 Task: Look for Airbnb options in Pitt Meadows, Canada from 5th December, 2023 to 10th December, 2023 for 4 adults. Place can be entire room with 2 bedrooms having 4 beds and 2 bathrooms. Property type can be house.
Action: Mouse moved to (446, 215)
Screenshot: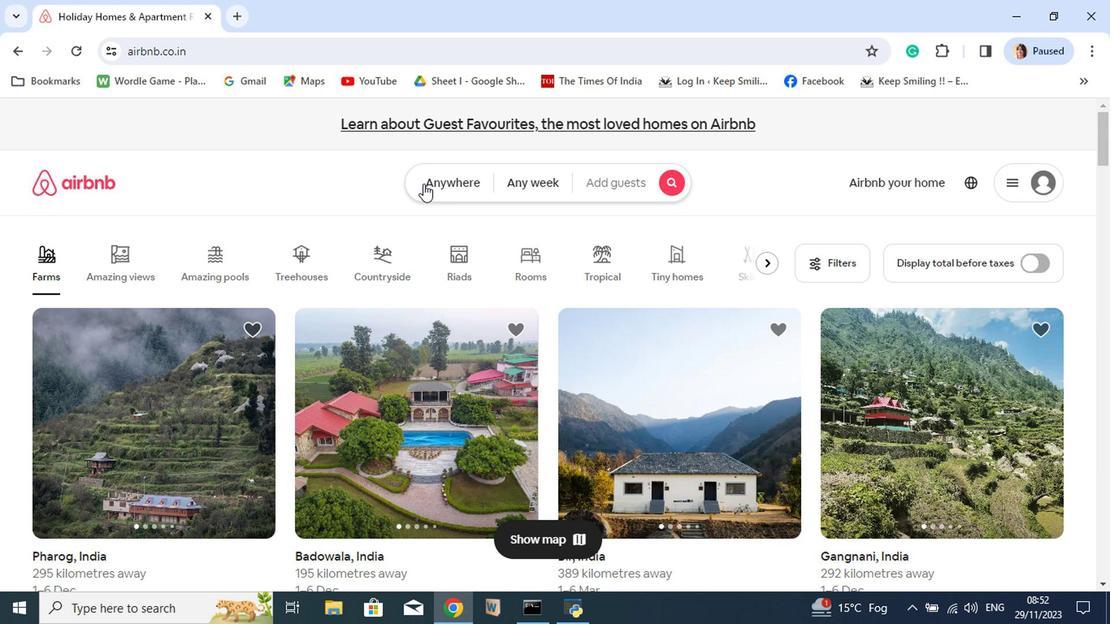 
Action: Mouse pressed left at (446, 215)
Screenshot: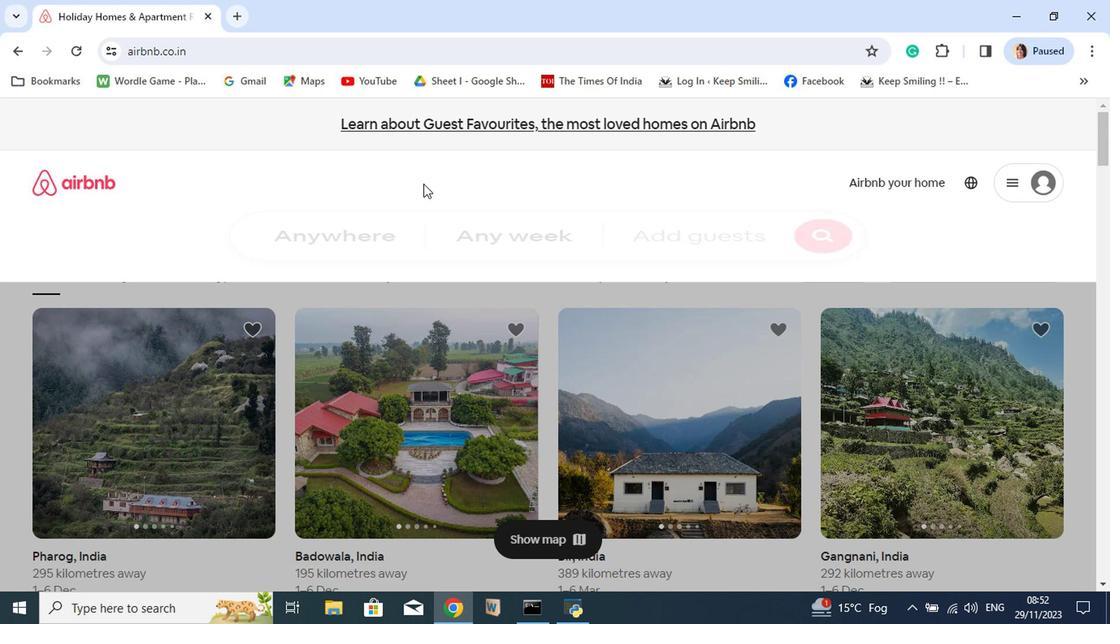 
Action: Key pressed <Key.shift_r>Pitt
Screenshot: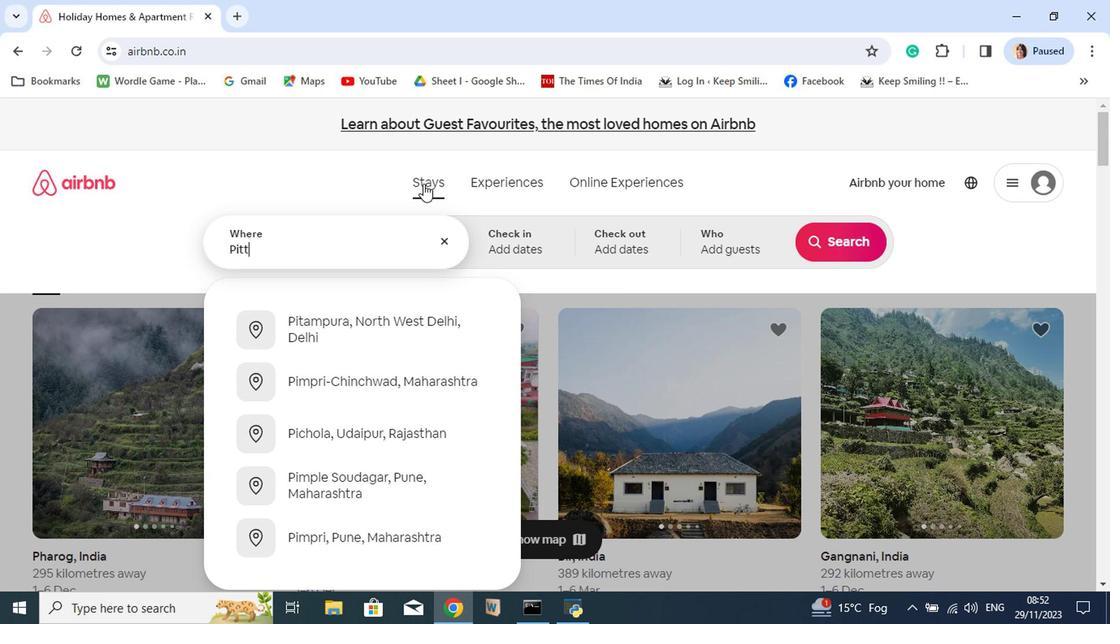 
Action: Mouse moved to (433, 374)
Screenshot: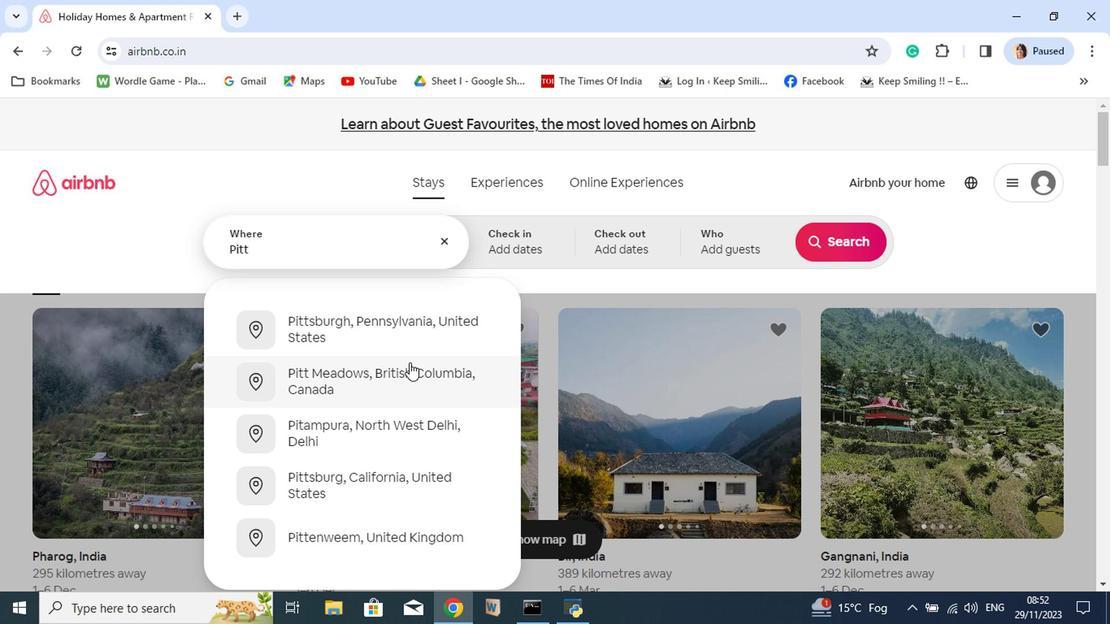 
Action: Mouse pressed left at (433, 374)
Screenshot: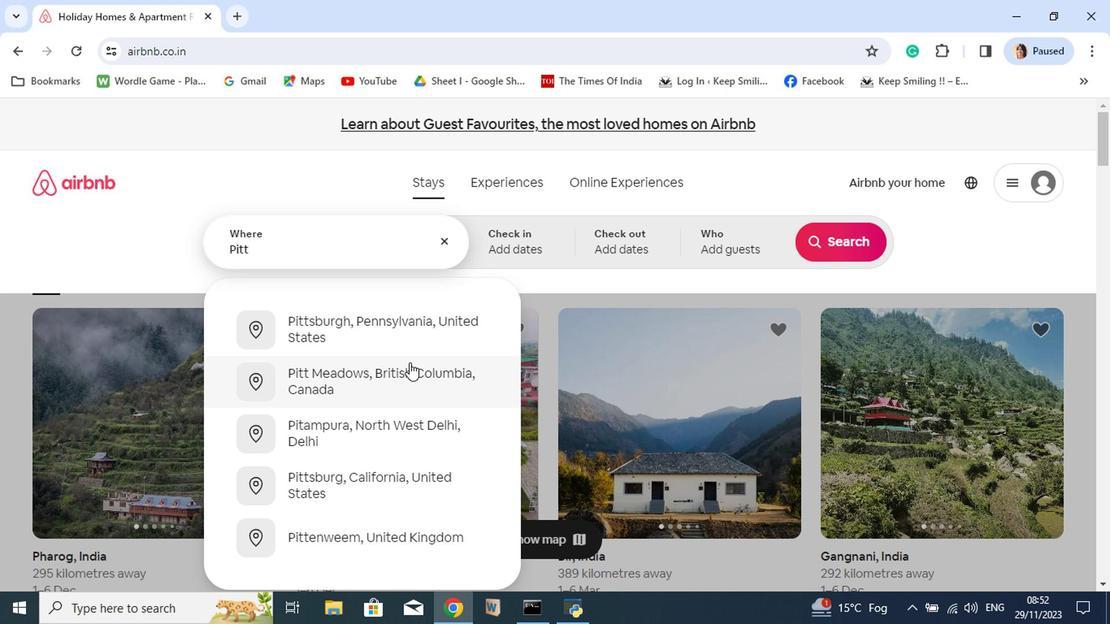 
Action: Mouse moved to (421, 270)
Screenshot: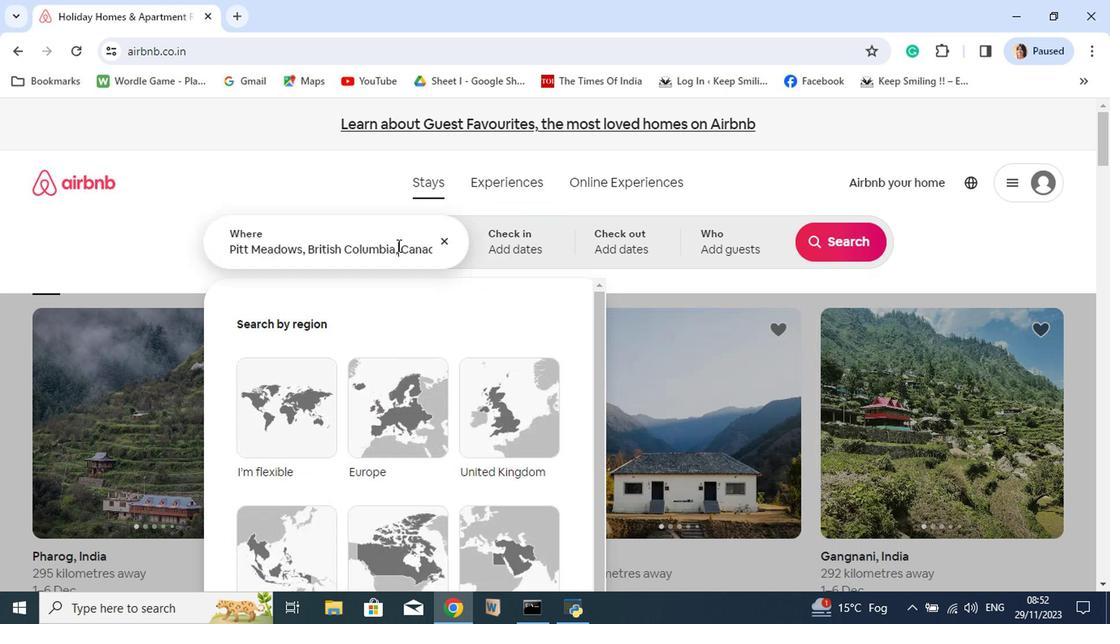 
Action: Mouse pressed left at (421, 270)
Screenshot: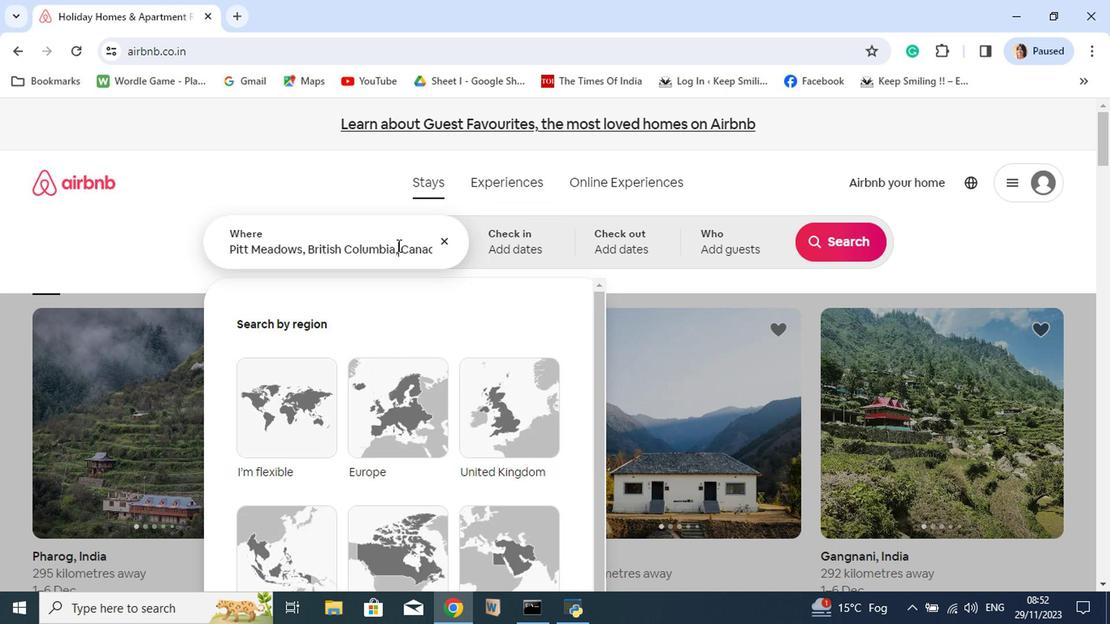 
Action: Mouse moved to (405, 323)
Screenshot: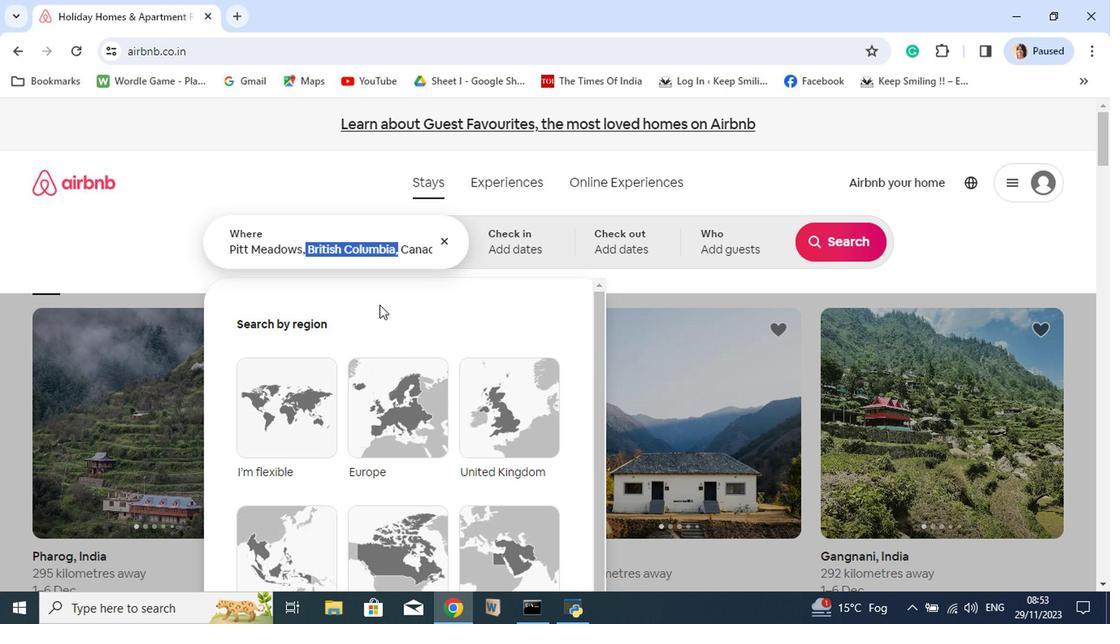 
Action: Key pressed <Key.backspace>
Screenshot: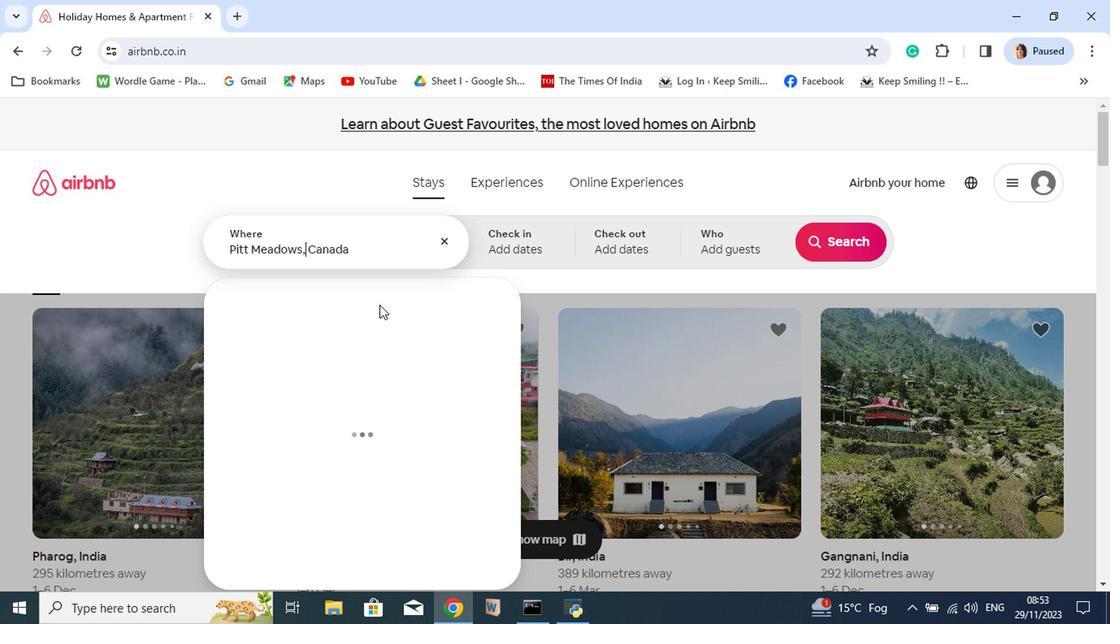 
Action: Mouse moved to (390, 263)
Screenshot: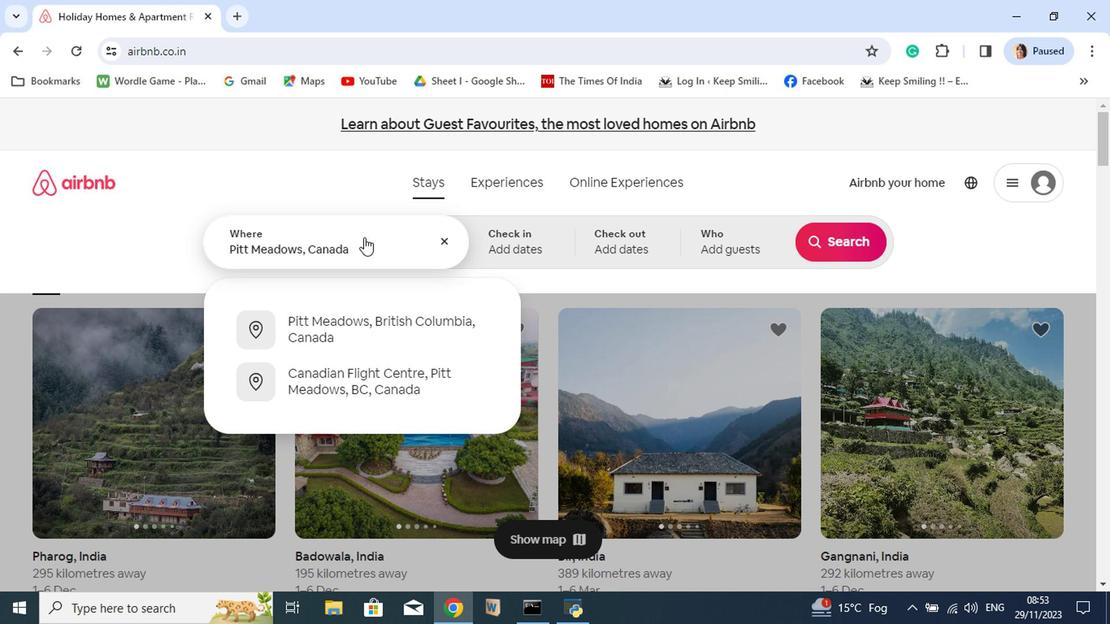 
Action: Mouse pressed left at (390, 263)
Screenshot: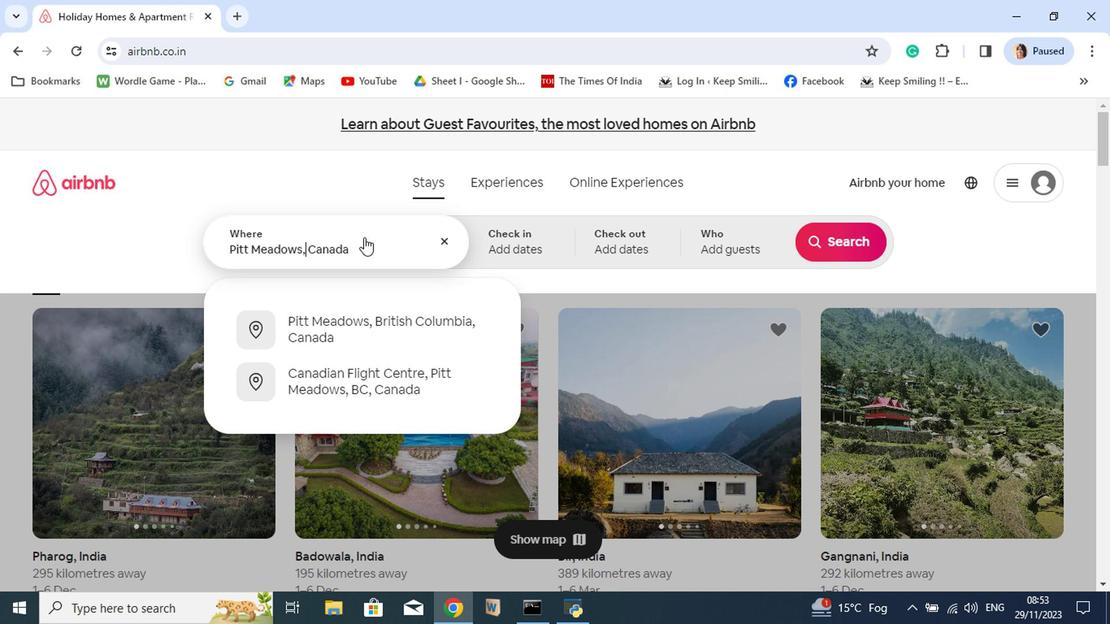 
Action: Mouse moved to (376, 275)
Screenshot: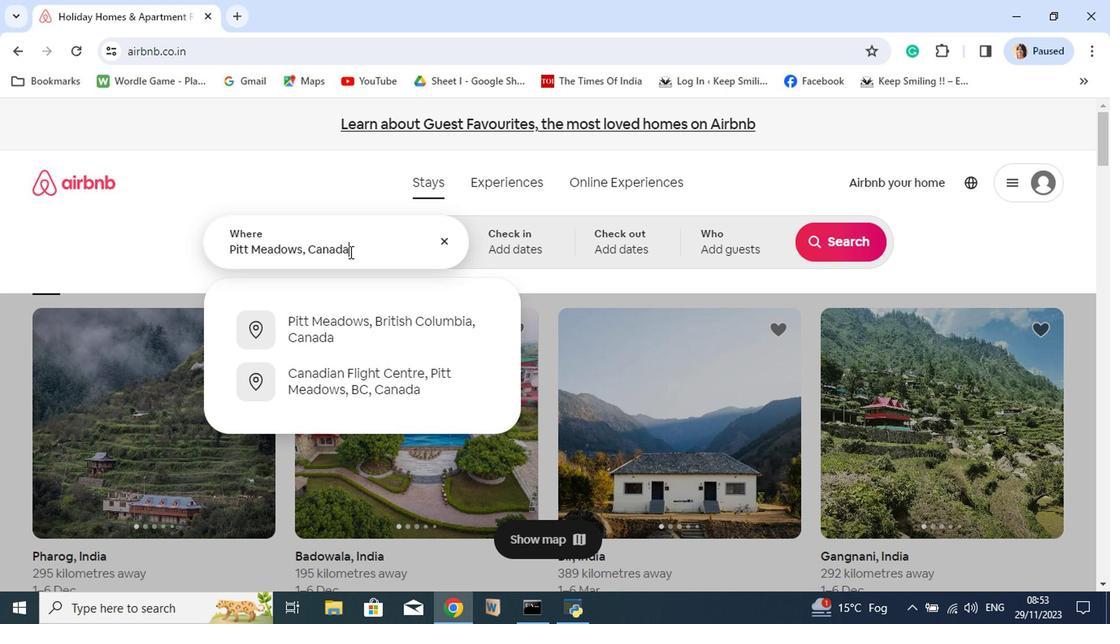
Action: Mouse pressed left at (376, 275)
Screenshot: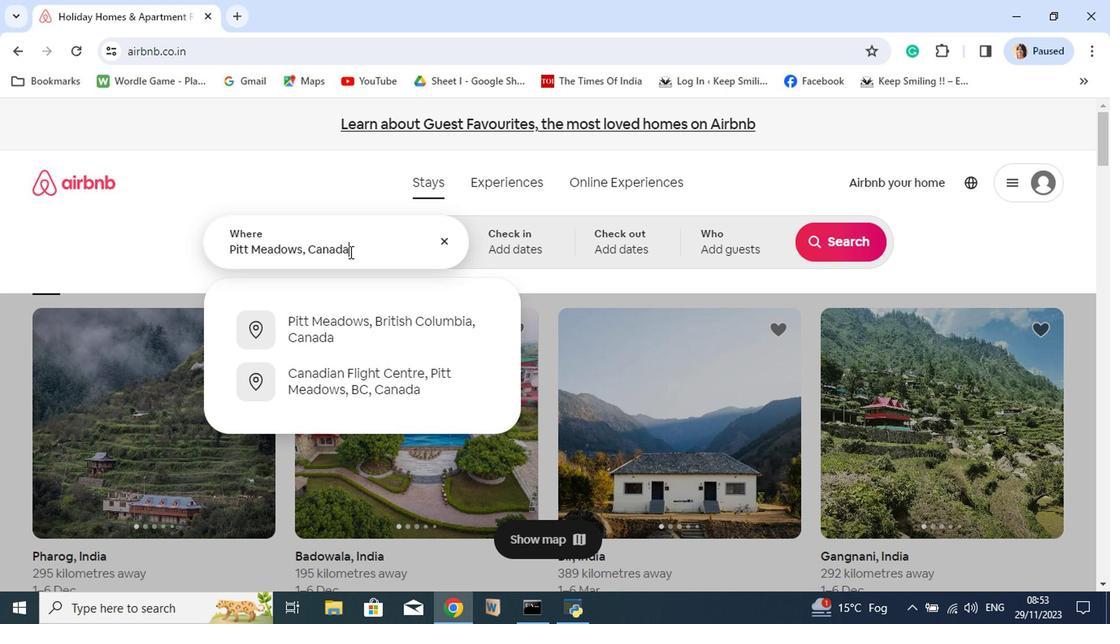 
Action: Mouse moved to (374, 277)
Screenshot: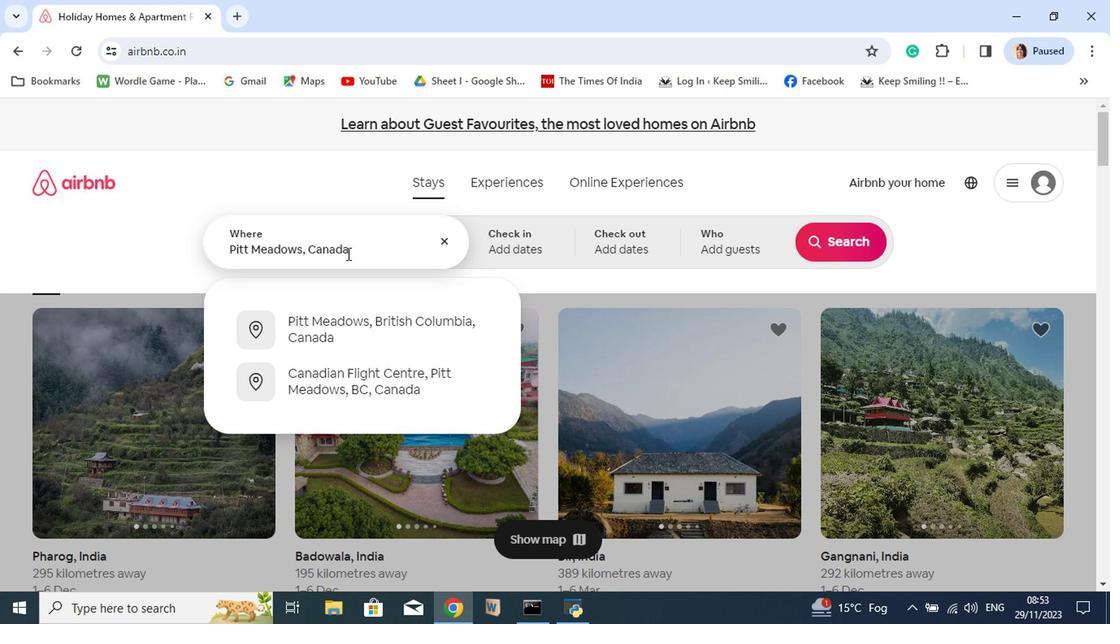 
Action: Key pressed <Key.enter>
Screenshot: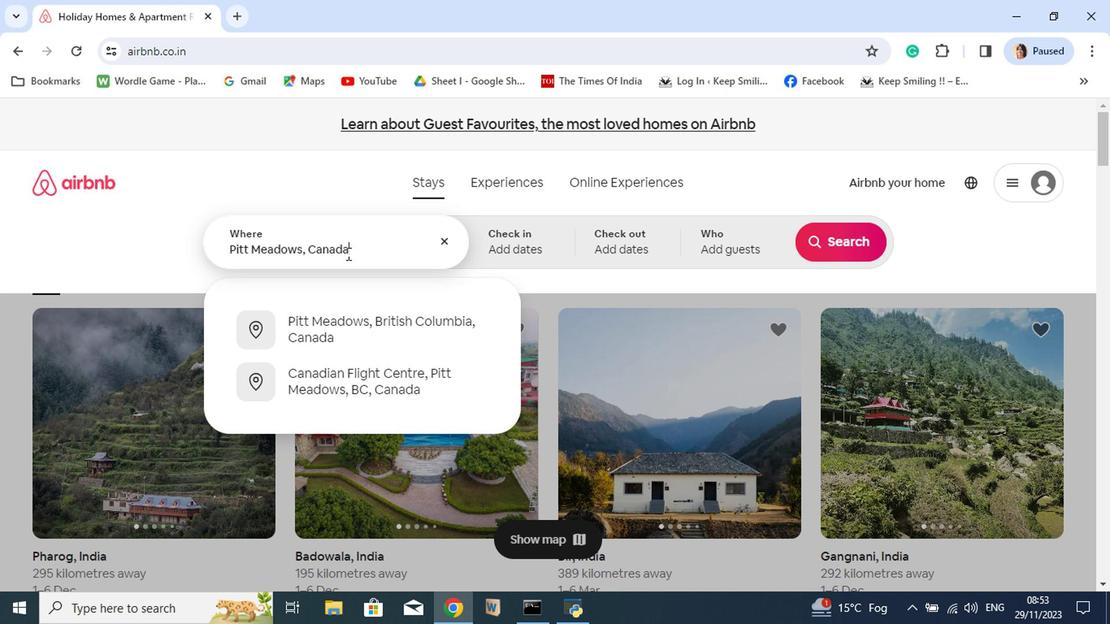 
Action: Mouse moved to (675, 454)
Screenshot: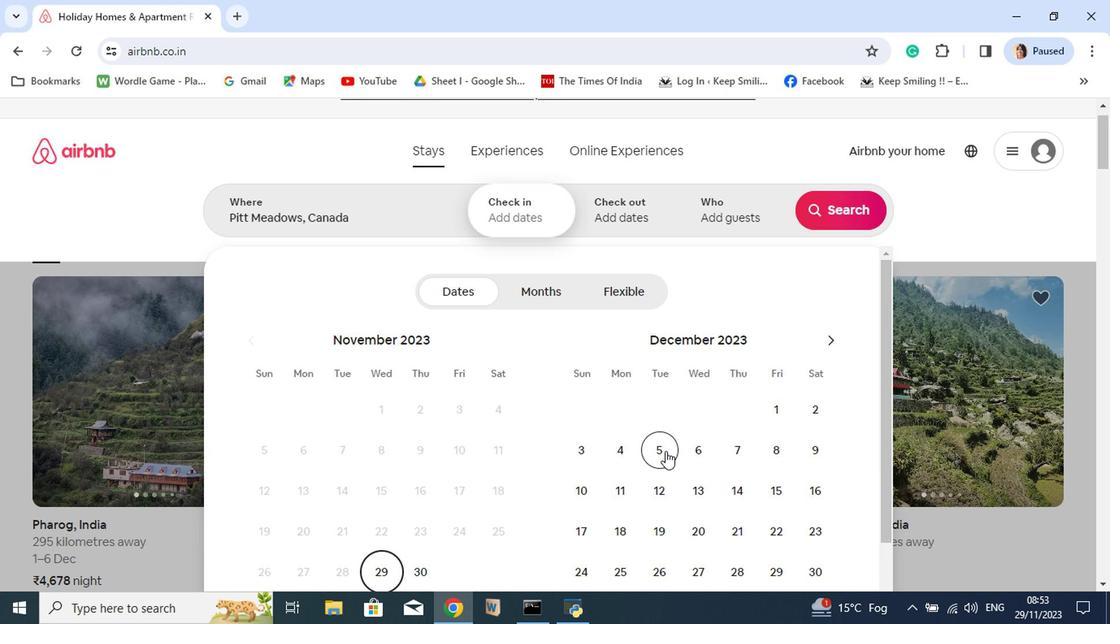 
Action: Mouse pressed left at (675, 454)
Screenshot: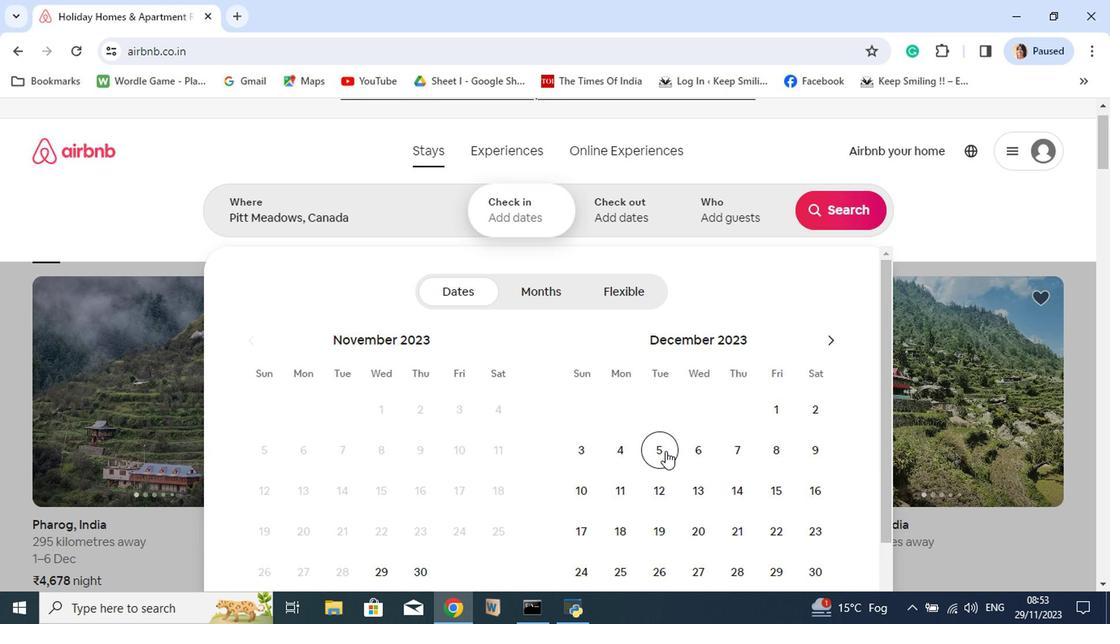 
Action: Mouse moved to (596, 489)
Screenshot: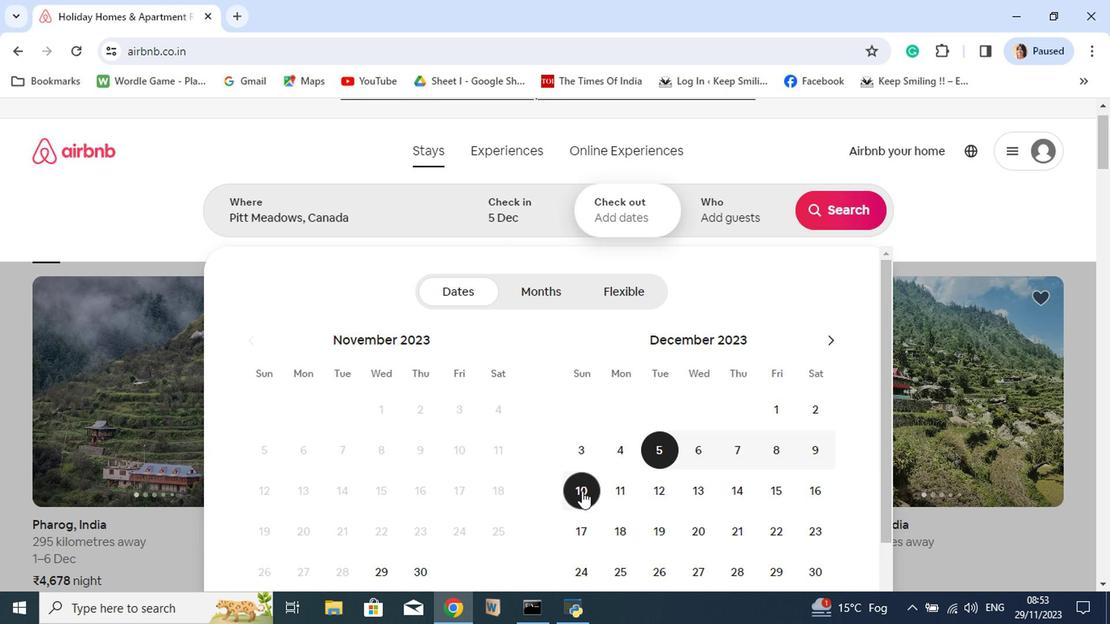 
Action: Mouse pressed left at (596, 489)
Screenshot: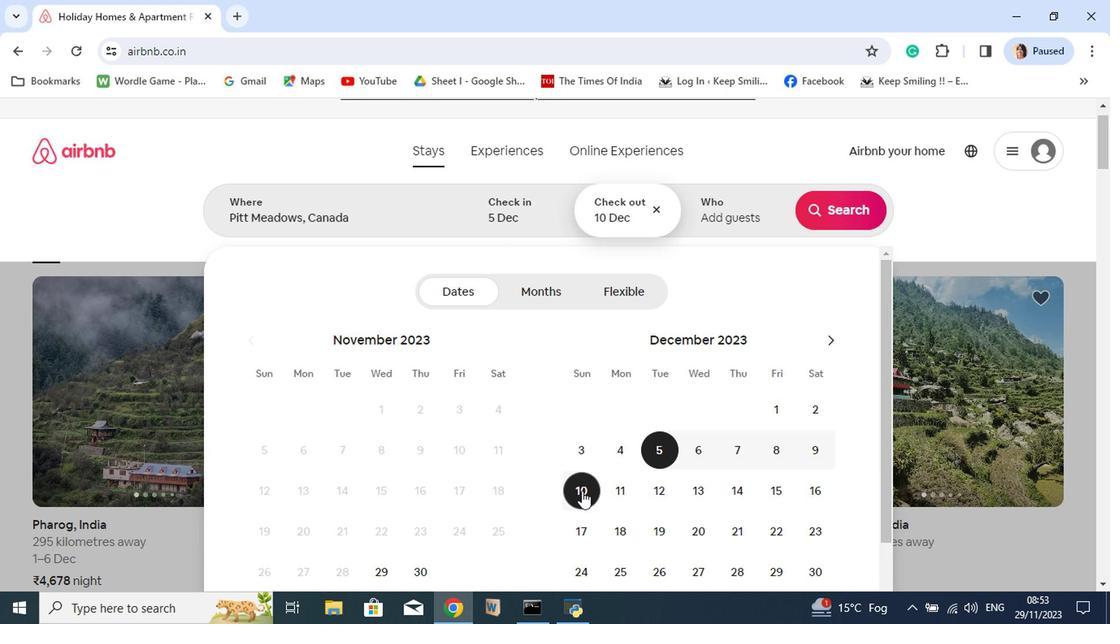 
Action: Mouse moved to (755, 243)
Screenshot: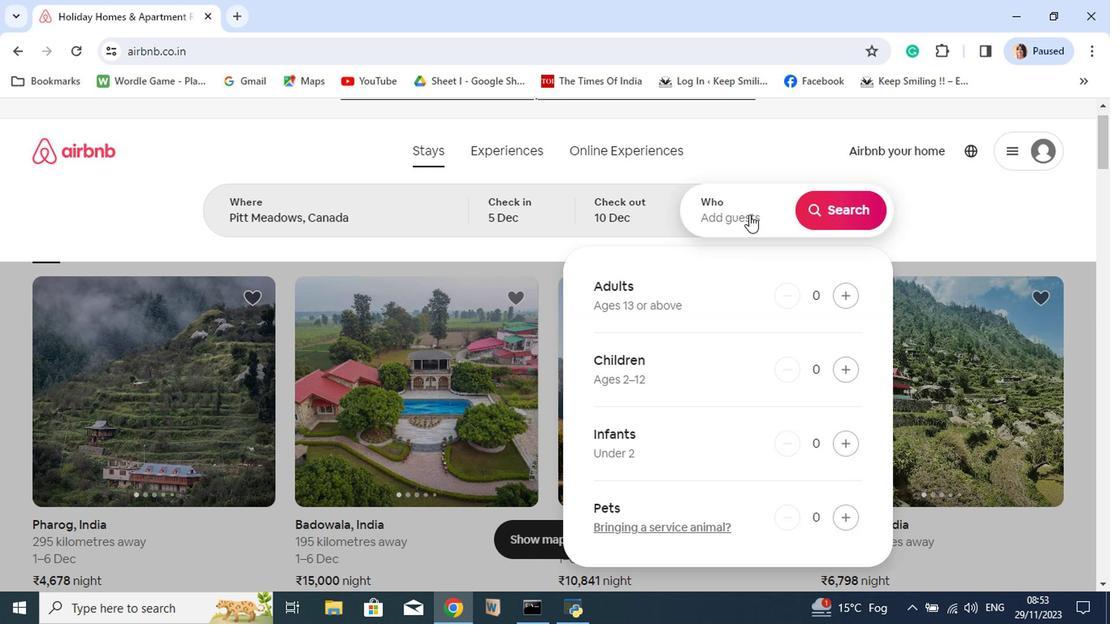 
Action: Mouse pressed left at (755, 243)
Screenshot: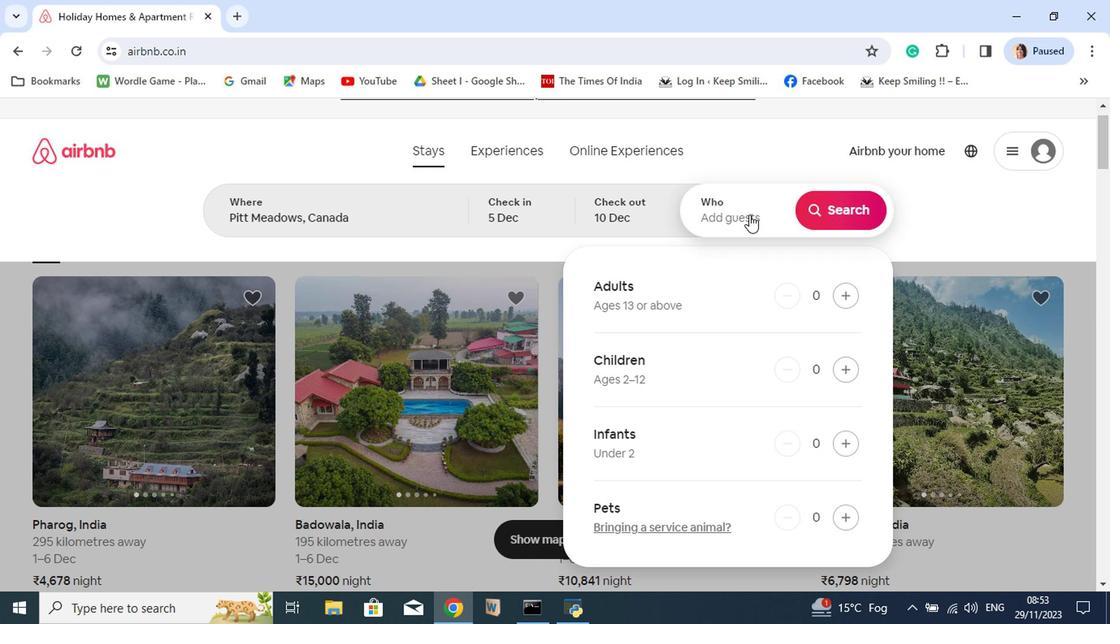 
Action: Mouse moved to (842, 311)
Screenshot: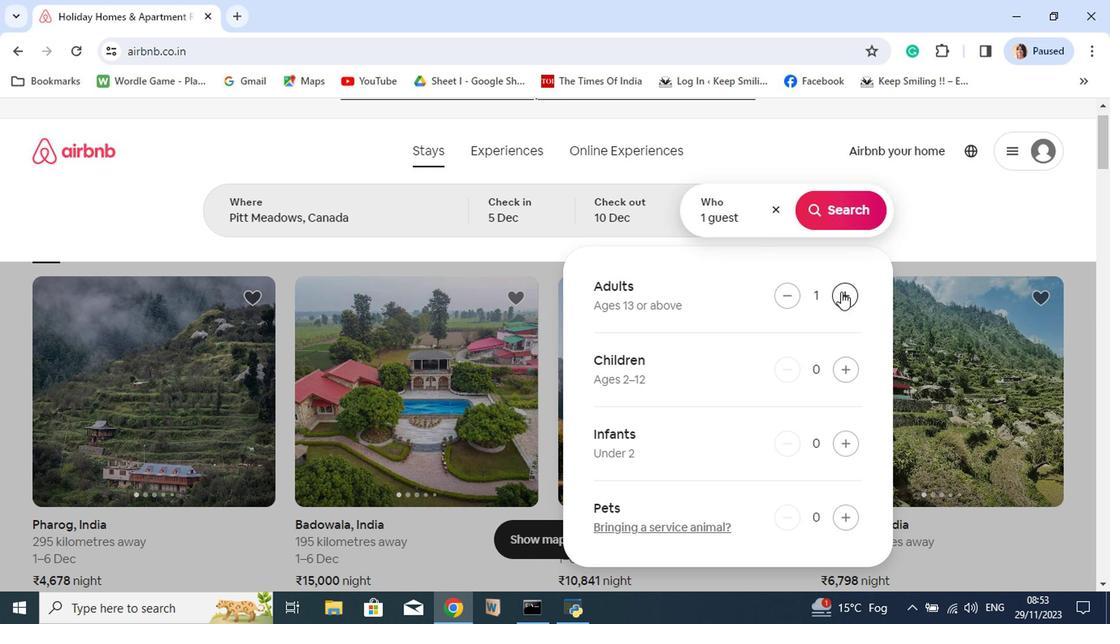 
Action: Mouse pressed left at (842, 311)
Screenshot: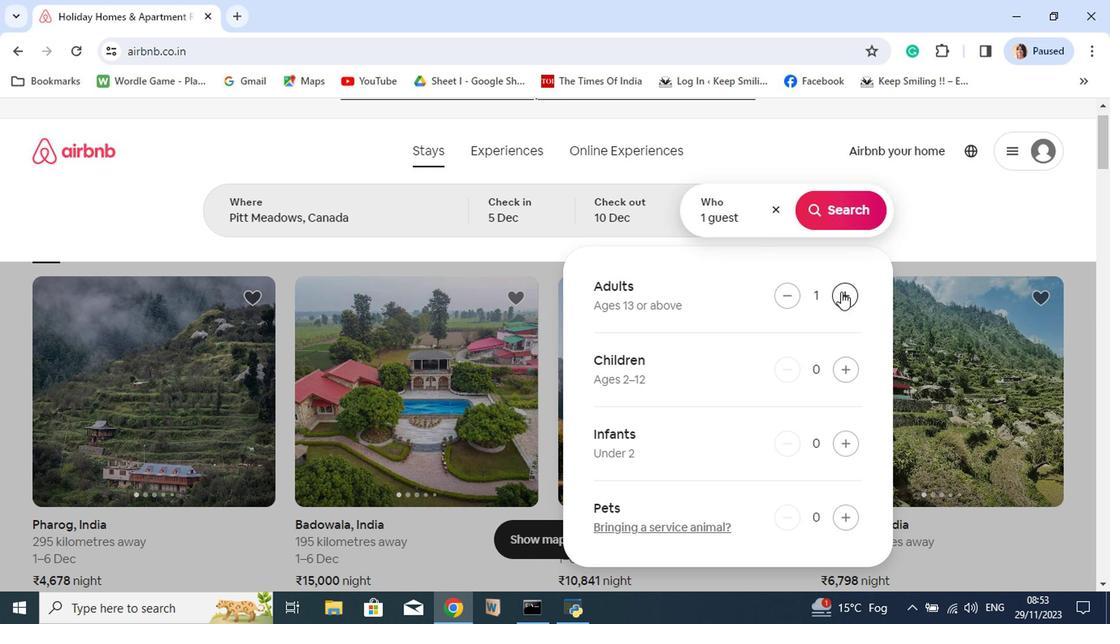 
Action: Mouse pressed left at (842, 311)
Screenshot: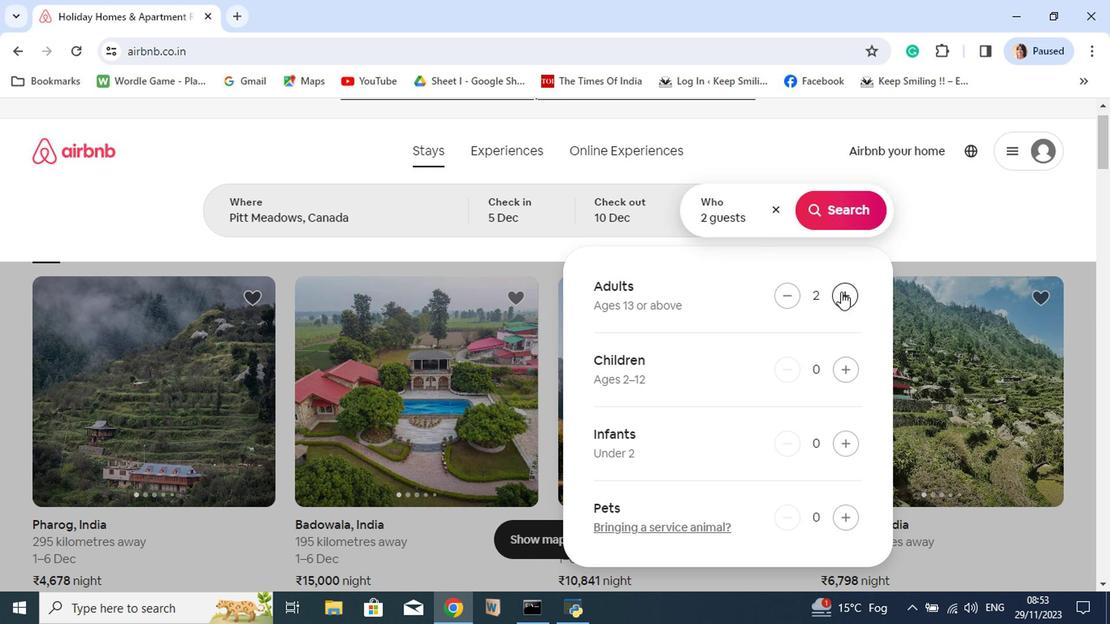 
Action: Mouse pressed left at (842, 311)
Screenshot: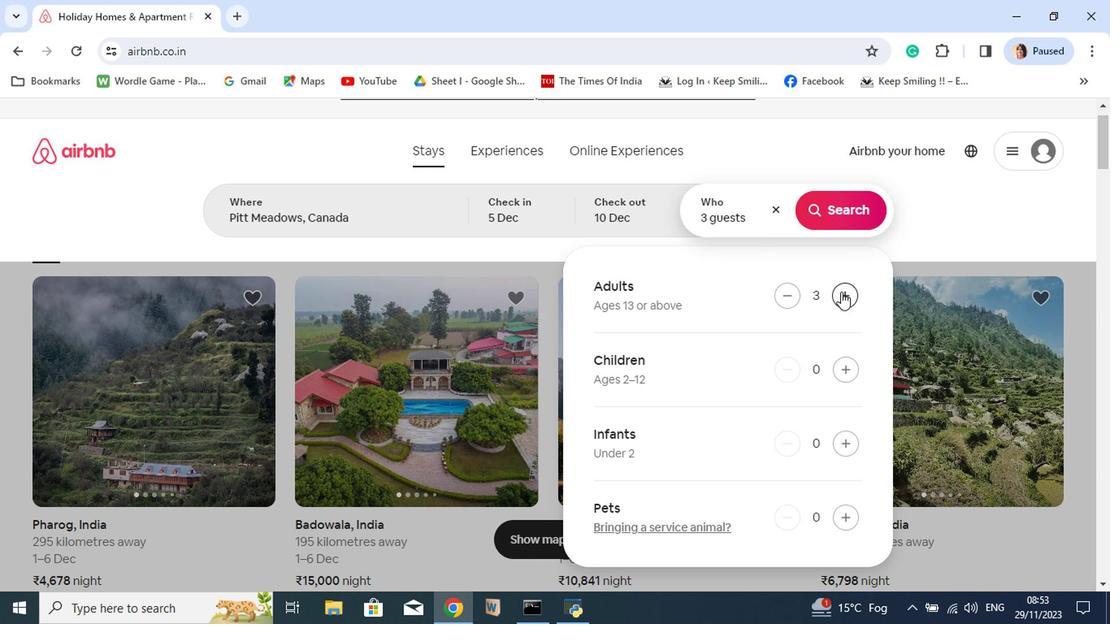 
Action: Mouse pressed left at (842, 311)
Screenshot: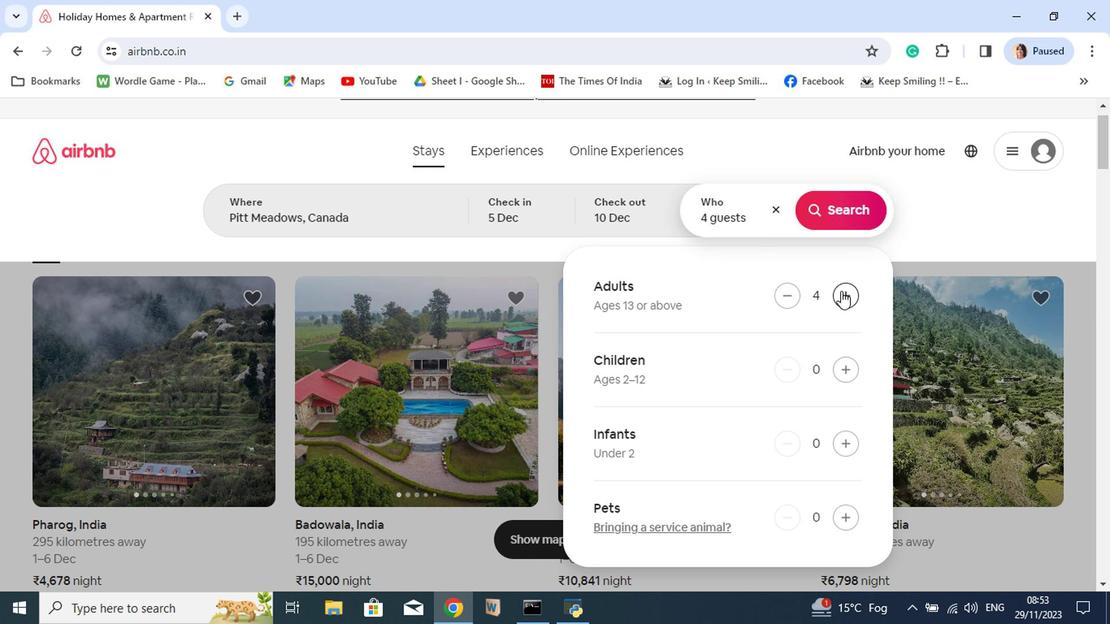 
Action: Mouse moved to (852, 234)
Screenshot: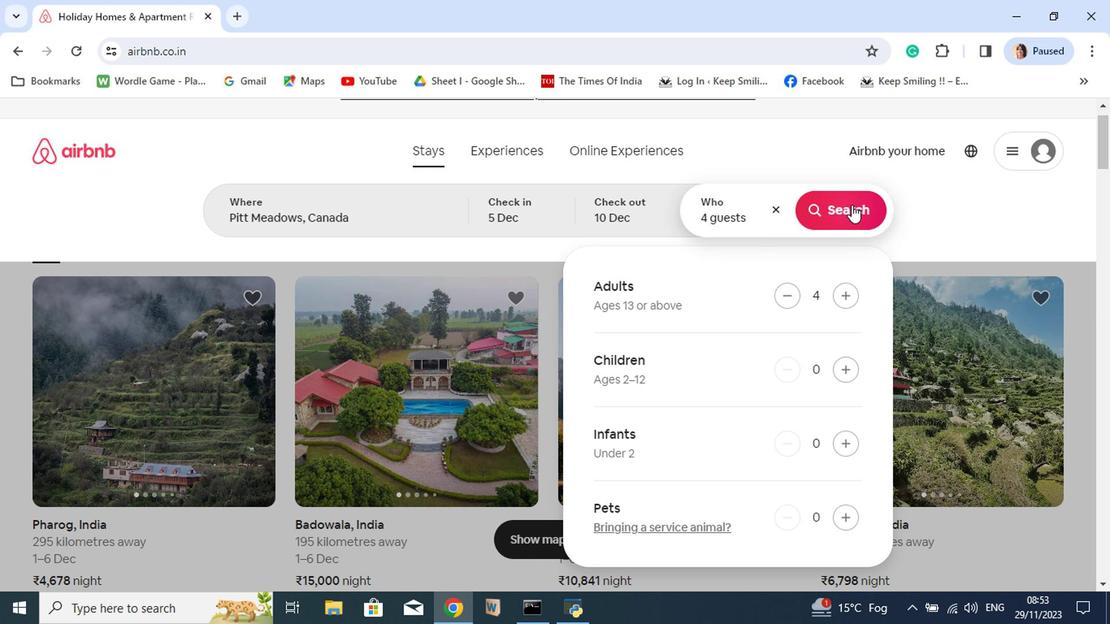 
Action: Mouse pressed left at (852, 234)
Screenshot: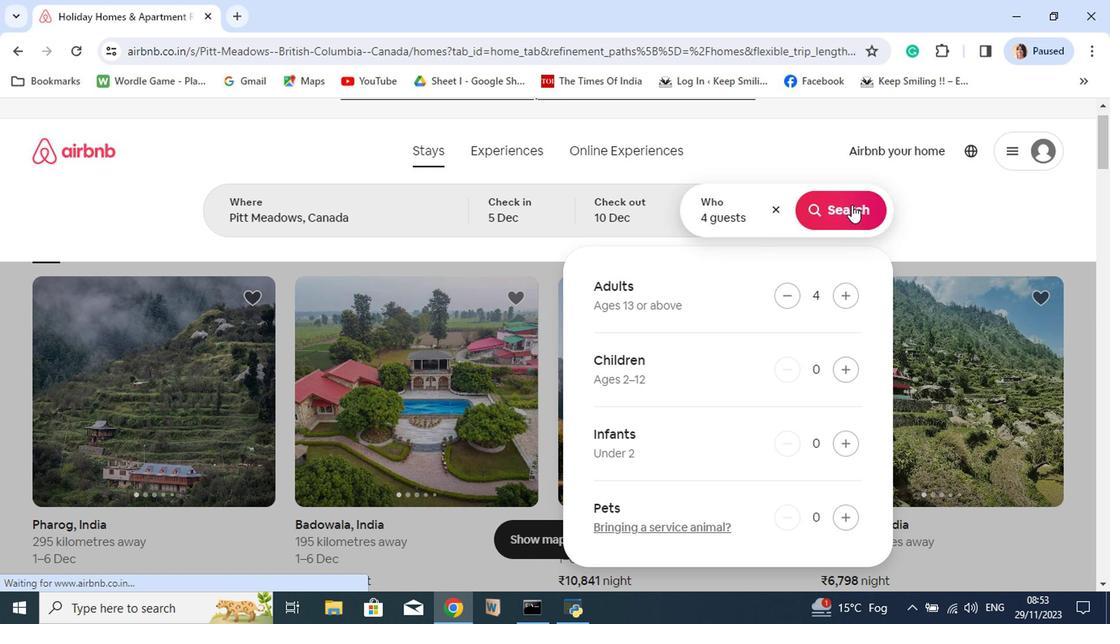 
Action: Mouse moved to (855, 218)
Screenshot: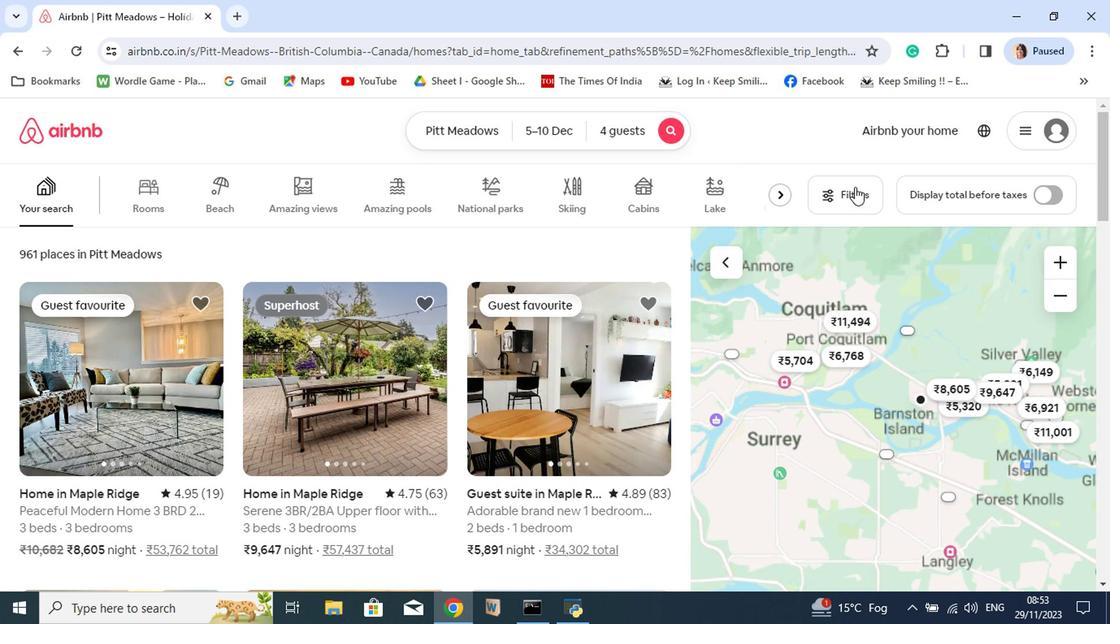 
Action: Mouse pressed left at (855, 218)
Screenshot: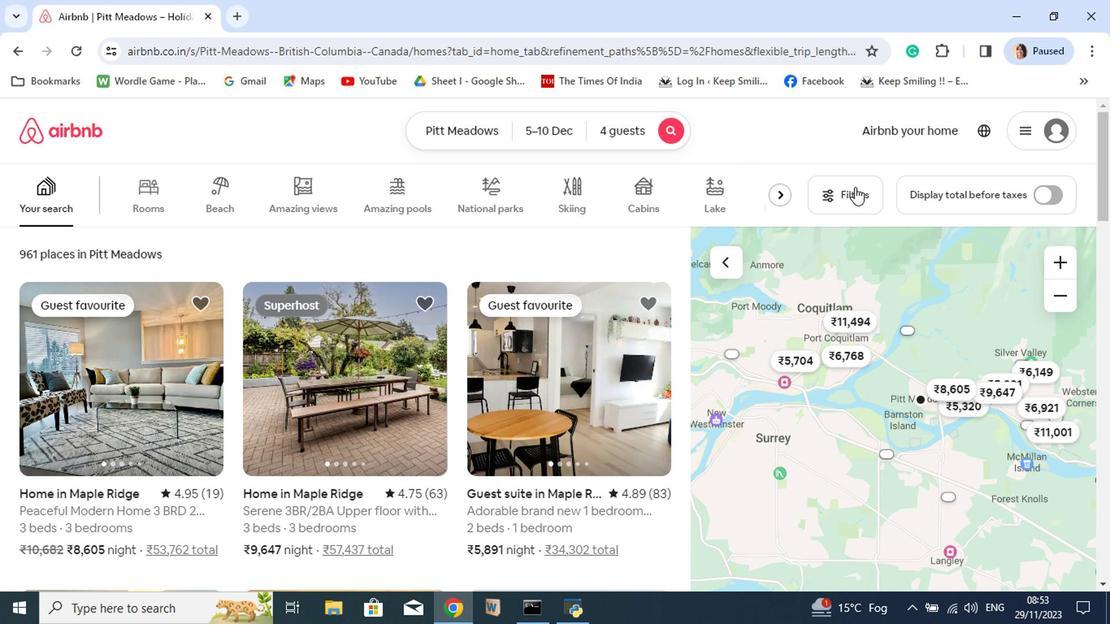 
Action: Mouse moved to (860, 249)
Screenshot: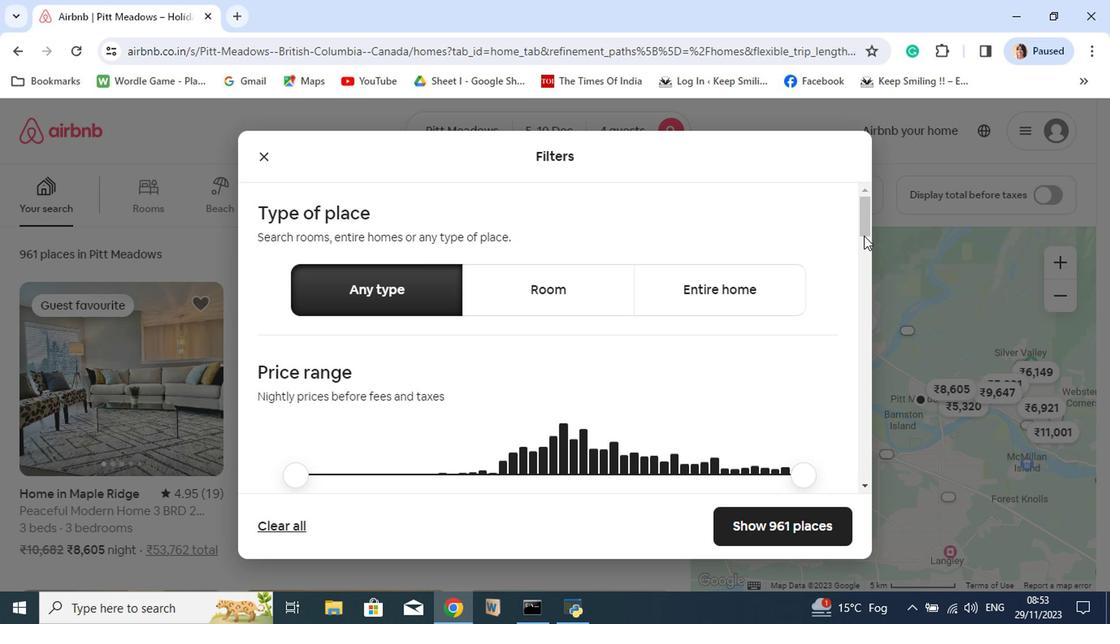 
Action: Mouse pressed left at (860, 249)
Screenshot: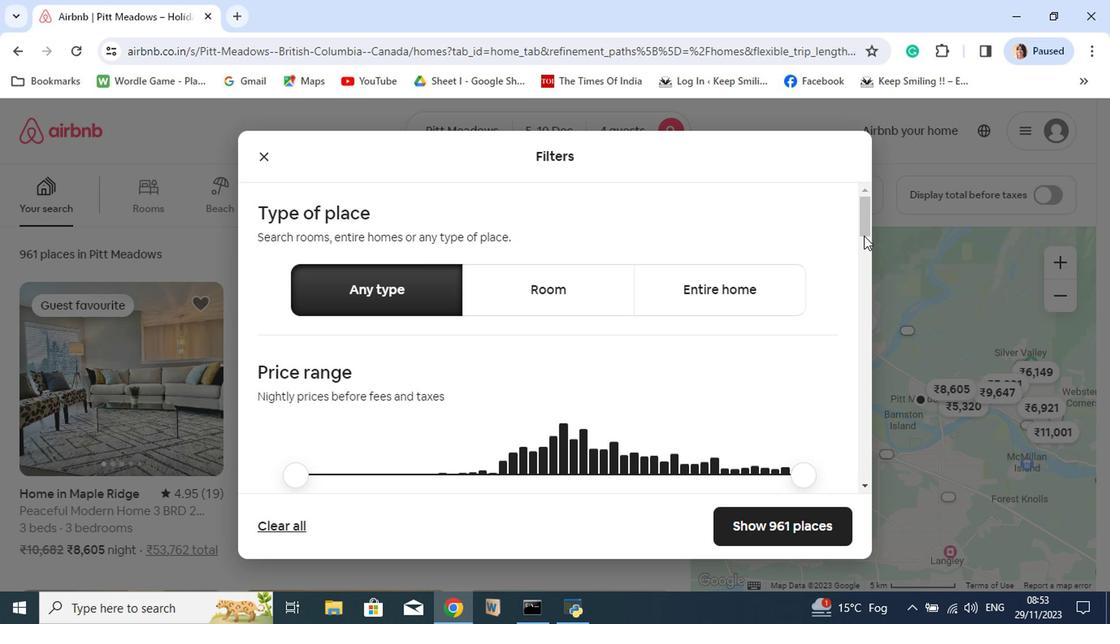 
Action: Mouse moved to (437, 303)
Screenshot: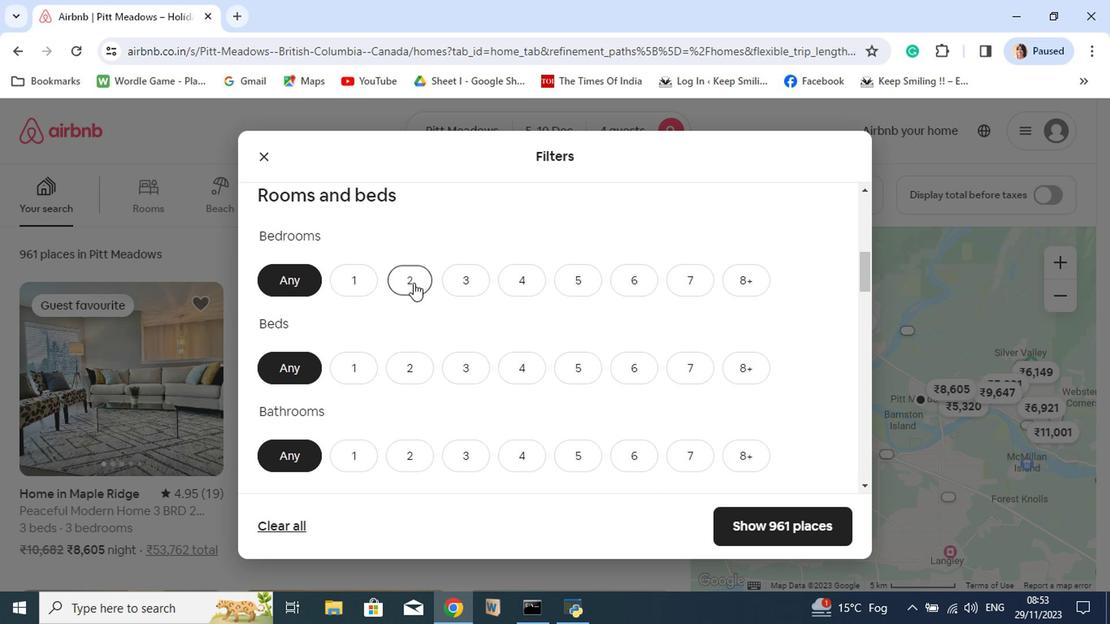 
Action: Mouse pressed left at (437, 303)
Screenshot: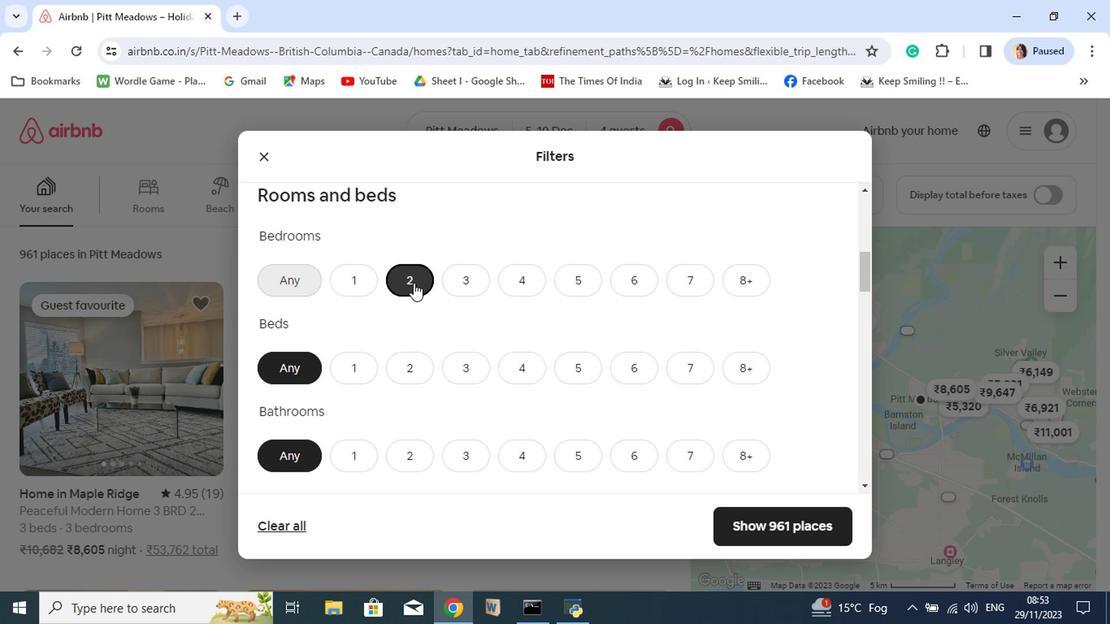 
Action: Mouse moved to (545, 380)
Screenshot: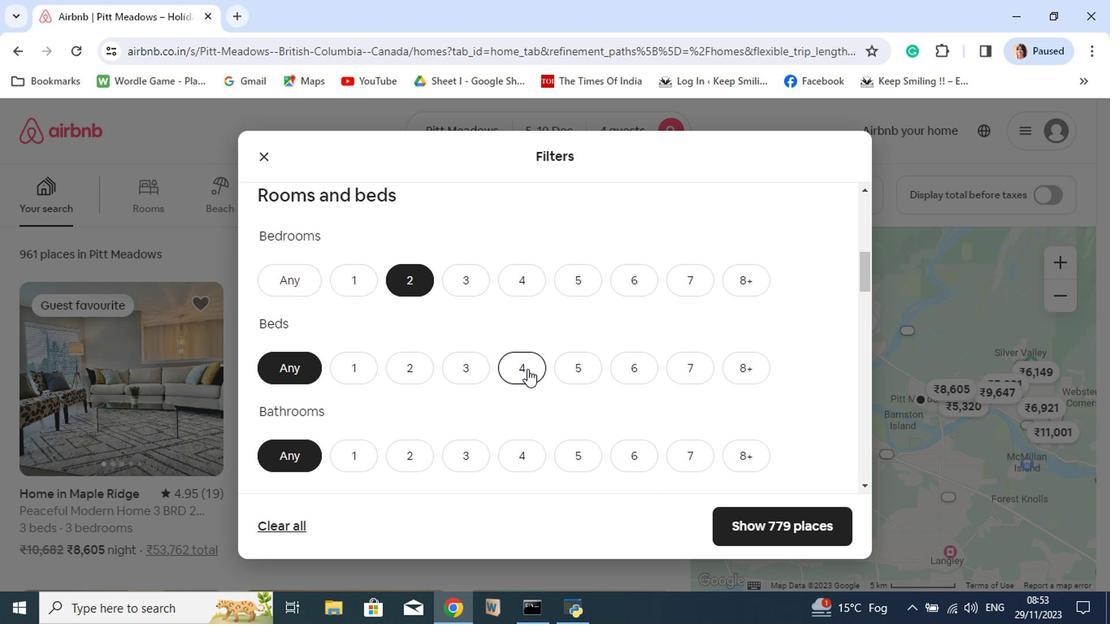 
Action: Mouse pressed left at (545, 380)
Screenshot: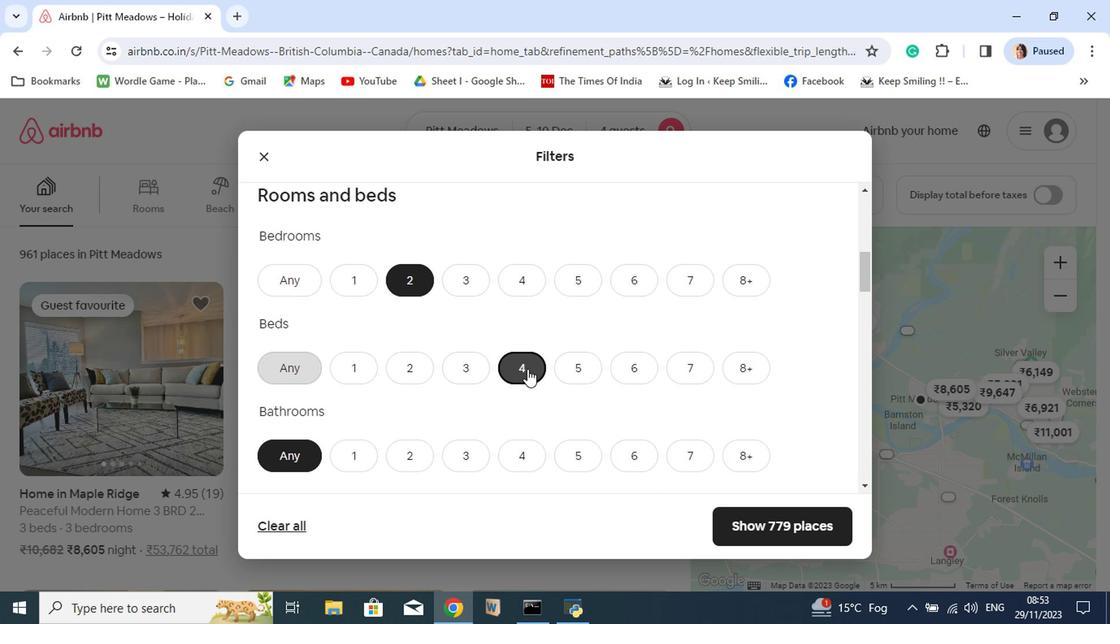 
Action: Mouse moved to (444, 455)
Screenshot: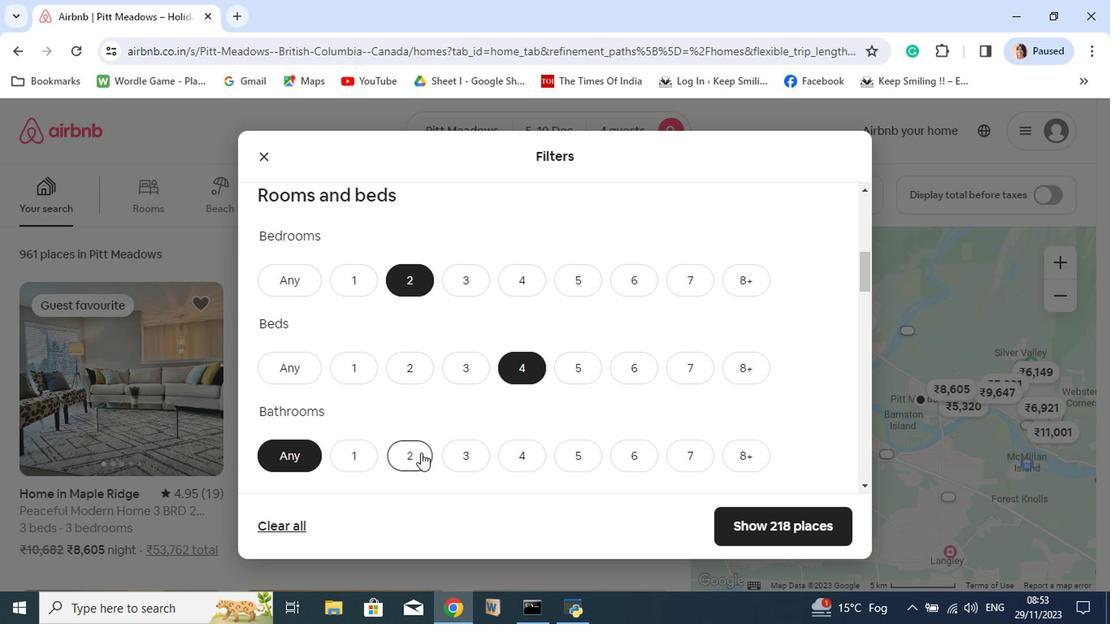 
Action: Mouse pressed left at (444, 455)
Screenshot: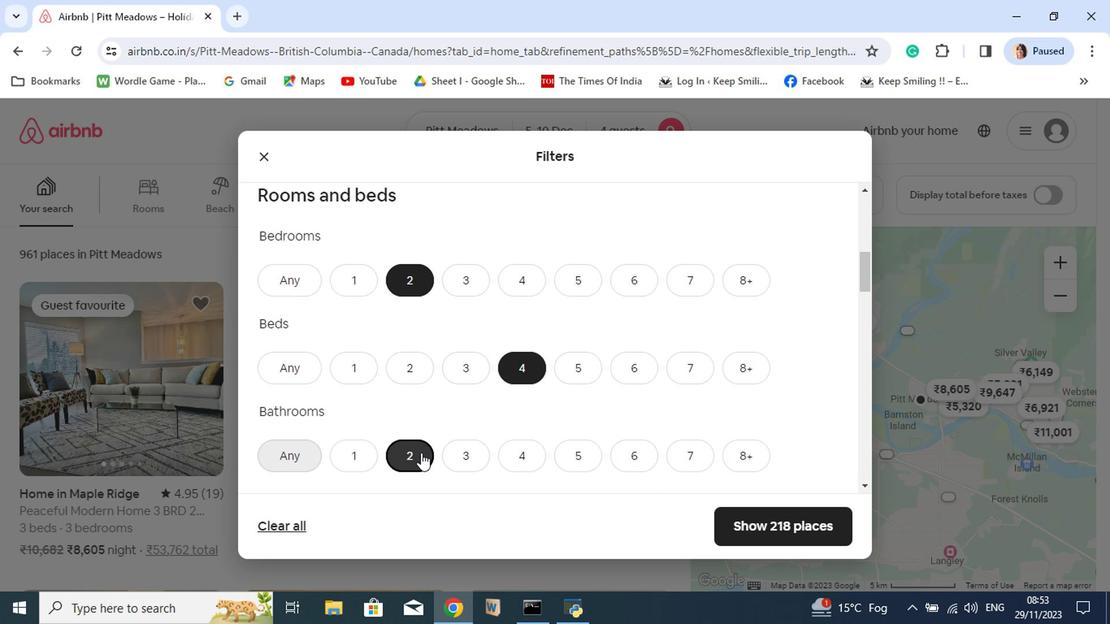 
Action: Mouse moved to (502, 492)
Screenshot: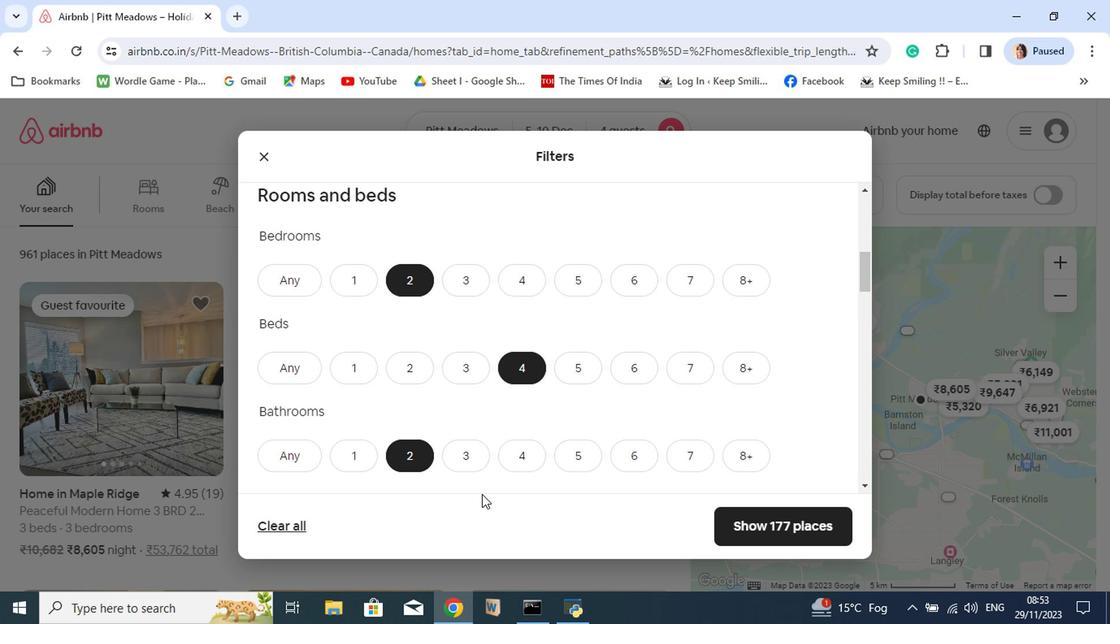 
Action: Mouse scrolled (502, 491) with delta (0, 0)
Screenshot: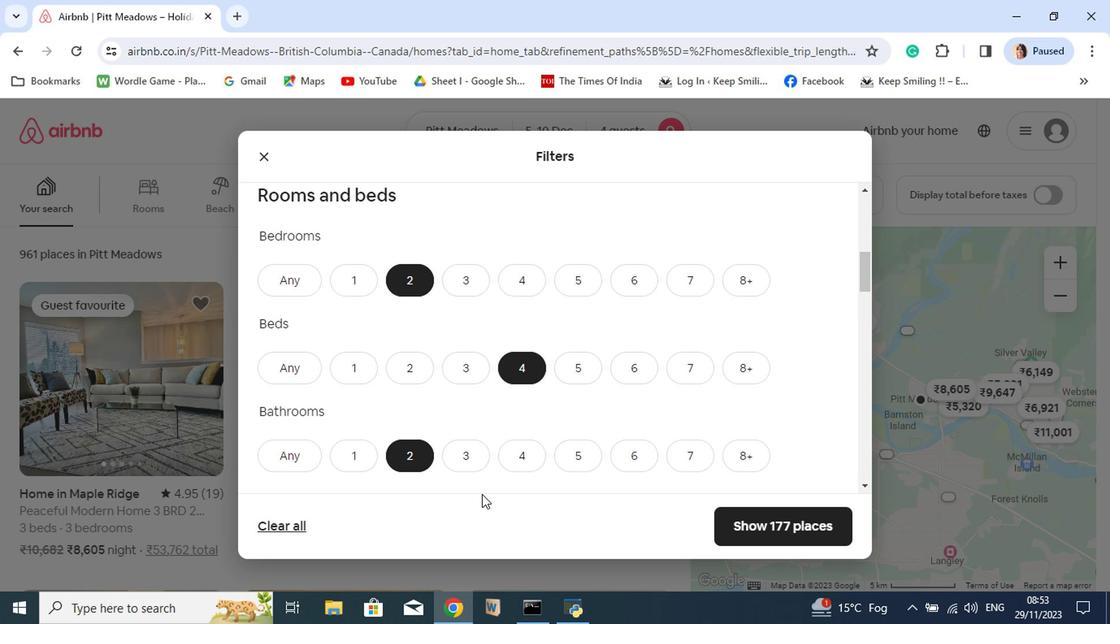 
Action: Mouse scrolled (502, 491) with delta (0, 0)
Screenshot: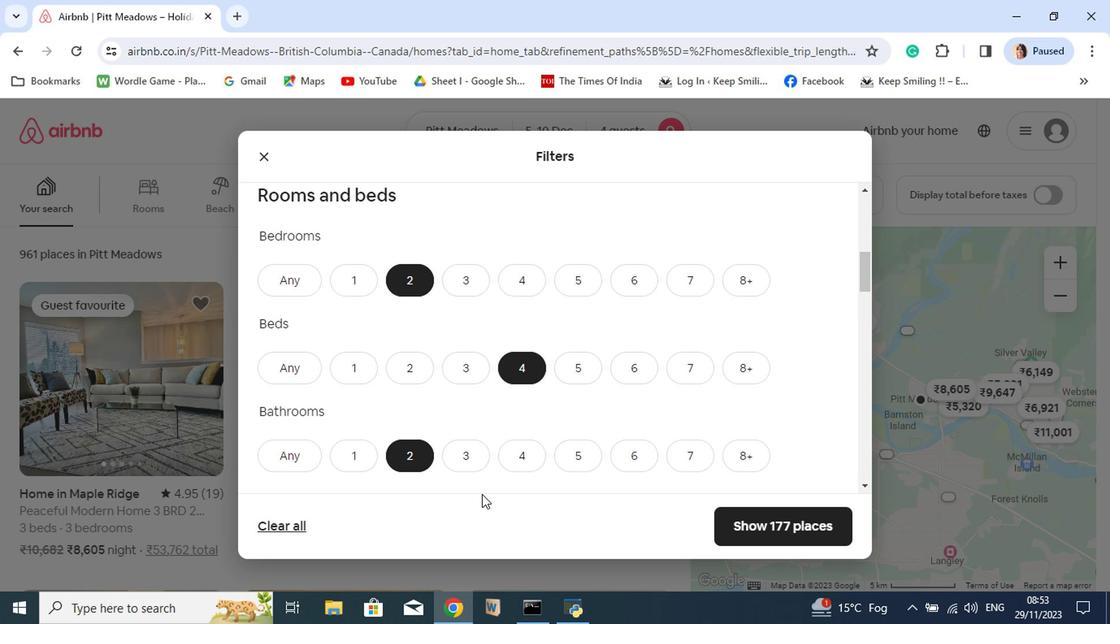 
Action: Mouse moved to (502, 492)
Screenshot: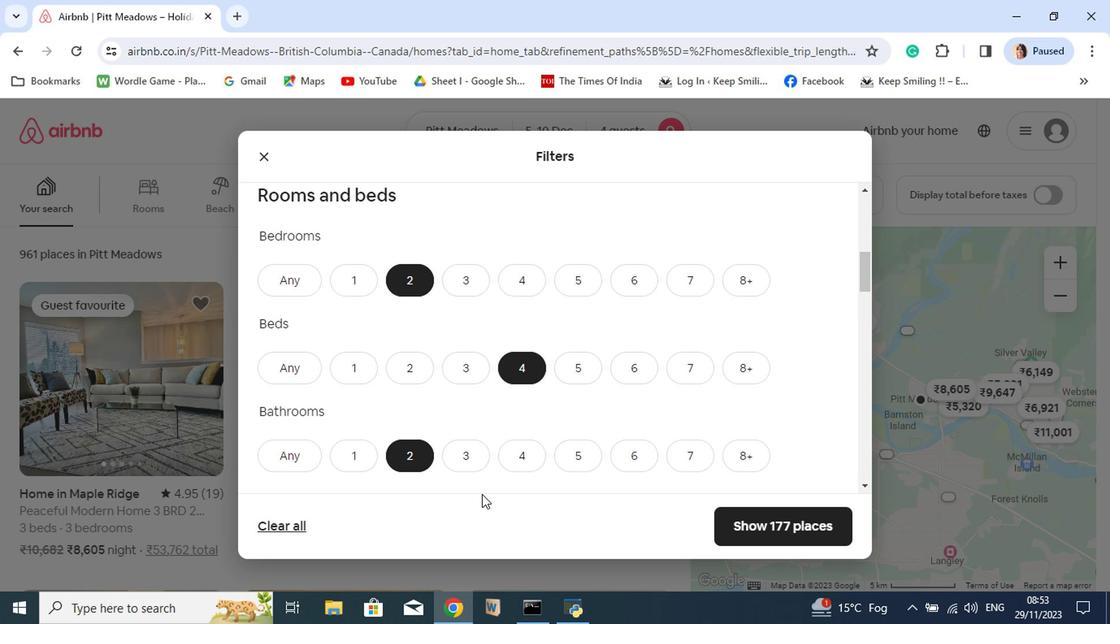 
Action: Mouse scrolled (502, 491) with delta (0, 0)
Screenshot: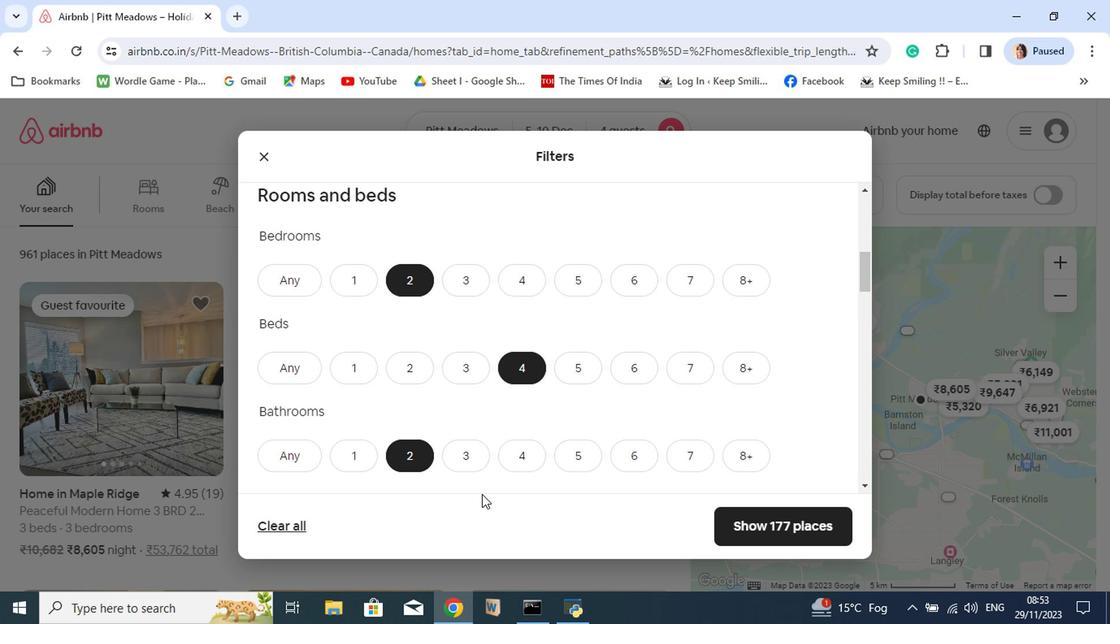 
Action: Mouse scrolled (502, 491) with delta (0, 0)
Screenshot: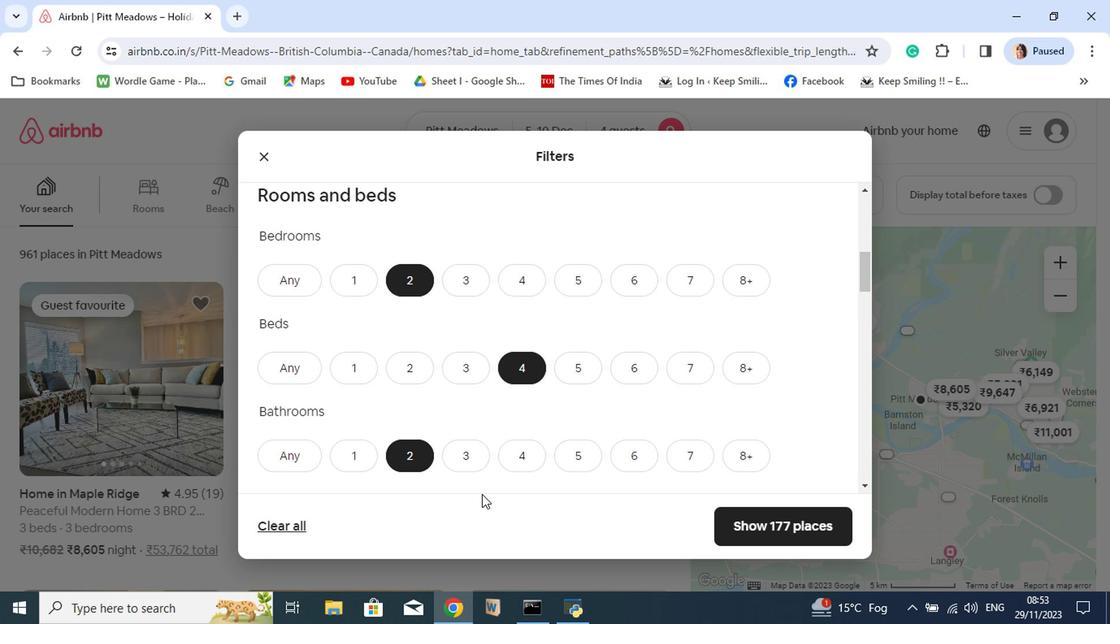 
Action: Mouse moved to (861, 300)
Screenshot: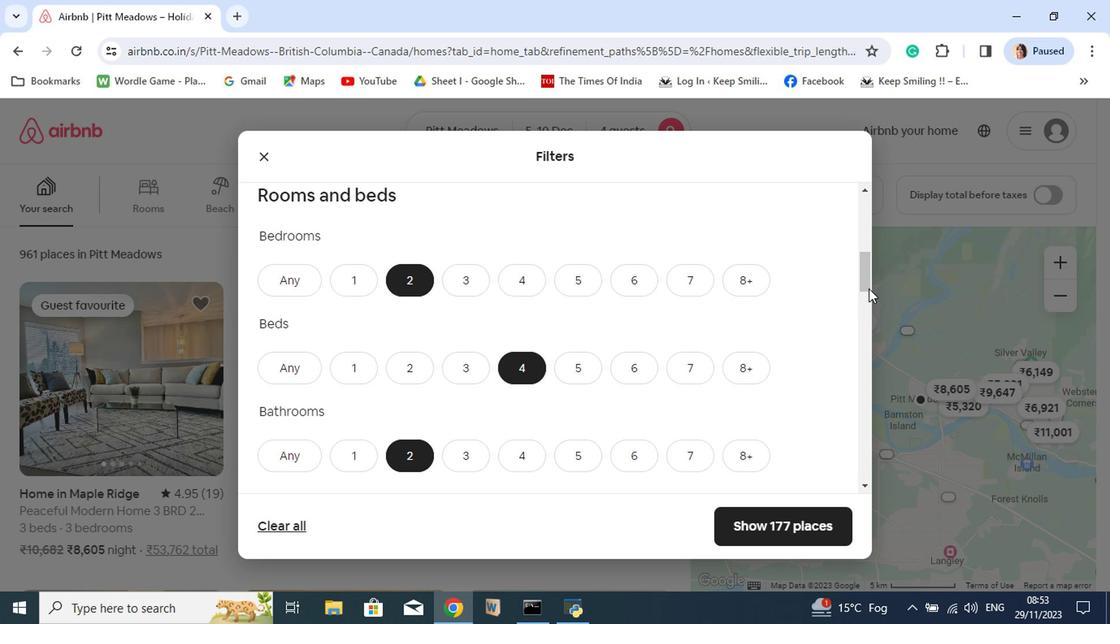 
Action: Mouse pressed left at (861, 300)
Screenshot: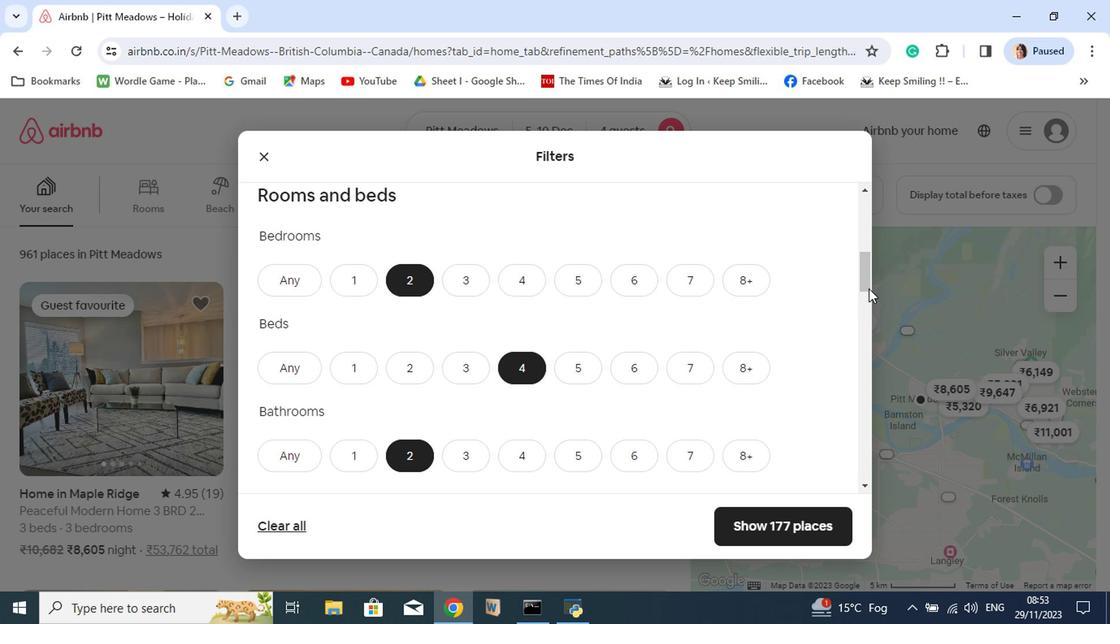 
Action: Mouse moved to (343, 408)
Screenshot: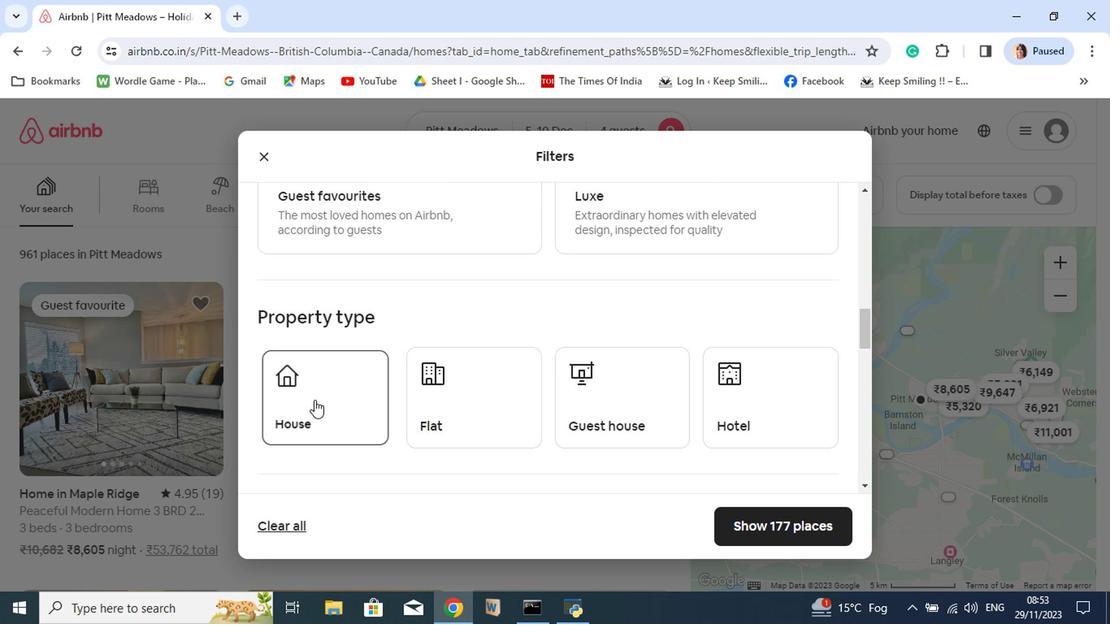 
Action: Mouse pressed left at (343, 408)
Screenshot: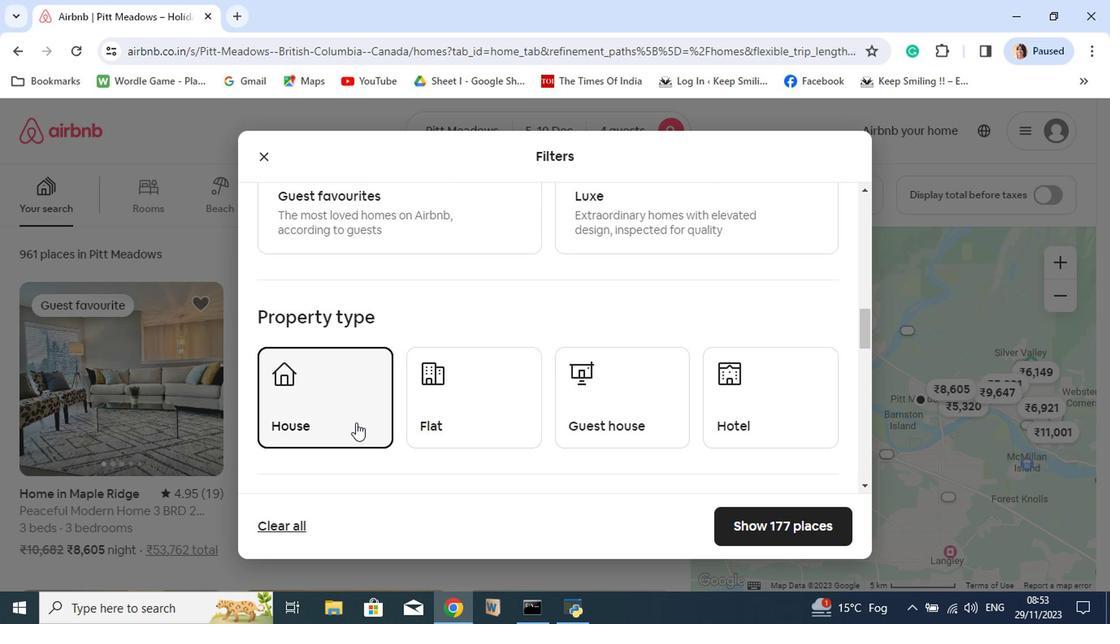
Action: Mouse moved to (775, 521)
Screenshot: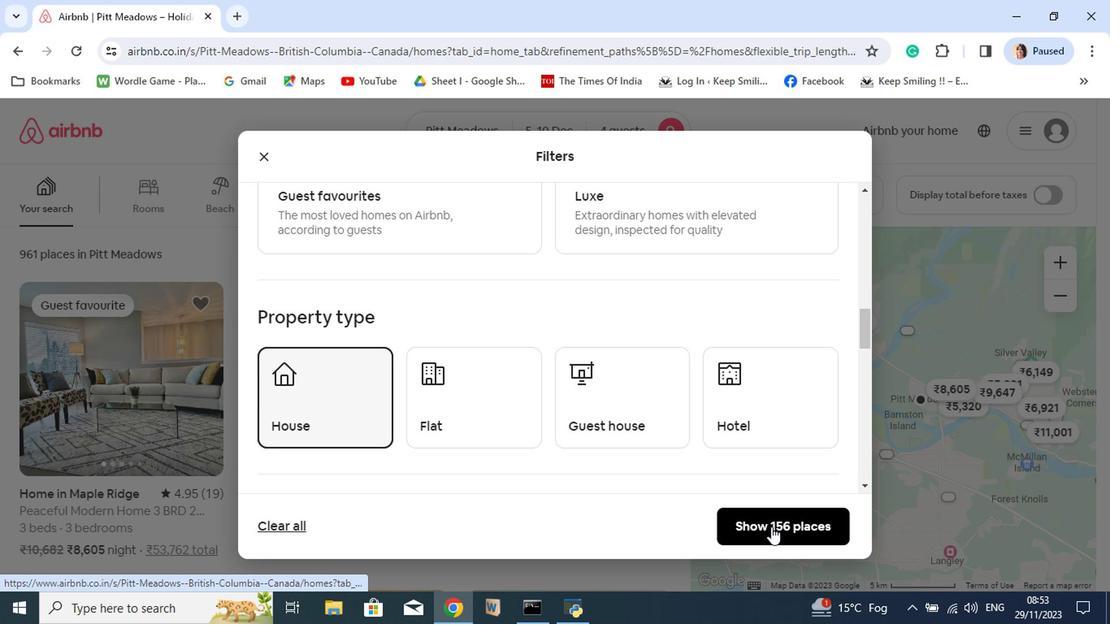 
Action: Mouse pressed left at (775, 521)
Screenshot: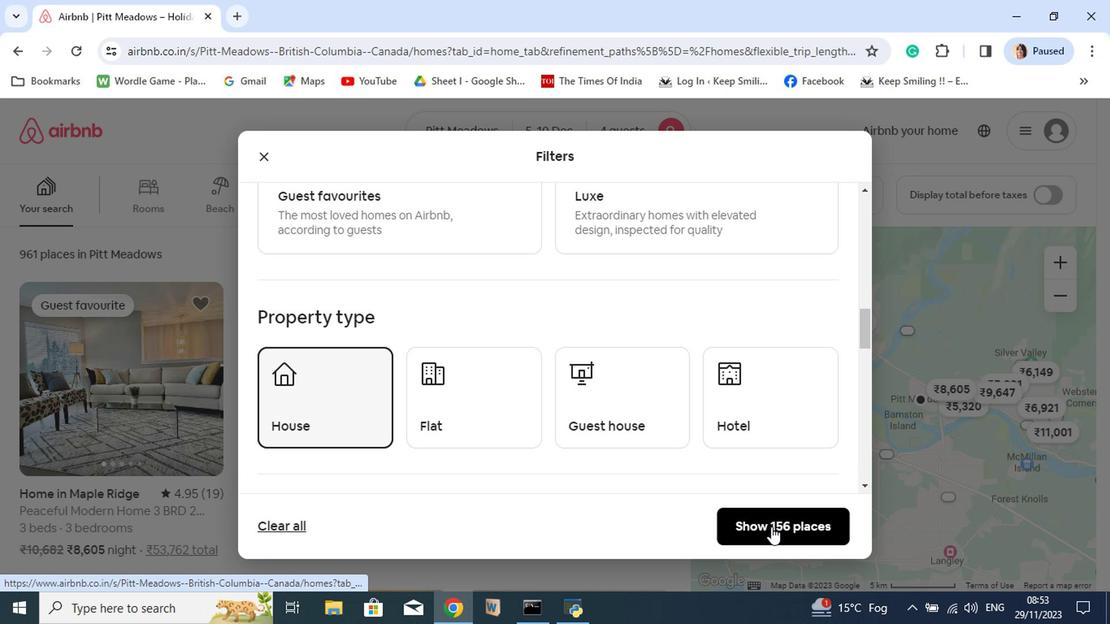 
Action: Mouse moved to (477, 526)
Screenshot: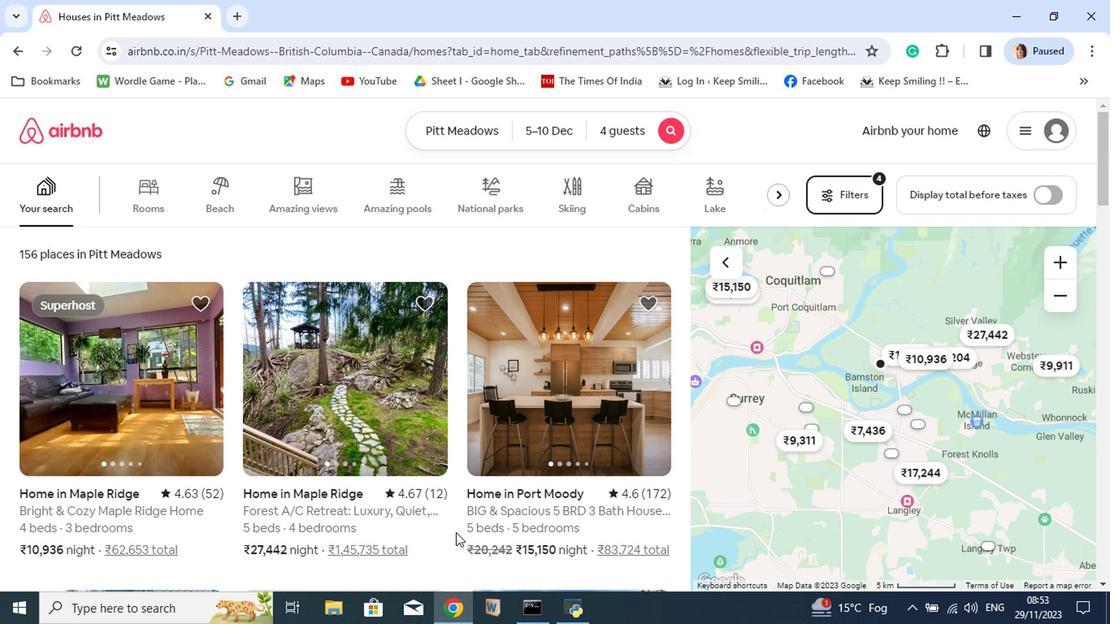 
Action: Mouse scrolled (477, 525) with delta (0, 0)
Screenshot: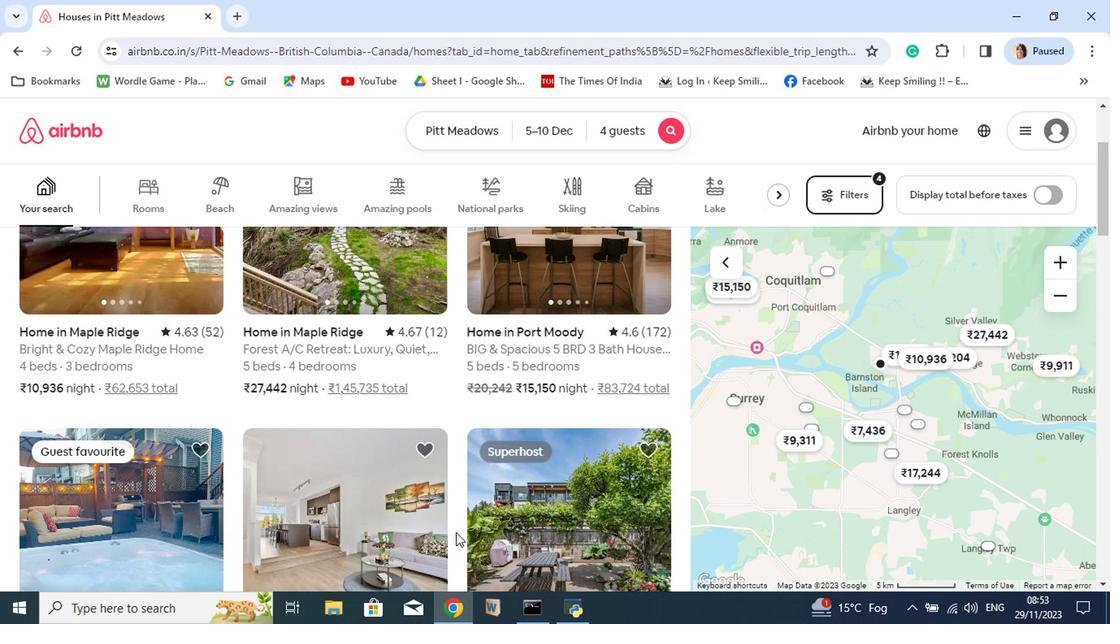 
Action: Mouse scrolled (477, 525) with delta (0, 0)
Screenshot: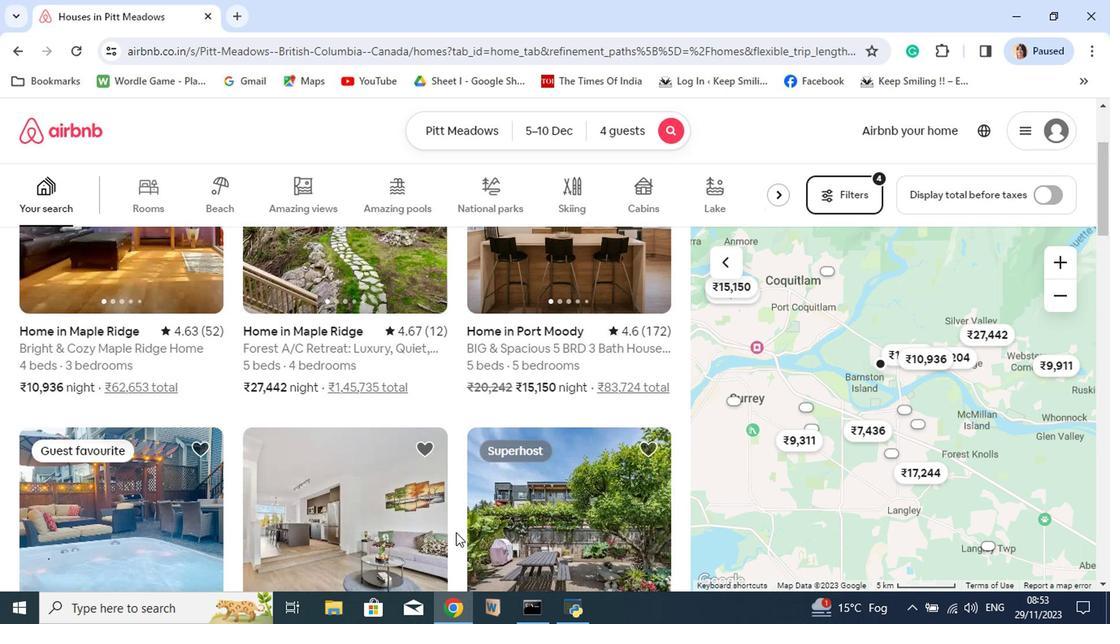
Action: Mouse moved to (477, 526)
Screenshot: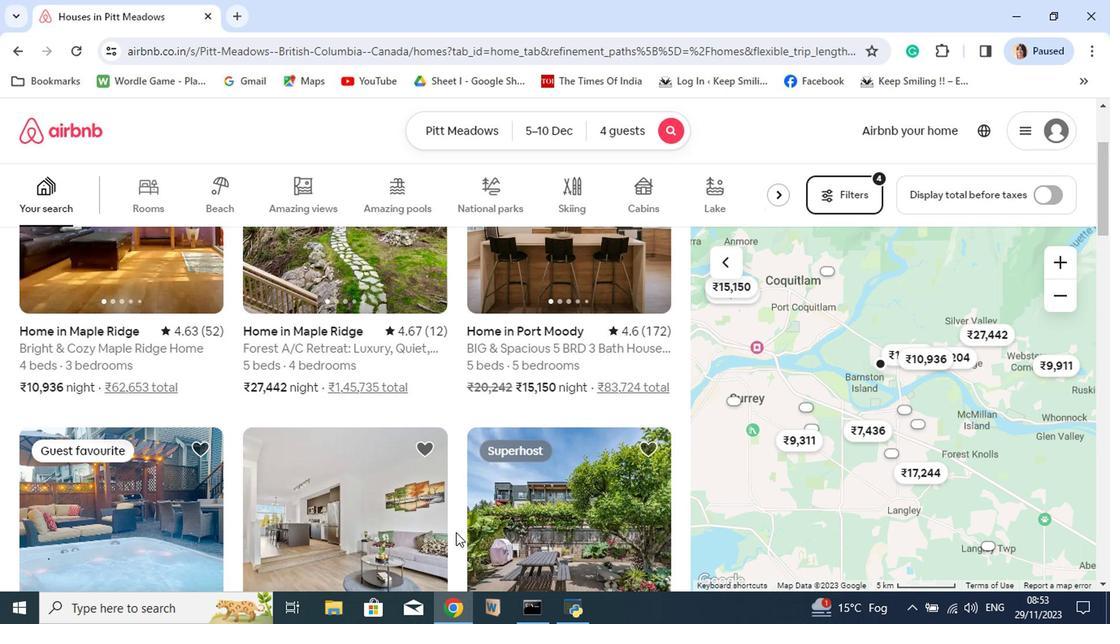 
Action: Mouse scrolled (477, 525) with delta (0, 0)
Screenshot: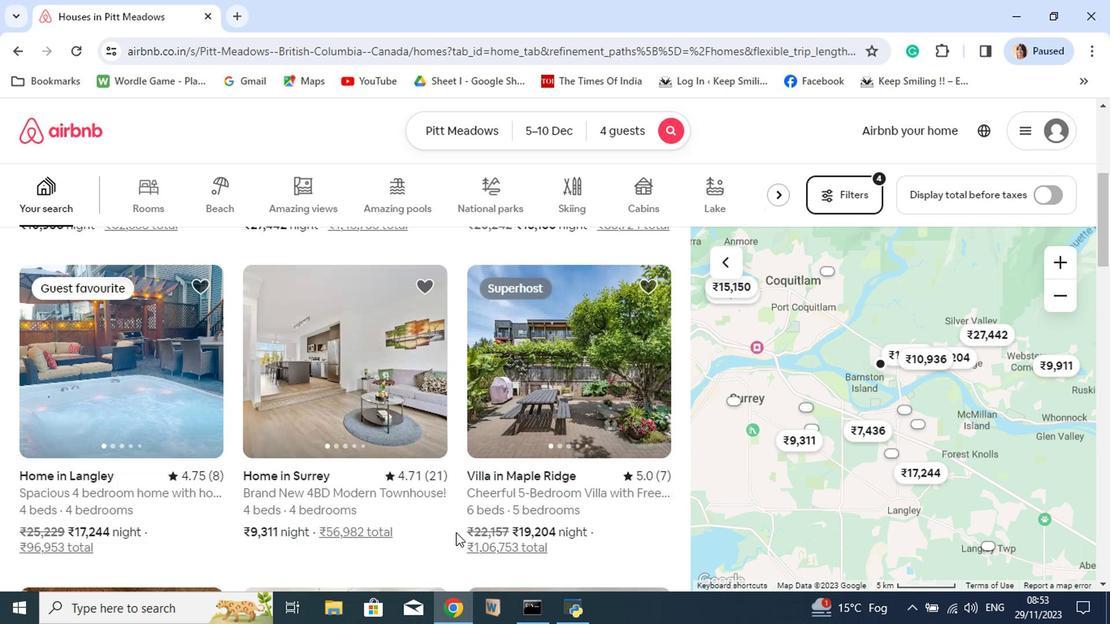 
Action: Mouse scrolled (477, 525) with delta (0, 0)
Screenshot: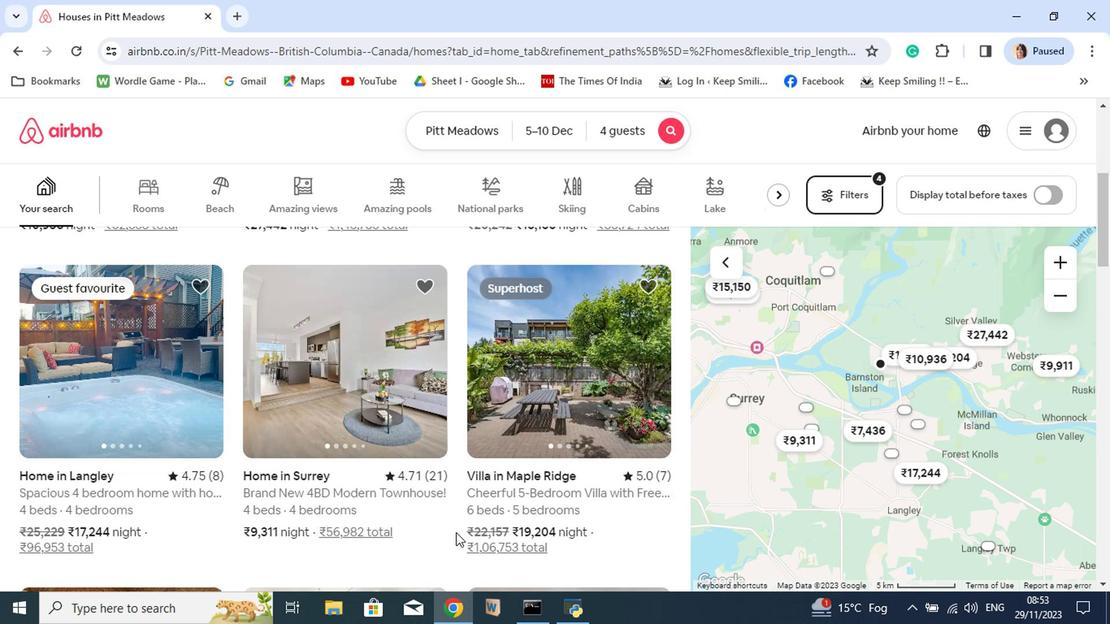 
Action: Mouse moved to (542, 468)
Screenshot: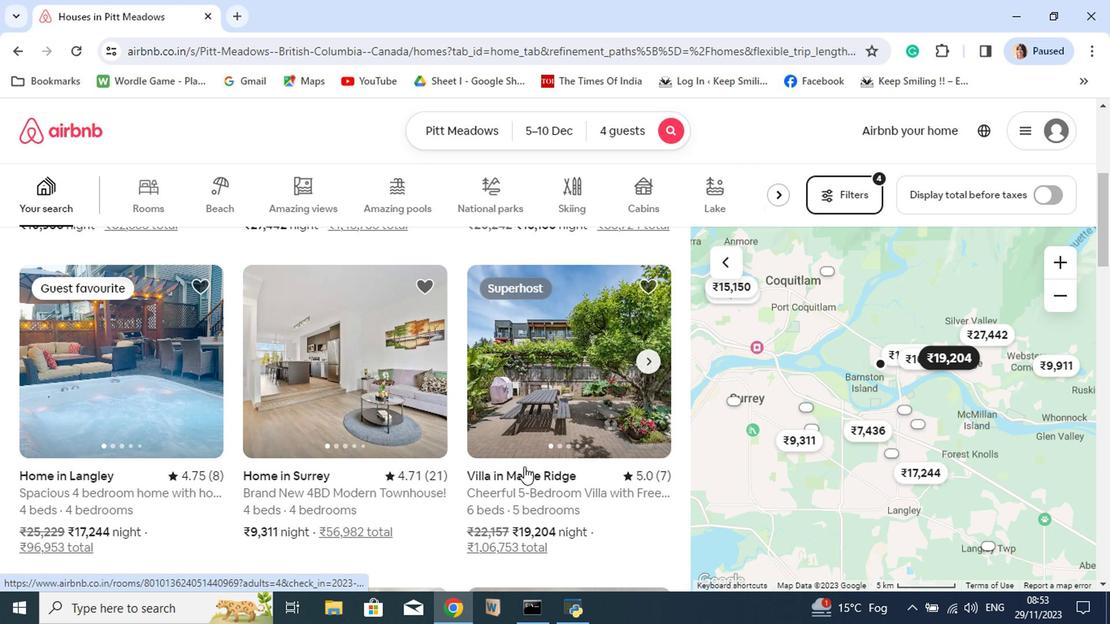 
Action: Mouse pressed left at (542, 468)
Screenshot: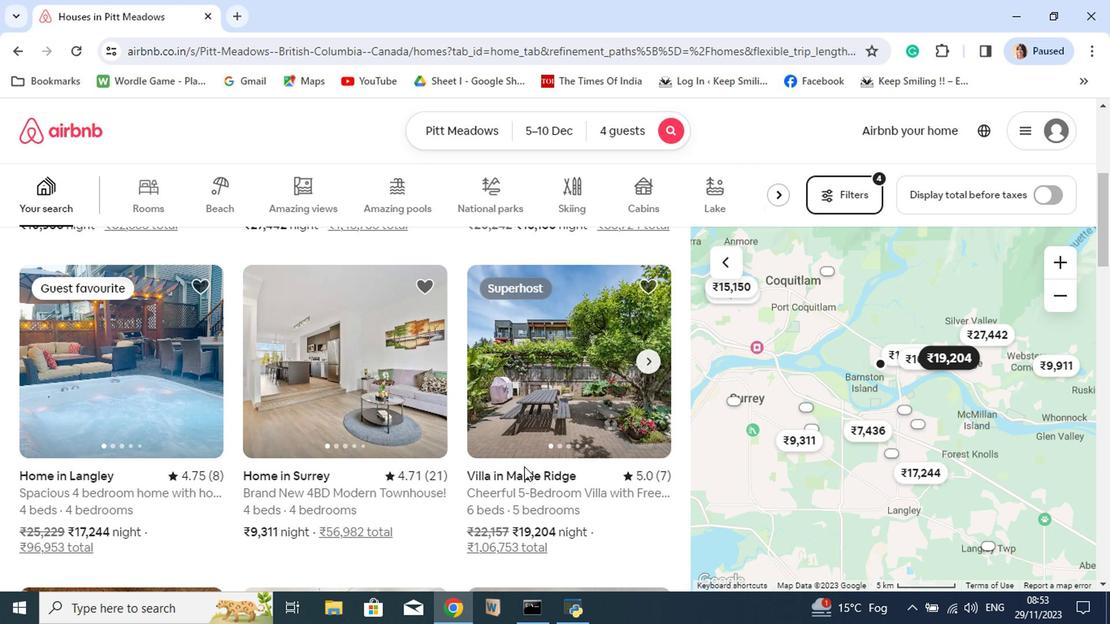 
Action: Mouse moved to (921, 438)
Screenshot: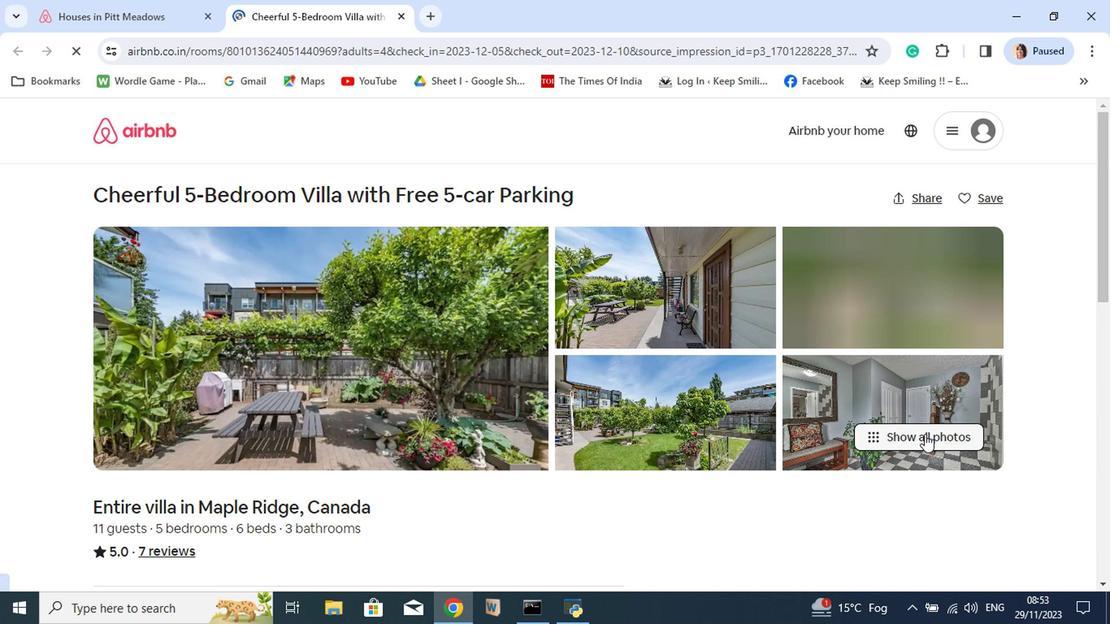 
Action: Mouse pressed left at (921, 438)
Screenshot: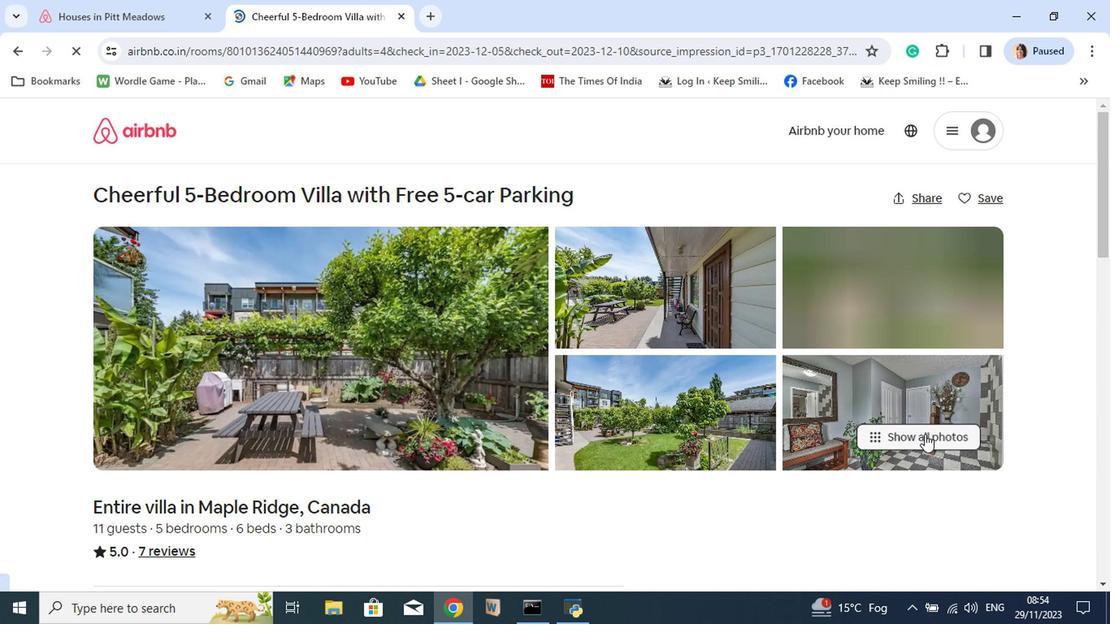 
Action: Mouse scrolled (921, 437) with delta (0, 0)
Screenshot: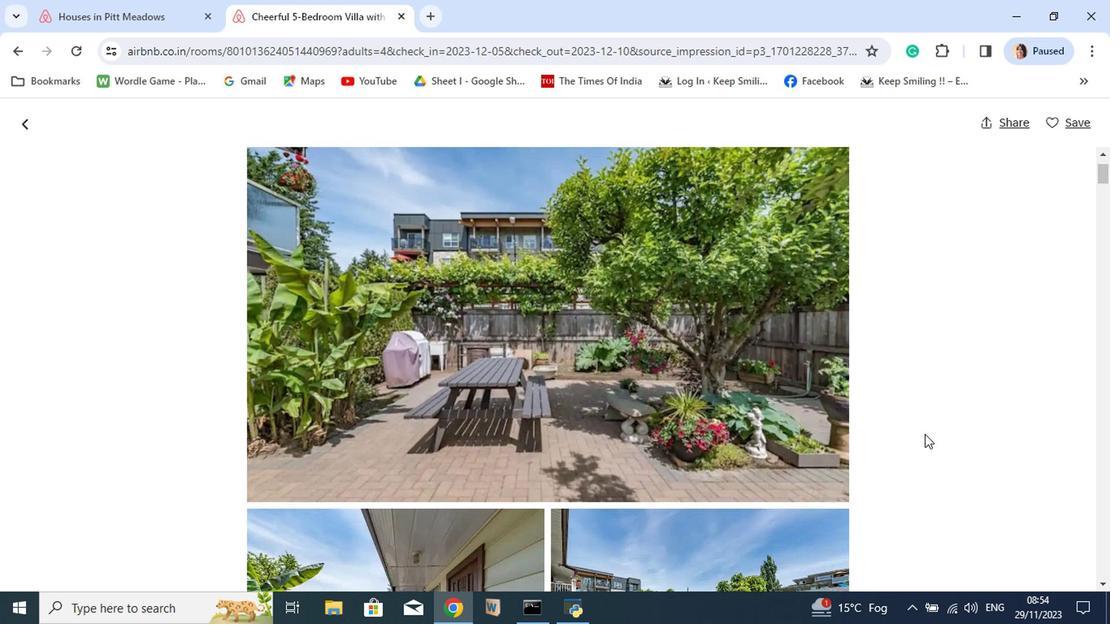 
Action: Mouse scrolled (921, 437) with delta (0, 0)
Screenshot: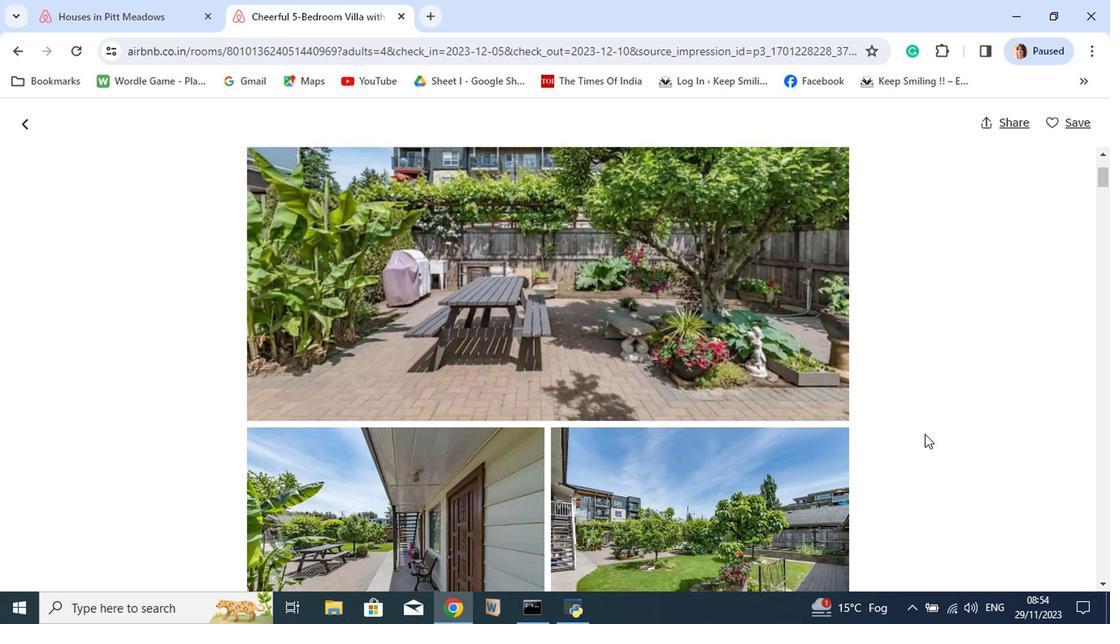 
Action: Mouse scrolled (921, 437) with delta (0, 0)
Screenshot: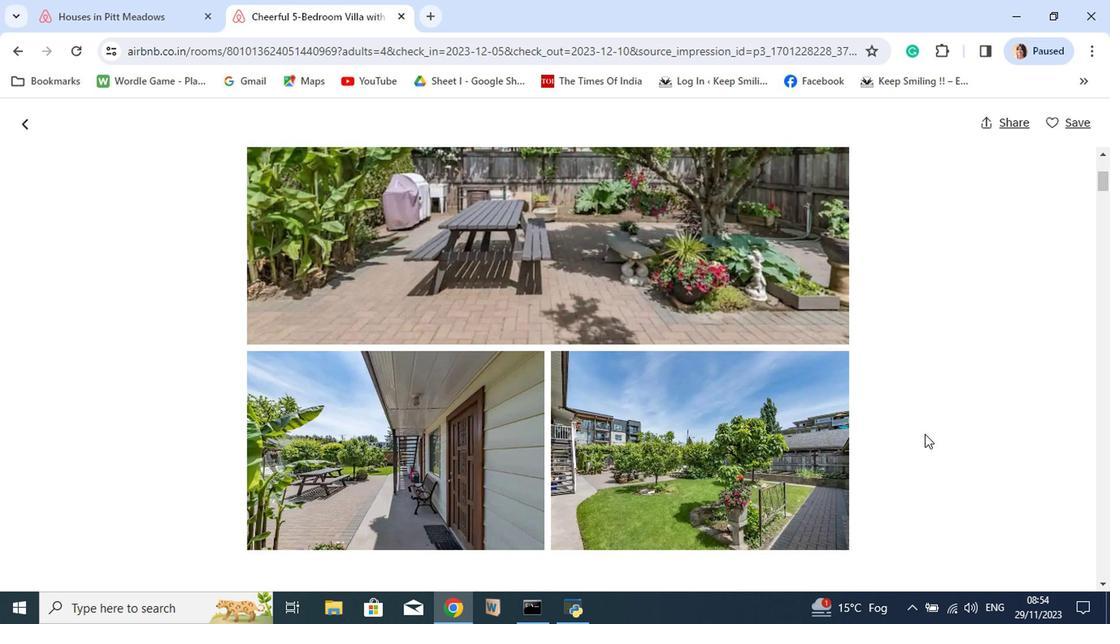 
Action: Mouse scrolled (921, 437) with delta (0, 0)
Screenshot: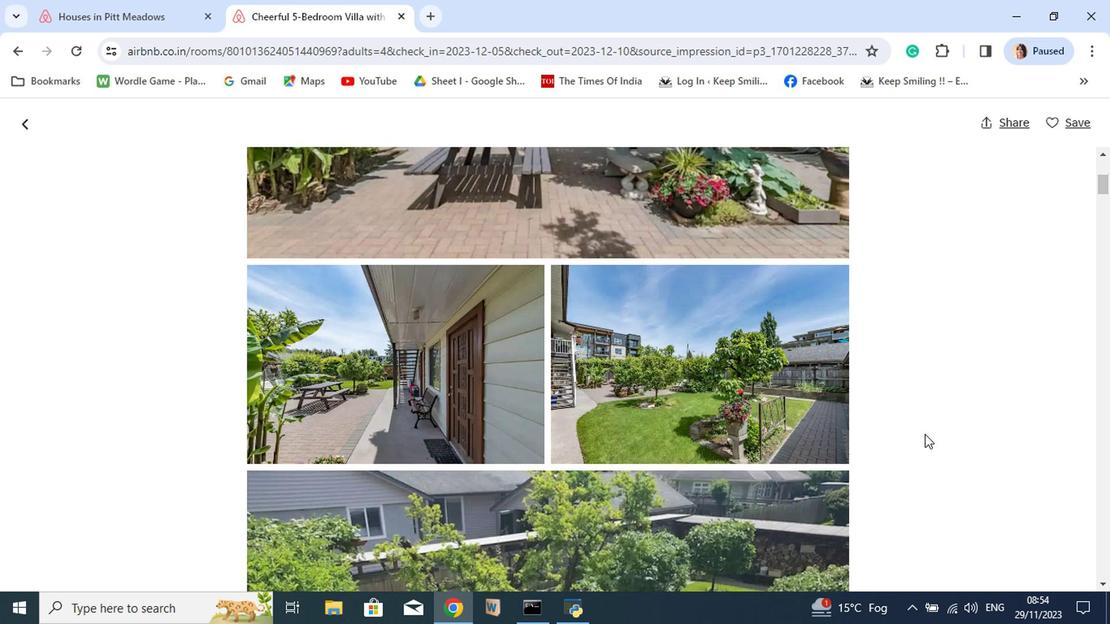 
Action: Mouse scrolled (921, 437) with delta (0, 0)
Screenshot: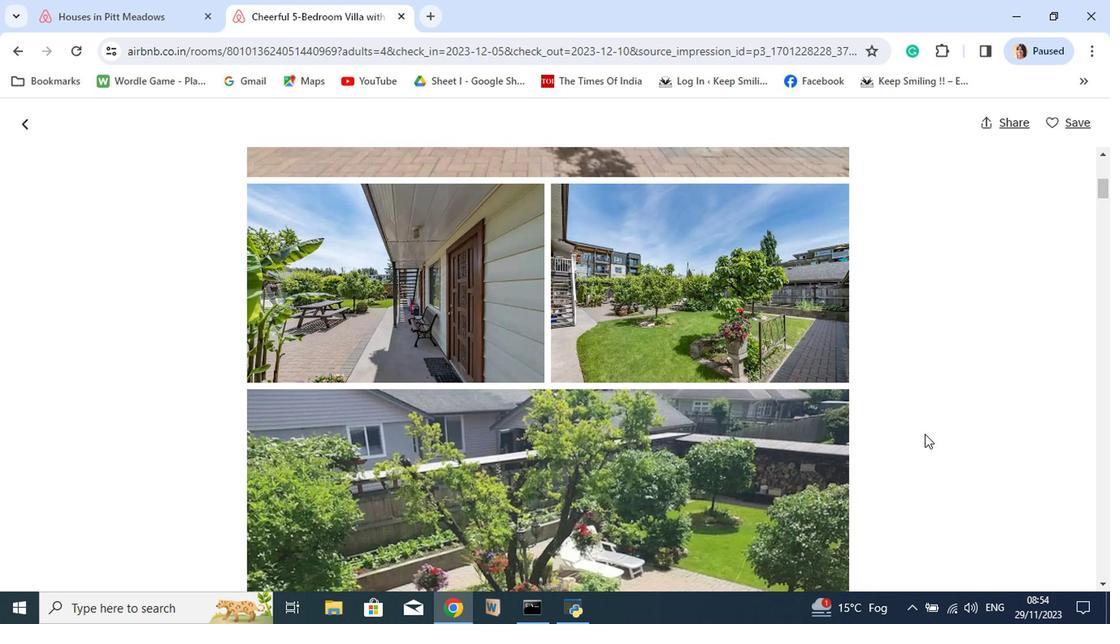 
Action: Mouse scrolled (921, 437) with delta (0, 0)
Screenshot: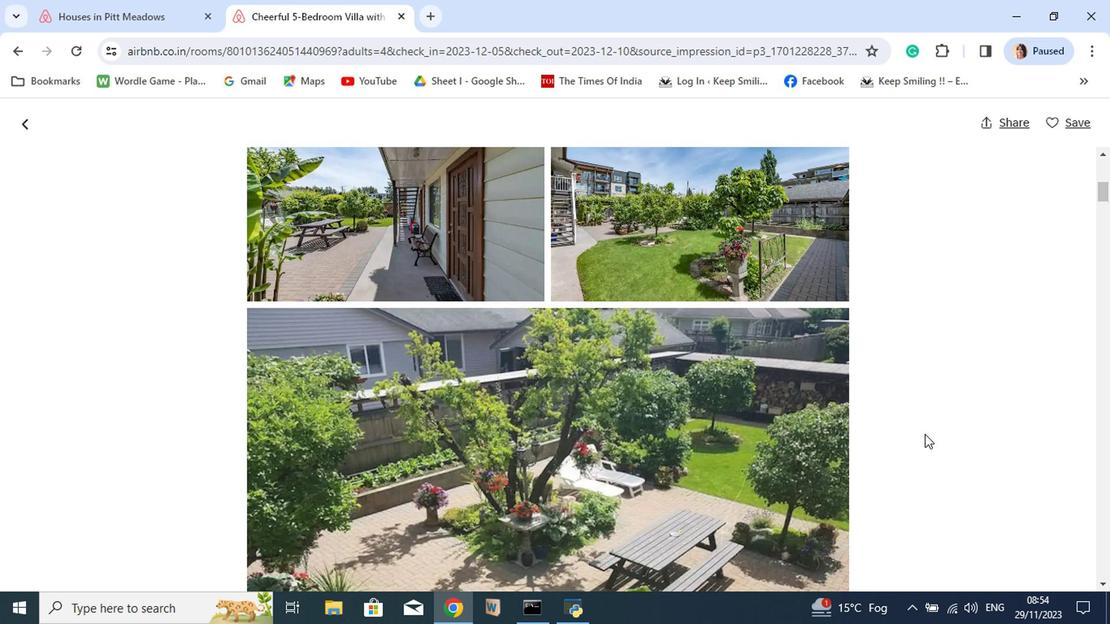 
Action: Mouse scrolled (921, 437) with delta (0, 0)
Screenshot: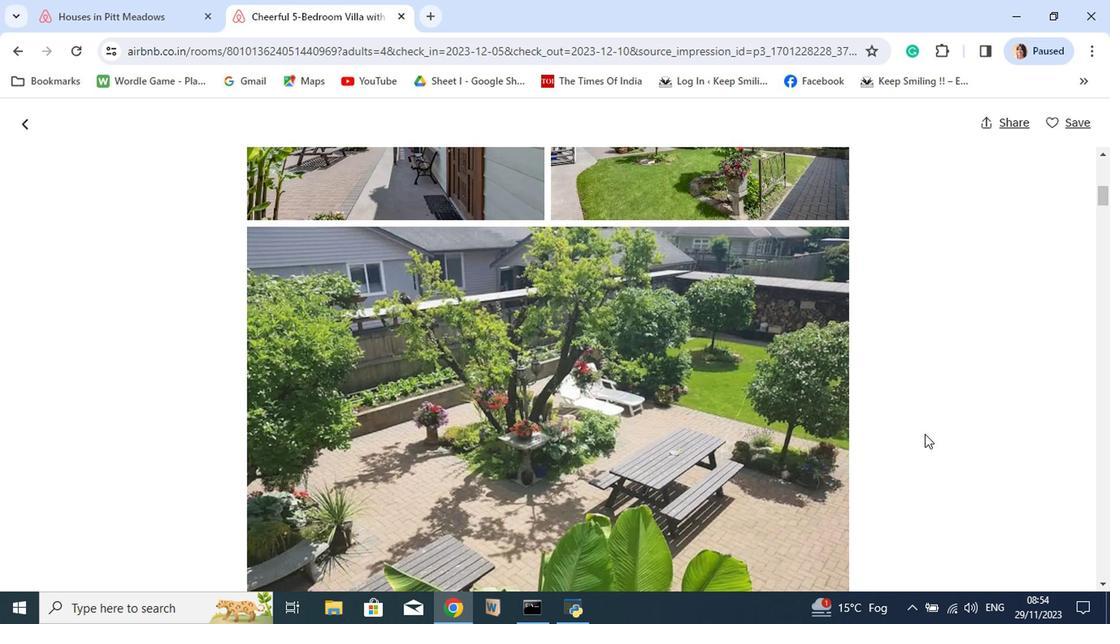 
Action: Mouse scrolled (921, 437) with delta (0, 0)
Screenshot: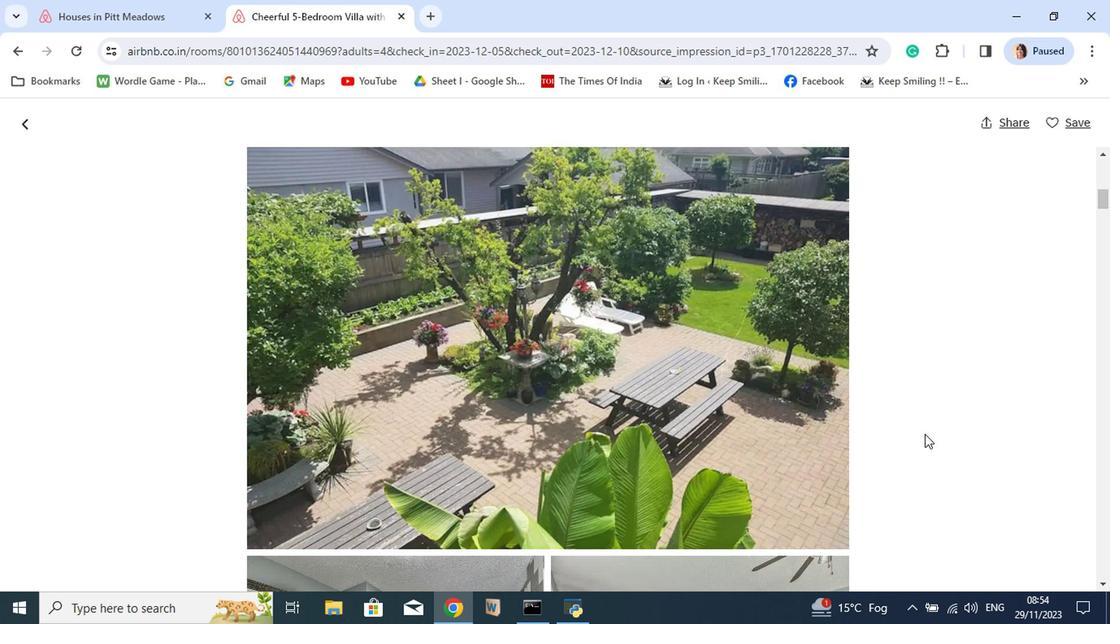 
Action: Mouse scrolled (921, 437) with delta (0, 0)
Screenshot: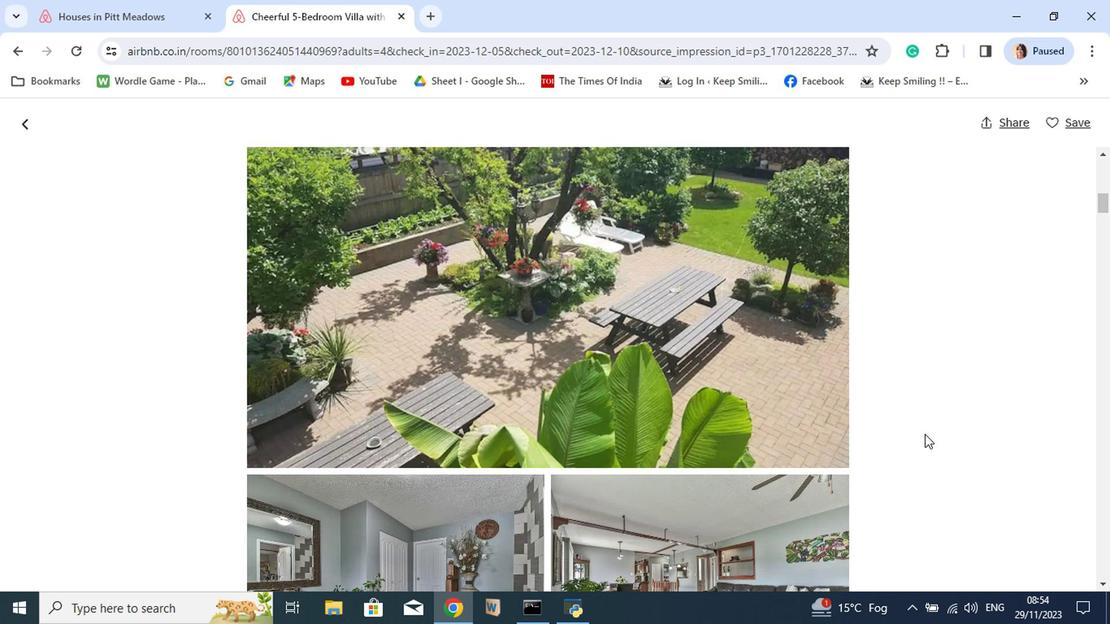
Action: Mouse scrolled (921, 437) with delta (0, 0)
Screenshot: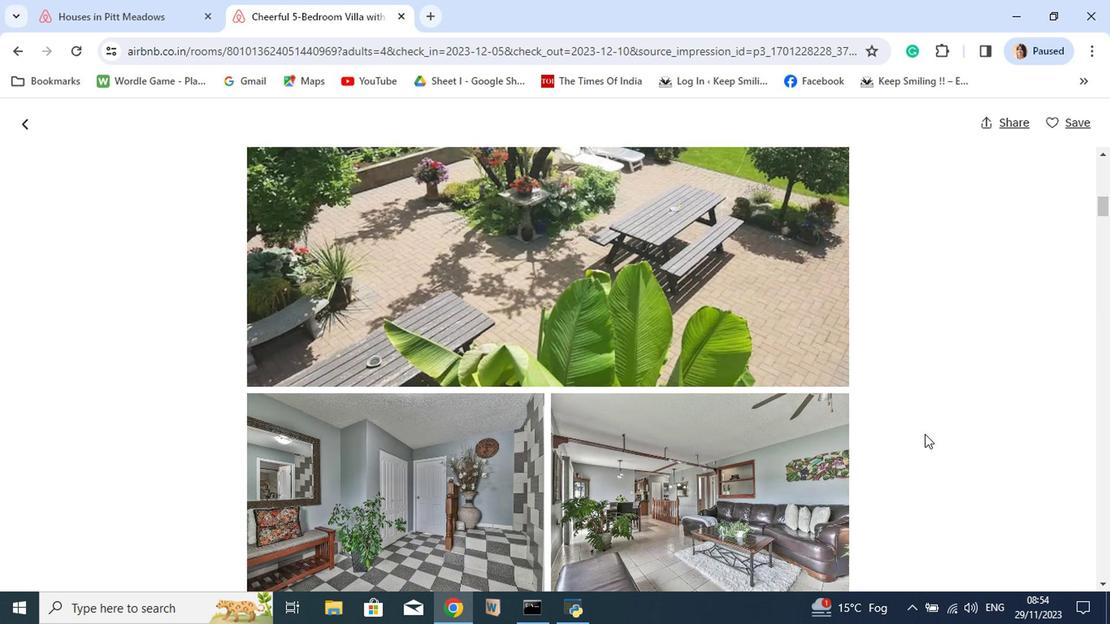 
Action: Mouse scrolled (921, 437) with delta (0, 0)
Screenshot: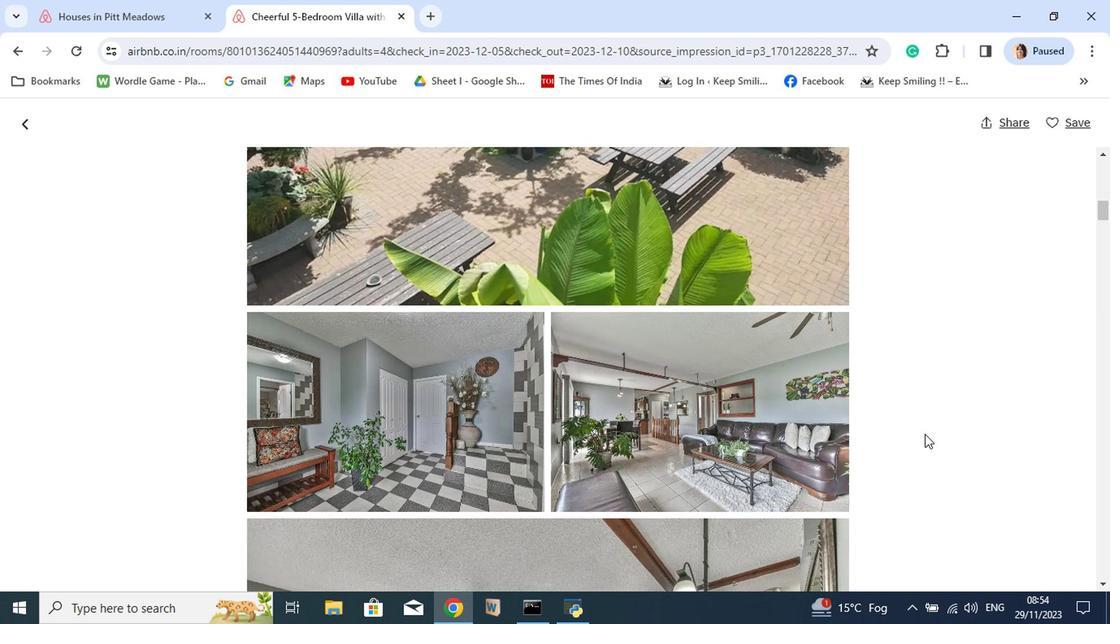 
Action: Mouse moved to (921, 439)
Screenshot: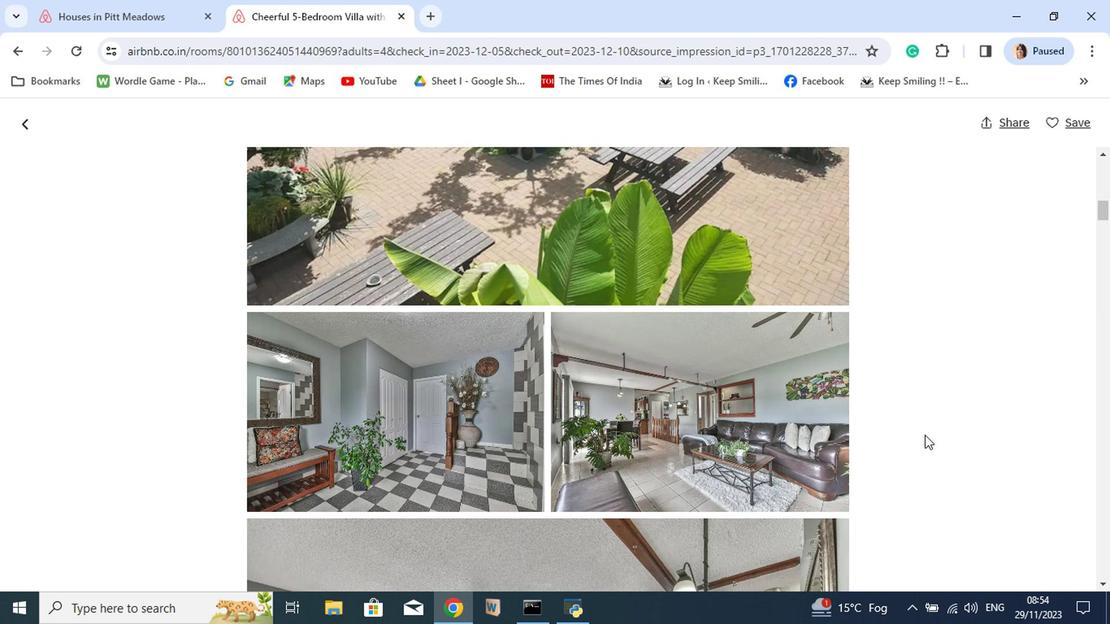 
Action: Mouse scrolled (921, 438) with delta (0, 0)
Screenshot: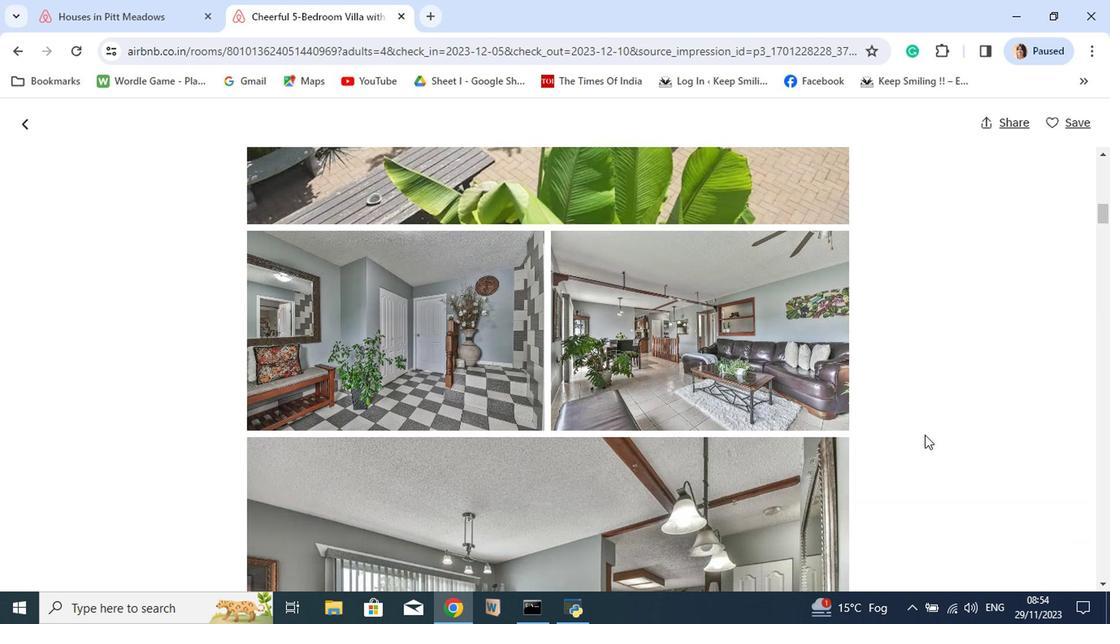 
Action: Mouse scrolled (921, 438) with delta (0, 0)
Screenshot: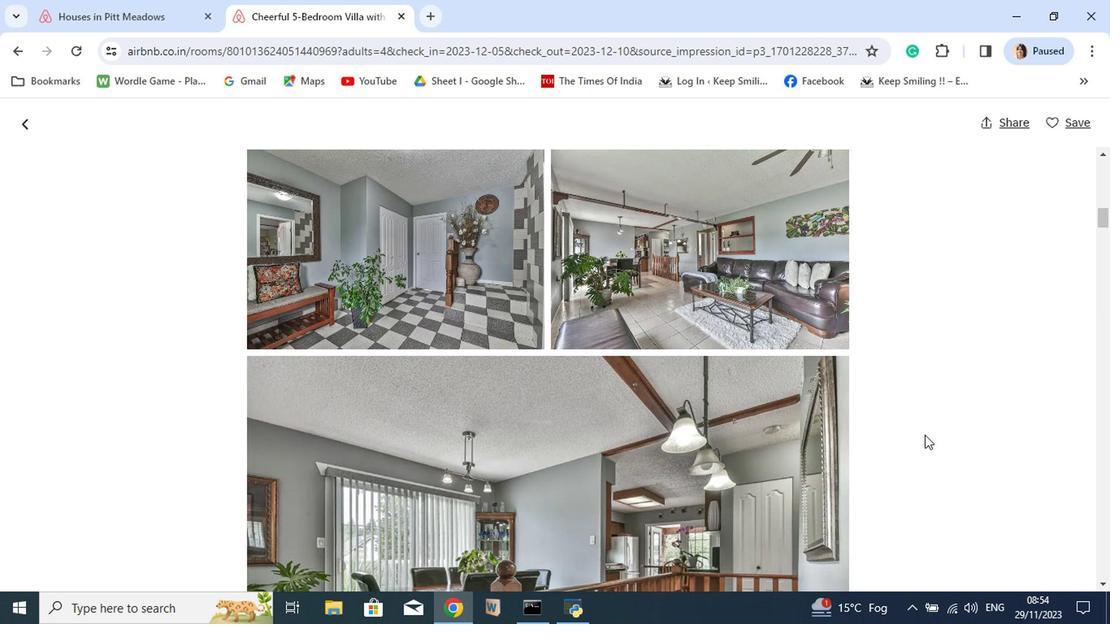 
Action: Mouse moved to (922, 439)
Screenshot: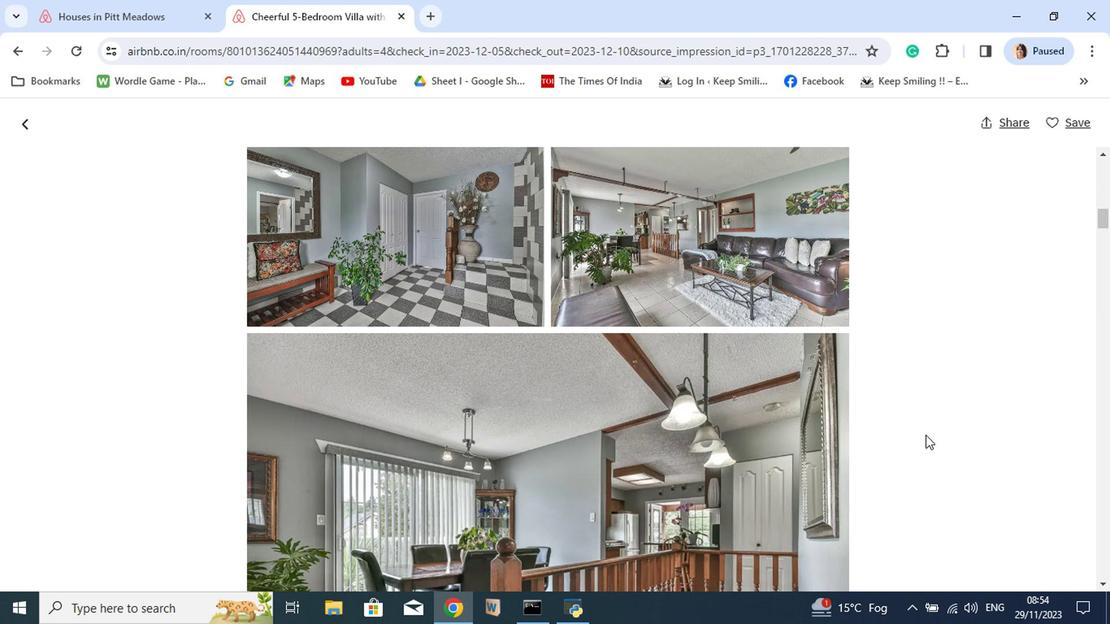 
Action: Mouse scrolled (922, 438) with delta (0, 0)
Screenshot: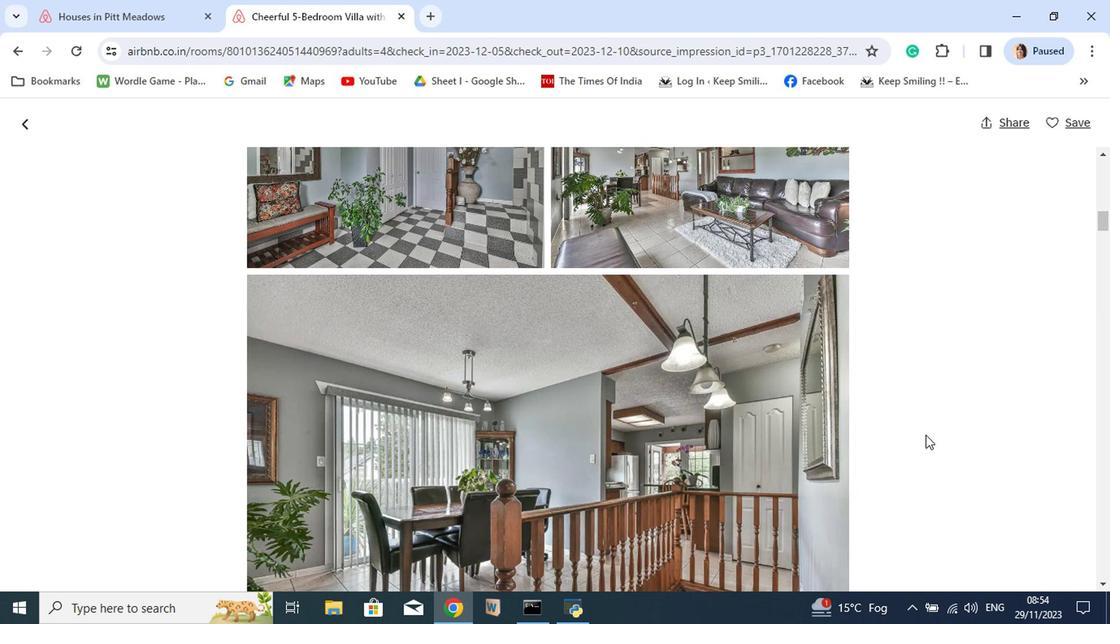 
Action: Mouse scrolled (922, 438) with delta (0, 0)
Screenshot: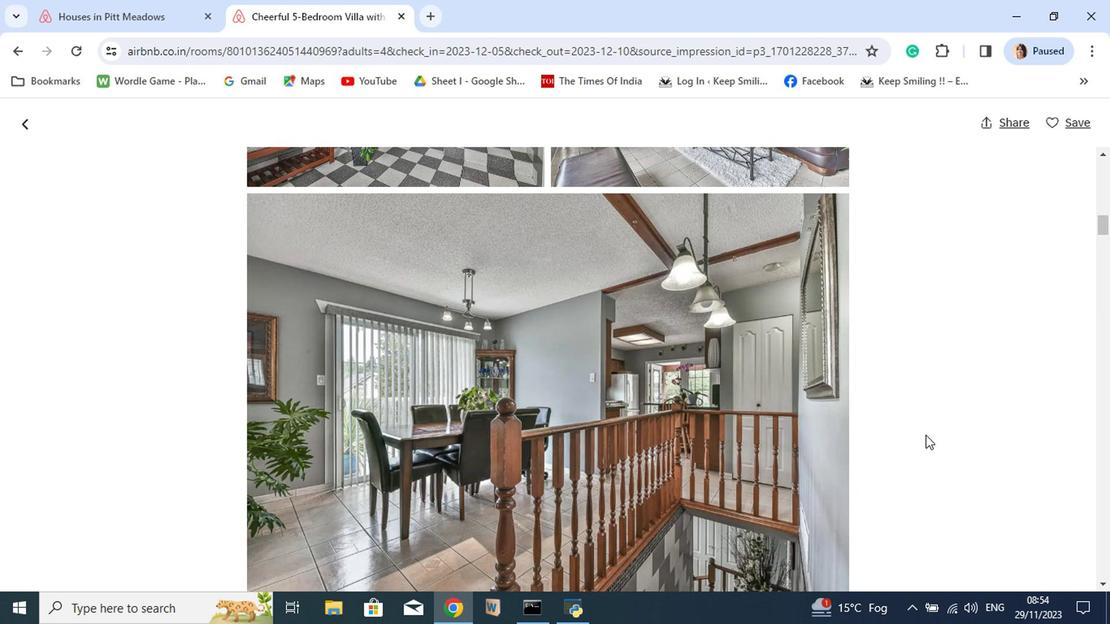 
Action: Mouse scrolled (922, 438) with delta (0, 0)
Screenshot: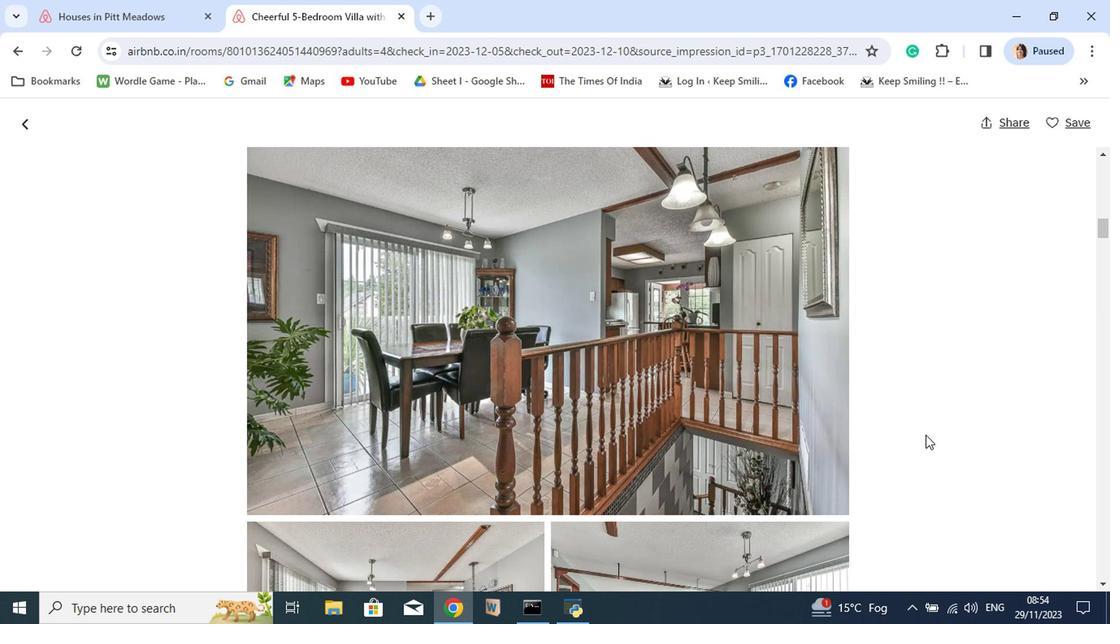 
Action: Mouse scrolled (922, 438) with delta (0, 0)
Screenshot: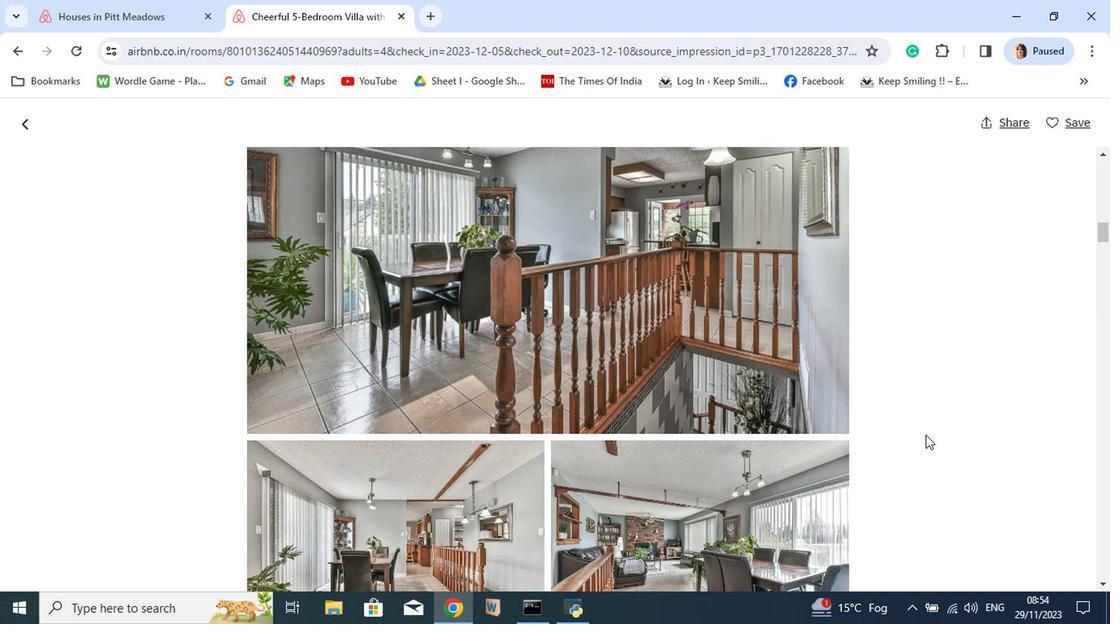 
Action: Mouse scrolled (922, 438) with delta (0, 0)
Screenshot: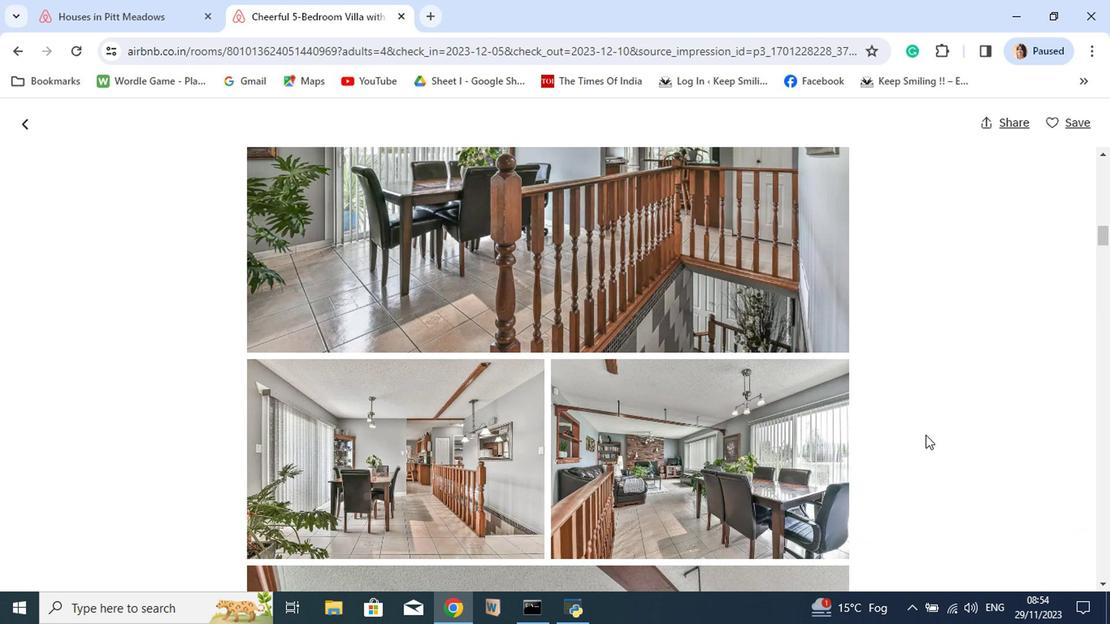 
Action: Mouse scrolled (922, 438) with delta (0, 0)
Screenshot: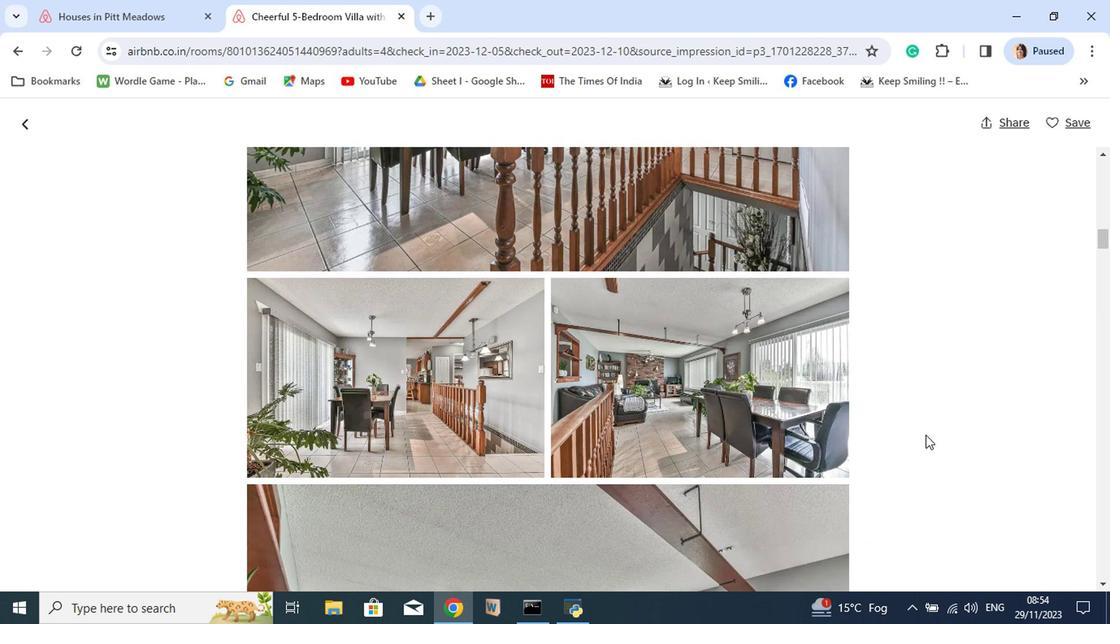 
Action: Mouse scrolled (922, 438) with delta (0, 0)
Screenshot: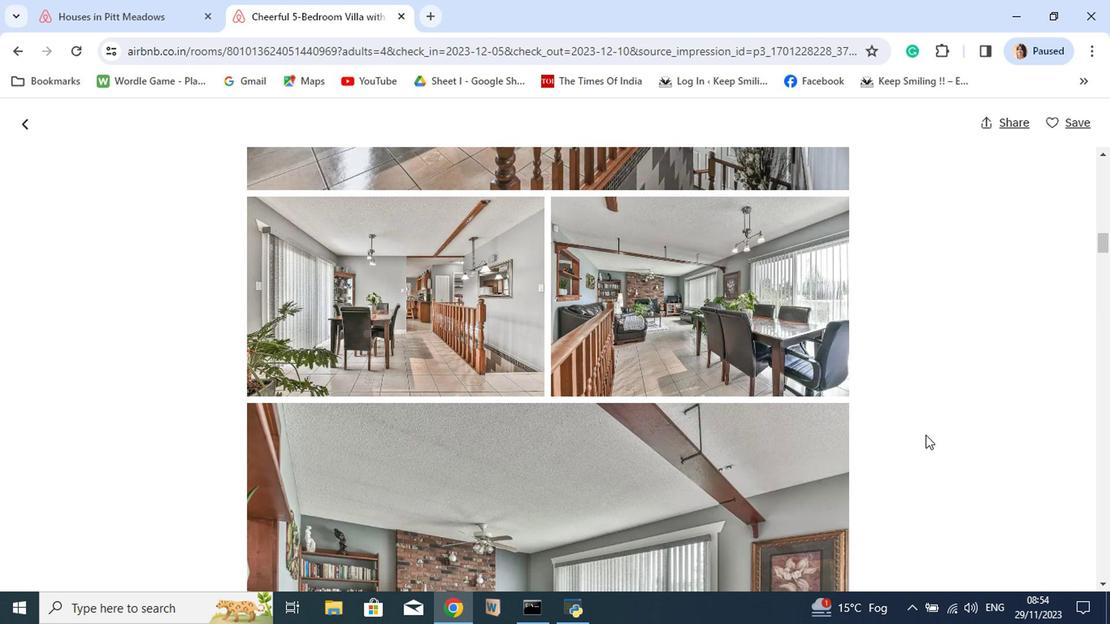 
Action: Mouse scrolled (922, 438) with delta (0, 0)
Screenshot: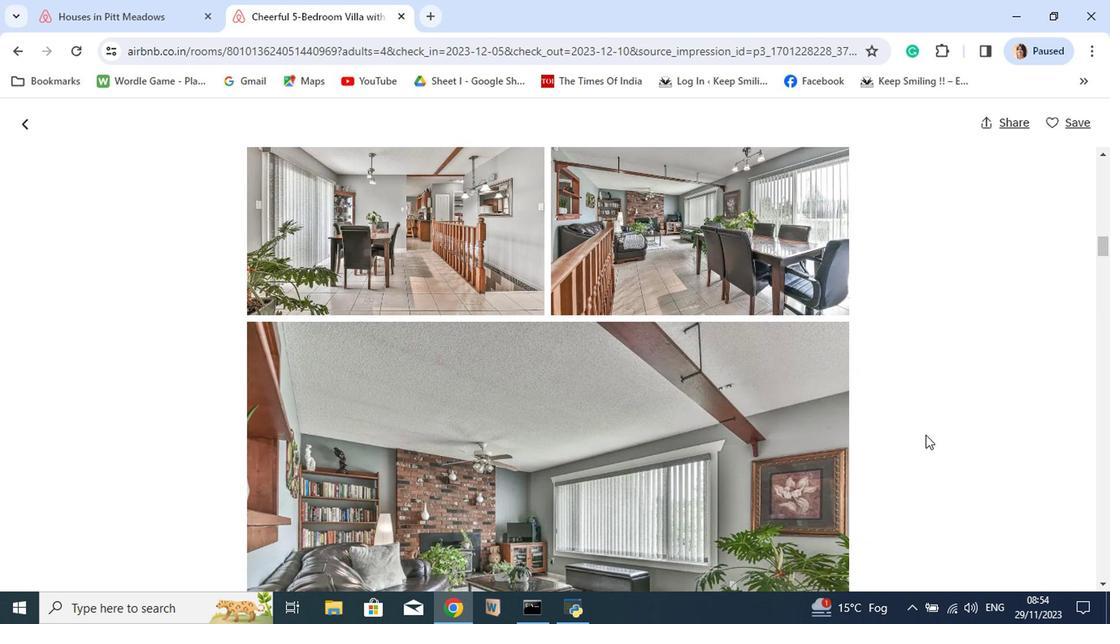 
Action: Mouse scrolled (922, 438) with delta (0, 0)
Screenshot: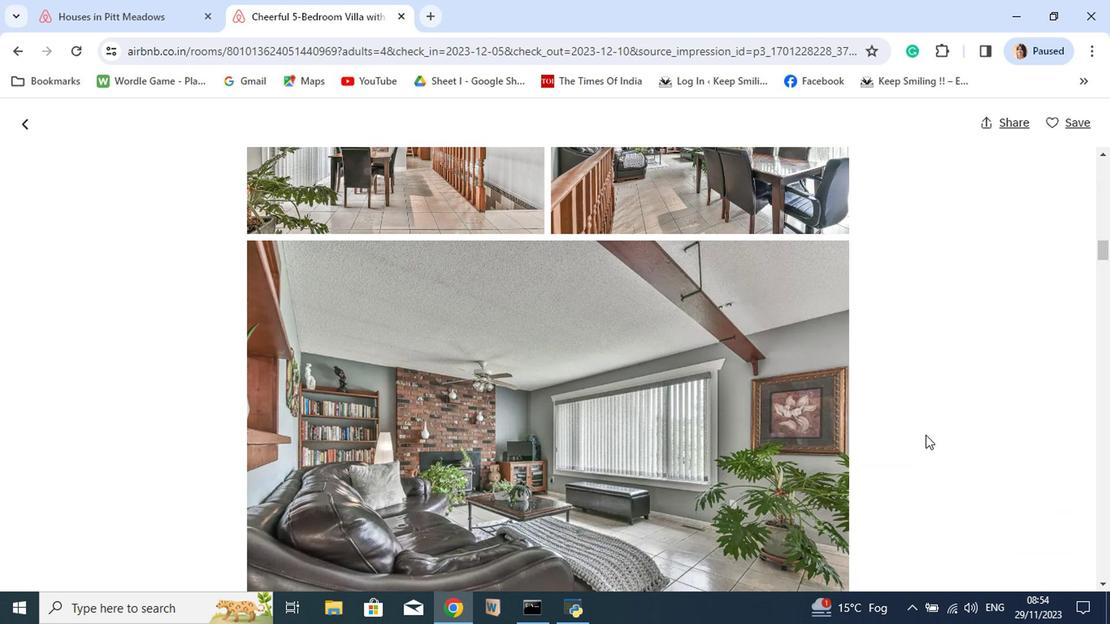 
Action: Mouse scrolled (922, 438) with delta (0, 0)
Screenshot: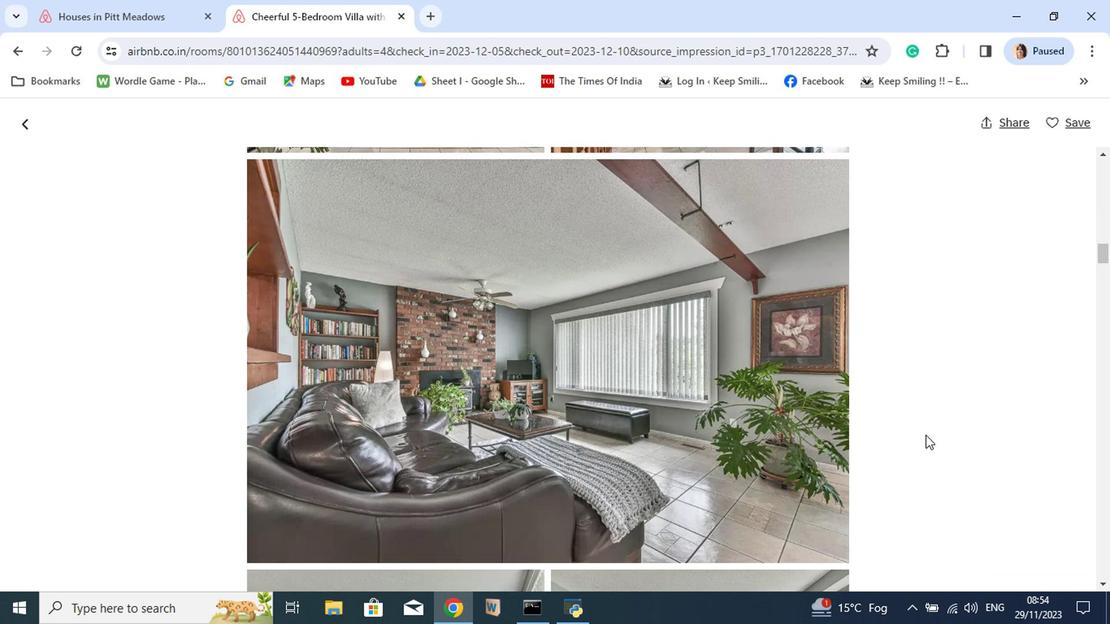 
Action: Mouse scrolled (922, 438) with delta (0, 0)
Screenshot: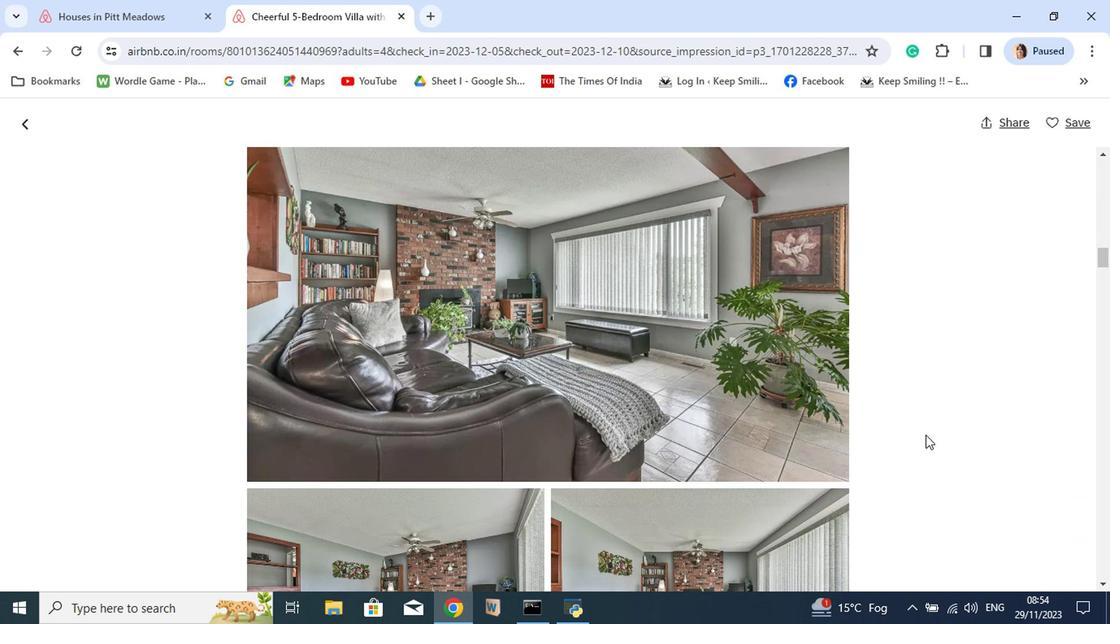 
Action: Mouse scrolled (922, 438) with delta (0, 0)
Screenshot: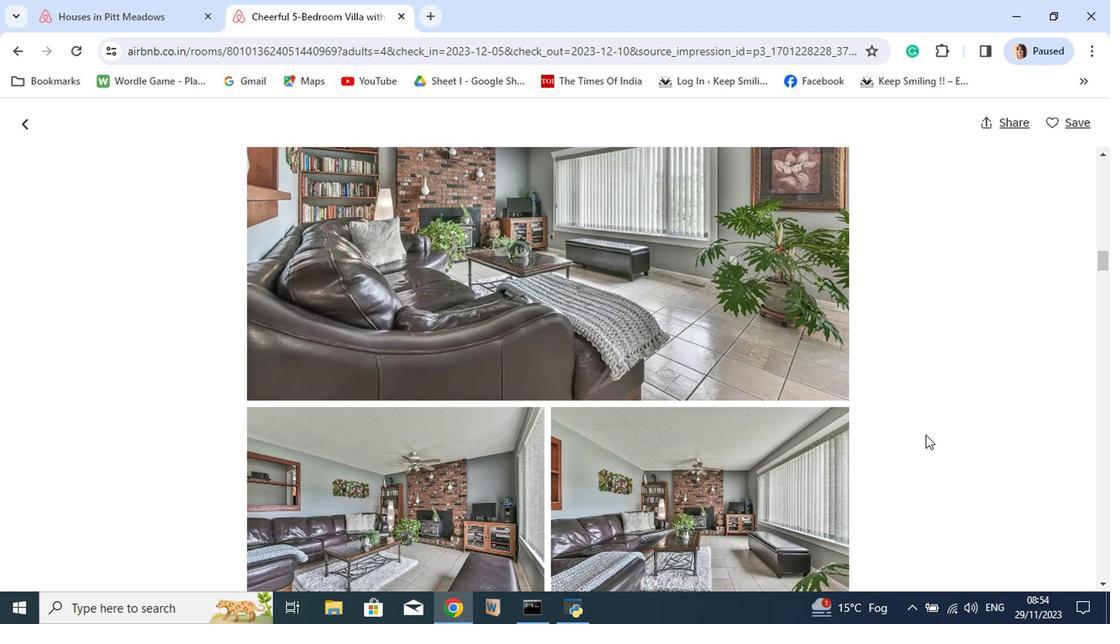 
Action: Mouse scrolled (922, 438) with delta (0, 0)
Screenshot: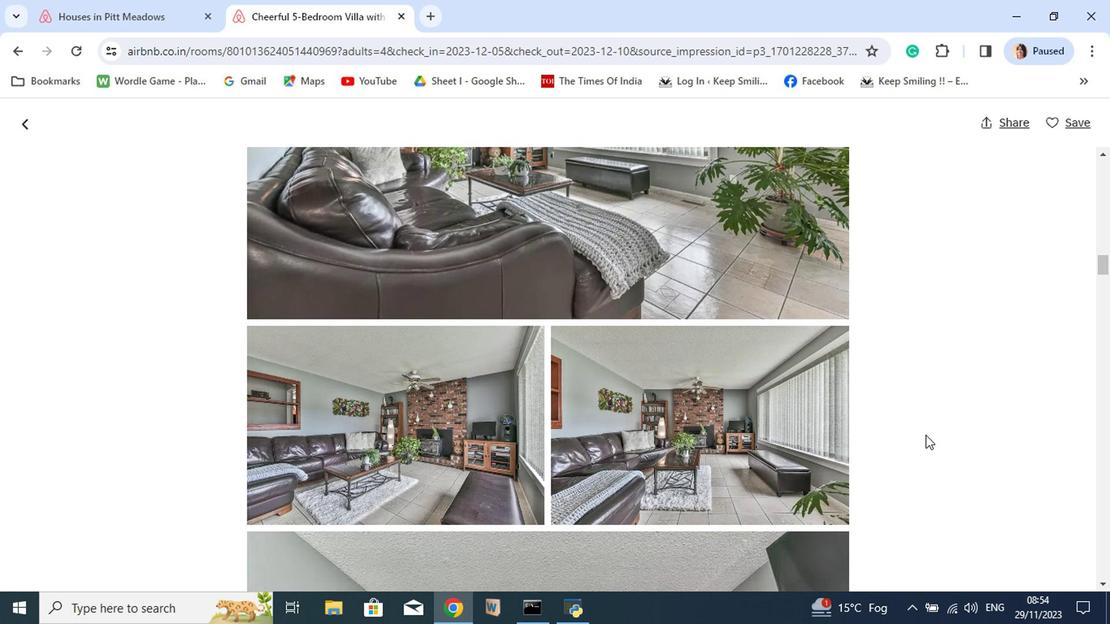 
Action: Mouse scrolled (922, 438) with delta (0, 0)
Screenshot: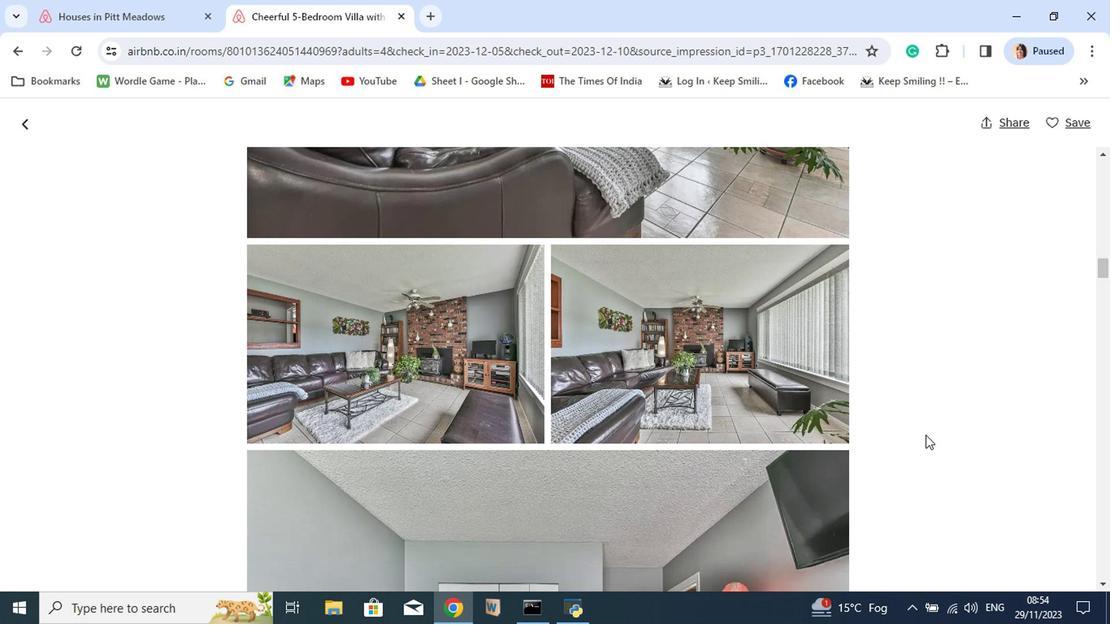 
Action: Mouse scrolled (922, 438) with delta (0, 0)
Screenshot: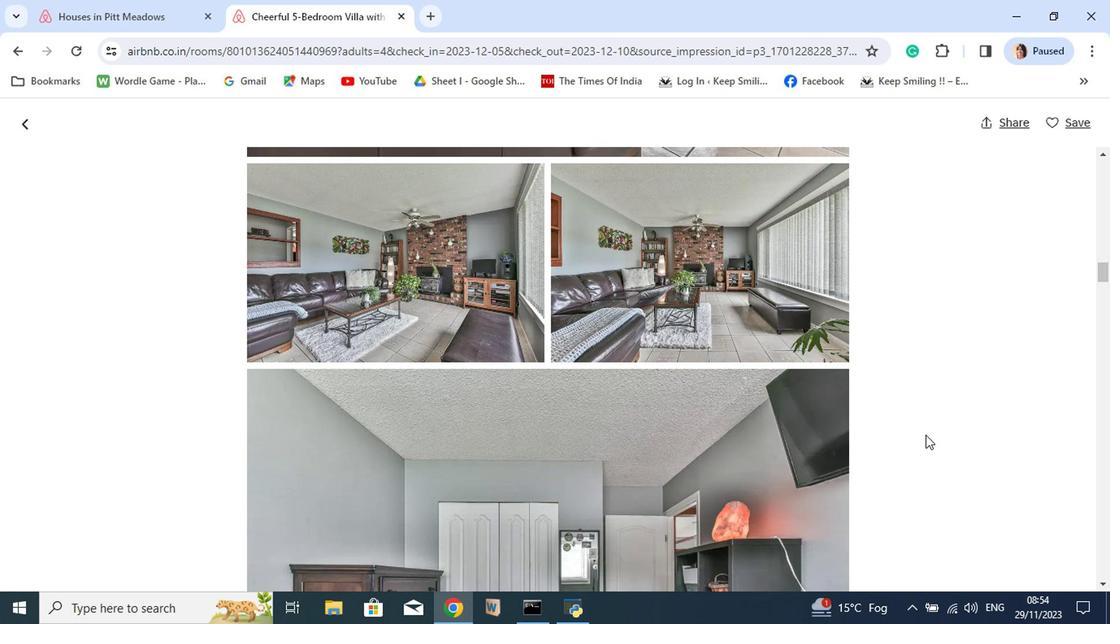 
Action: Mouse scrolled (922, 438) with delta (0, 0)
Screenshot: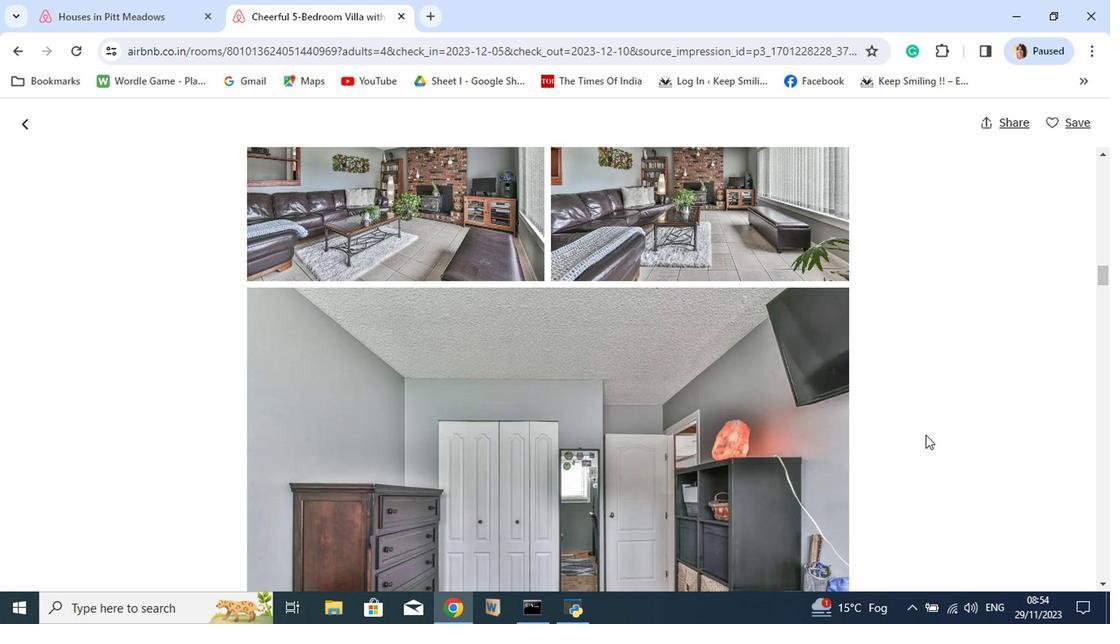 
Action: Mouse scrolled (922, 438) with delta (0, 0)
Screenshot: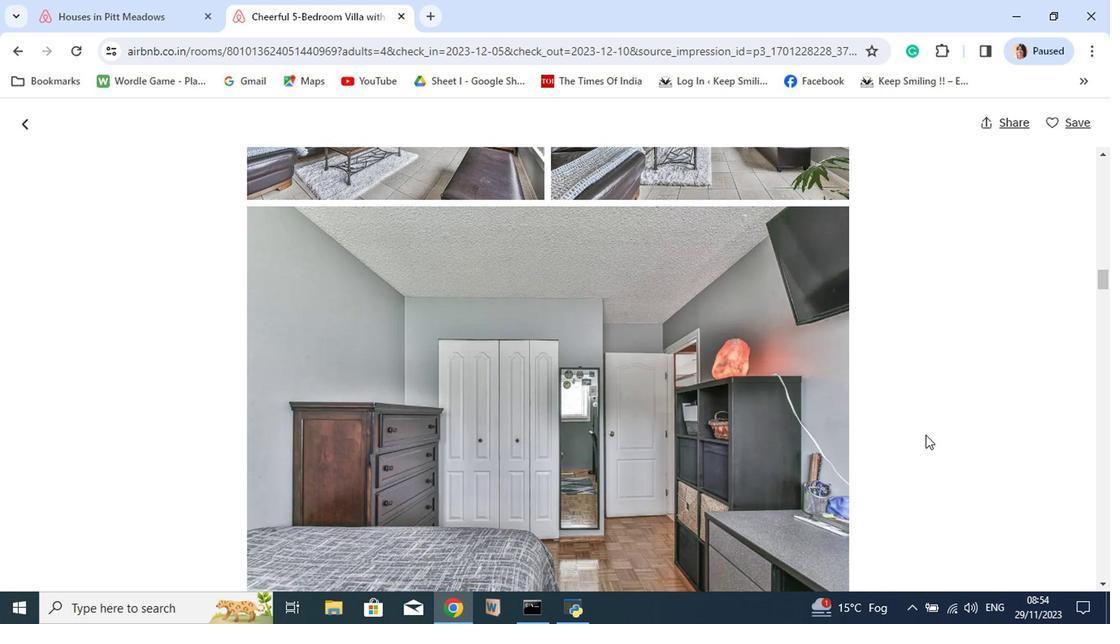 
Action: Mouse scrolled (922, 438) with delta (0, 0)
Screenshot: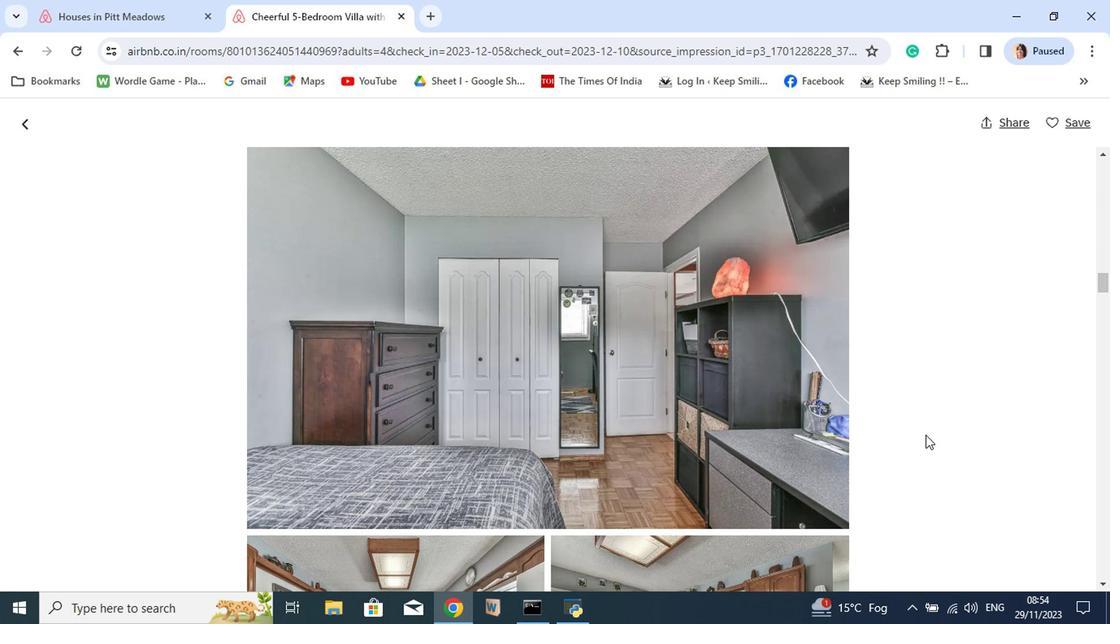 
Action: Mouse scrolled (922, 438) with delta (0, 0)
Screenshot: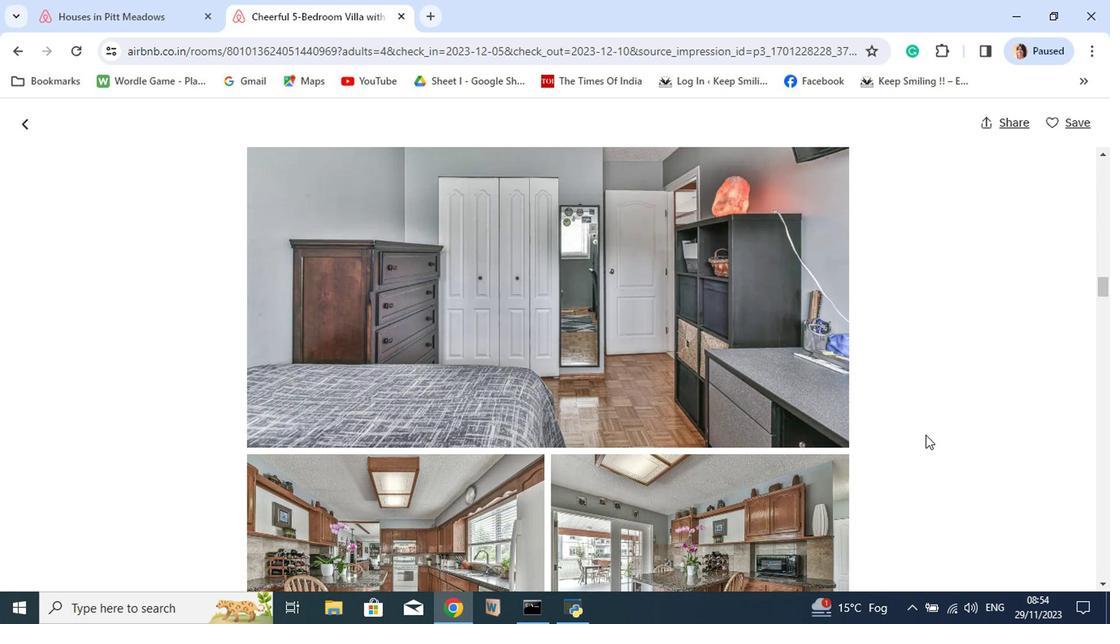 
Action: Mouse scrolled (922, 438) with delta (0, 0)
Screenshot: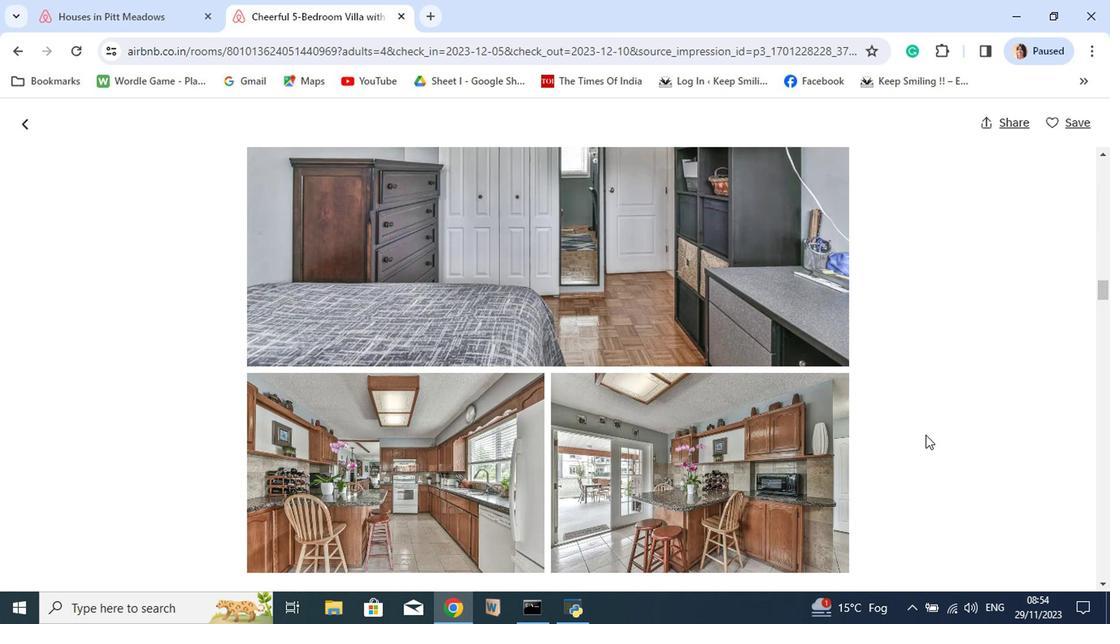 
Action: Mouse scrolled (922, 438) with delta (0, 0)
Screenshot: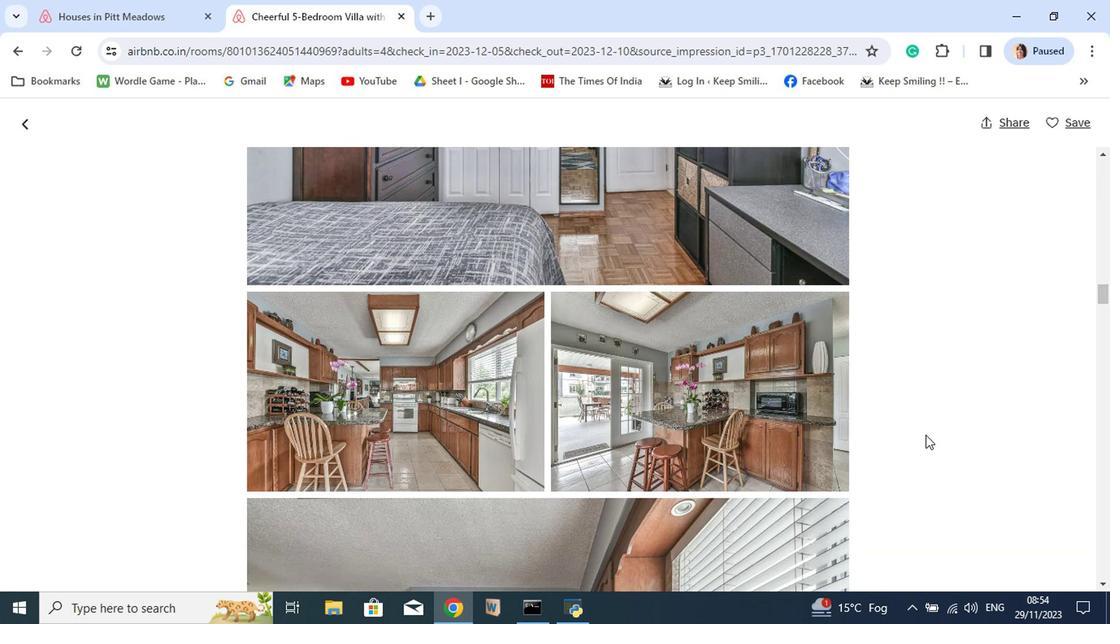 
Action: Mouse scrolled (922, 438) with delta (0, 0)
Screenshot: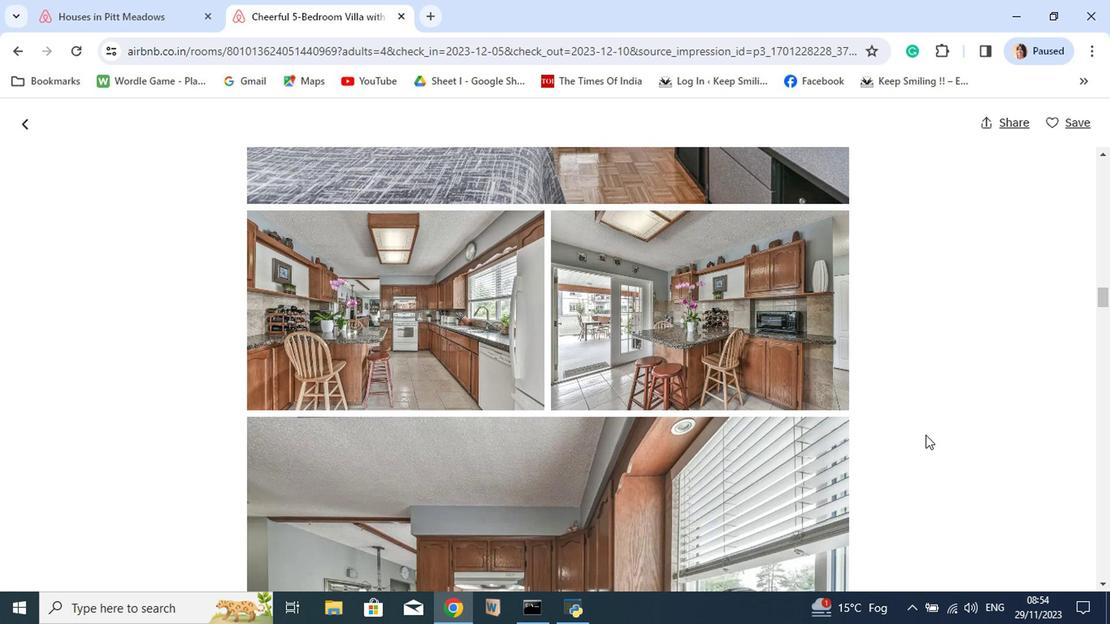 
Action: Mouse scrolled (922, 438) with delta (0, 0)
Screenshot: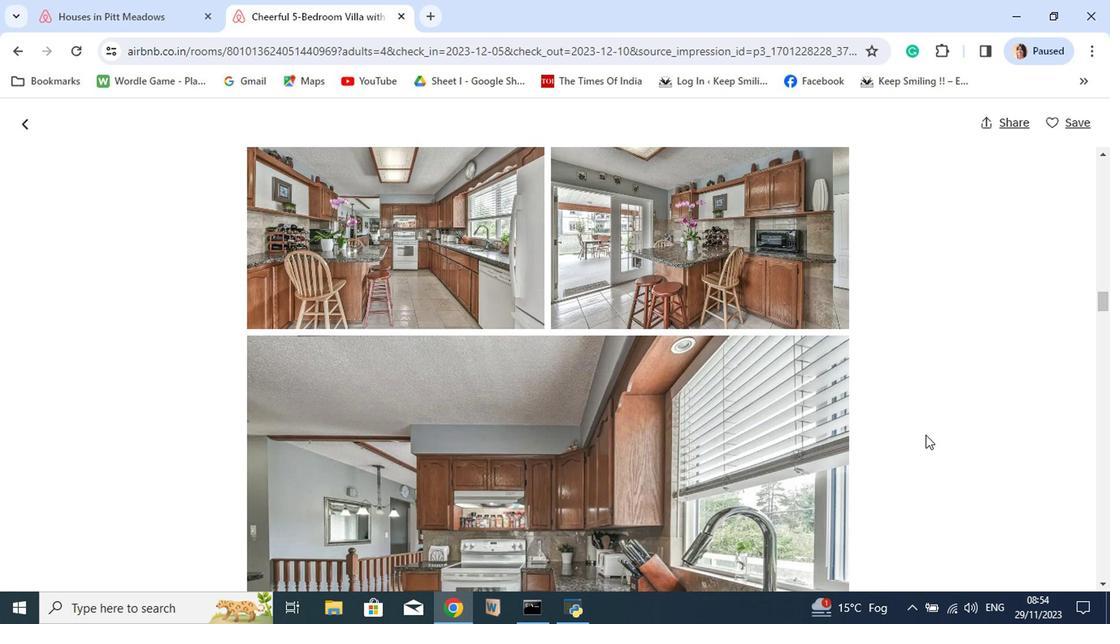 
Action: Mouse scrolled (922, 438) with delta (0, 0)
Screenshot: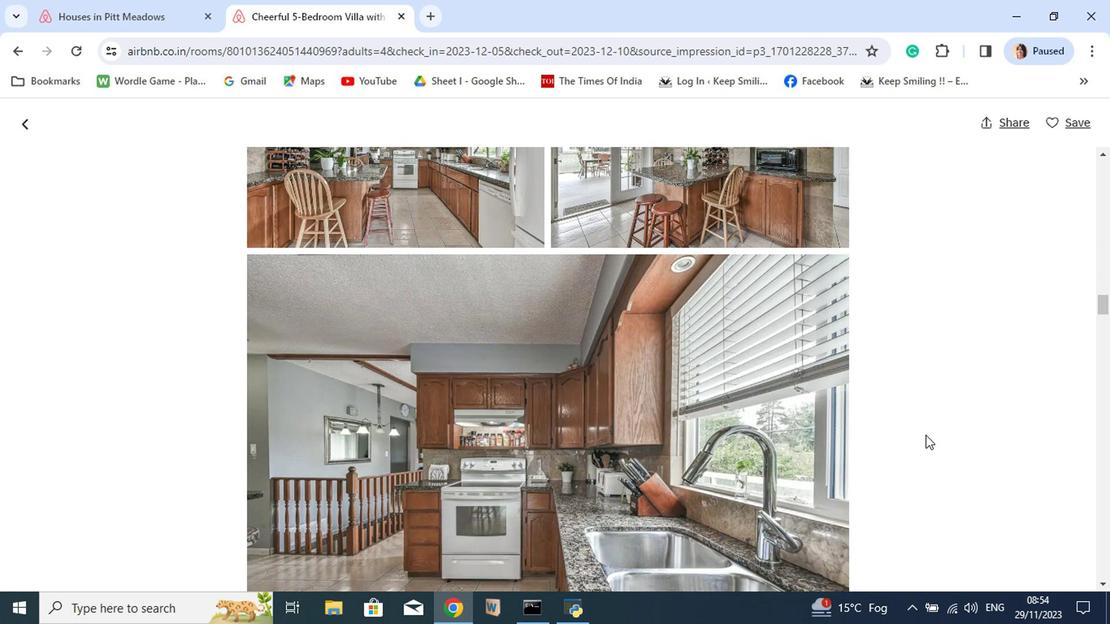 
Action: Mouse scrolled (922, 438) with delta (0, 0)
Screenshot: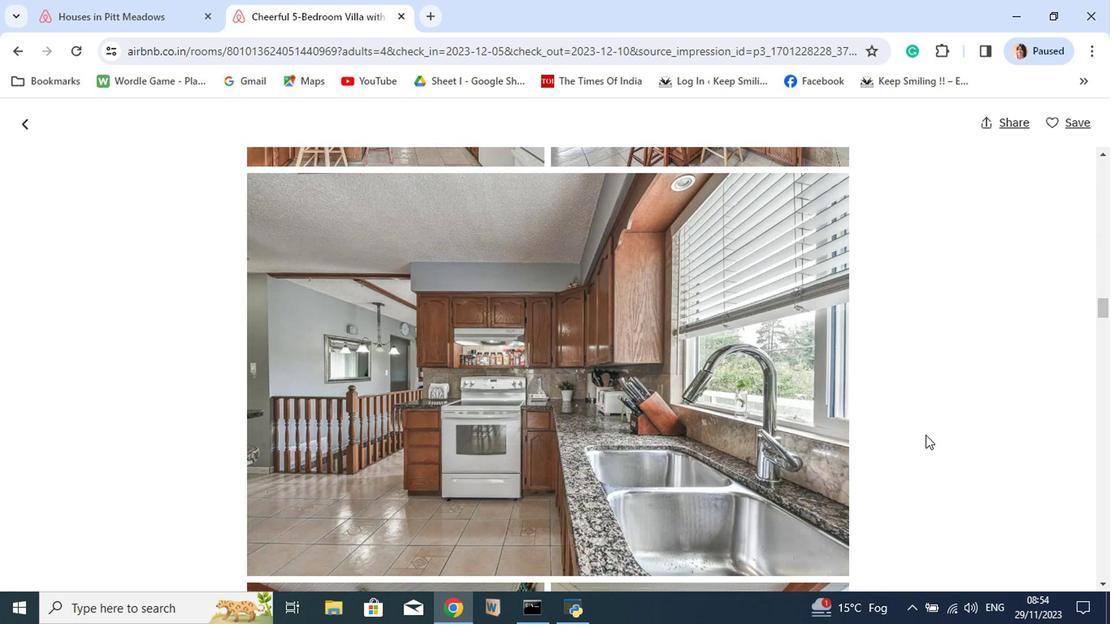 
Action: Mouse scrolled (922, 438) with delta (0, 0)
Screenshot: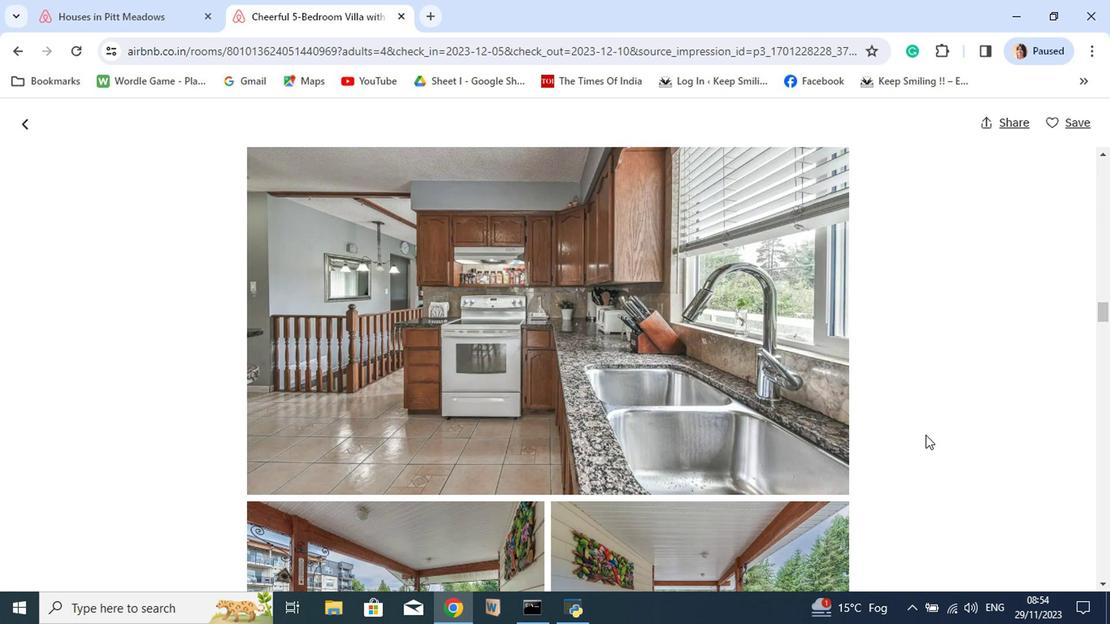 
Action: Mouse scrolled (922, 438) with delta (0, 0)
Screenshot: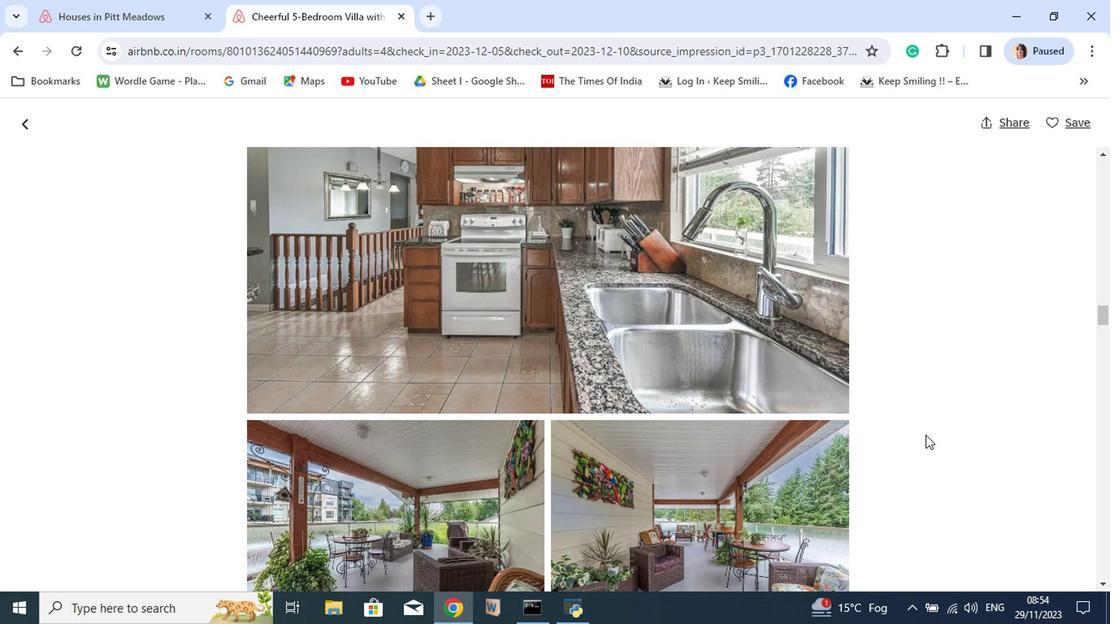 
Action: Mouse scrolled (922, 438) with delta (0, 0)
Screenshot: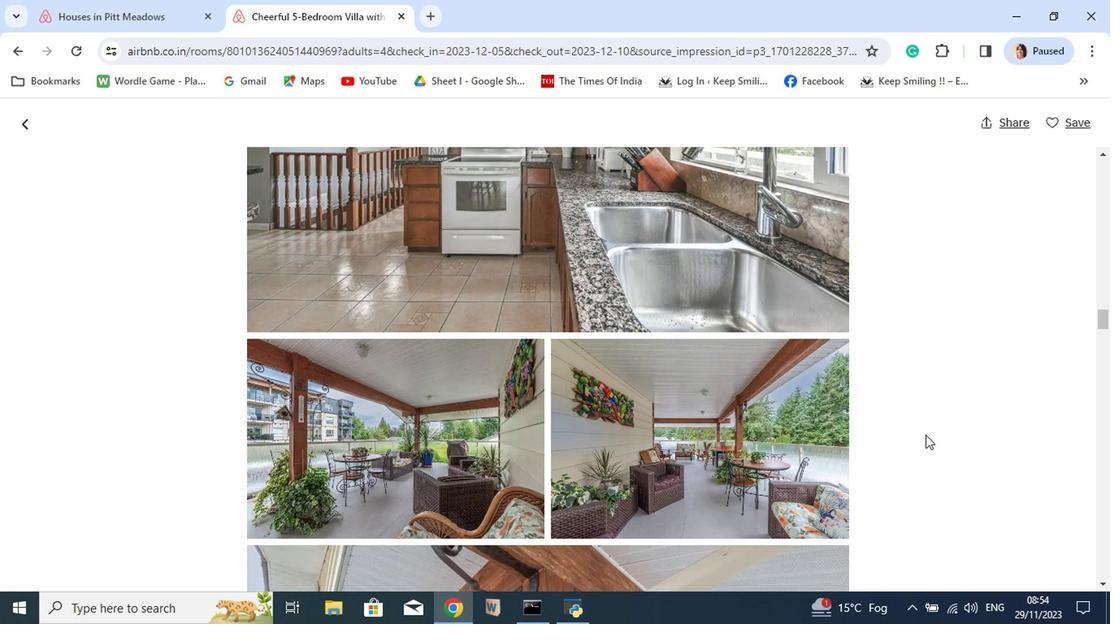 
Action: Mouse scrolled (922, 438) with delta (0, 0)
Screenshot: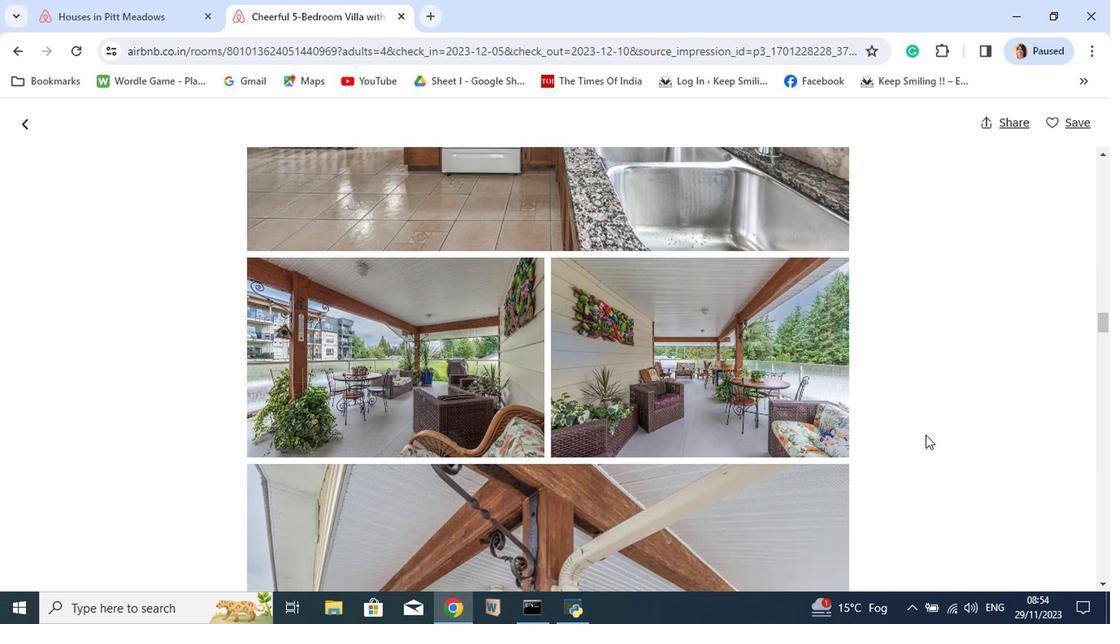 
Action: Mouse moved to (941, 380)
Screenshot: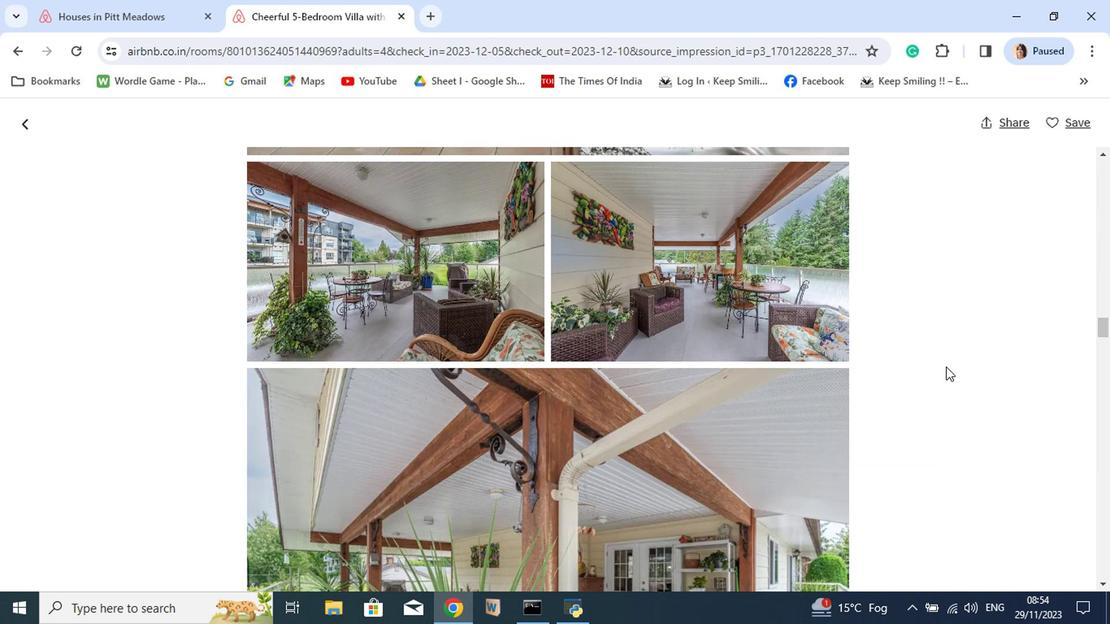 
Action: Mouse scrolled (941, 378) with delta (0, -1)
Screenshot: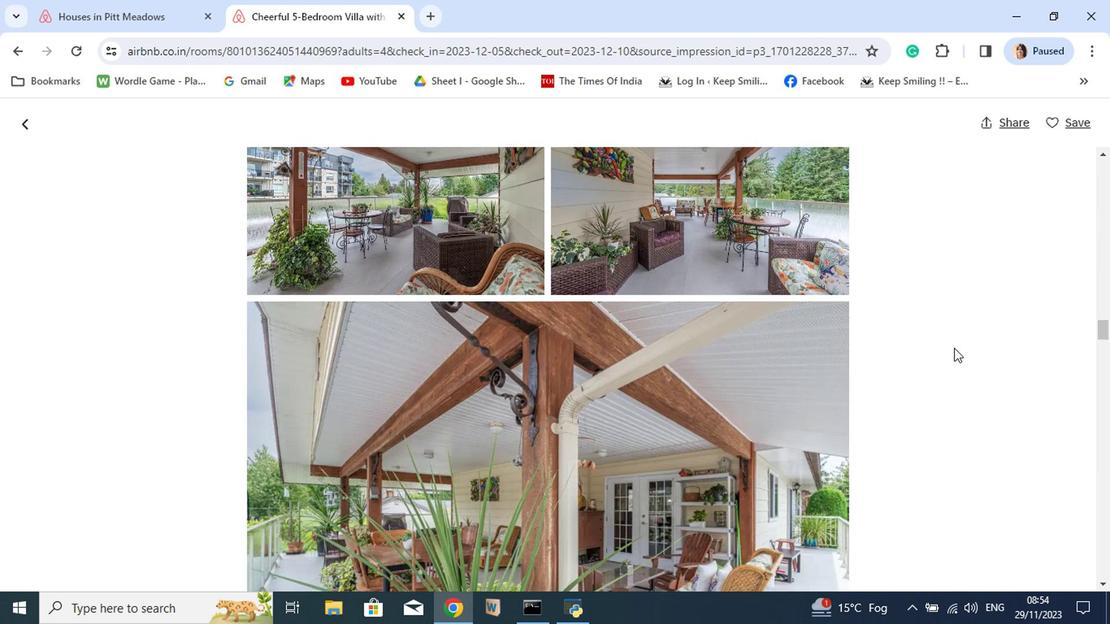 
Action: Mouse moved to (941, 378)
Screenshot: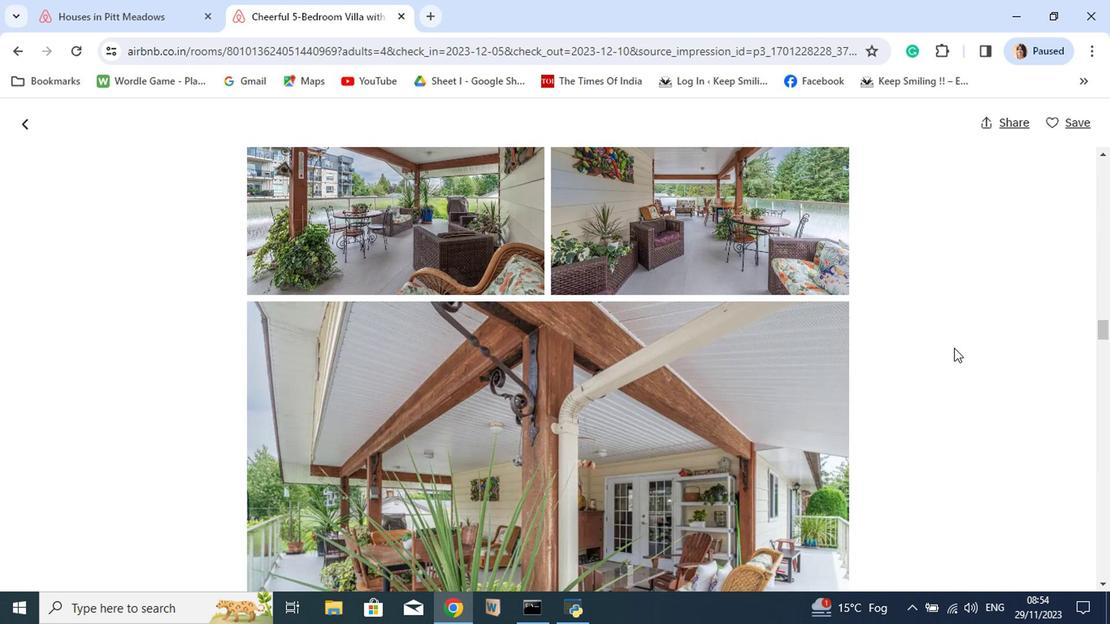 
Action: Mouse scrolled (941, 378) with delta (0, 0)
Screenshot: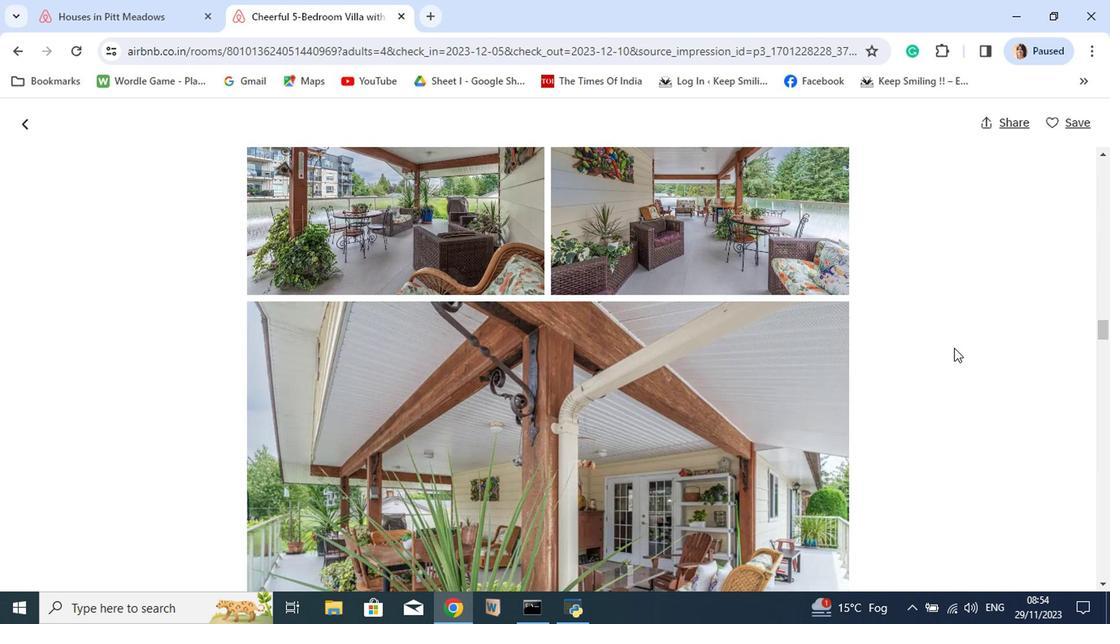 
Action: Mouse moved to (944, 361)
Screenshot: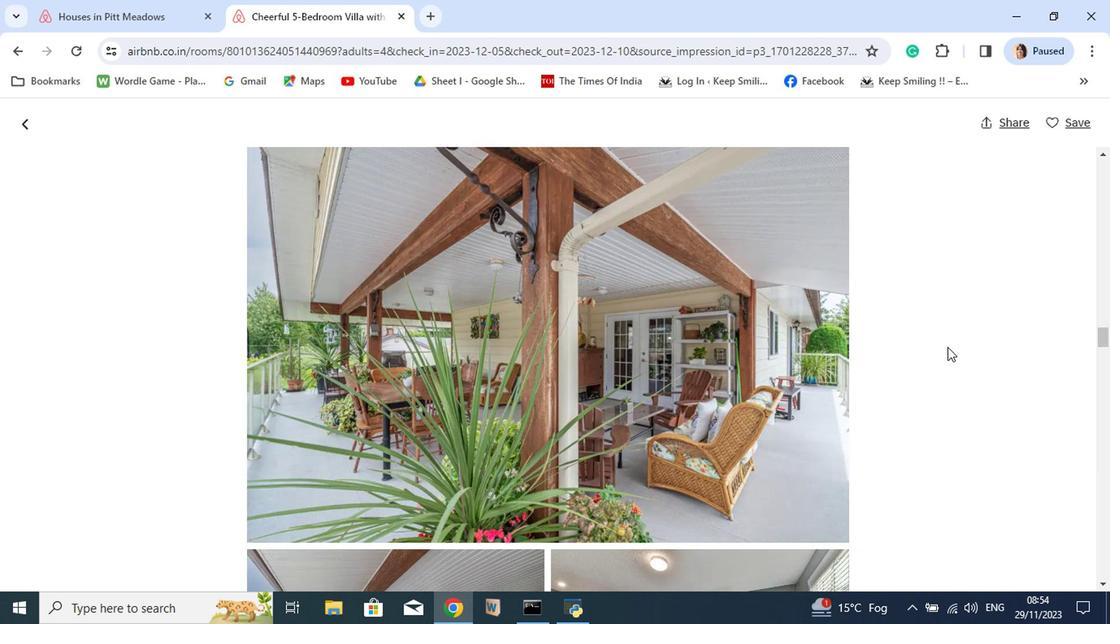 
Action: Mouse scrolled (944, 361) with delta (0, 0)
Screenshot: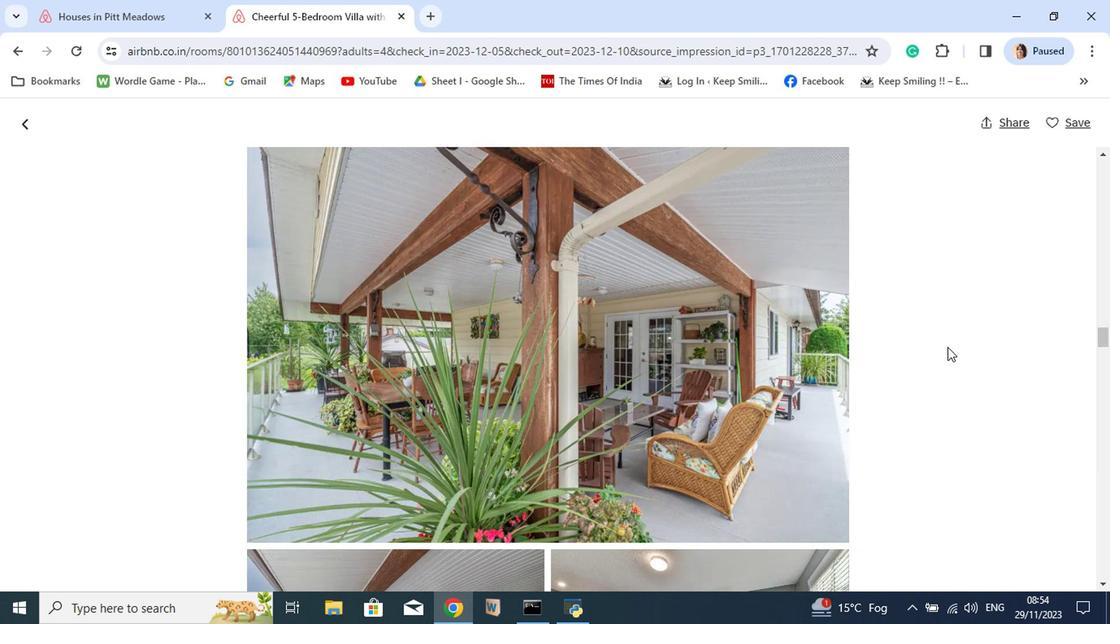 
Action: Mouse moved to (944, 361)
Screenshot: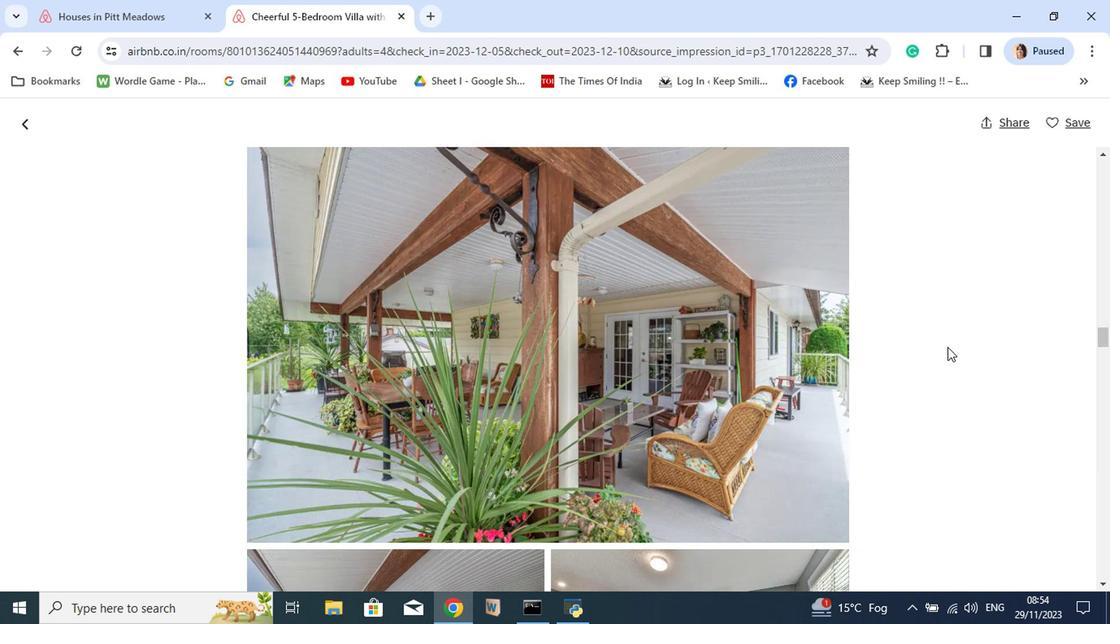 
Action: Mouse scrolled (944, 361) with delta (0, 0)
Screenshot: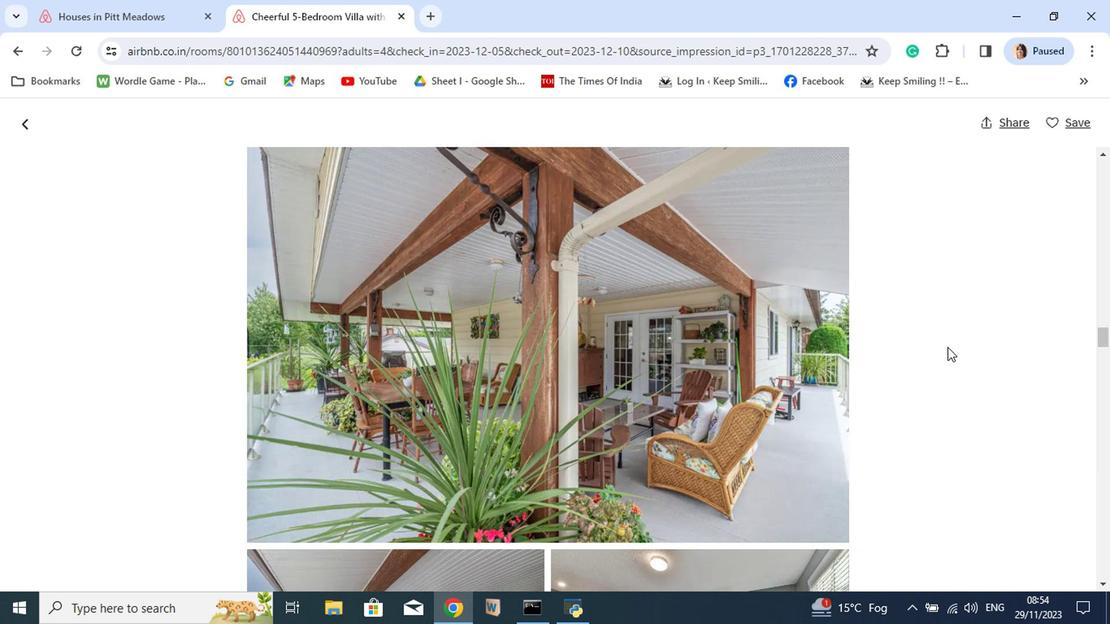 
Action: Mouse moved to (944, 359)
Screenshot: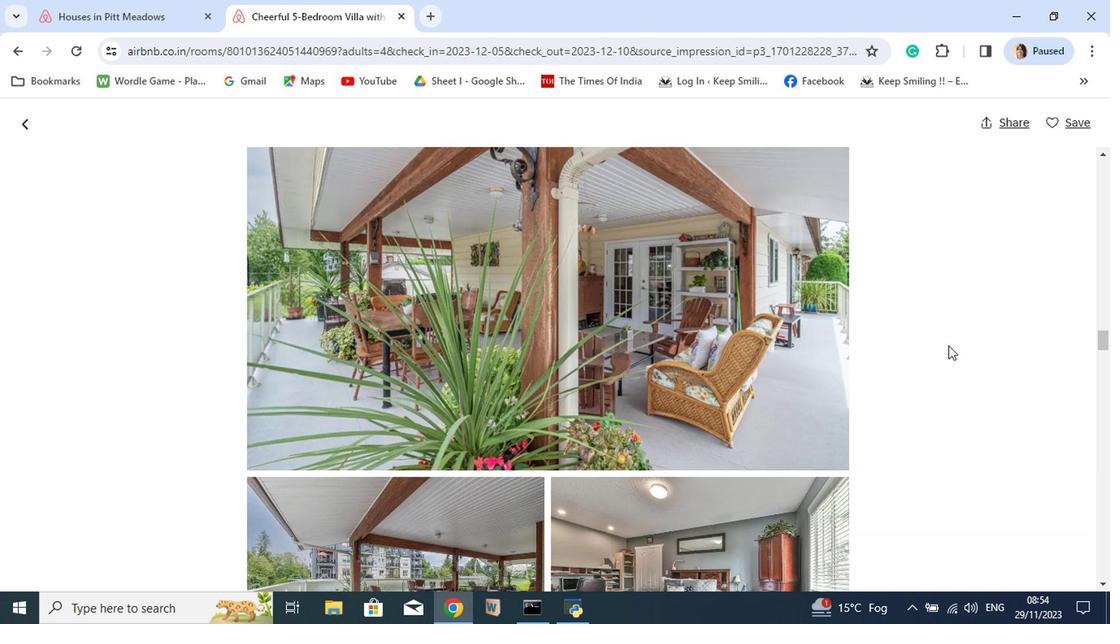 
Action: Mouse scrolled (944, 358) with delta (0, 0)
Screenshot: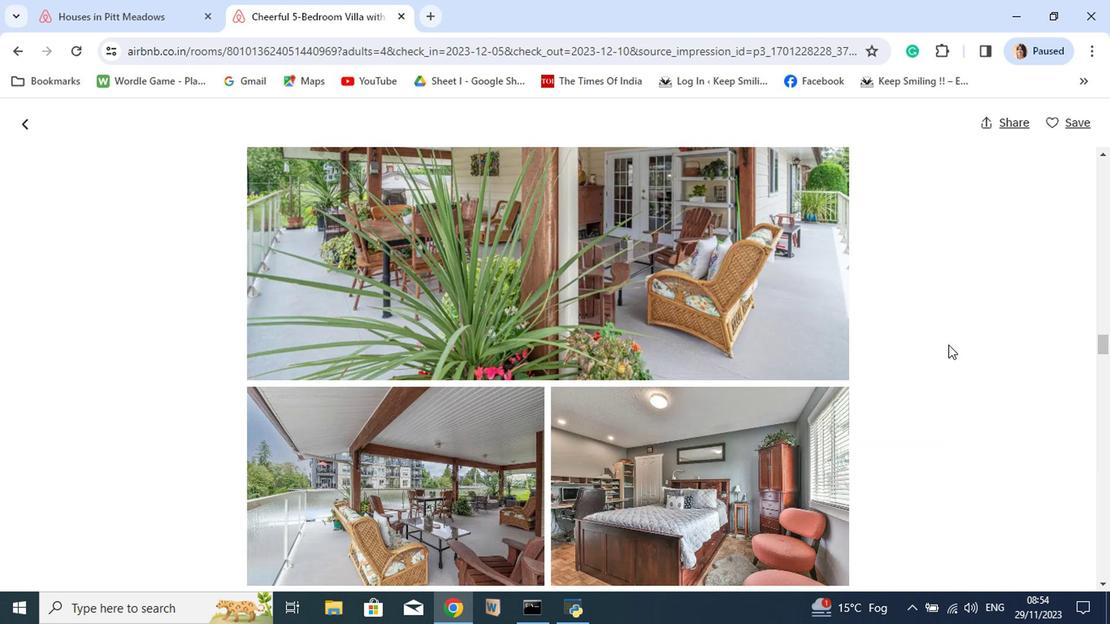 
Action: Mouse scrolled (944, 358) with delta (0, 0)
Screenshot: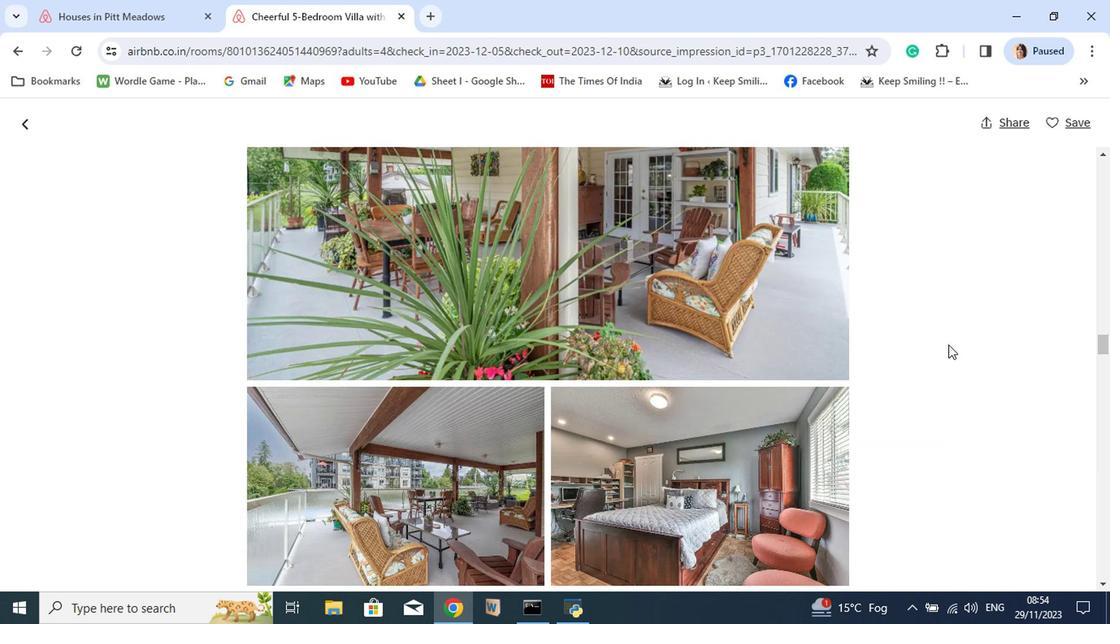 
Action: Mouse moved to (944, 358)
Screenshot: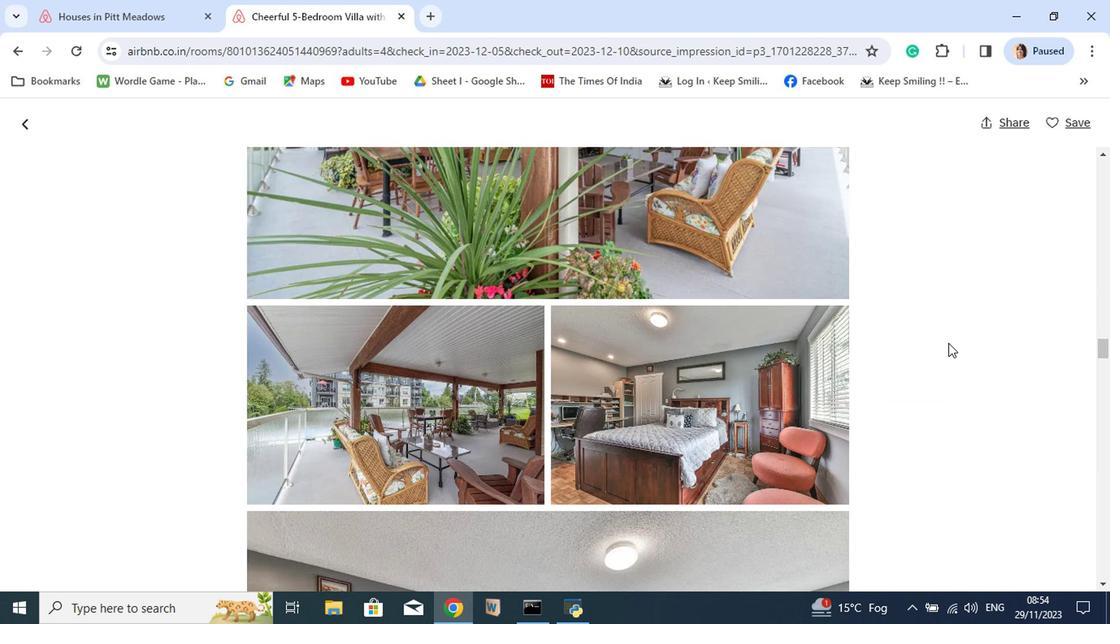 
Action: Mouse scrolled (944, 357) with delta (0, 0)
Screenshot: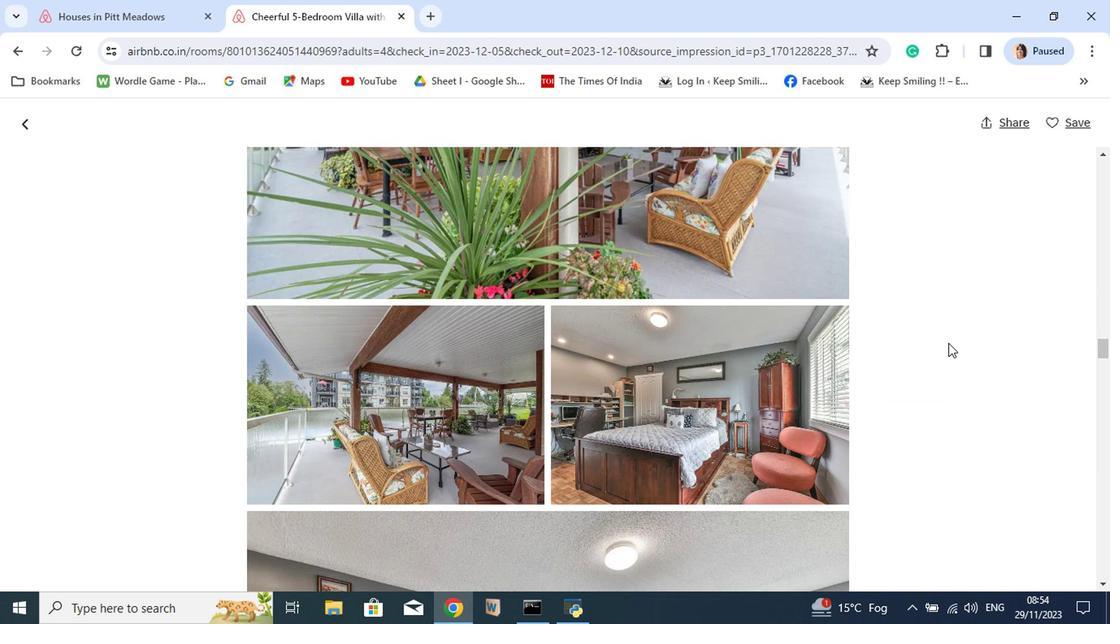 
Action: Mouse moved to (944, 357)
Screenshot: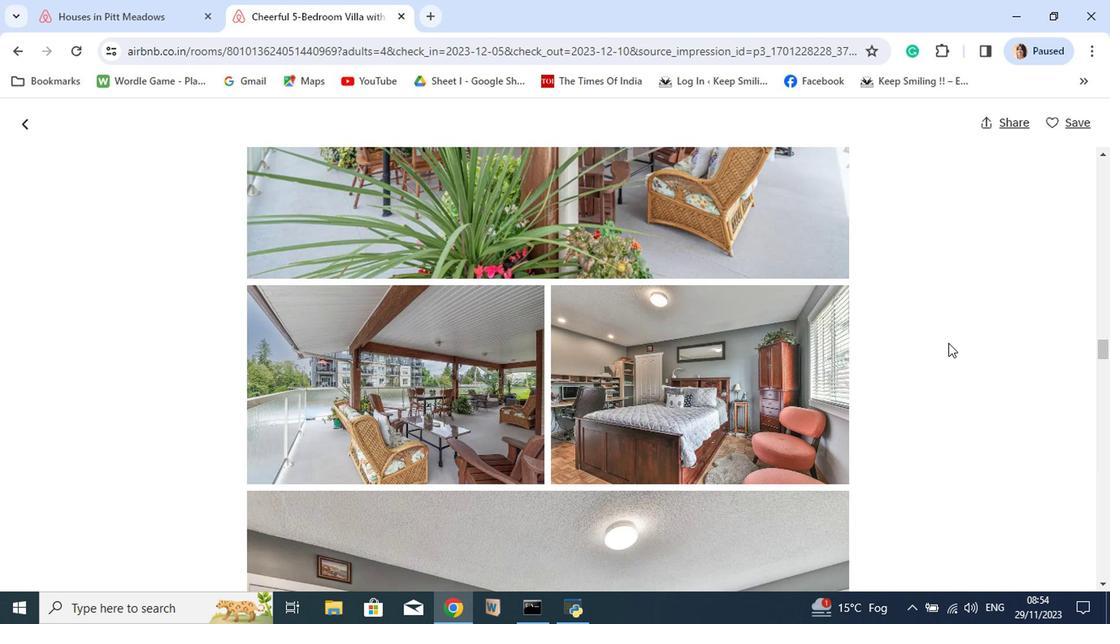 
Action: Mouse scrolled (944, 356) with delta (0, -1)
Screenshot: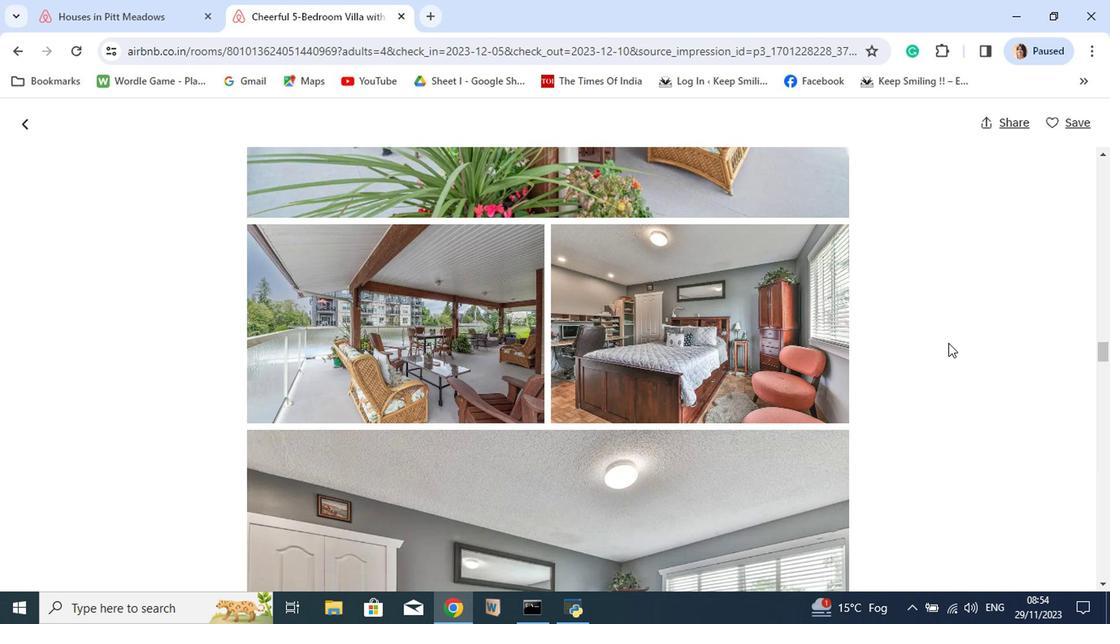 
Action: Mouse scrolled (944, 356) with delta (0, -1)
Screenshot: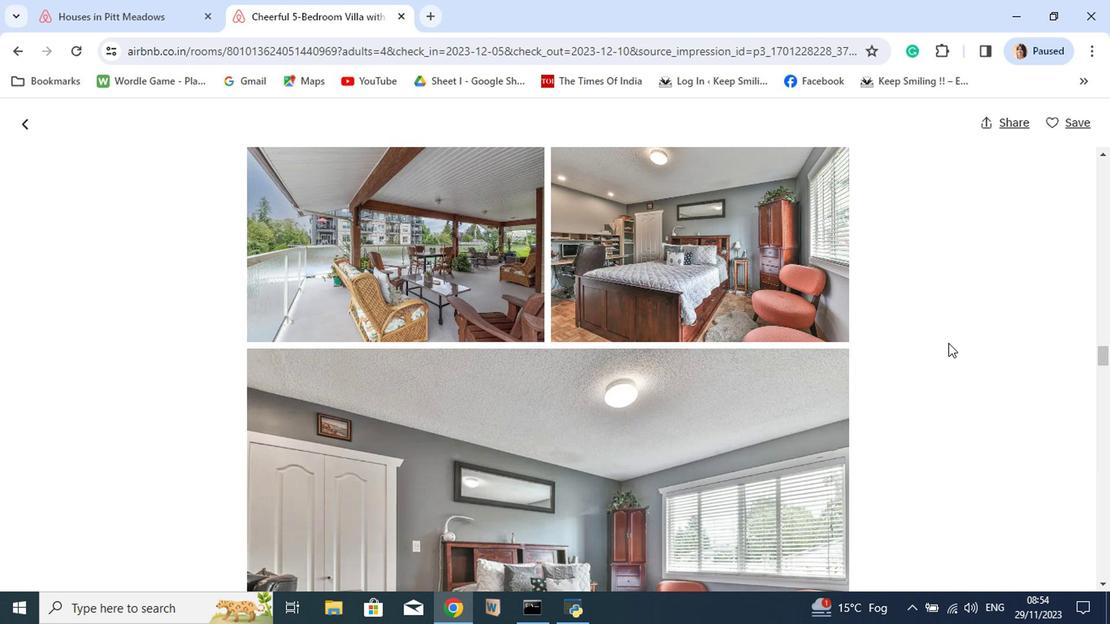 
Action: Mouse scrolled (944, 356) with delta (0, -1)
Screenshot: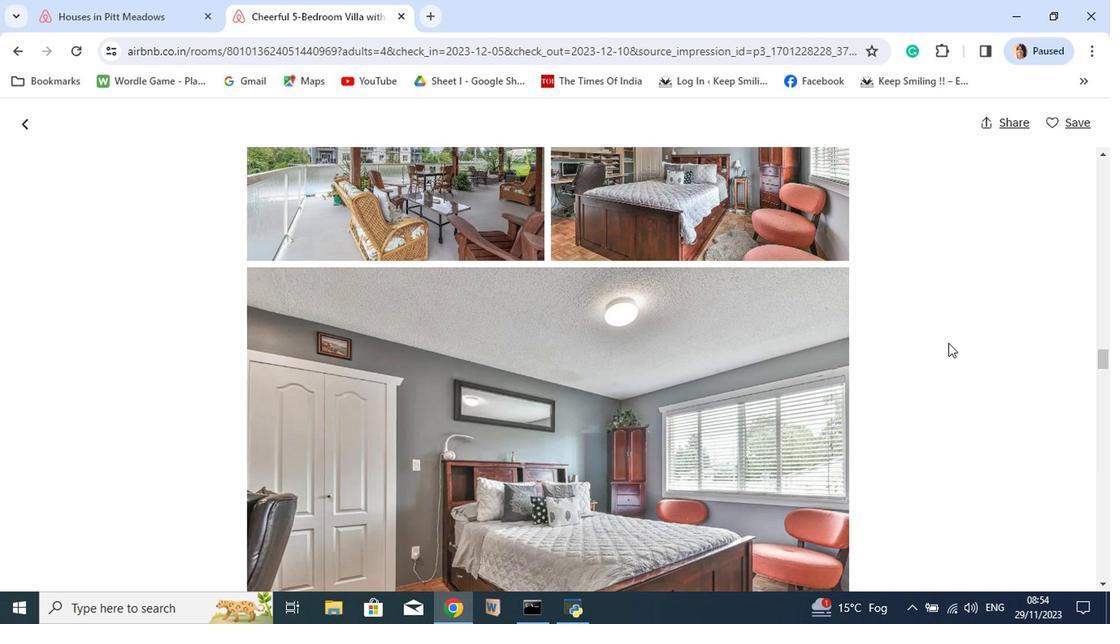 
Action: Mouse scrolled (944, 356) with delta (0, -1)
Screenshot: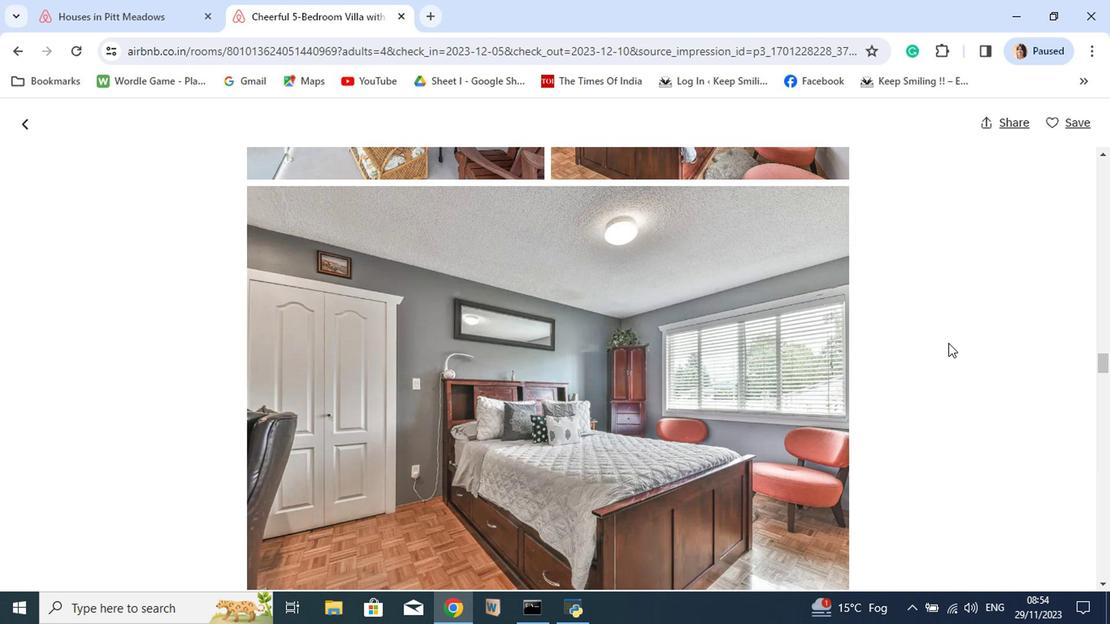 
Action: Mouse scrolled (944, 356) with delta (0, -1)
Screenshot: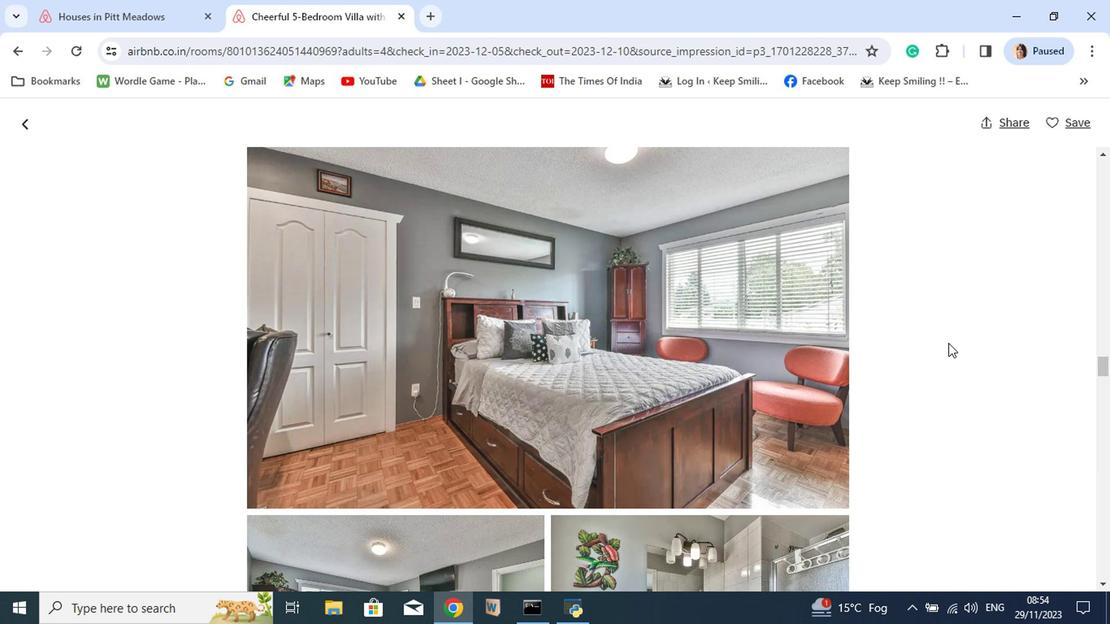 
Action: Mouse scrolled (944, 356) with delta (0, -1)
Screenshot: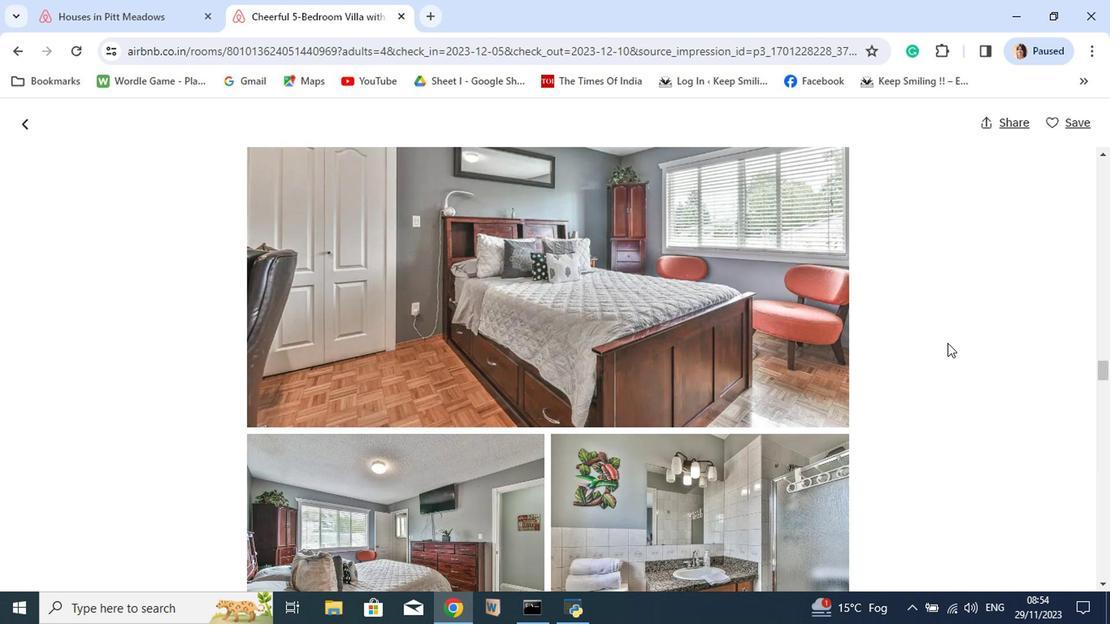 
Action: Mouse moved to (943, 357)
Screenshot: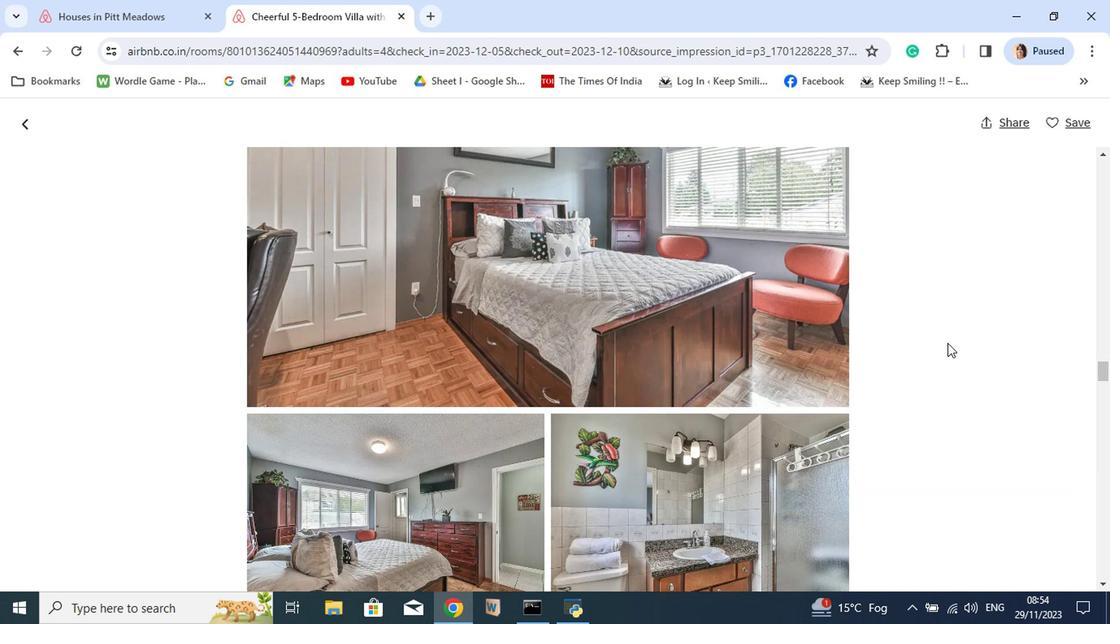 
Action: Mouse scrolled (943, 356) with delta (0, -1)
Screenshot: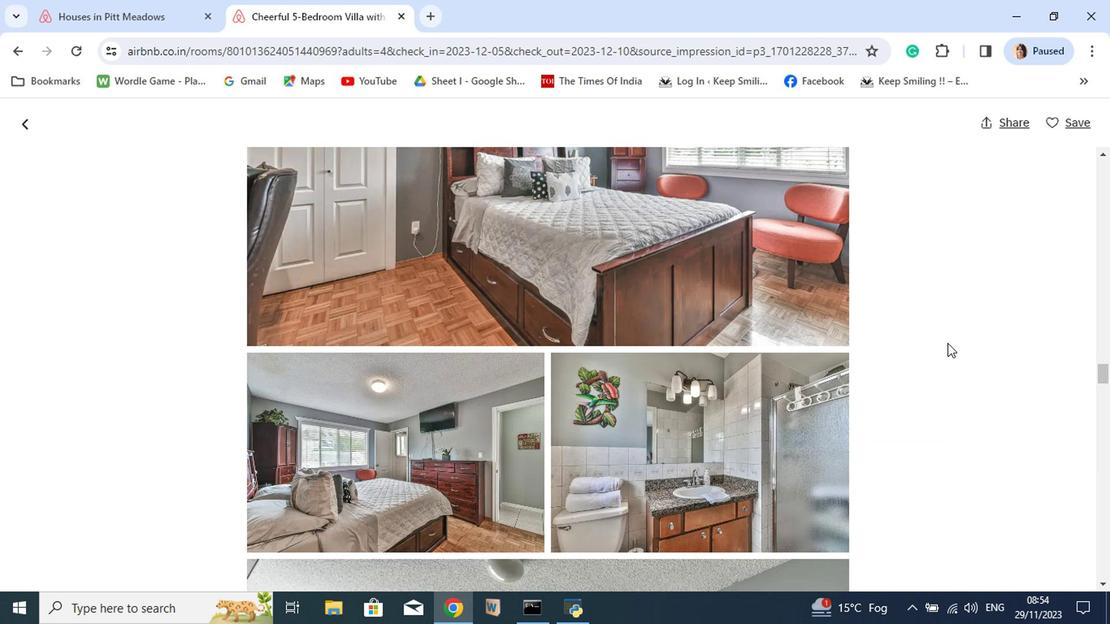 
Action: Mouse moved to (943, 356)
Screenshot: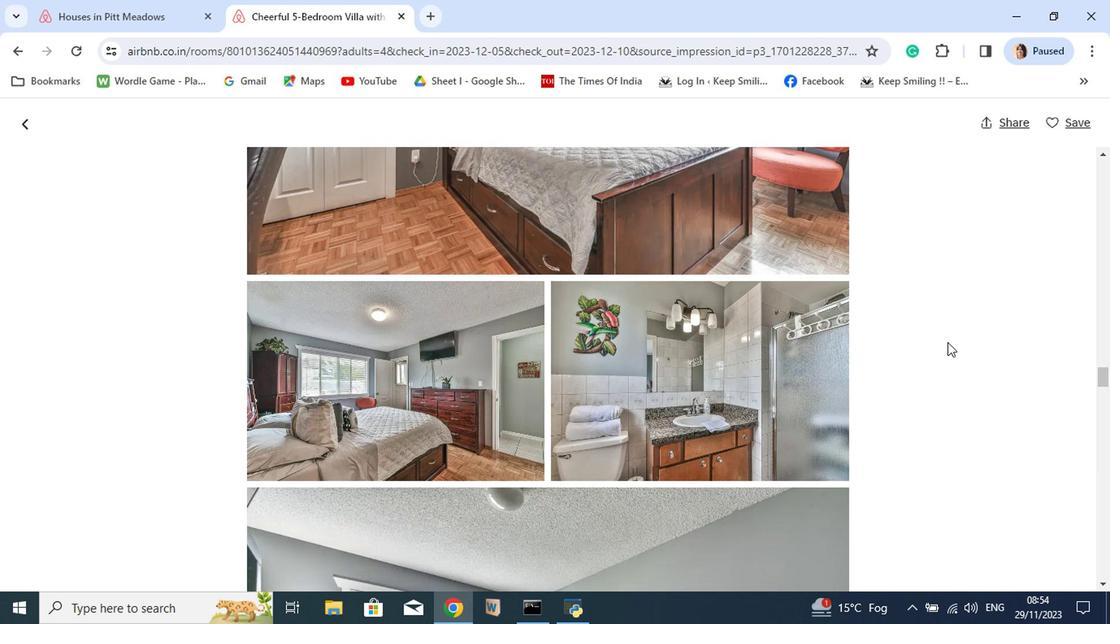 
Action: Mouse scrolled (943, 355) with delta (0, 0)
Screenshot: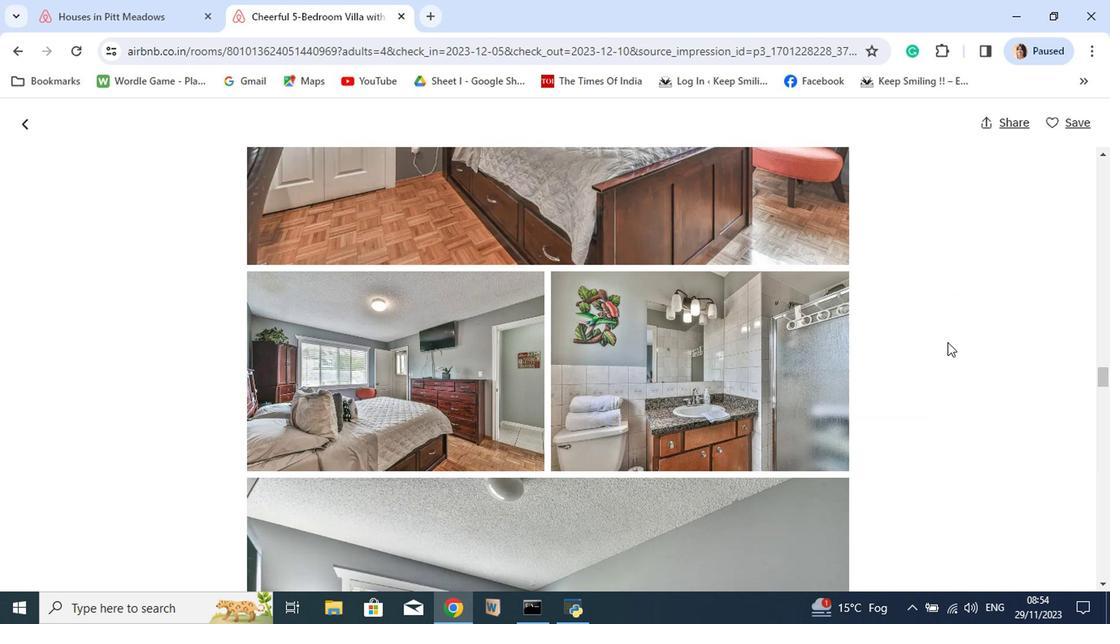 
Action: Mouse moved to (944, 355)
Screenshot: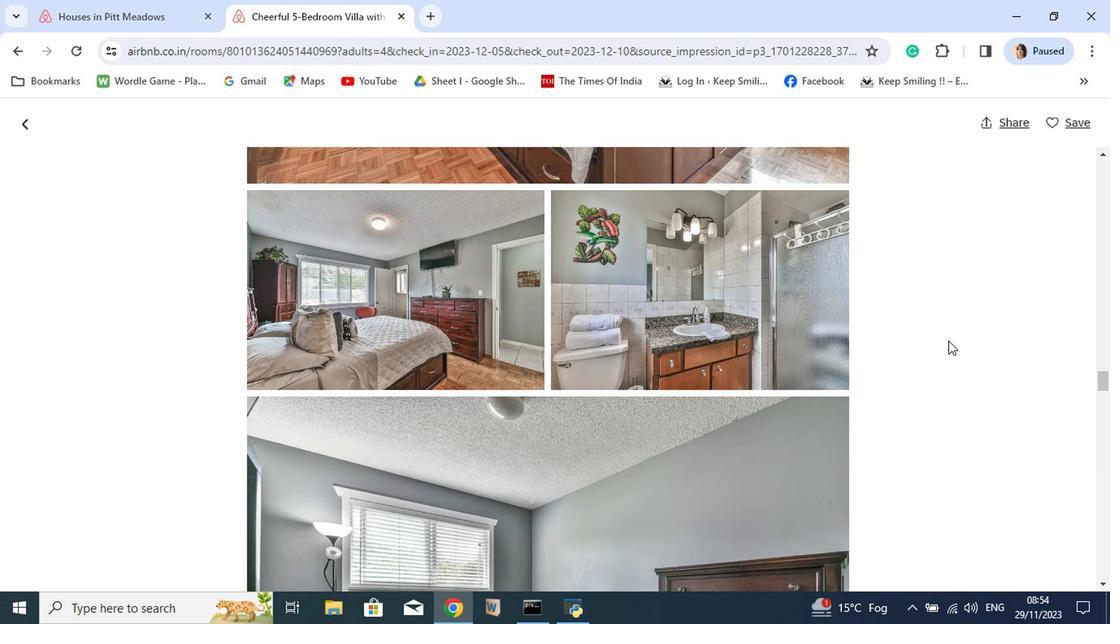 
Action: Mouse scrolled (944, 355) with delta (0, 0)
Screenshot: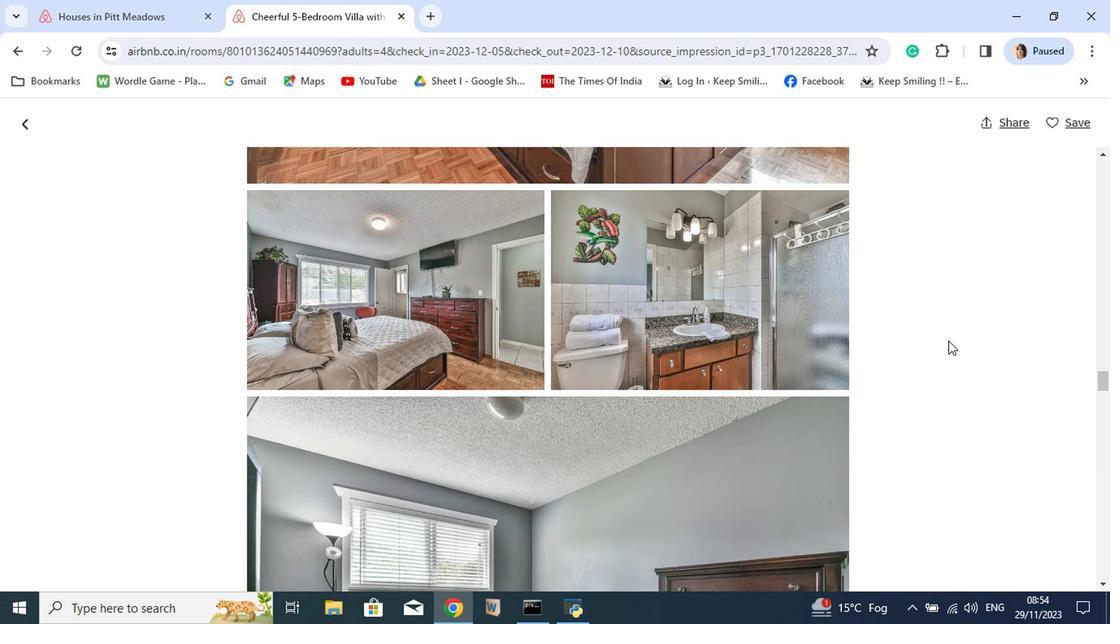 
Action: Mouse moved to (944, 355)
Screenshot: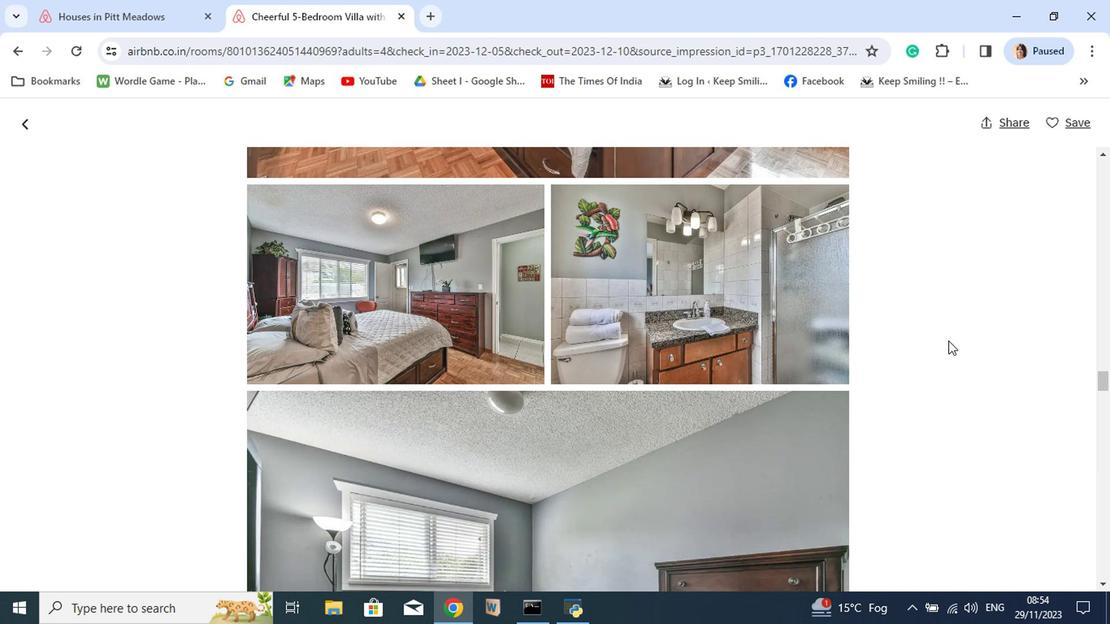 
Action: Mouse scrolled (944, 354) with delta (0, 0)
Screenshot: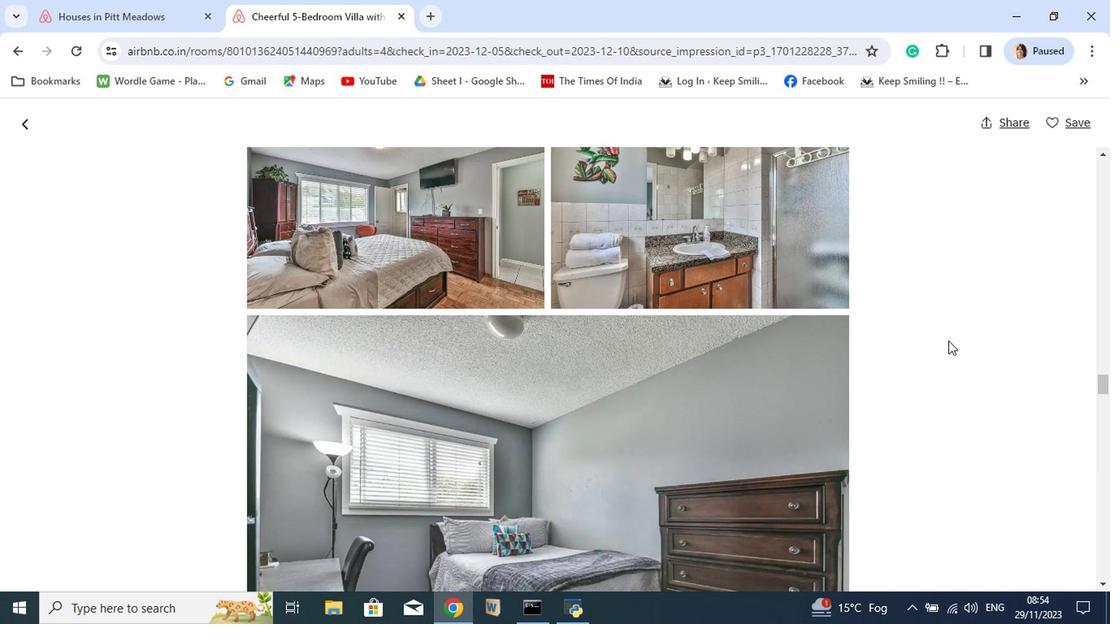 
Action: Mouse moved to (944, 355)
Screenshot: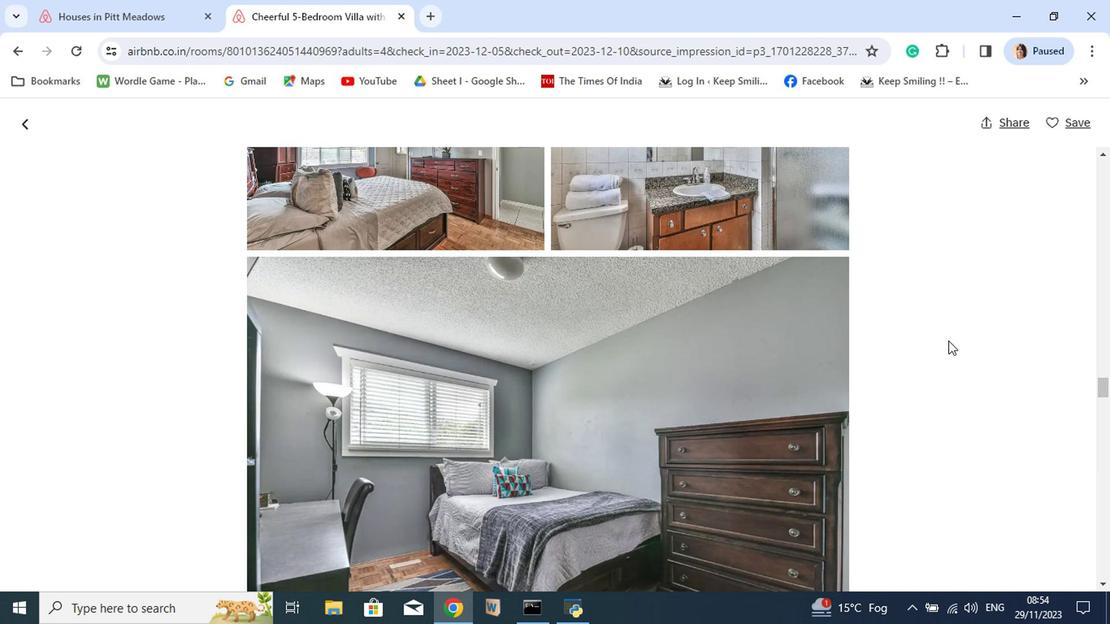 
Action: Mouse scrolled (944, 354) with delta (0, 0)
Screenshot: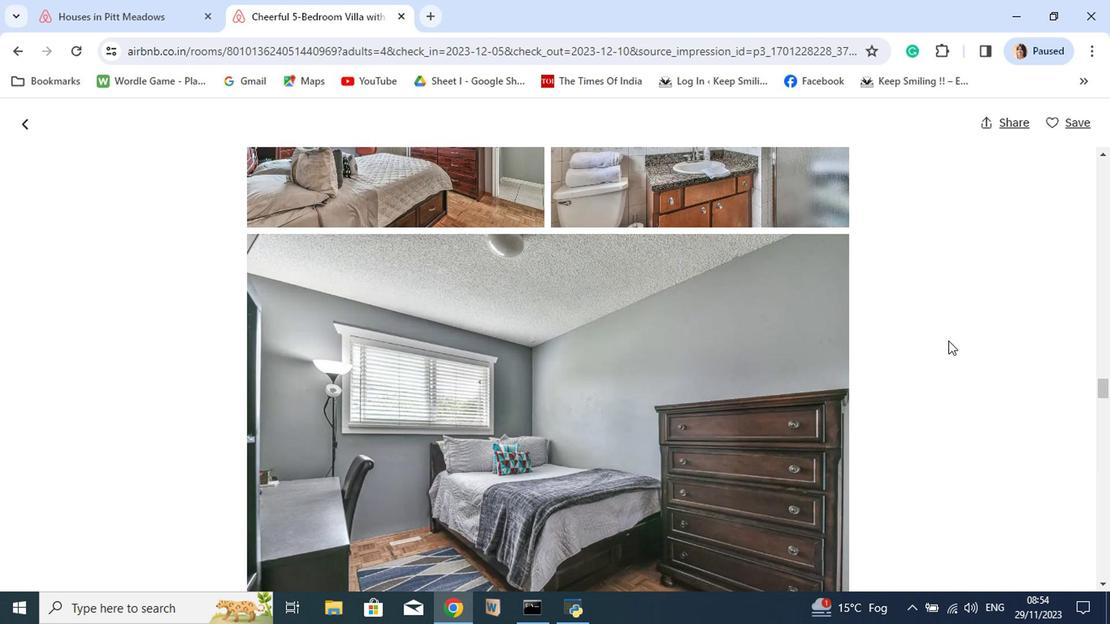 
Action: Mouse scrolled (944, 354) with delta (0, 0)
Screenshot: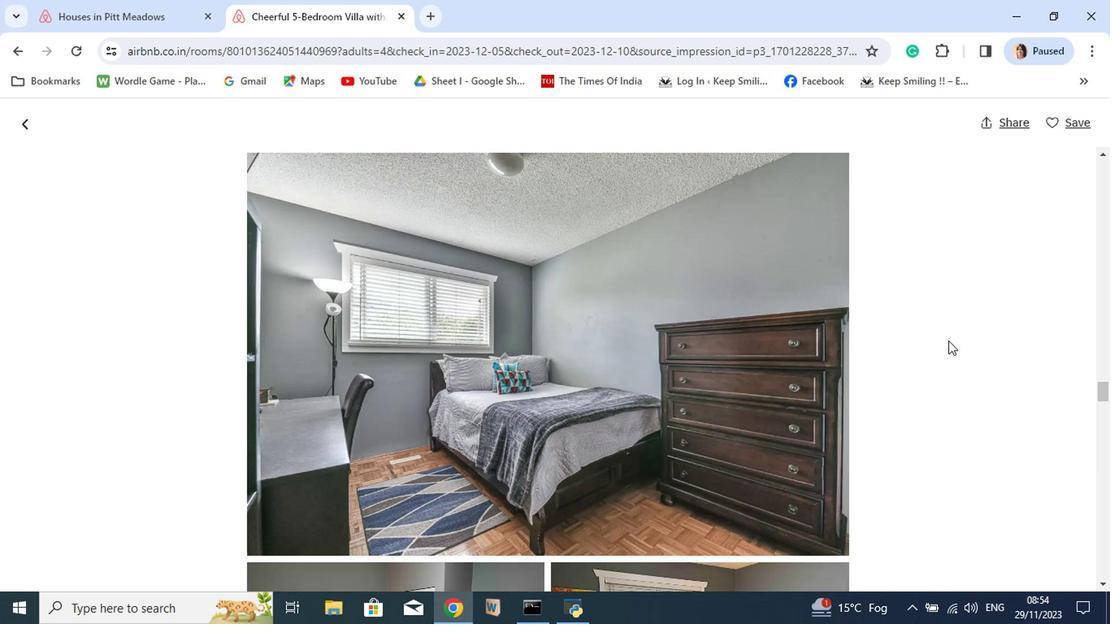 
Action: Mouse scrolled (944, 354) with delta (0, 0)
Screenshot: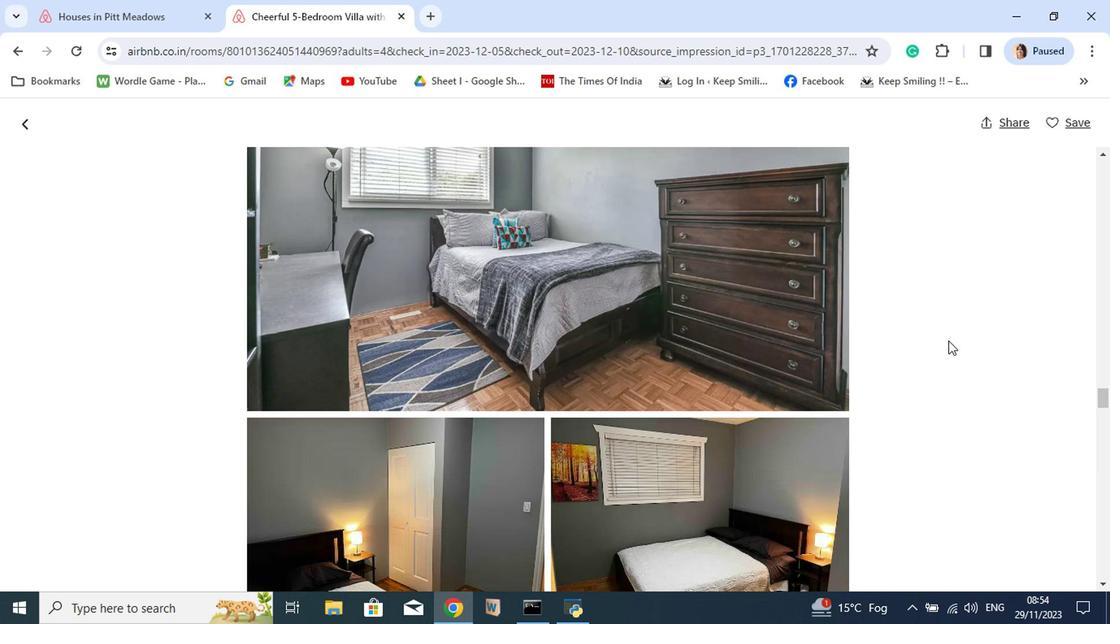 
Action: Mouse scrolled (944, 354) with delta (0, 0)
Screenshot: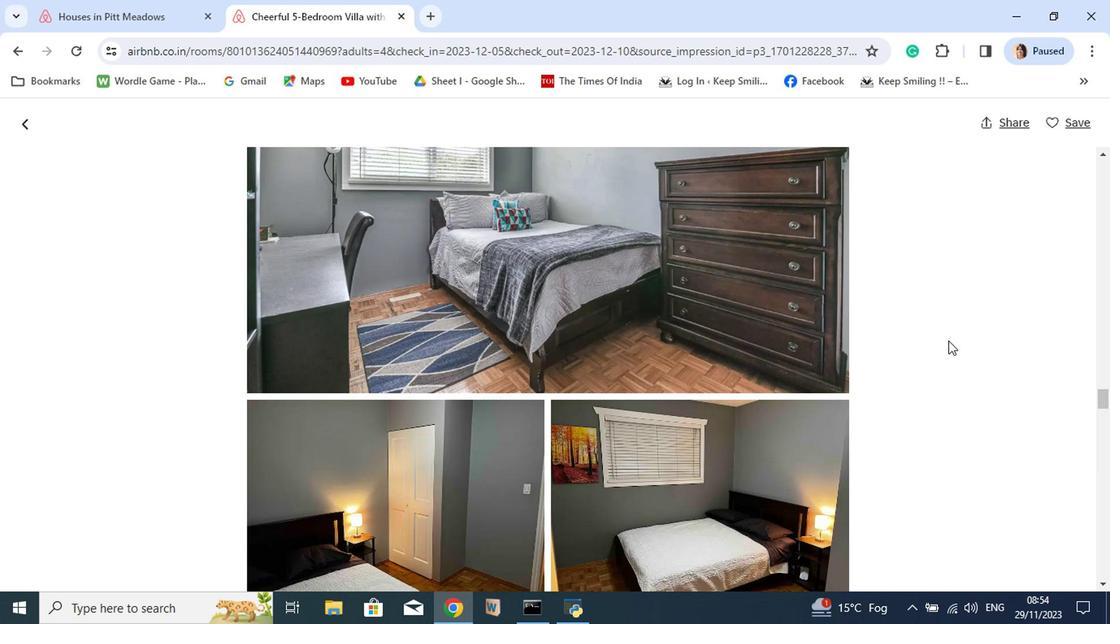 
Action: Mouse scrolled (944, 354) with delta (0, 0)
Screenshot: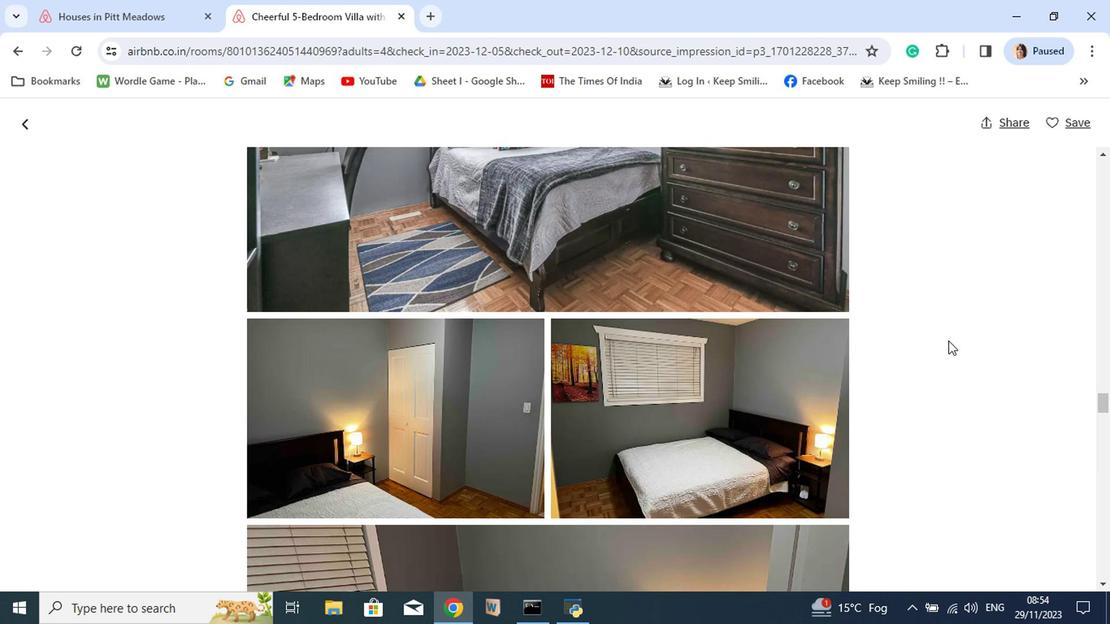 
Action: Mouse scrolled (944, 354) with delta (0, 0)
Screenshot: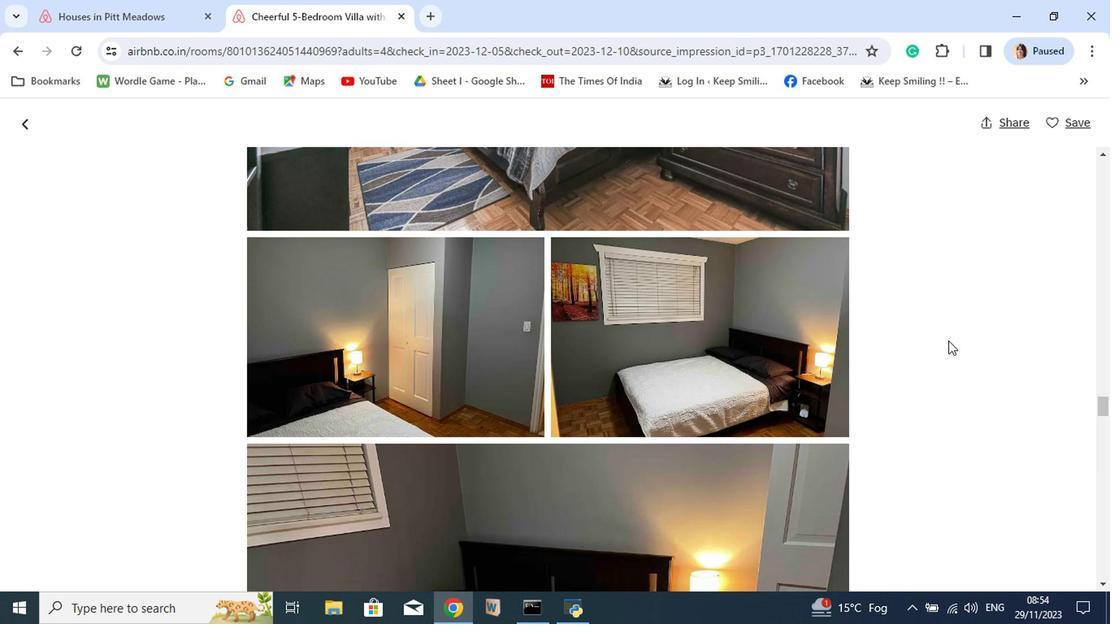 
Action: Mouse moved to (945, 352)
Screenshot: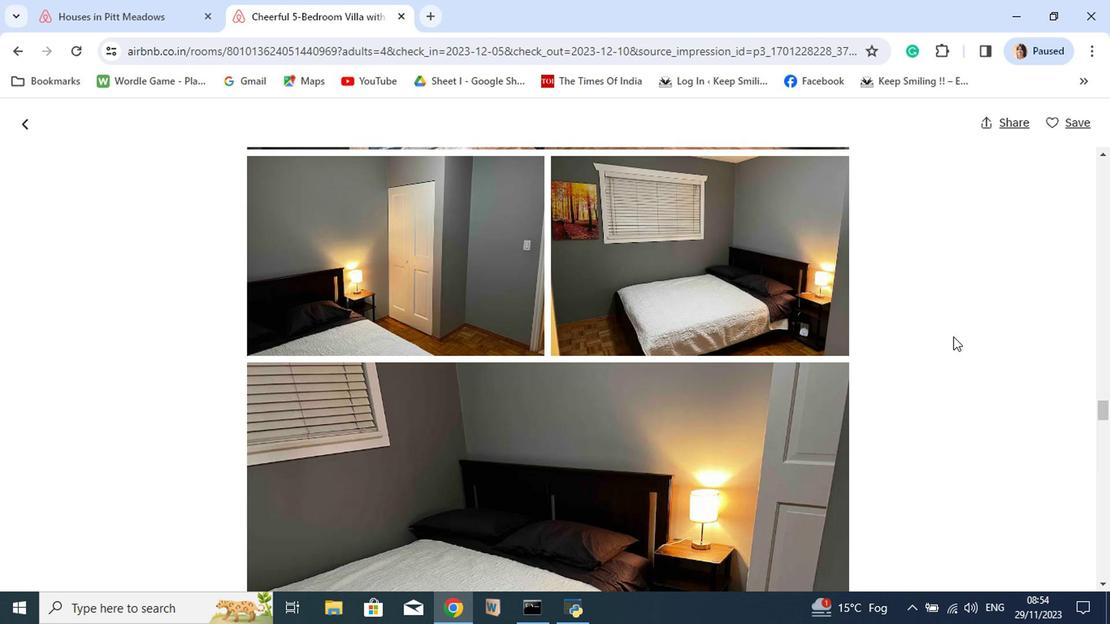
Action: Mouse scrolled (945, 352) with delta (0, 0)
Screenshot: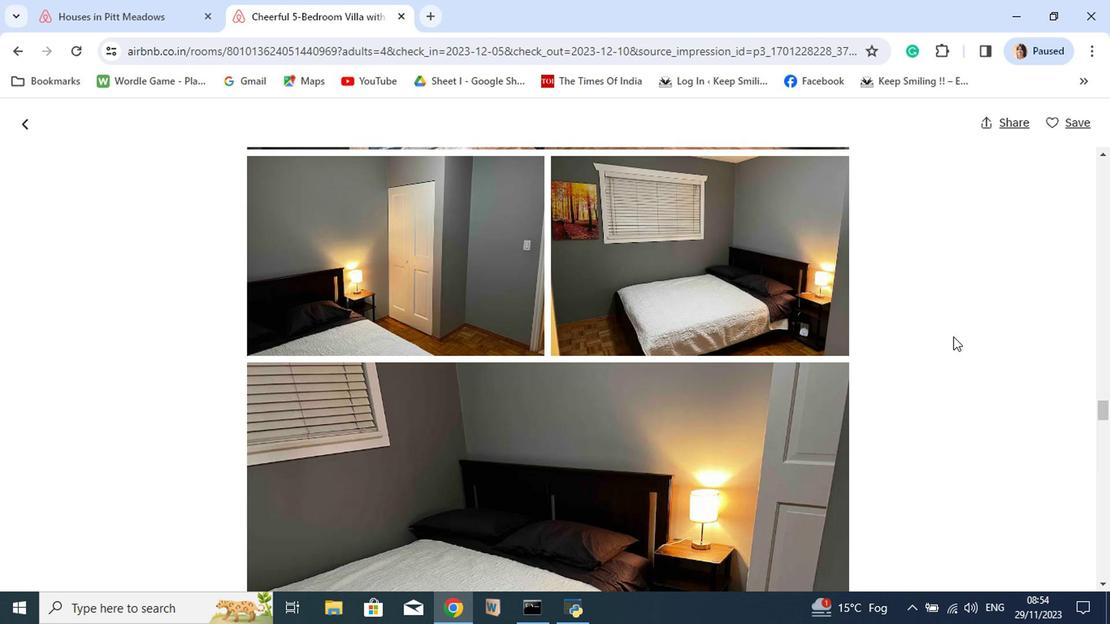 
Action: Mouse moved to (951, 348)
Screenshot: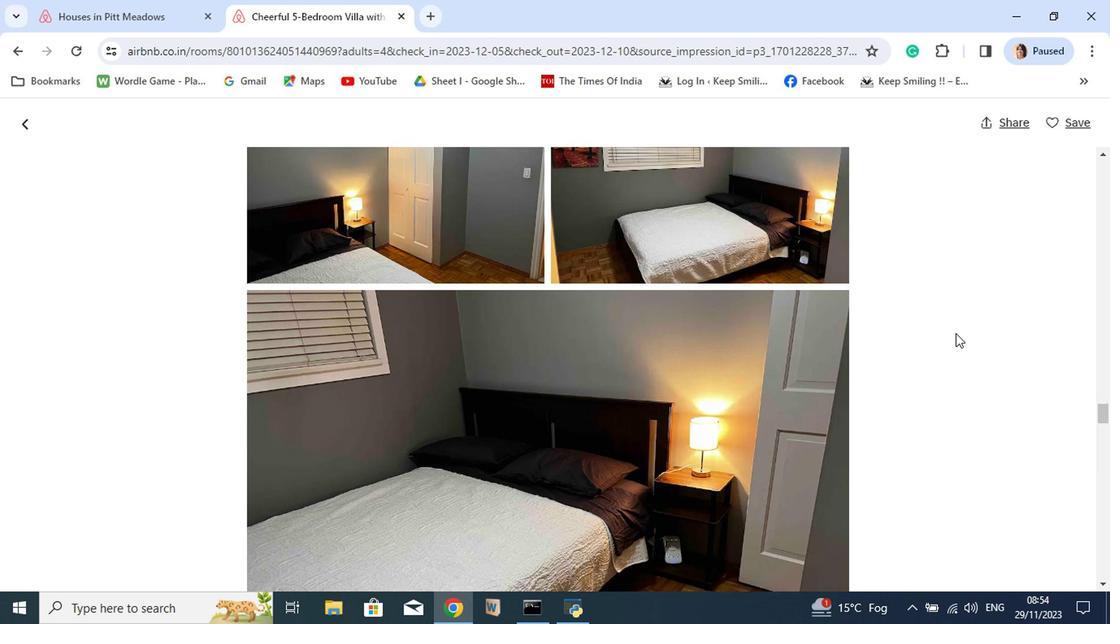 
Action: Mouse scrolled (951, 347) with delta (0, -1)
Screenshot: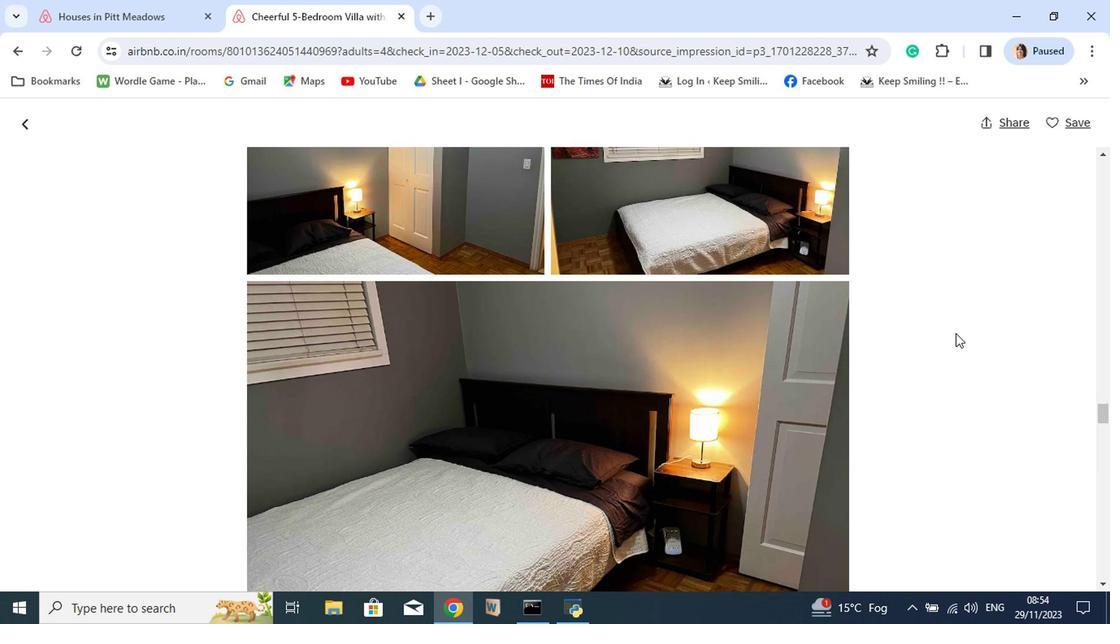 
Action: Mouse scrolled (951, 347) with delta (0, -1)
Screenshot: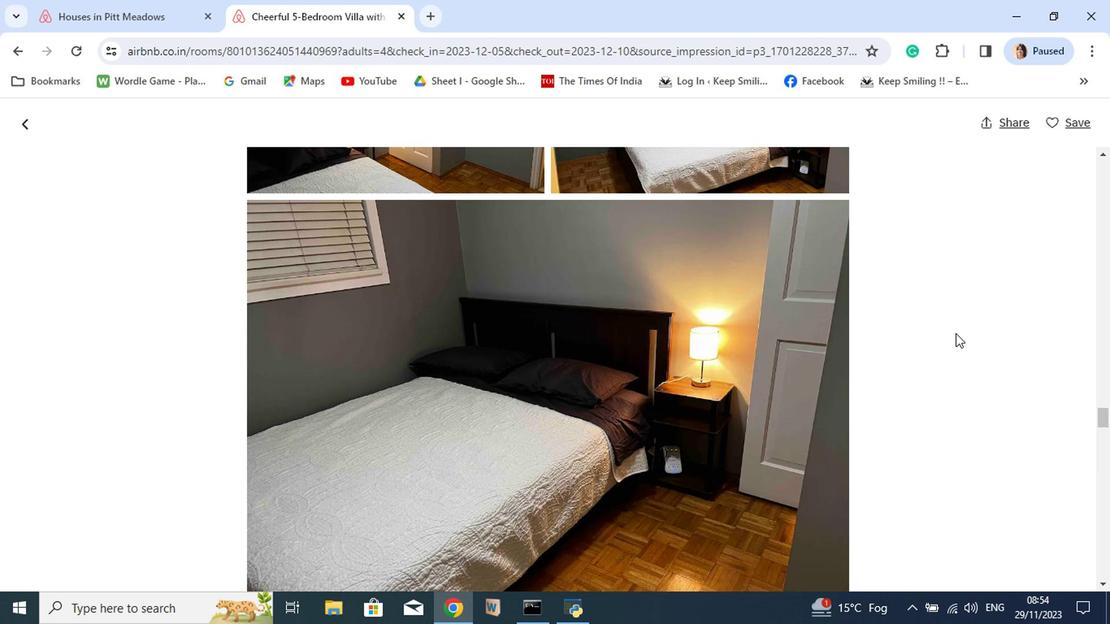 
Action: Mouse scrolled (951, 347) with delta (0, -1)
Screenshot: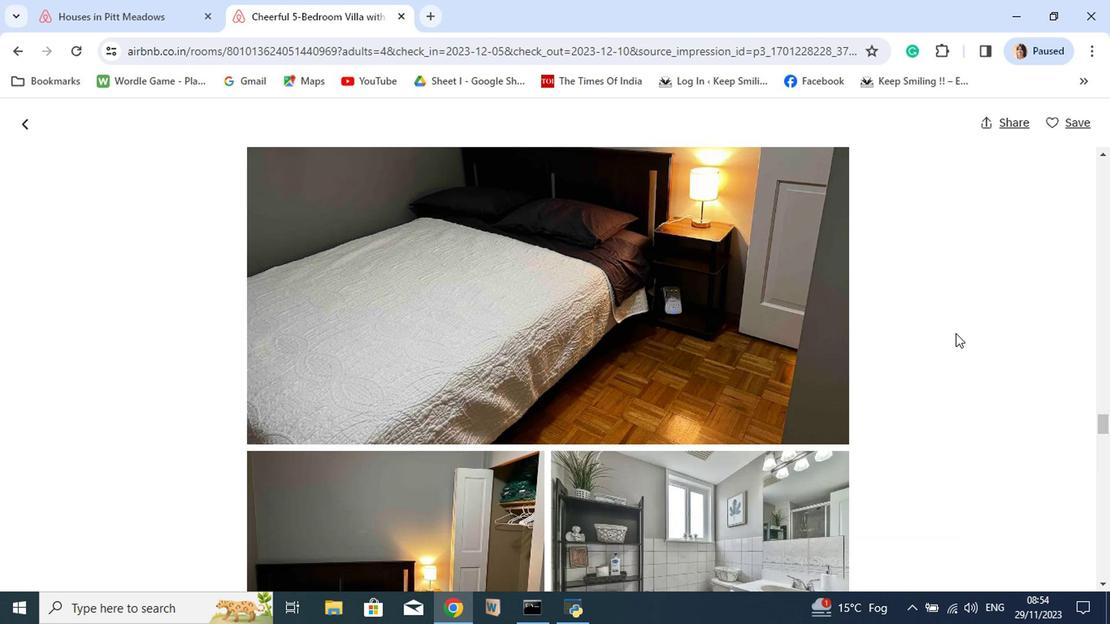 
Action: Mouse scrolled (951, 347) with delta (0, -1)
Screenshot: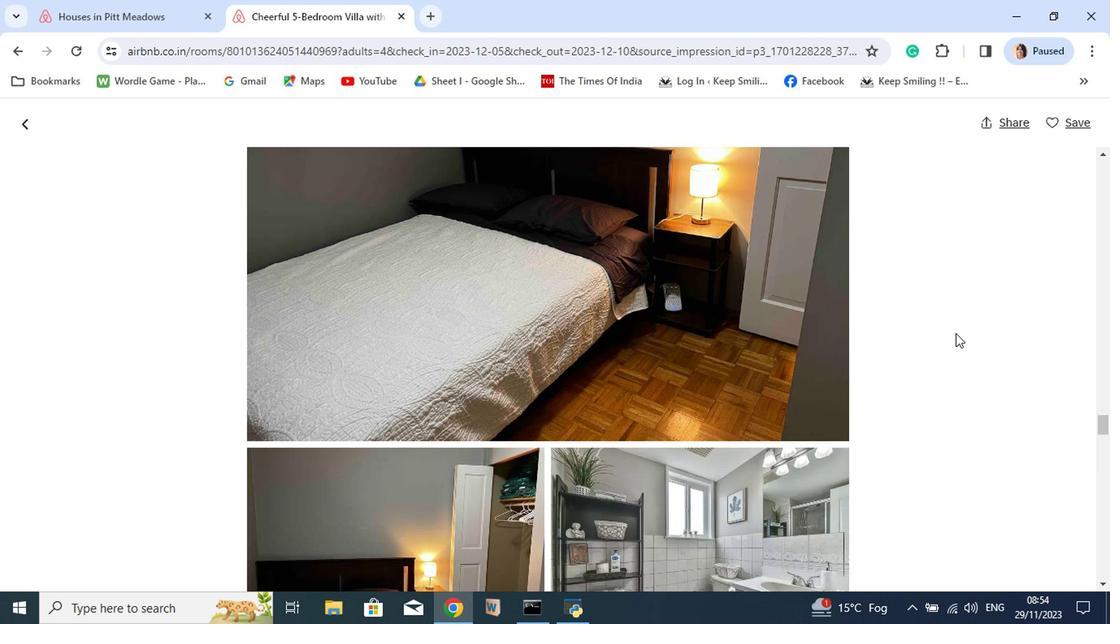 
Action: Mouse scrolled (951, 347) with delta (0, -1)
Screenshot: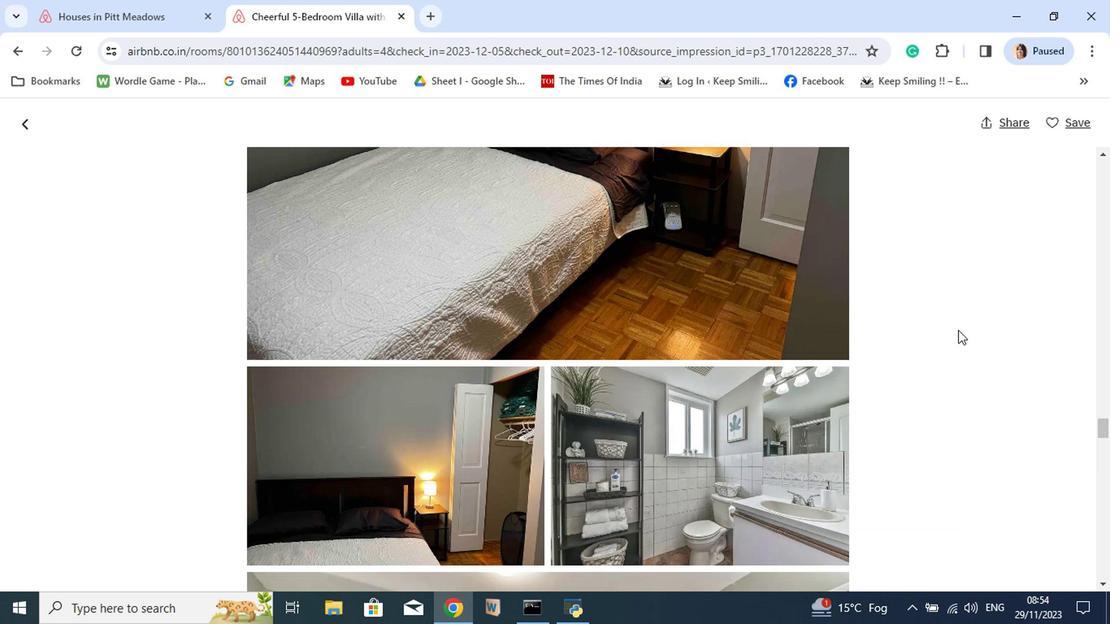 
Action: Mouse moved to (954, 344)
Screenshot: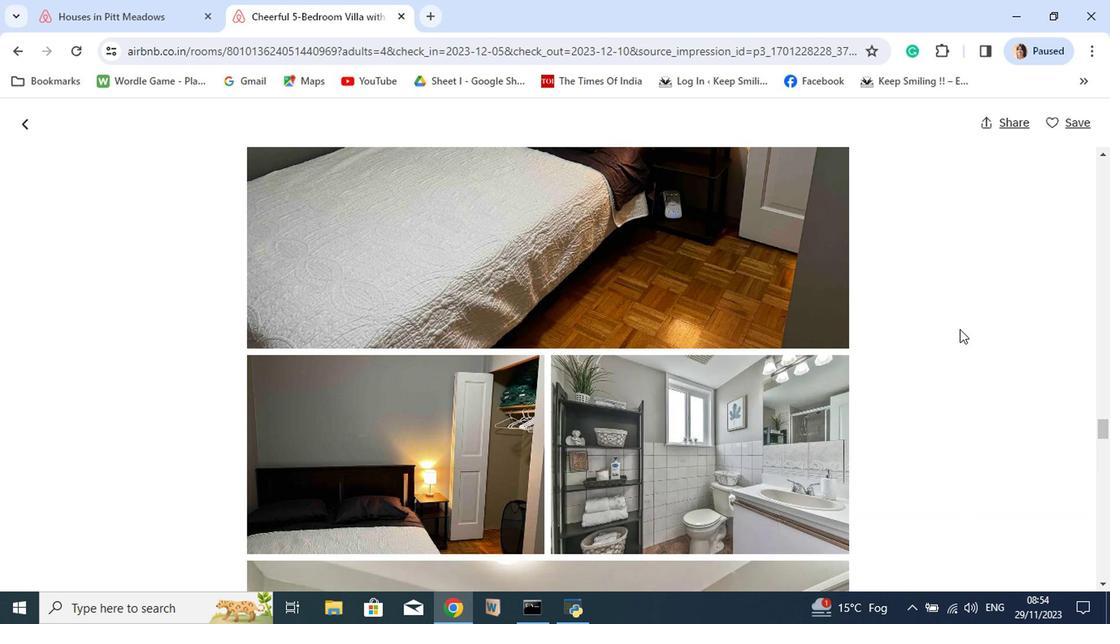 
Action: Mouse scrolled (954, 344) with delta (0, 0)
Screenshot: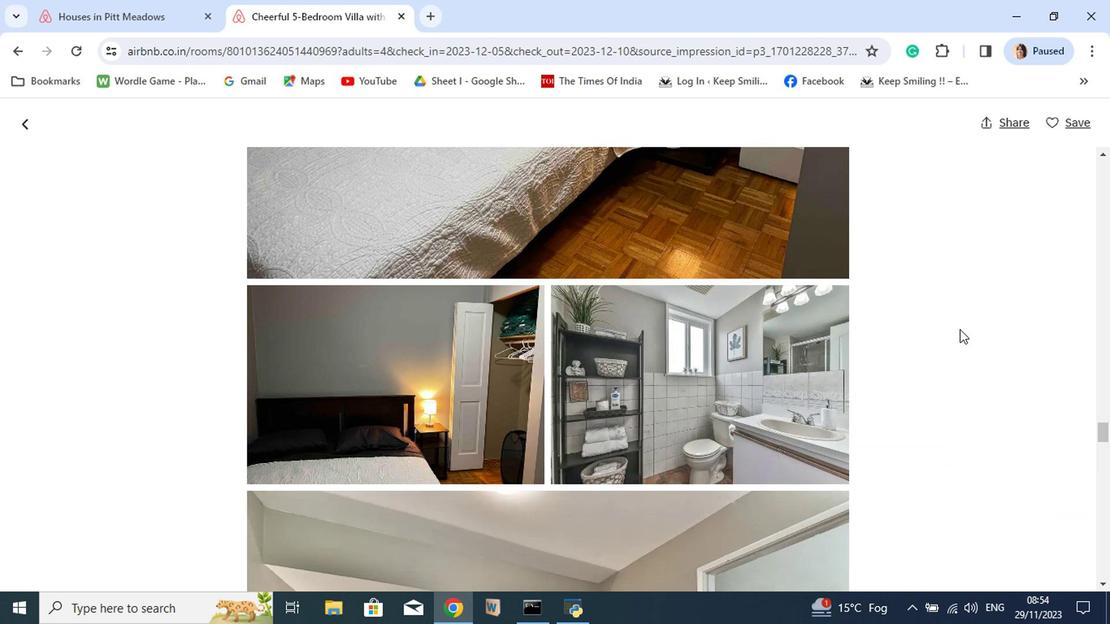 
Action: Mouse scrolled (954, 344) with delta (0, 0)
Screenshot: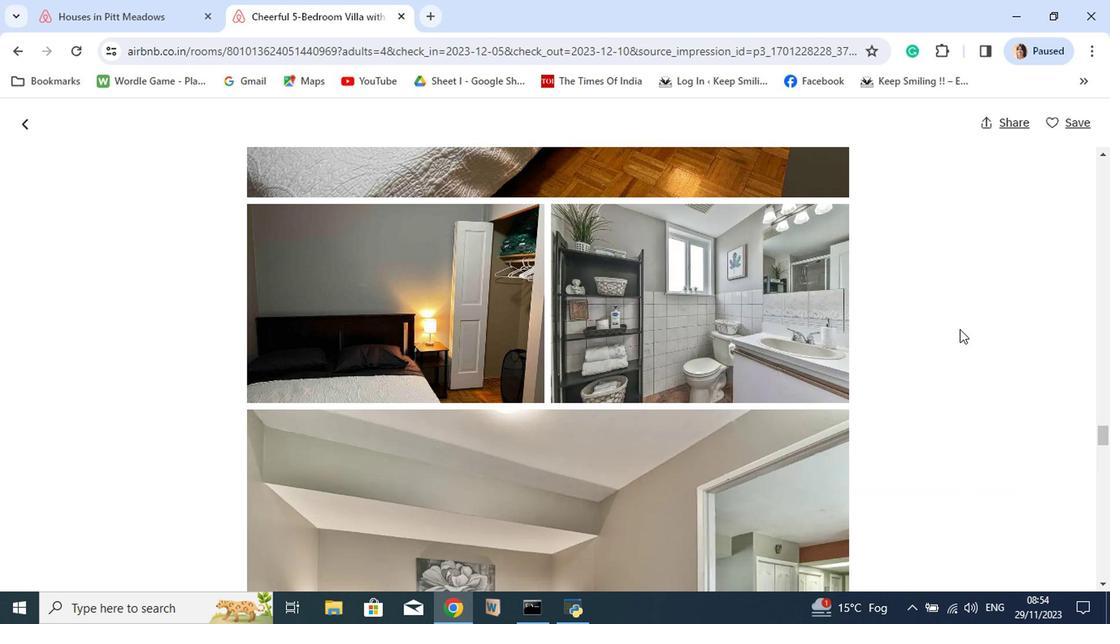 
Action: Mouse scrolled (954, 344) with delta (0, 0)
Screenshot: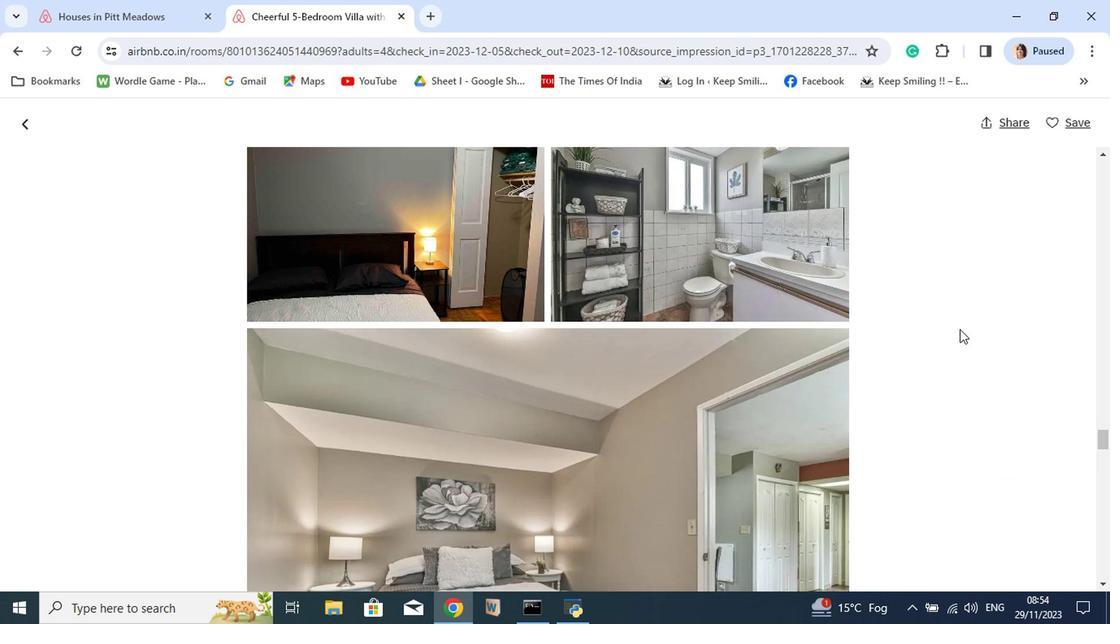 
Action: Mouse scrolled (954, 344) with delta (0, 0)
Screenshot: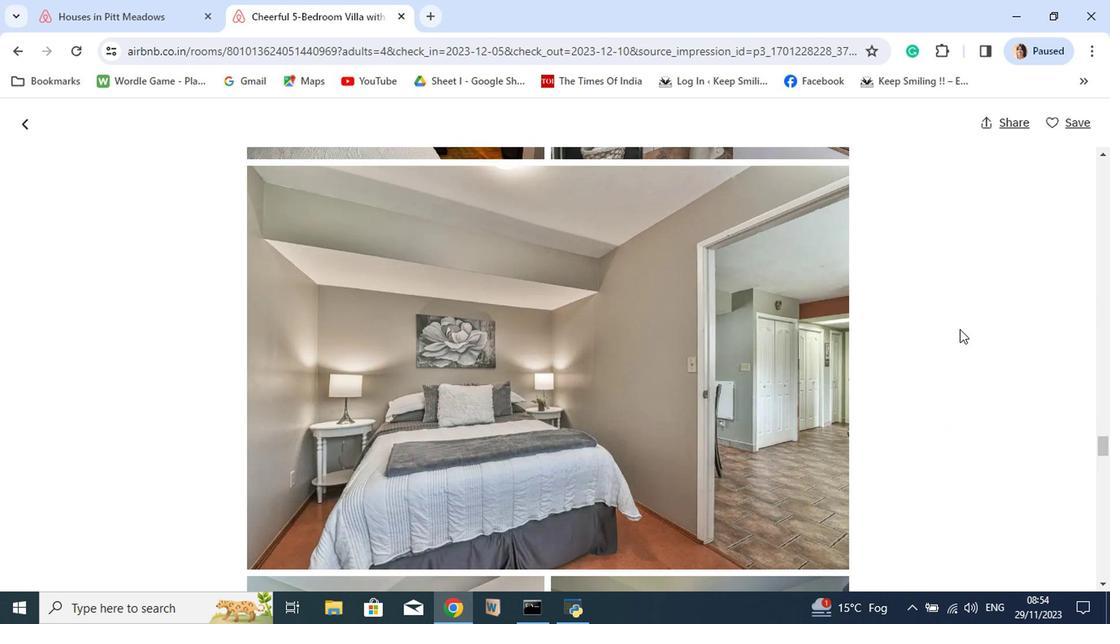 
Action: Mouse scrolled (954, 344) with delta (0, 0)
Screenshot: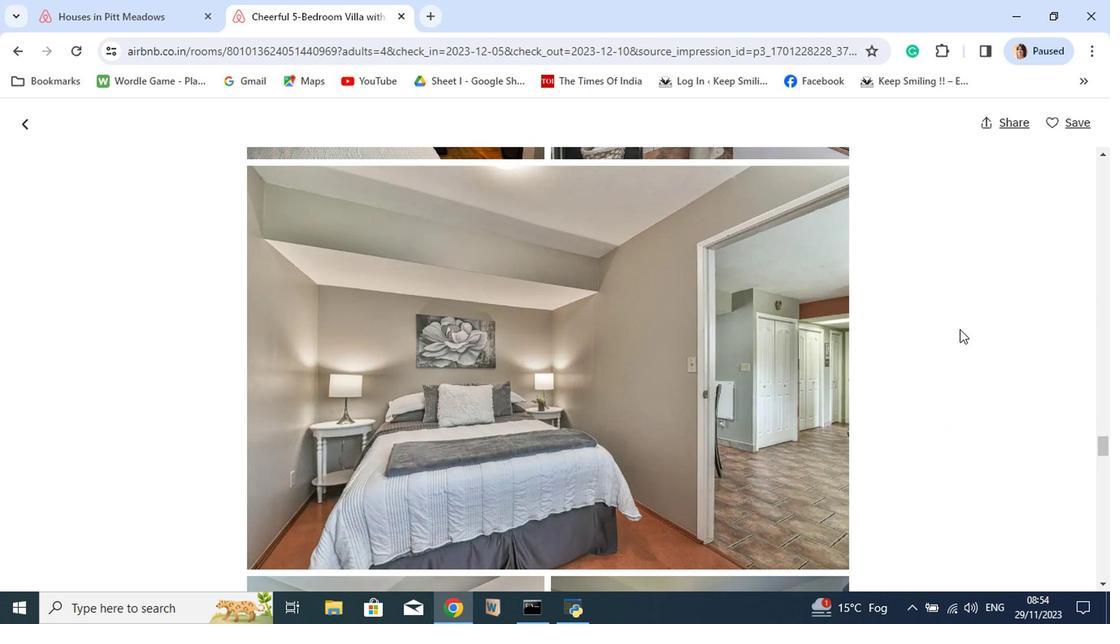 
Action: Mouse scrolled (954, 344) with delta (0, 0)
Screenshot: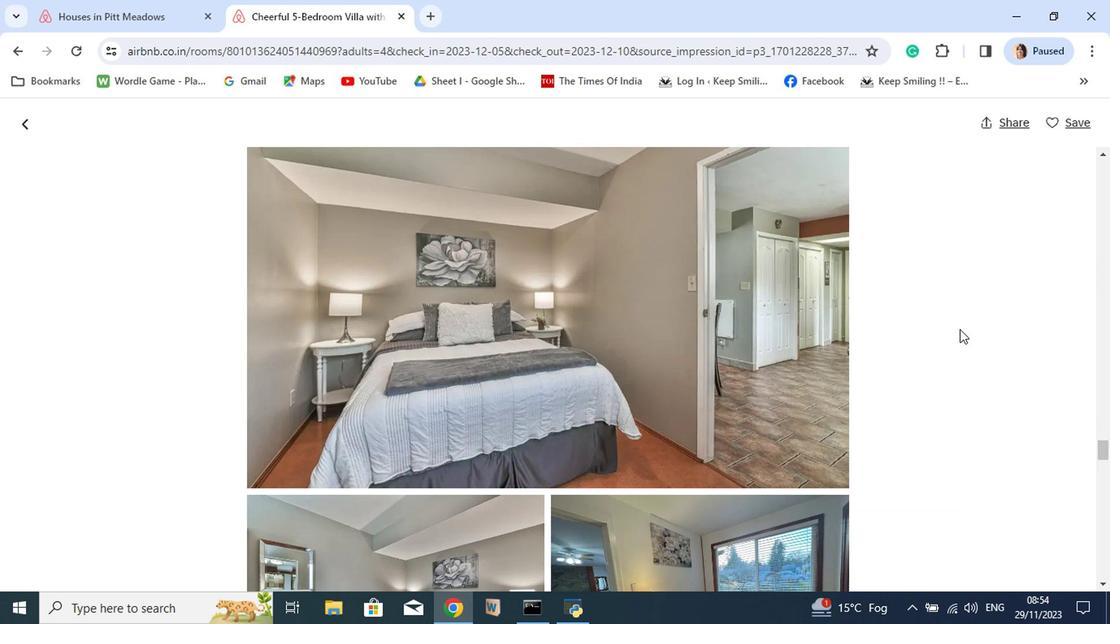 
Action: Mouse scrolled (954, 344) with delta (0, 0)
Screenshot: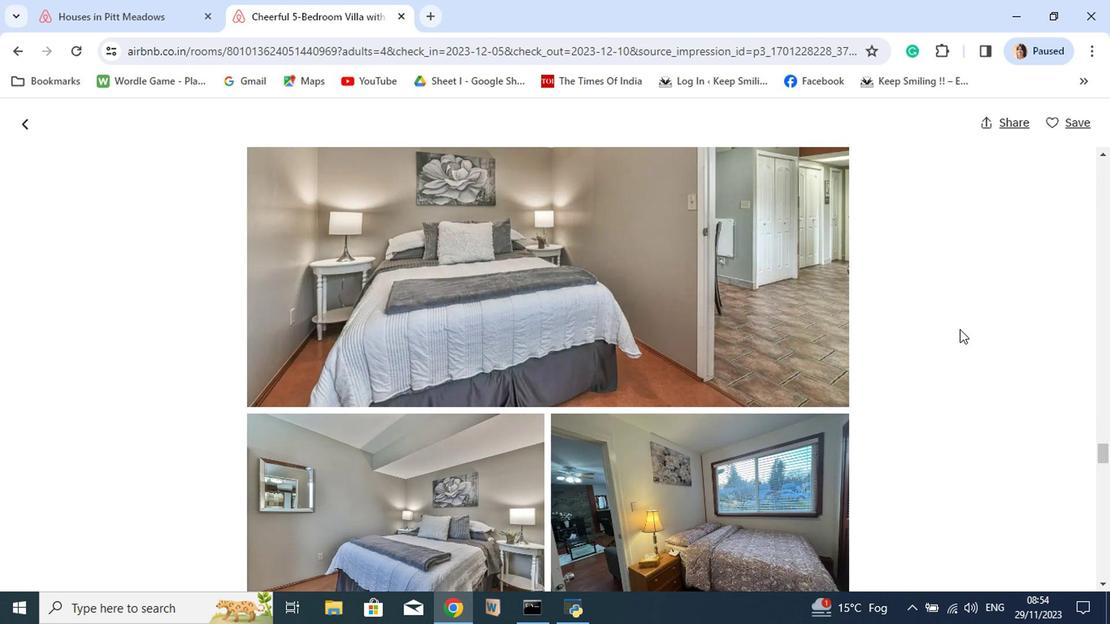 
Action: Mouse scrolled (954, 344) with delta (0, 0)
Screenshot: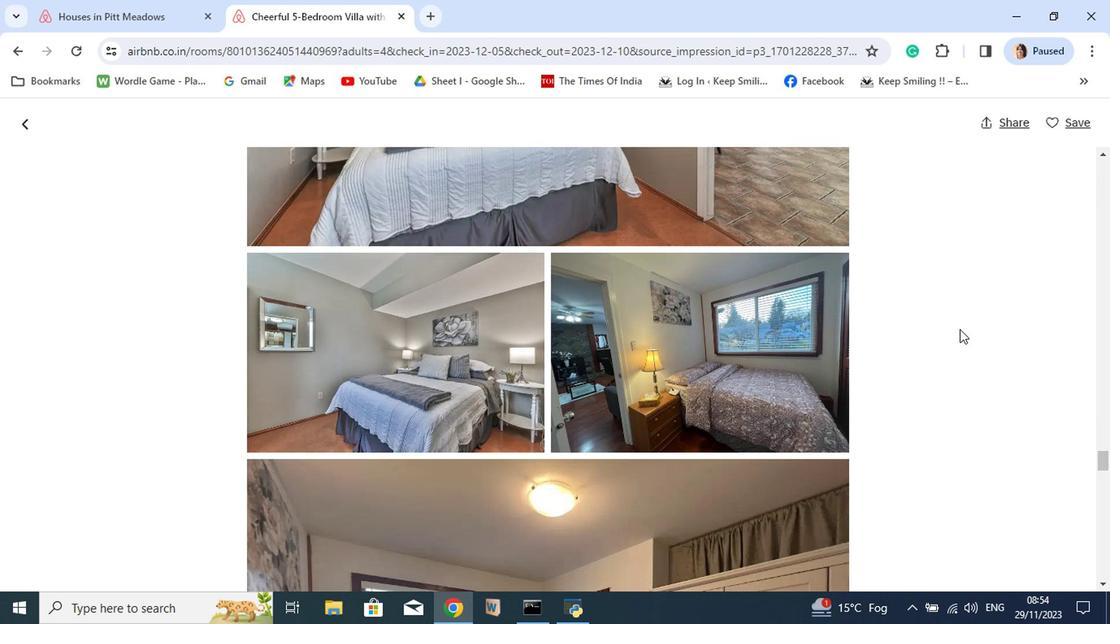 
Action: Mouse scrolled (954, 344) with delta (0, 0)
Screenshot: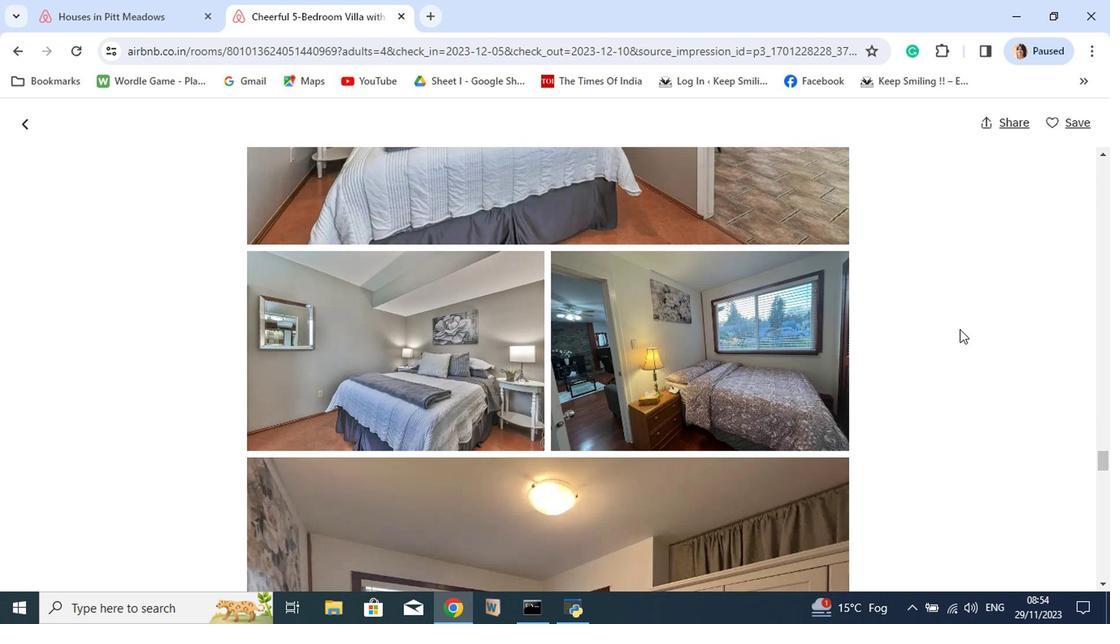 
Action: Mouse scrolled (954, 344) with delta (0, 0)
Screenshot: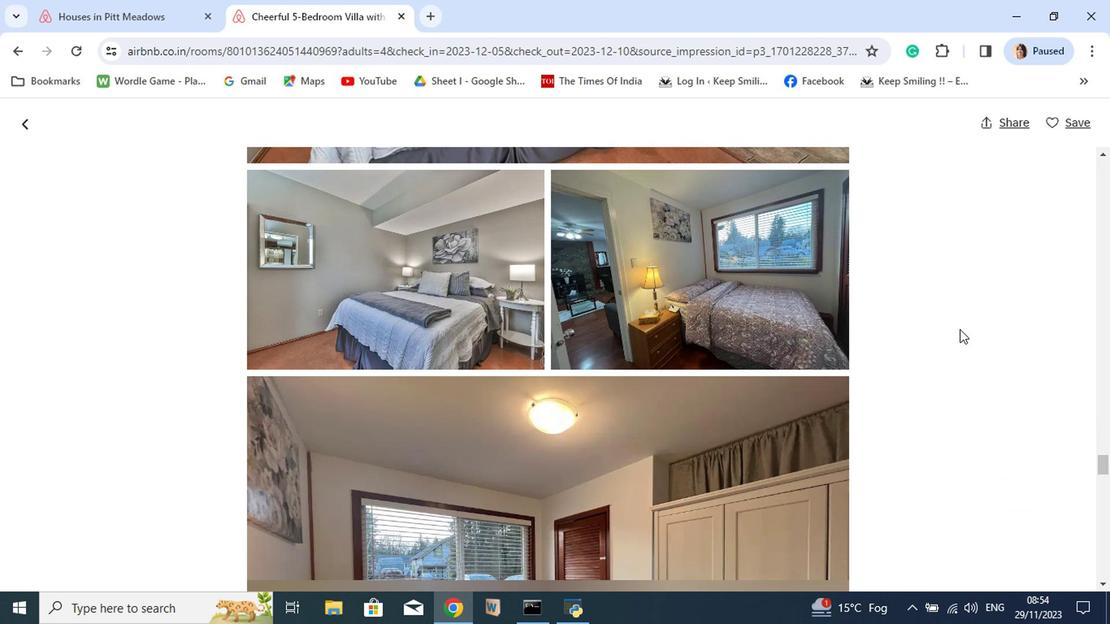 
Action: Mouse scrolled (954, 344) with delta (0, 0)
Screenshot: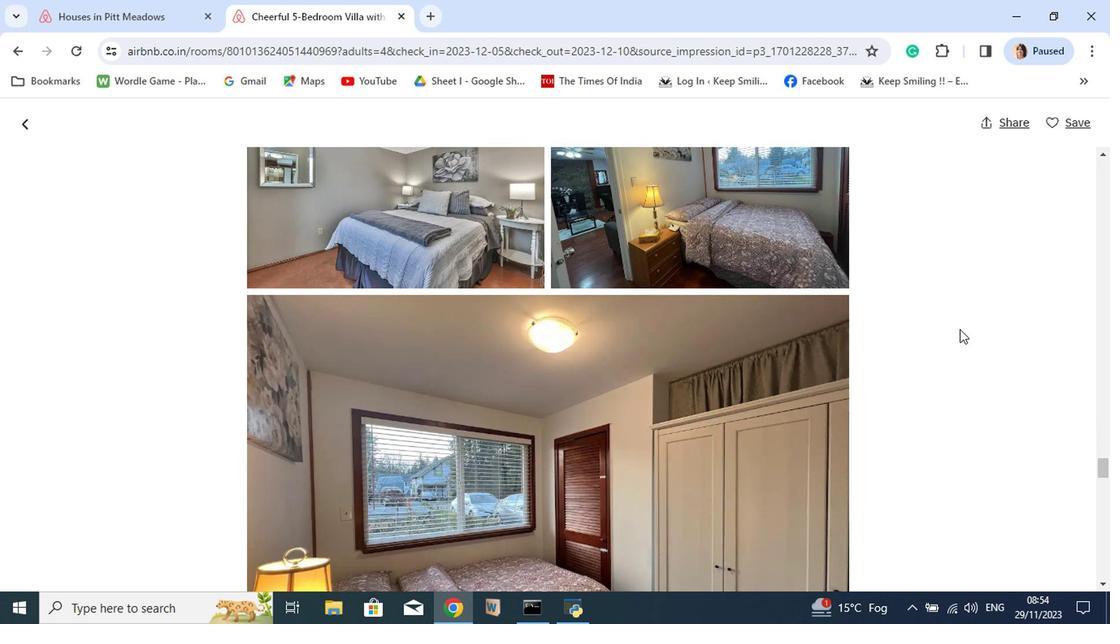 
Action: Mouse scrolled (954, 344) with delta (0, 0)
Screenshot: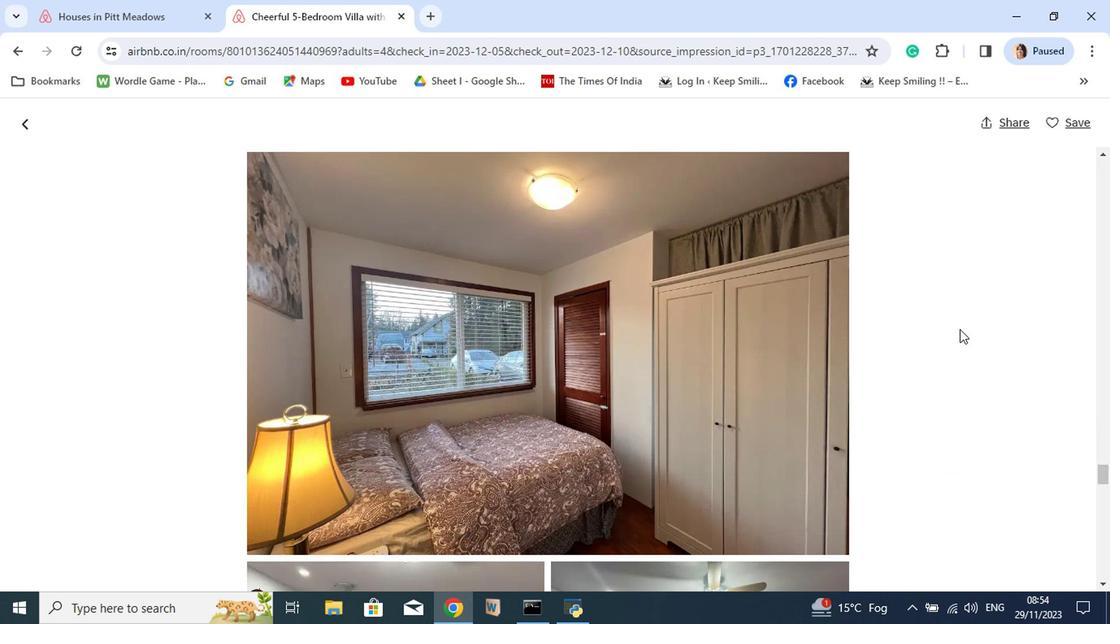 
Action: Mouse scrolled (954, 344) with delta (0, 0)
Screenshot: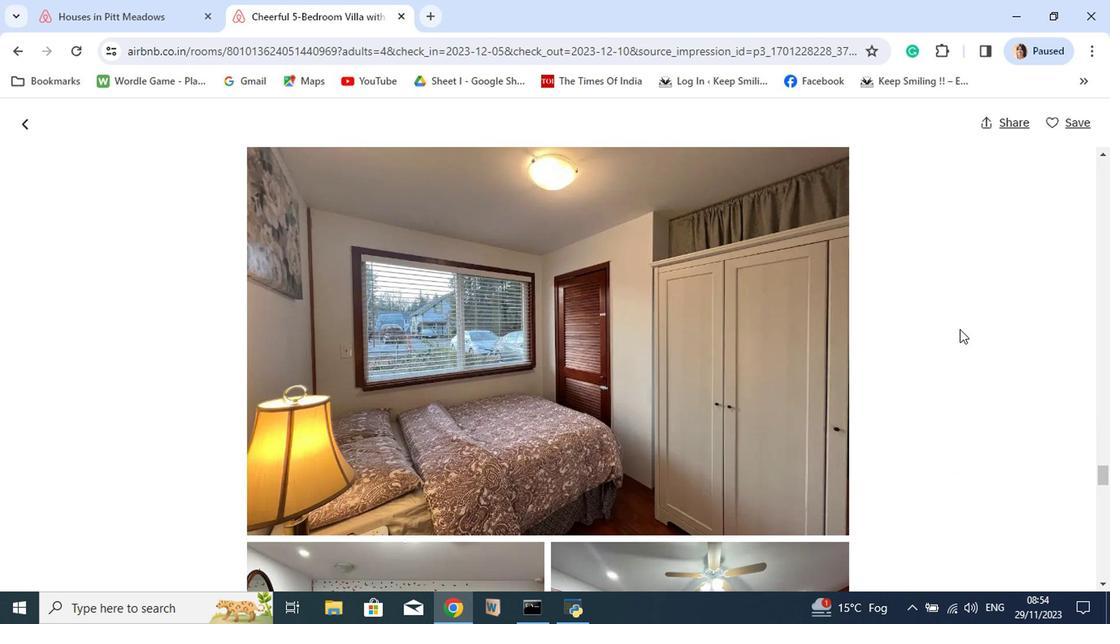 
Action: Mouse scrolled (954, 344) with delta (0, 0)
Screenshot: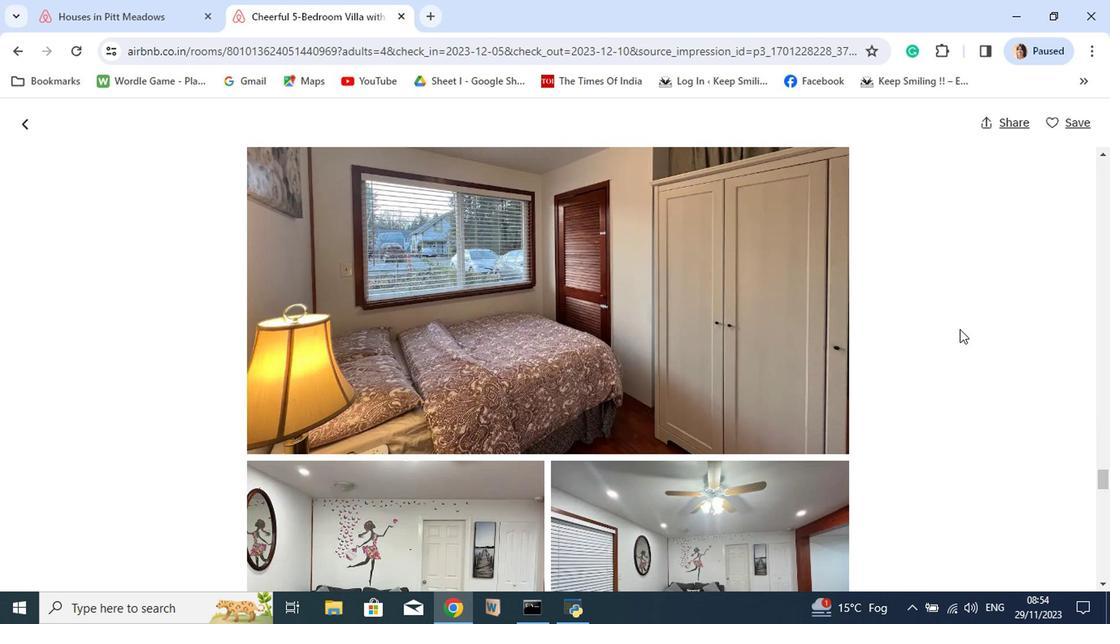 
Action: Mouse scrolled (954, 344) with delta (0, 0)
Screenshot: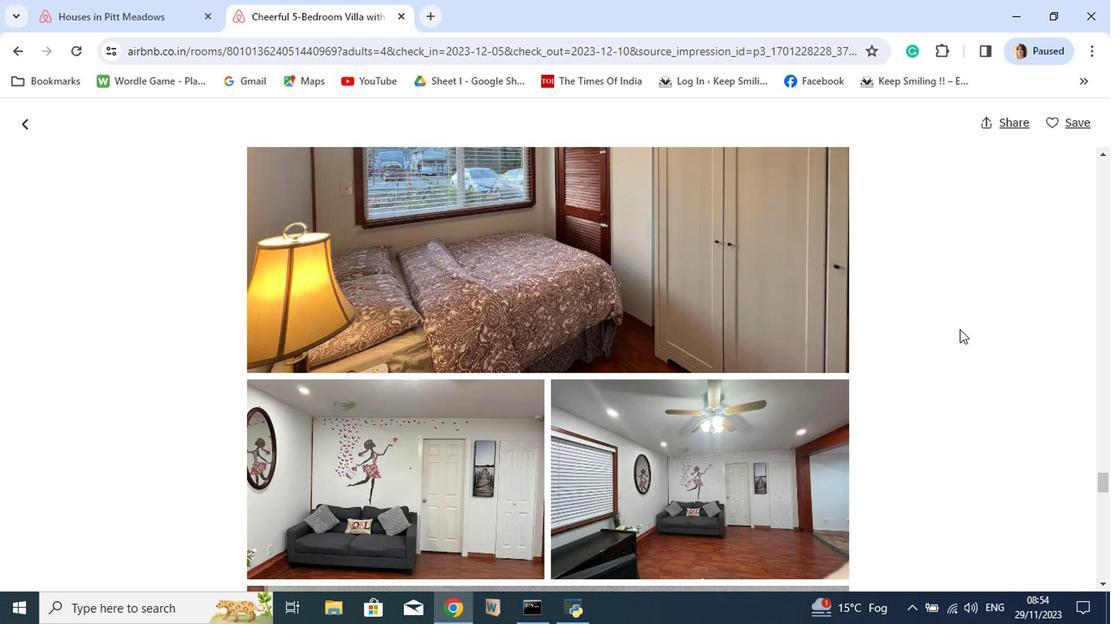 
Action: Mouse scrolled (954, 344) with delta (0, 0)
Screenshot: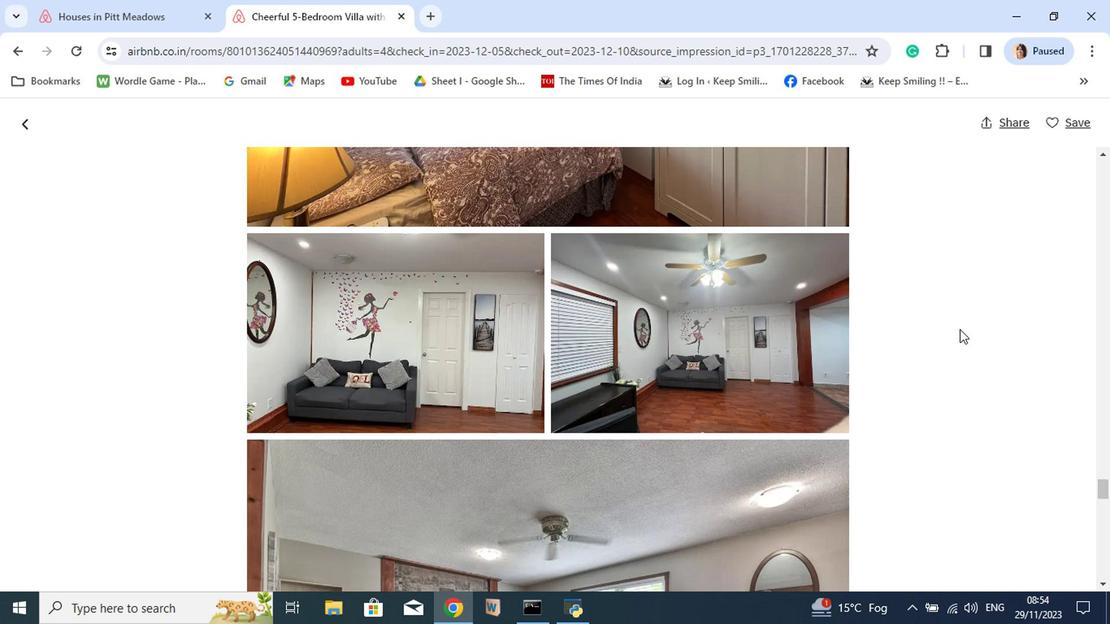 
Action: Mouse scrolled (954, 344) with delta (0, 0)
Screenshot: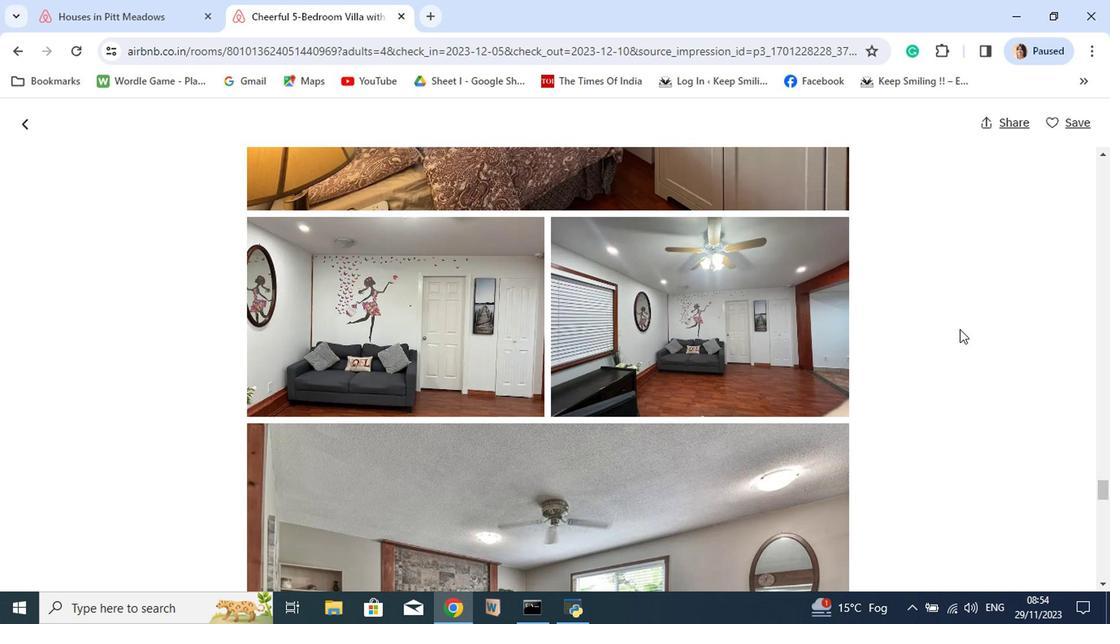 
Action: Mouse scrolled (954, 344) with delta (0, 0)
Screenshot: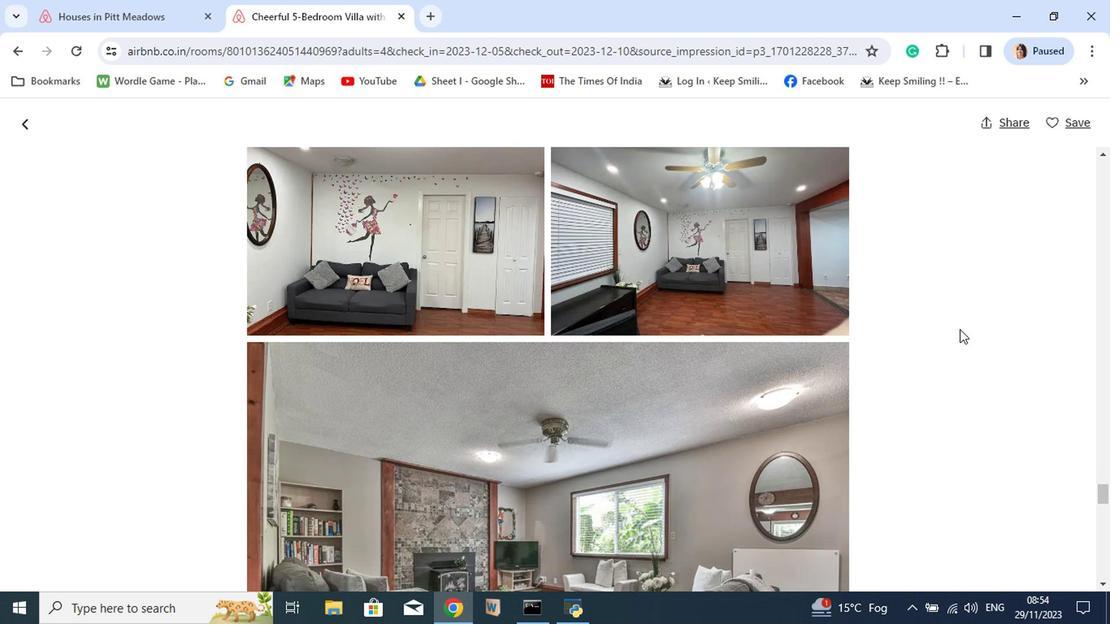 
Action: Mouse scrolled (954, 344) with delta (0, 0)
Screenshot: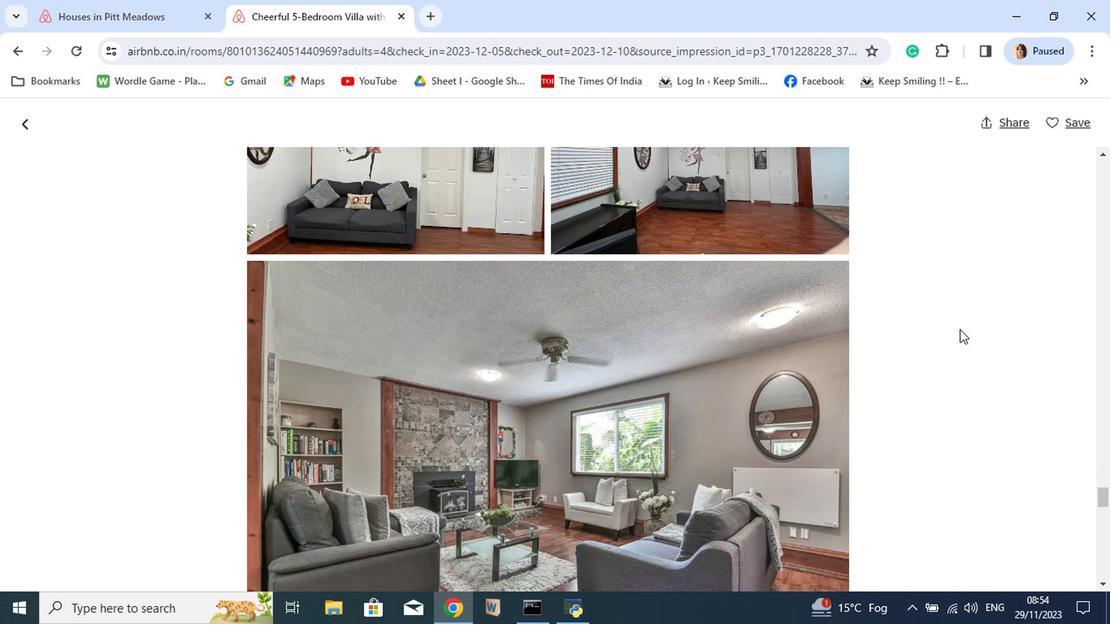 
Action: Mouse scrolled (954, 344) with delta (0, 0)
Screenshot: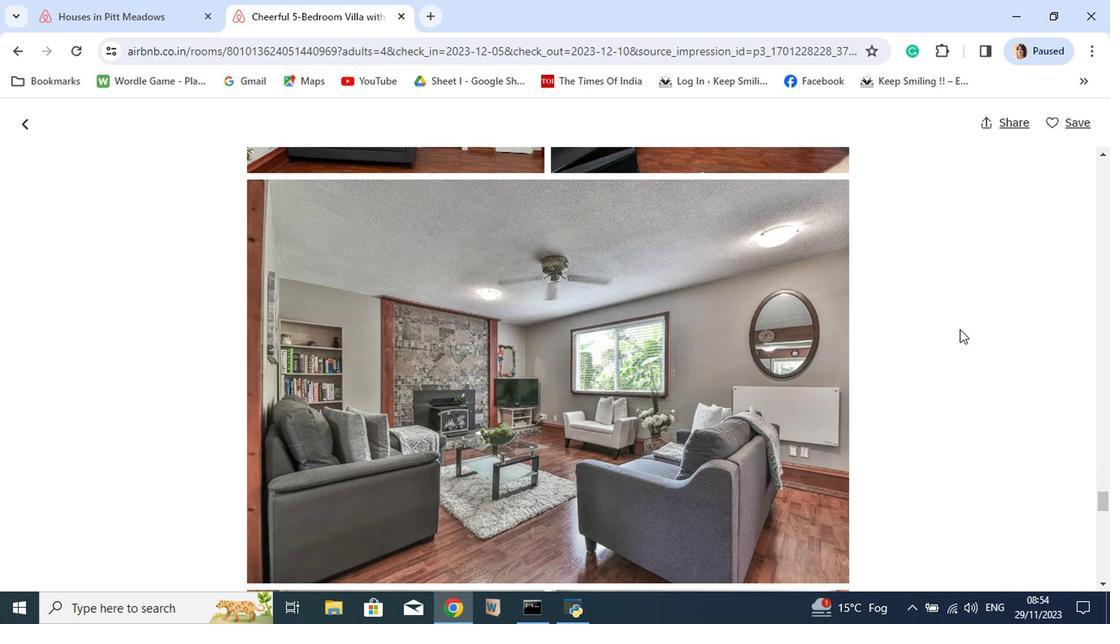 
Action: Mouse scrolled (954, 344) with delta (0, 0)
Screenshot: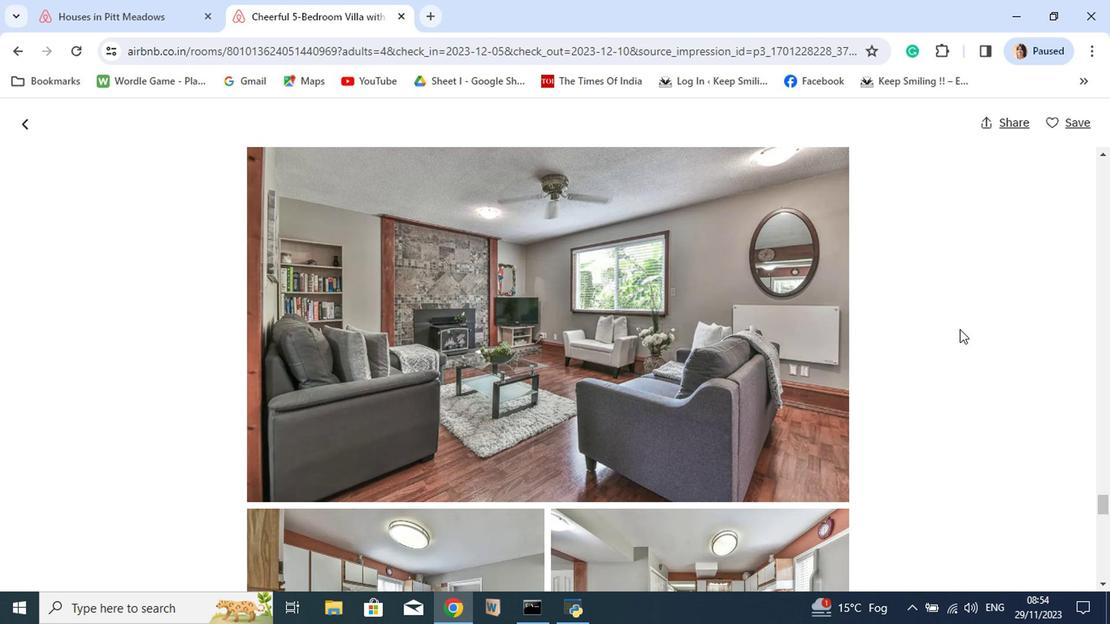 
Action: Mouse scrolled (954, 344) with delta (0, 0)
Screenshot: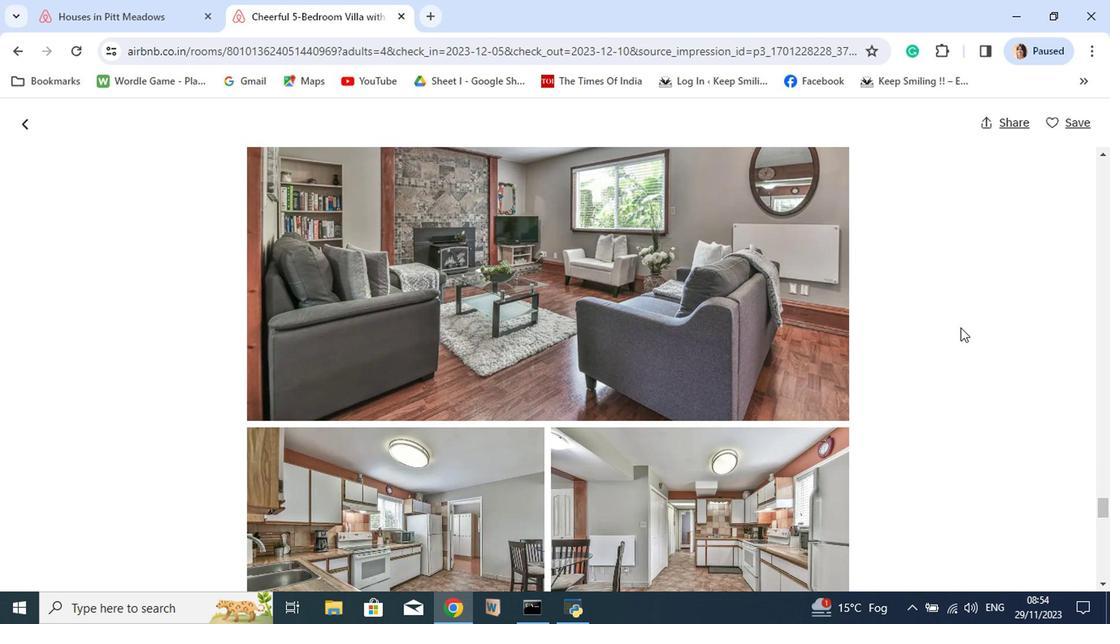 
Action: Mouse moved to (955, 343)
Screenshot: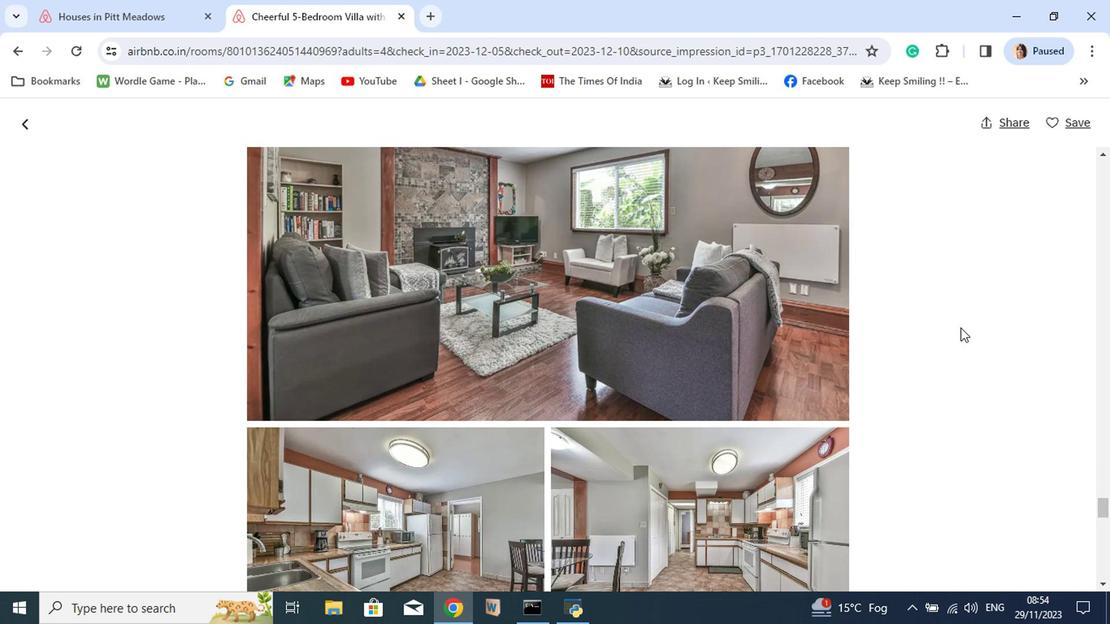 
Action: Mouse scrolled (955, 343) with delta (0, 0)
Screenshot: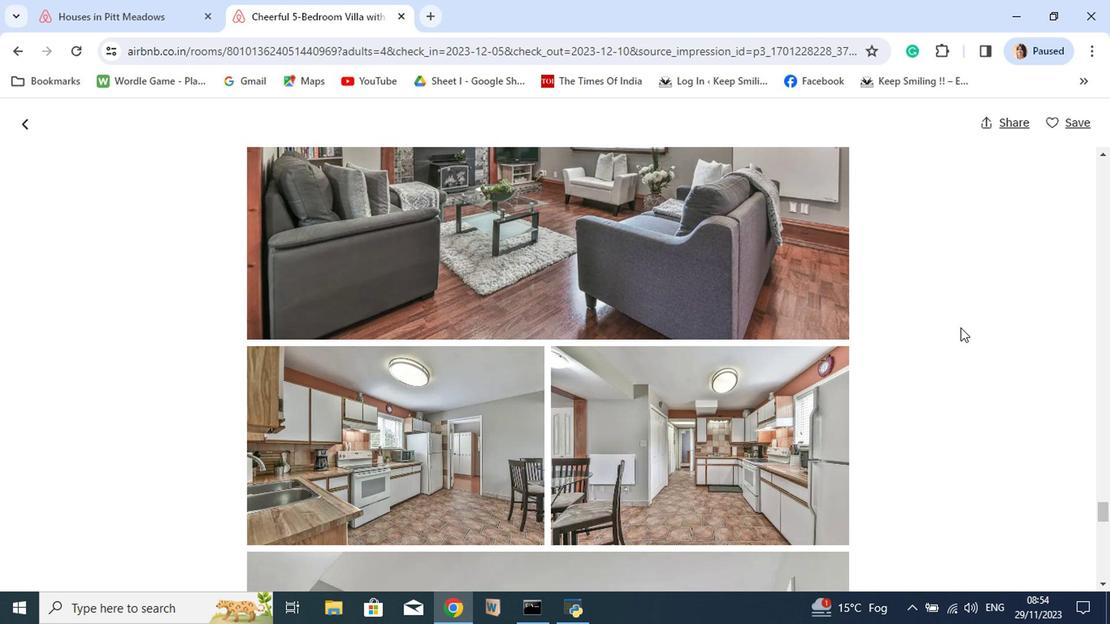 
Action: Mouse scrolled (955, 343) with delta (0, 0)
Screenshot: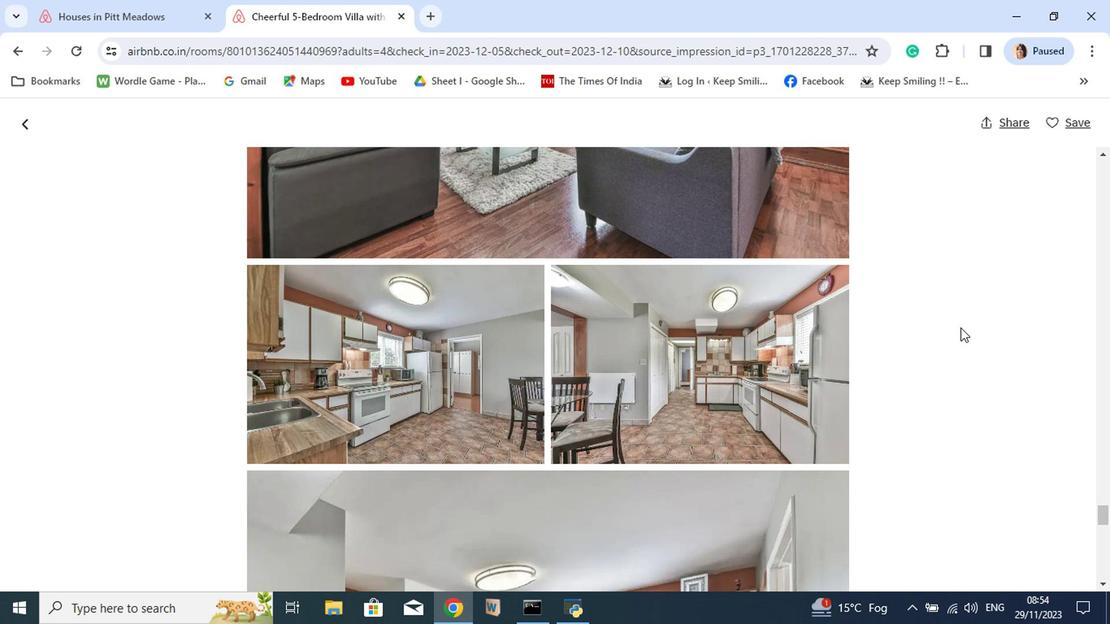 
Action: Mouse scrolled (955, 343) with delta (0, 0)
Screenshot: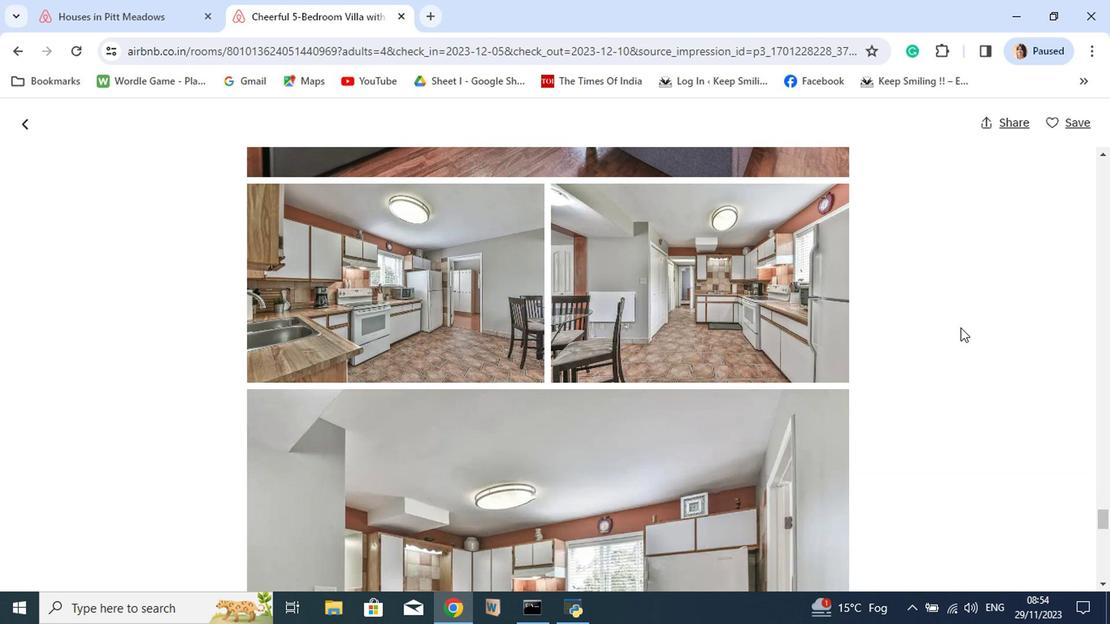 
Action: Mouse scrolled (955, 343) with delta (0, 0)
Screenshot: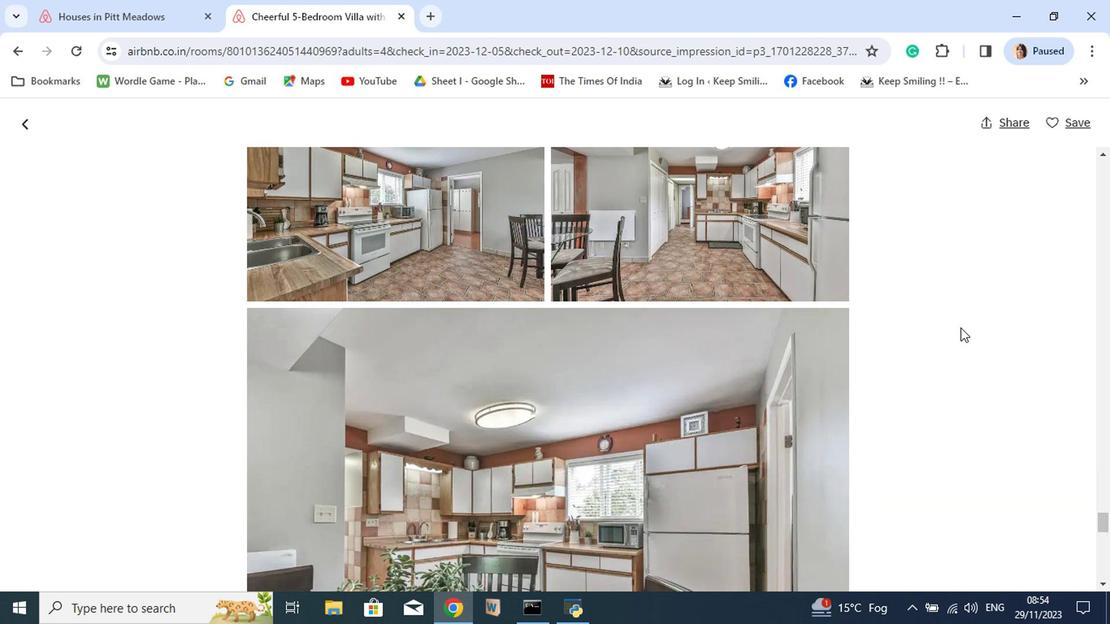 
Action: Mouse scrolled (955, 343) with delta (0, 0)
Screenshot: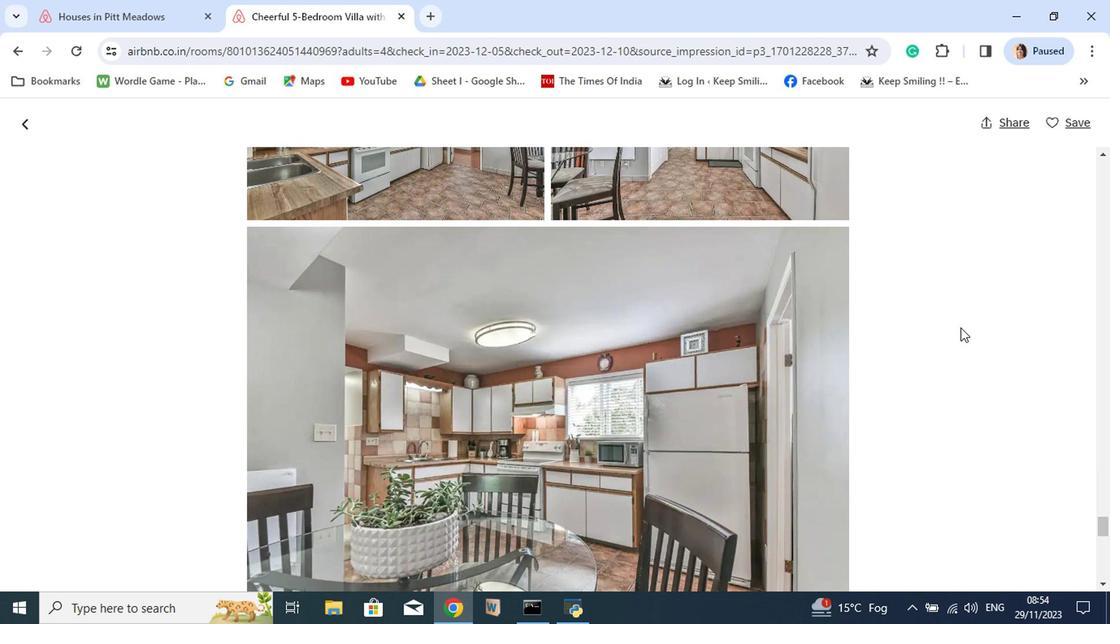 
Action: Mouse scrolled (955, 343) with delta (0, 0)
Screenshot: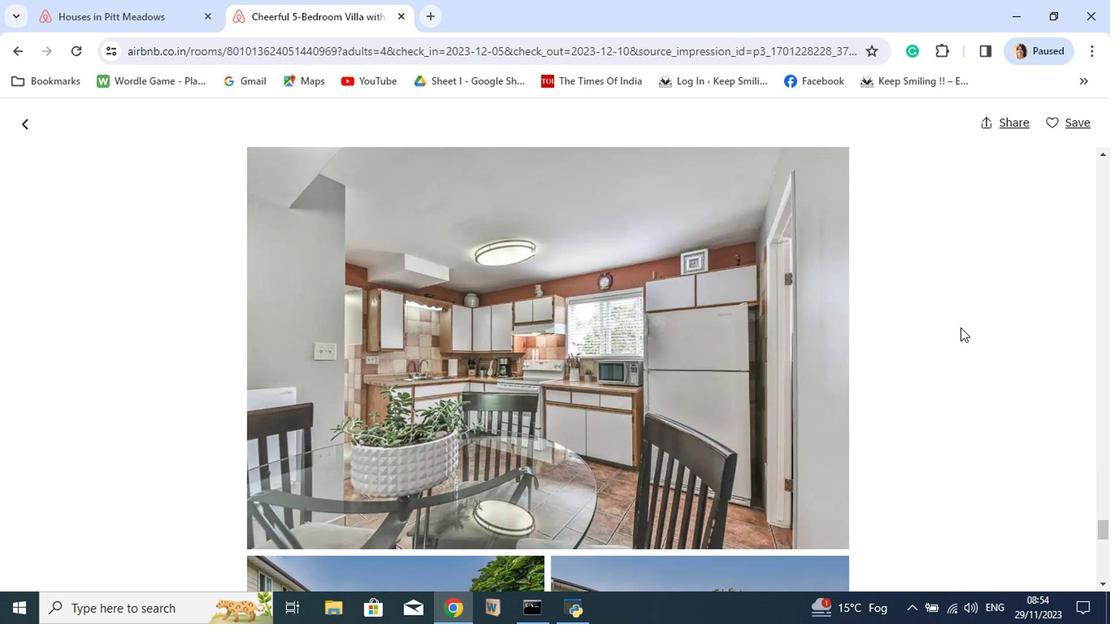
Action: Mouse scrolled (955, 343) with delta (0, 0)
Screenshot: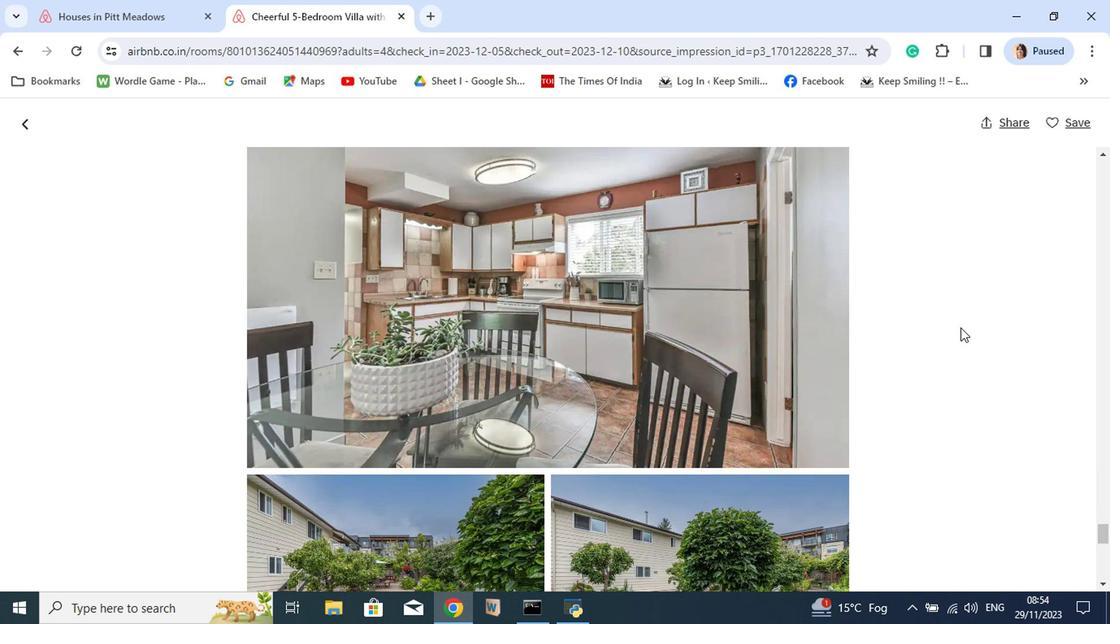 
Action: Mouse scrolled (955, 343) with delta (0, 0)
Screenshot: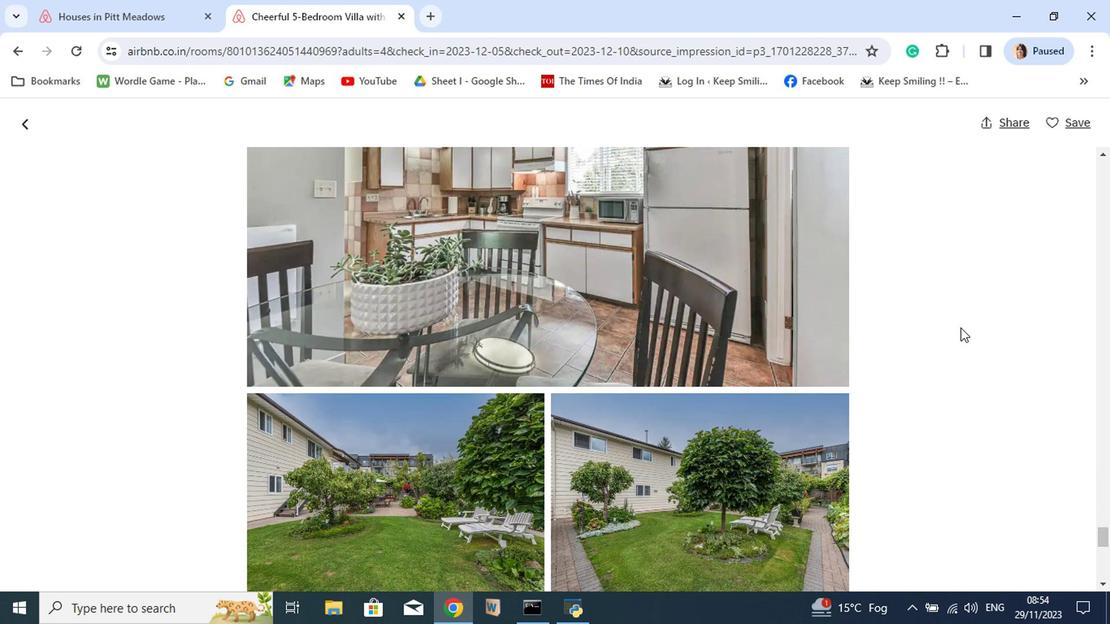 
Action: Mouse scrolled (955, 343) with delta (0, 0)
Screenshot: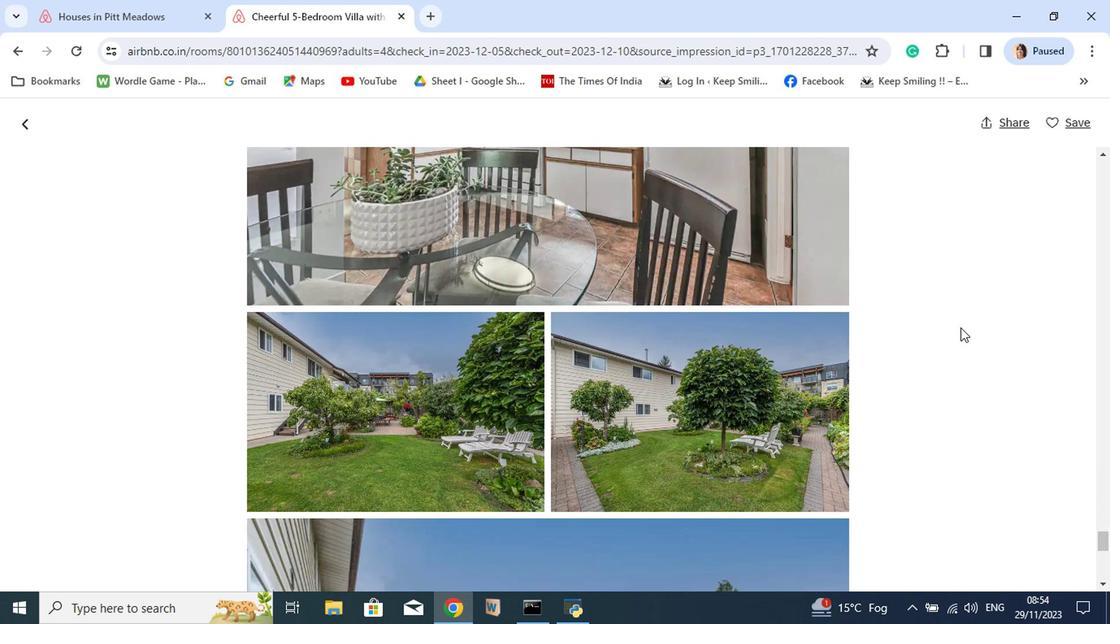 
Action: Mouse scrolled (955, 343) with delta (0, 0)
Screenshot: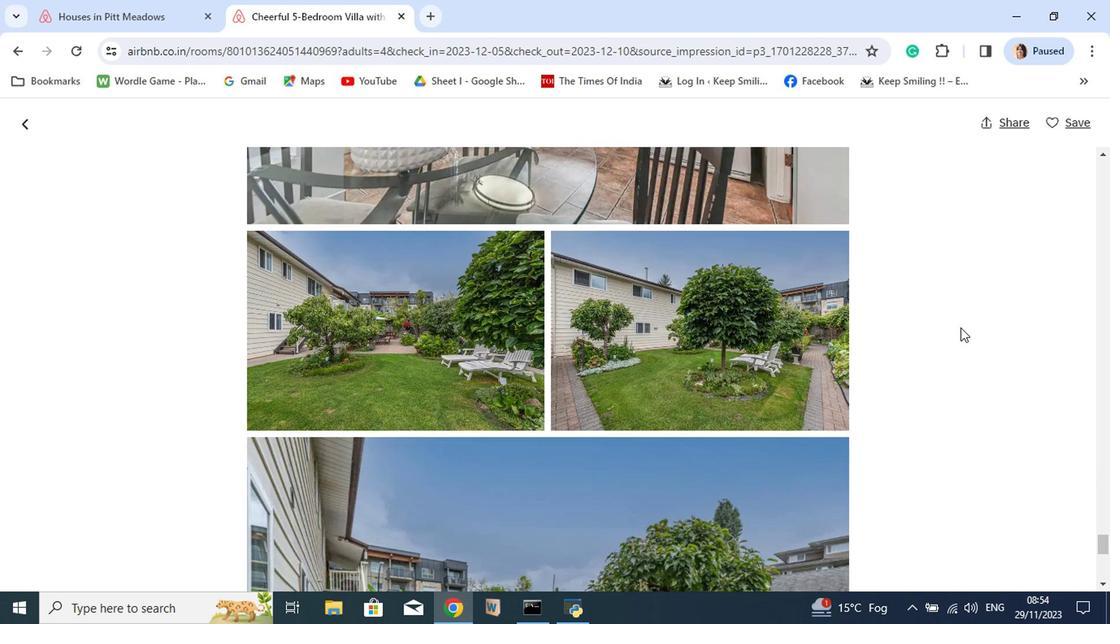 
Action: Mouse scrolled (955, 343) with delta (0, 0)
Screenshot: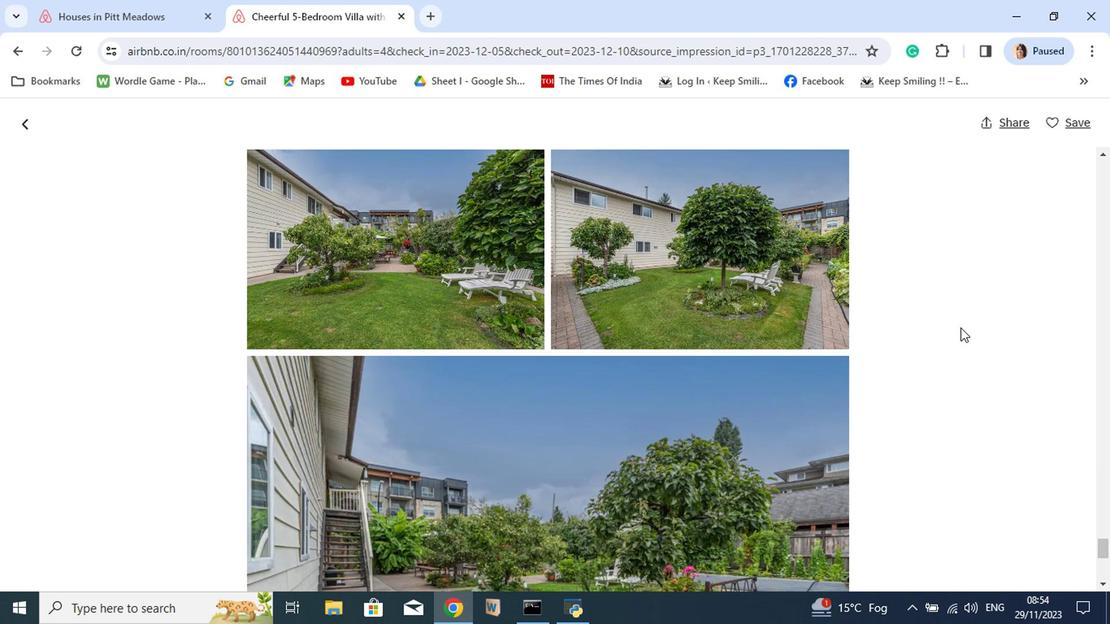 
Action: Mouse scrolled (955, 343) with delta (0, 0)
Screenshot: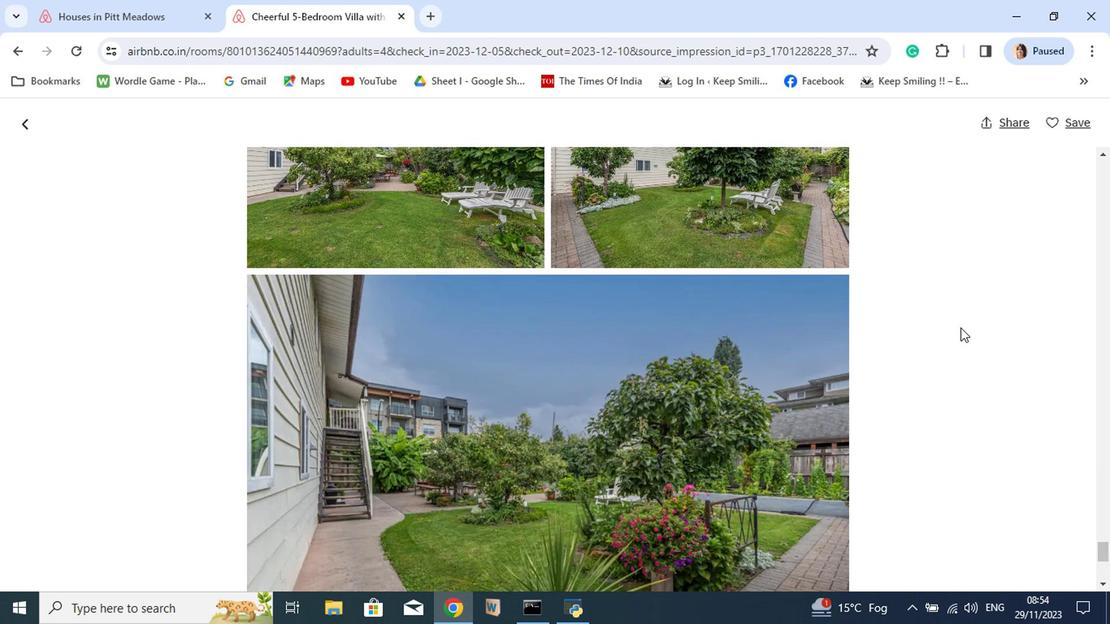 
Action: Mouse scrolled (955, 343) with delta (0, 0)
Screenshot: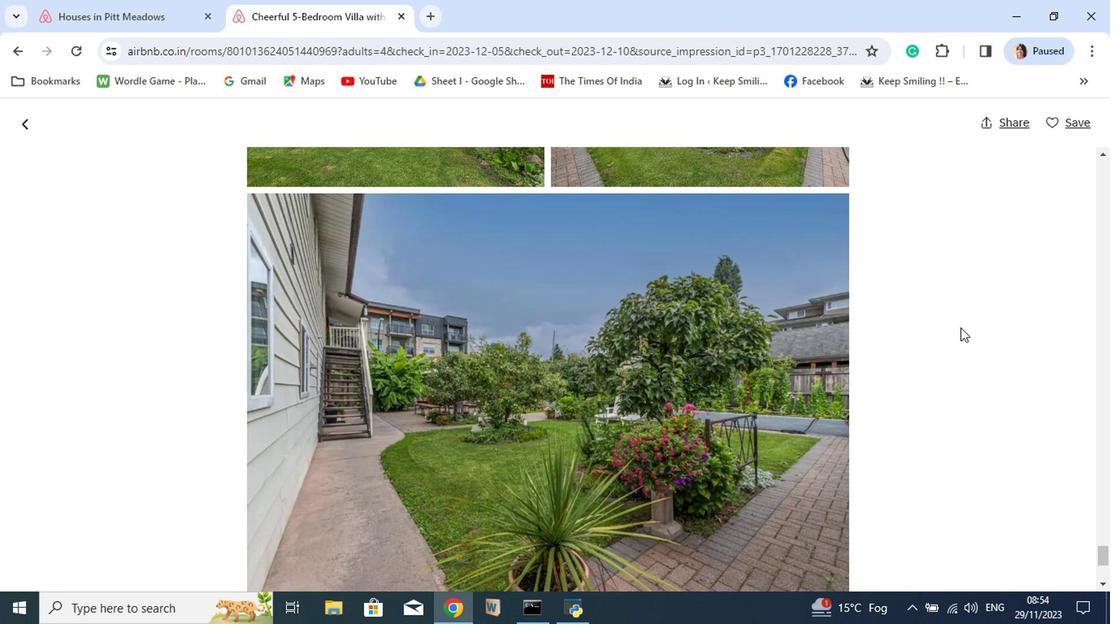 
Action: Mouse scrolled (955, 343) with delta (0, 0)
Screenshot: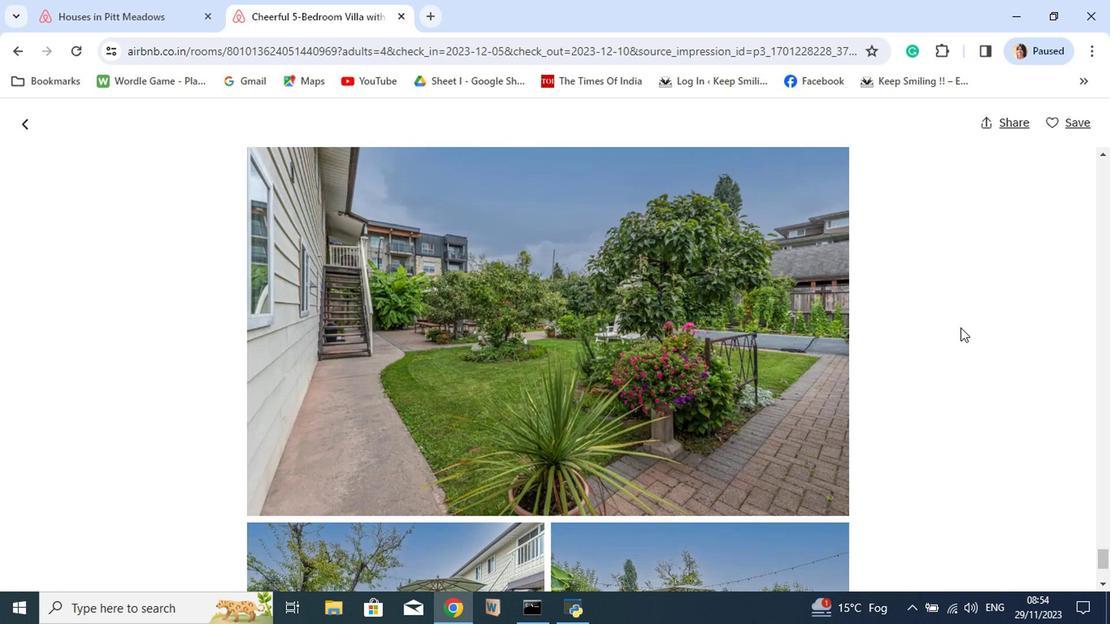 
Action: Mouse scrolled (955, 343) with delta (0, 0)
Screenshot: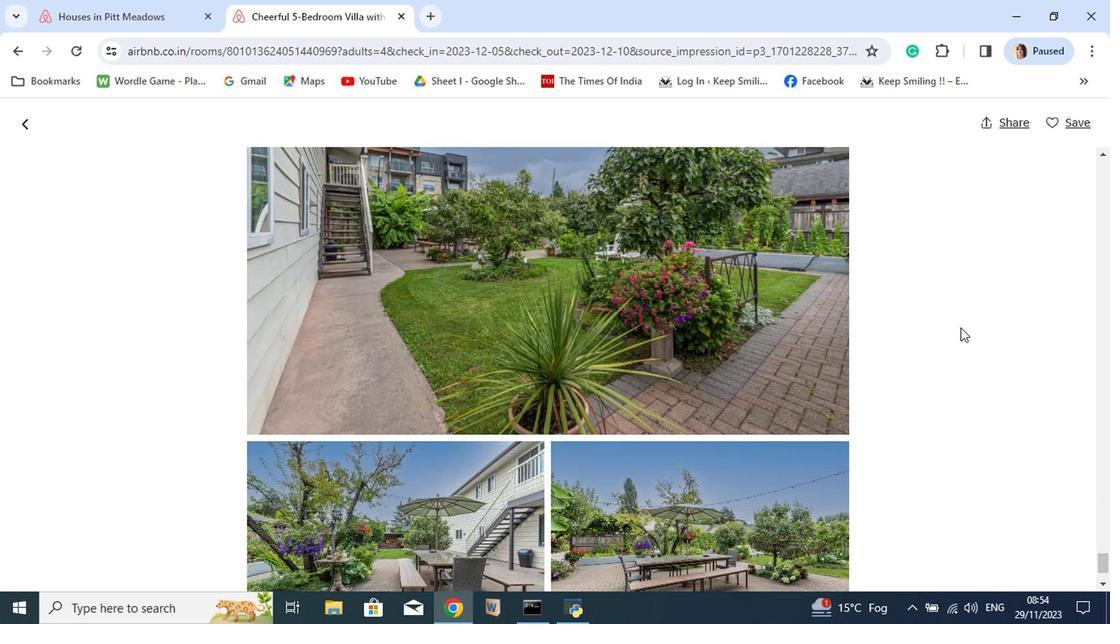
Action: Mouse scrolled (955, 343) with delta (0, 0)
Screenshot: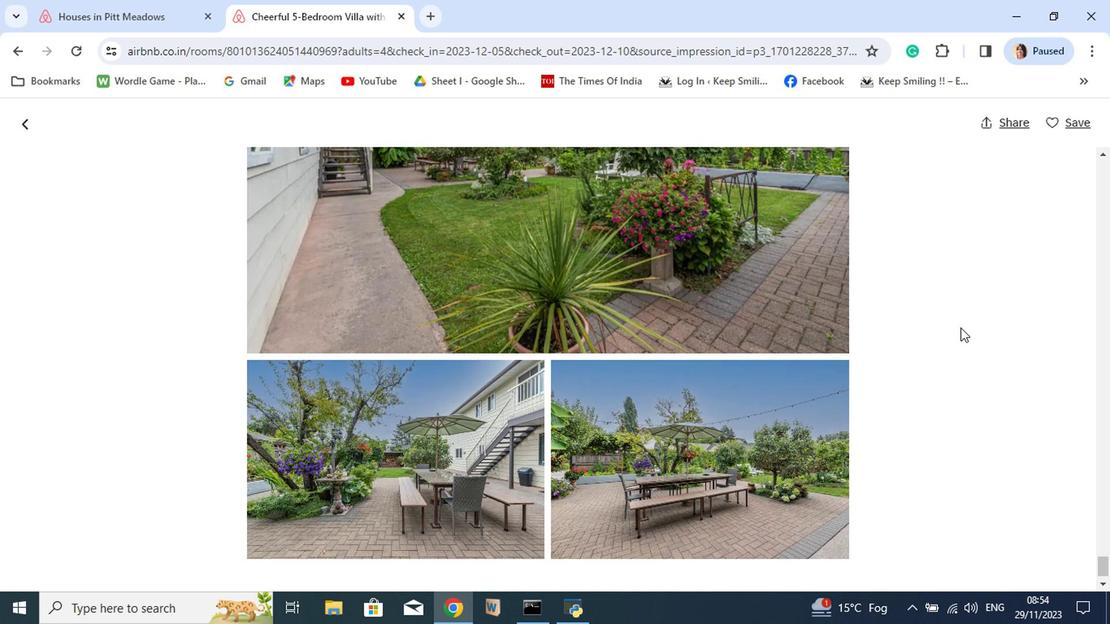 
Action: Mouse scrolled (955, 343) with delta (0, 0)
Screenshot: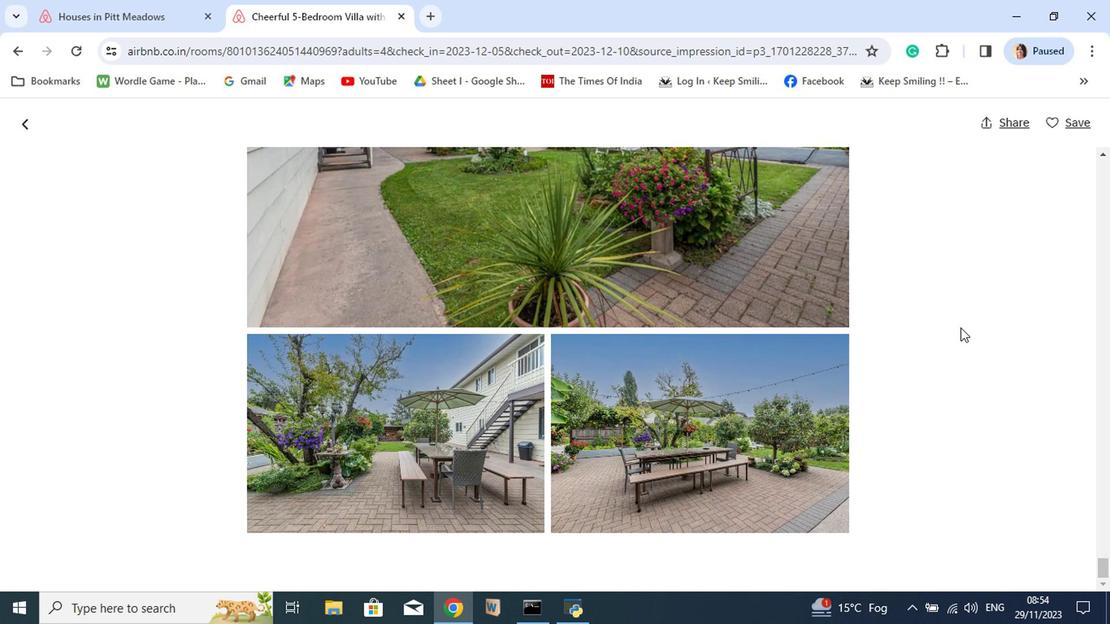 
Action: Mouse scrolled (955, 343) with delta (0, 0)
Screenshot: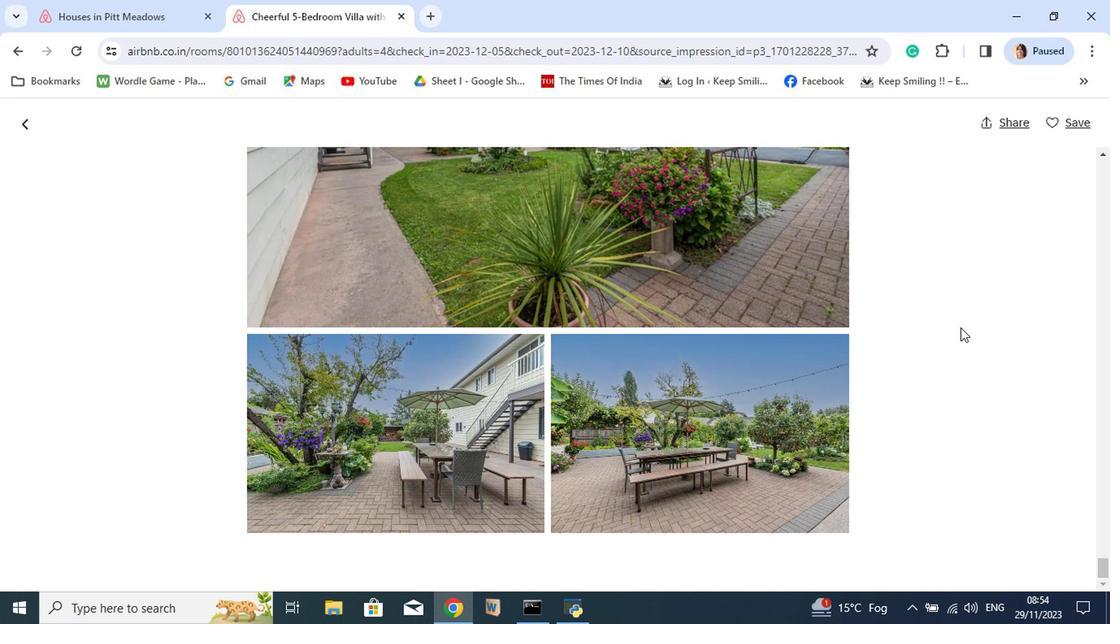 
Action: Mouse scrolled (955, 343) with delta (0, 0)
Screenshot: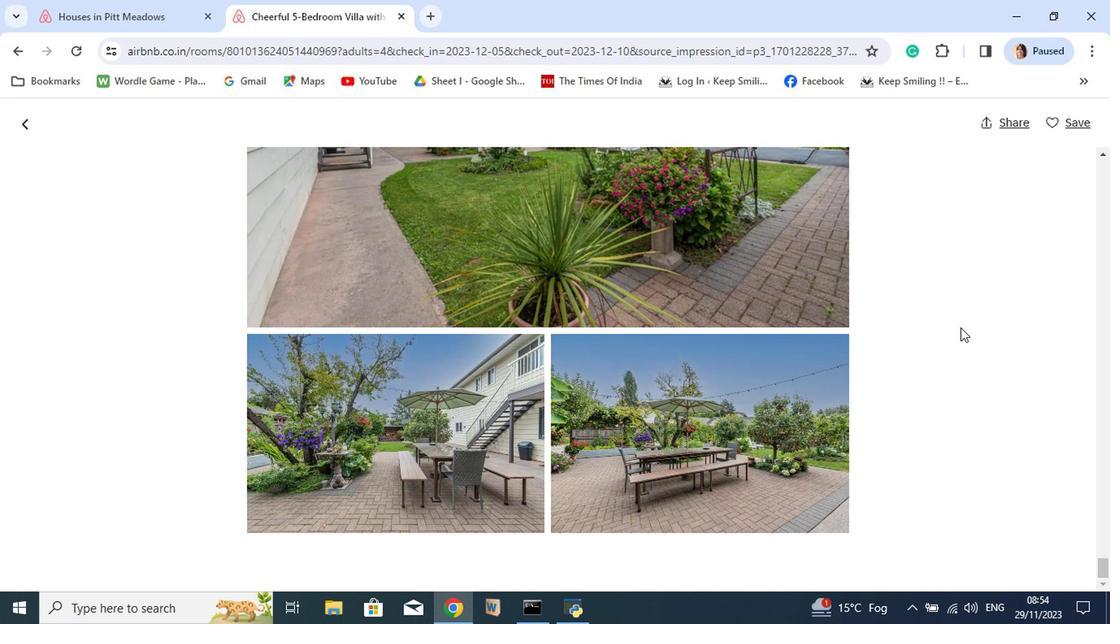 
Action: Mouse moved to (69, 155)
Screenshot: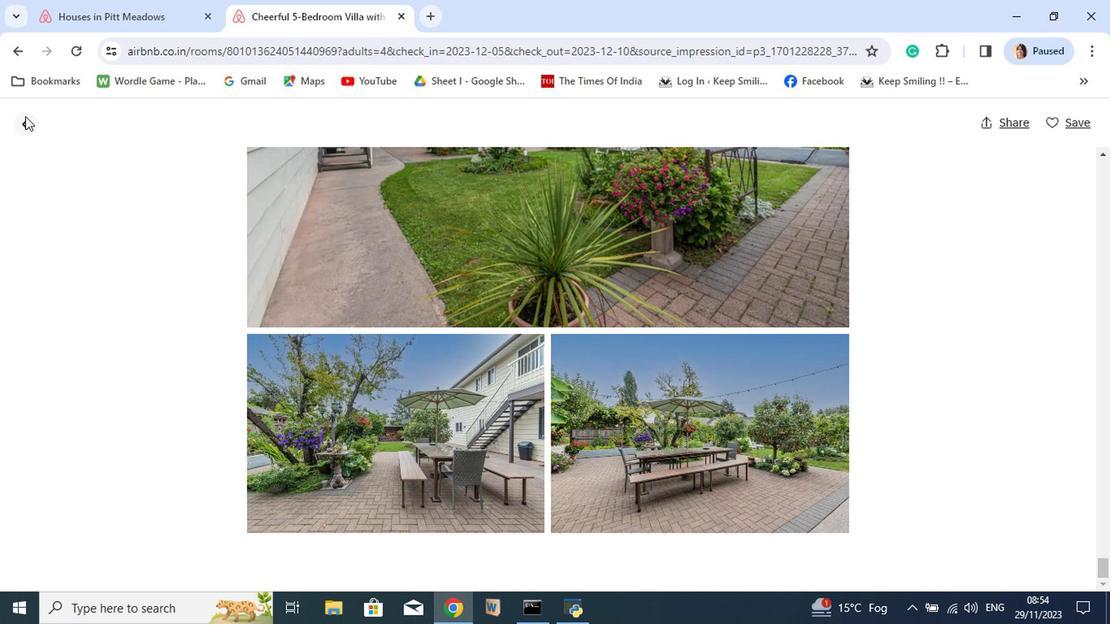
Action: Mouse pressed left at (69, 155)
Screenshot: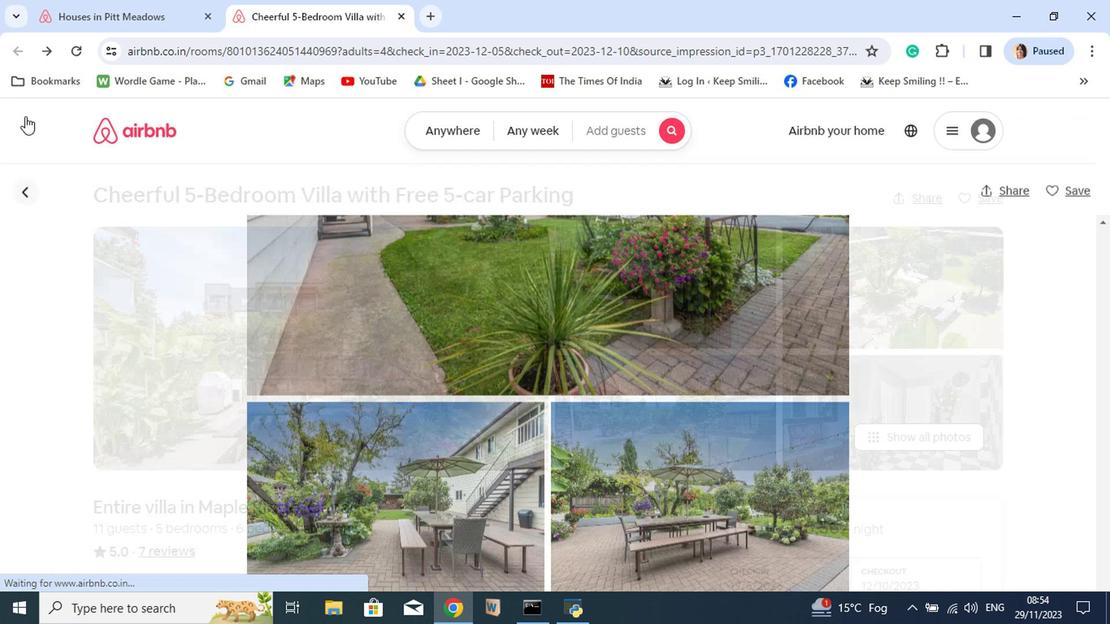 
Action: Mouse moved to (1037, 466)
Screenshot: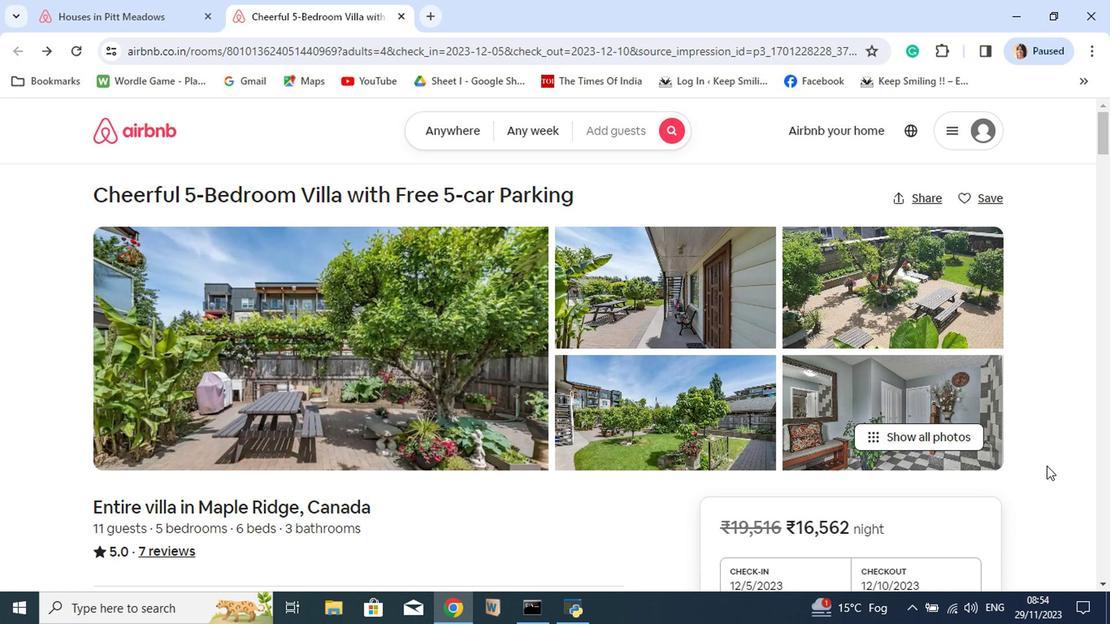 
Action: Mouse scrolled (1037, 466) with delta (0, 0)
Screenshot: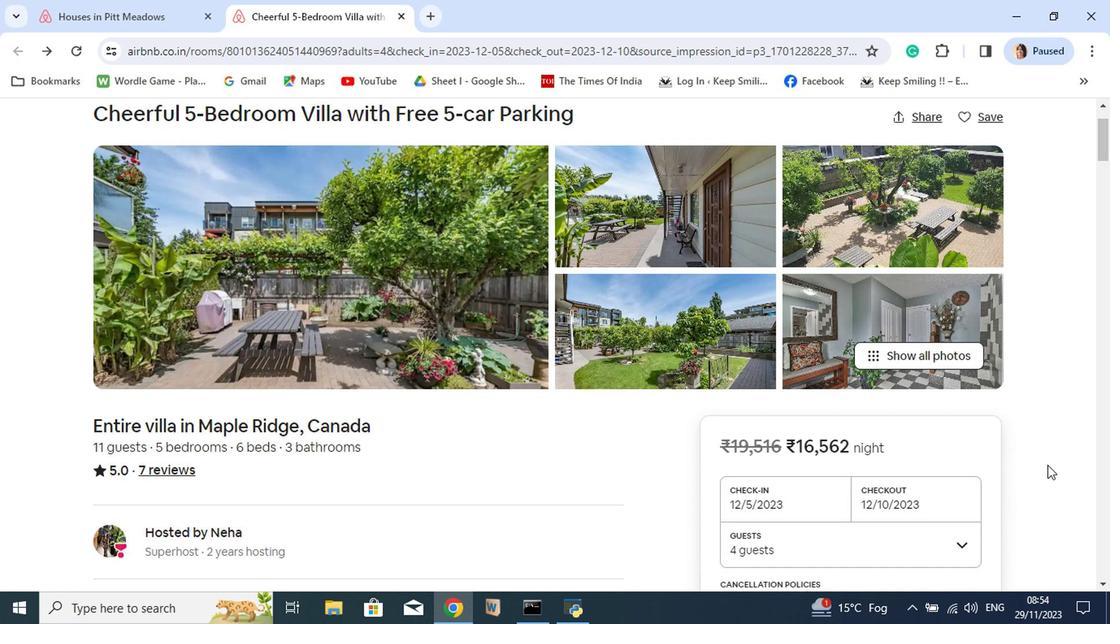 
Action: Mouse moved to (1038, 464)
Screenshot: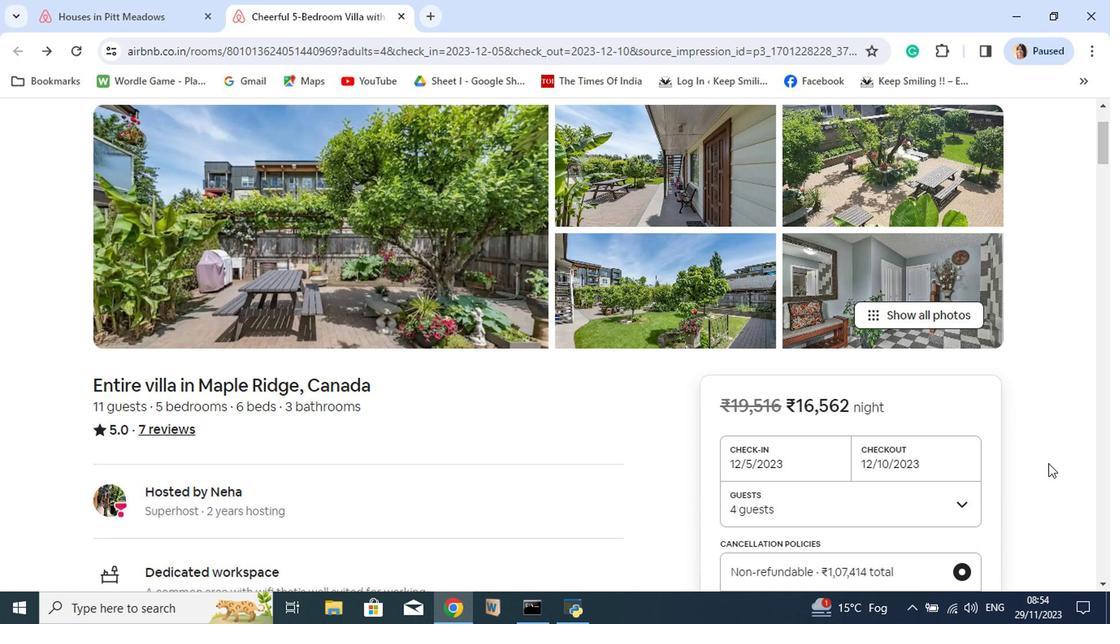 
Action: Mouse scrolled (1038, 464) with delta (0, 0)
Screenshot: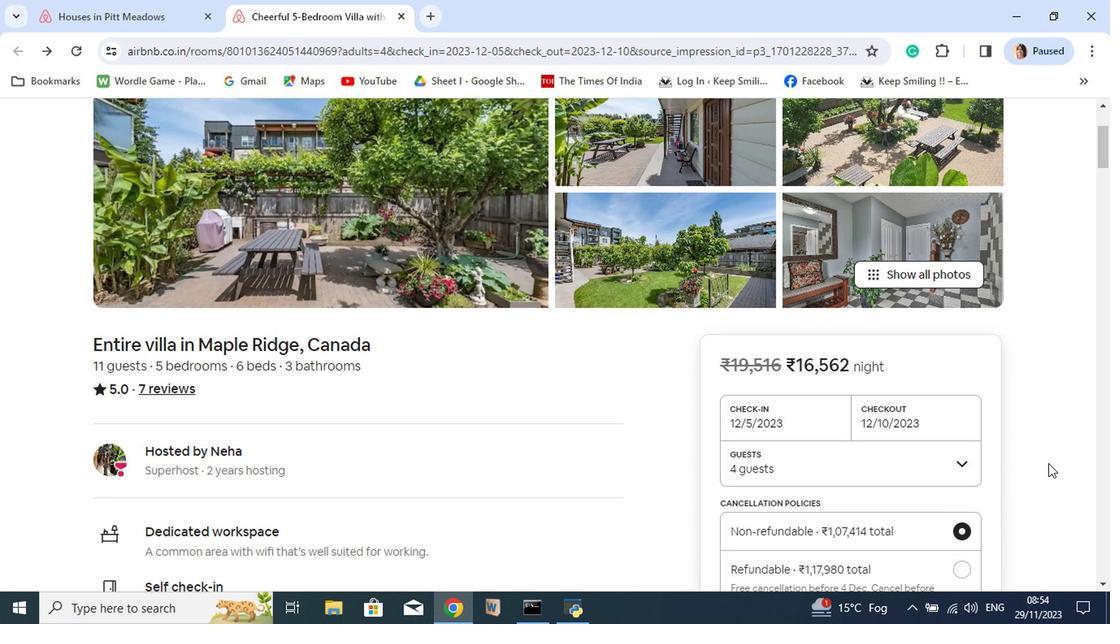 
Action: Mouse moved to (1039, 462)
Screenshot: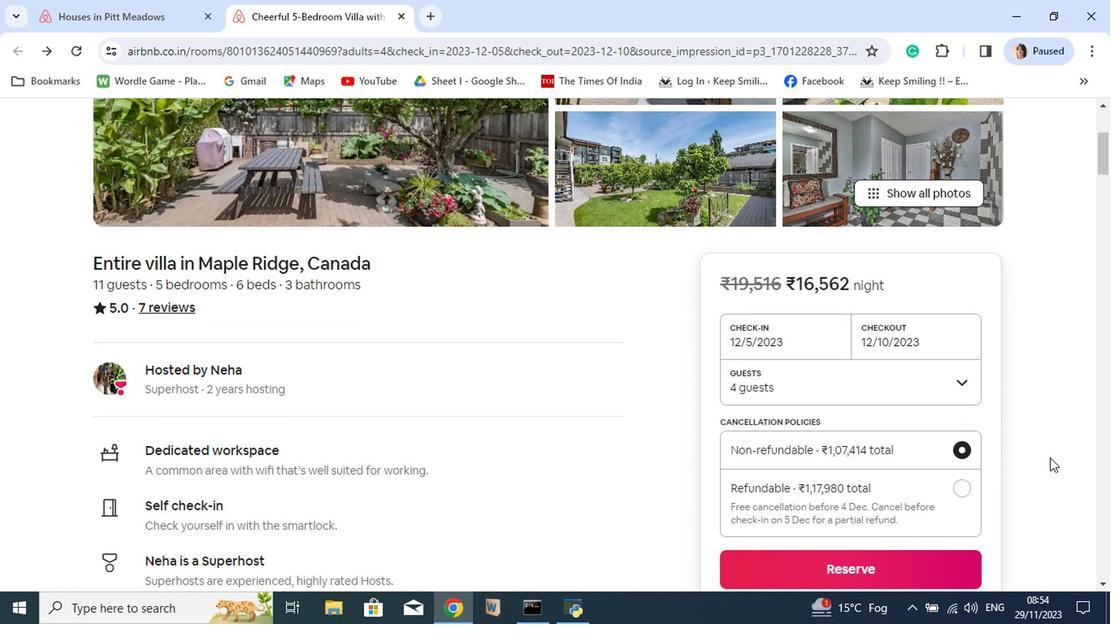 
Action: Mouse scrolled (1039, 461) with delta (0, -1)
Screenshot: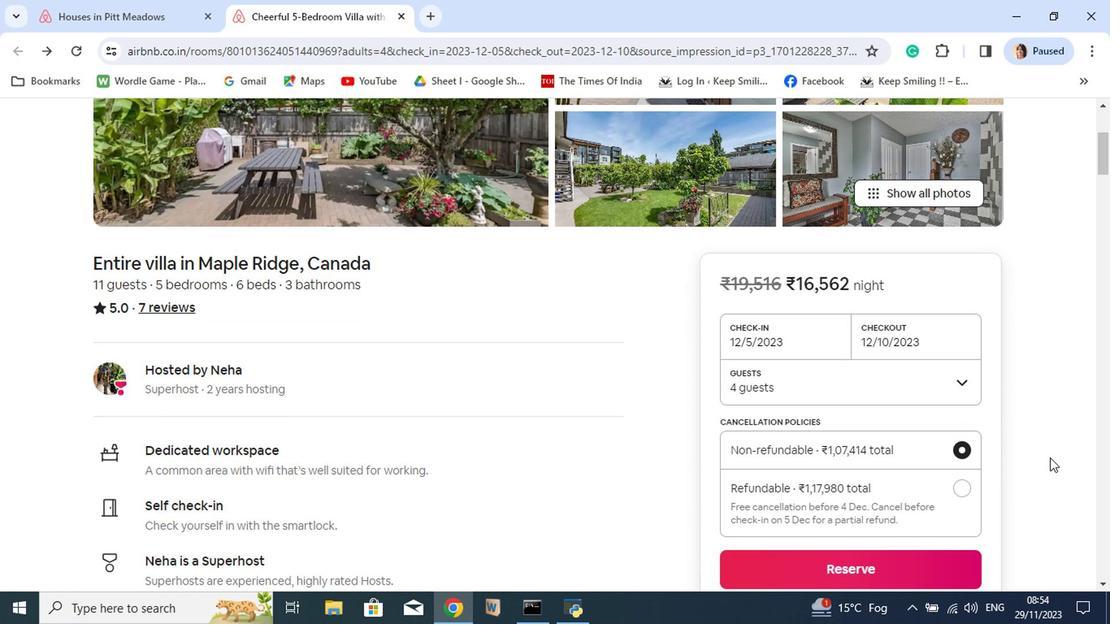
Action: Mouse moved to (1040, 459)
Screenshot: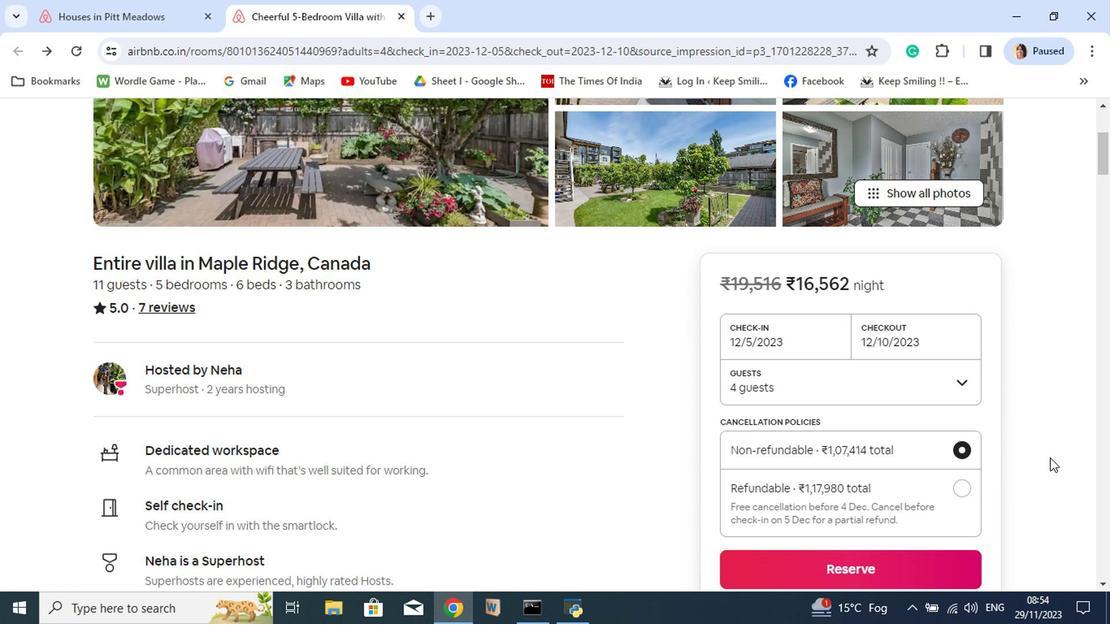 
Action: Mouse scrolled (1040, 458) with delta (0, -1)
Screenshot: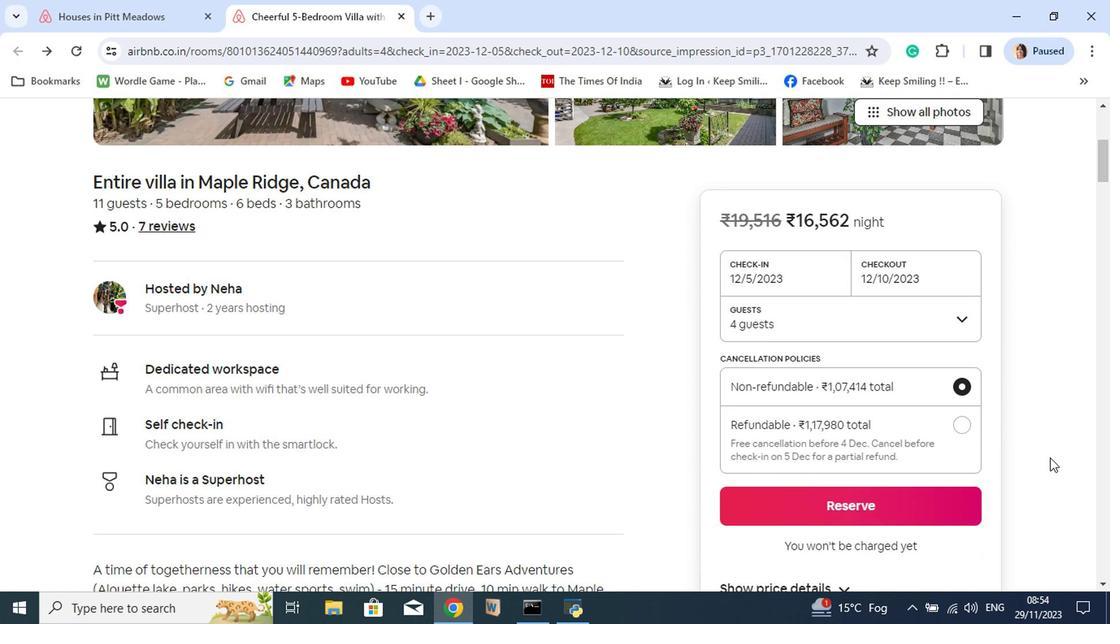 
Action: Mouse scrolled (1040, 458) with delta (0, -1)
Screenshot: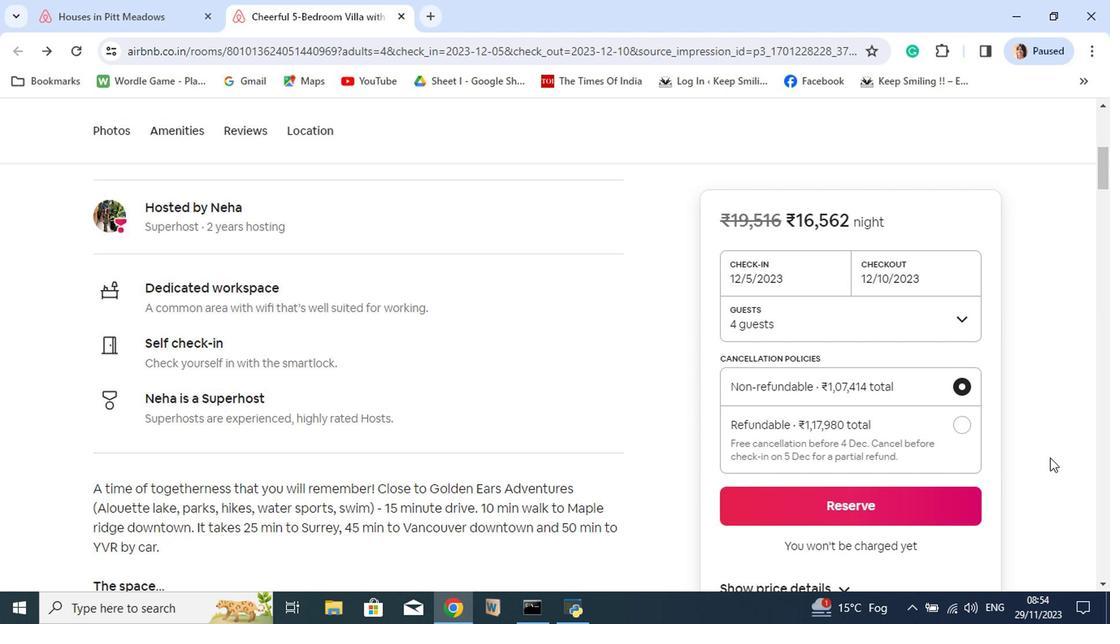 
Action: Mouse scrolled (1040, 458) with delta (0, -1)
Screenshot: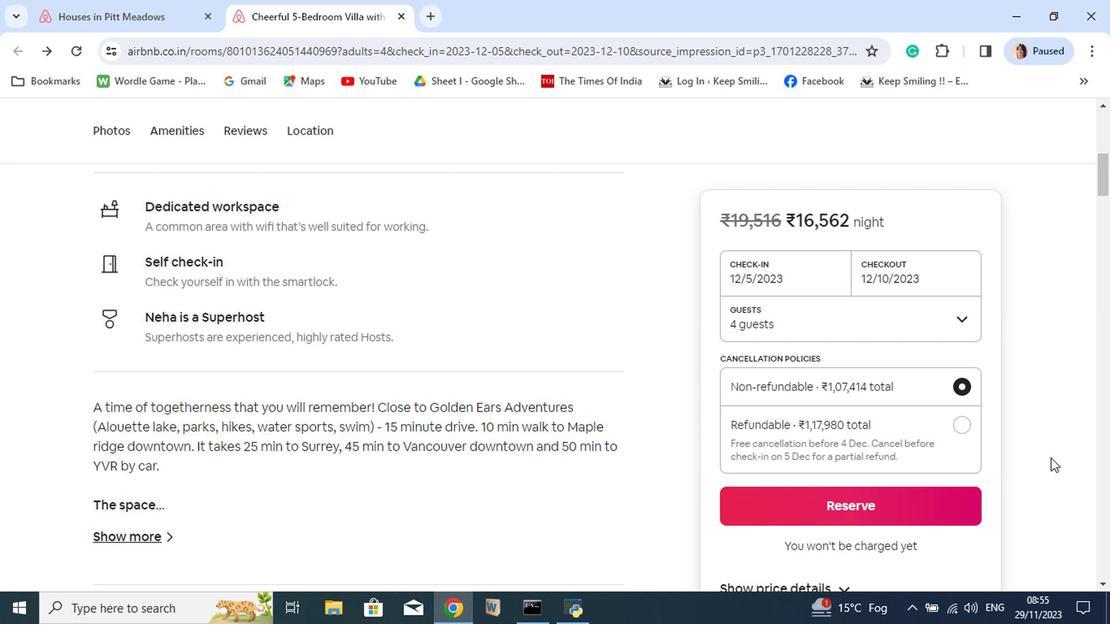 
Action: Mouse moved to (1040, 459)
Screenshot: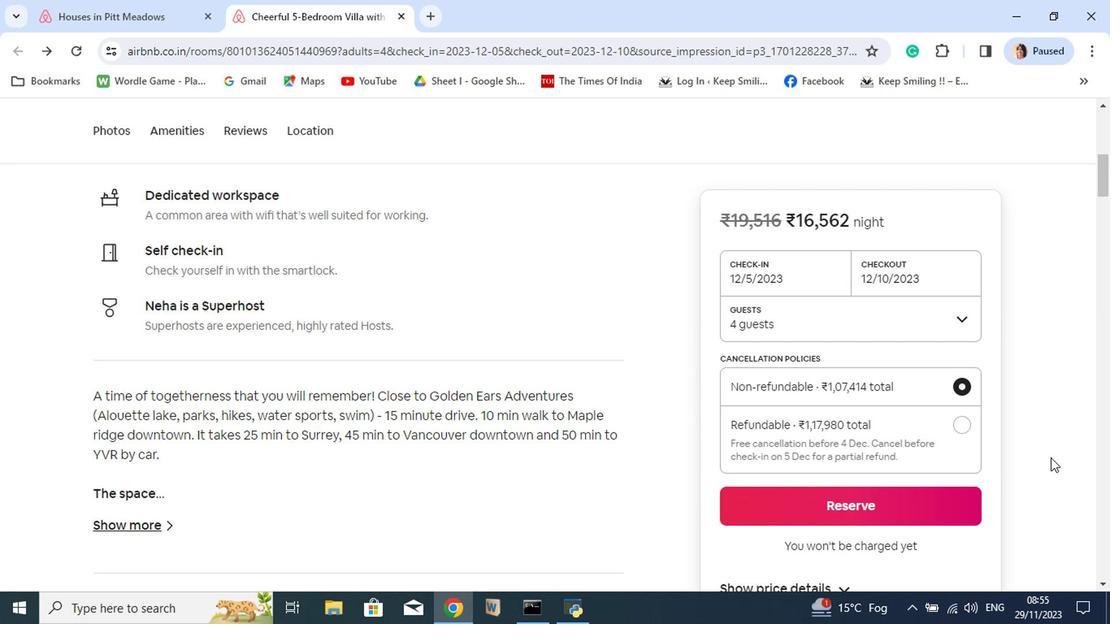 
Action: Mouse scrolled (1040, 458) with delta (0, -1)
Screenshot: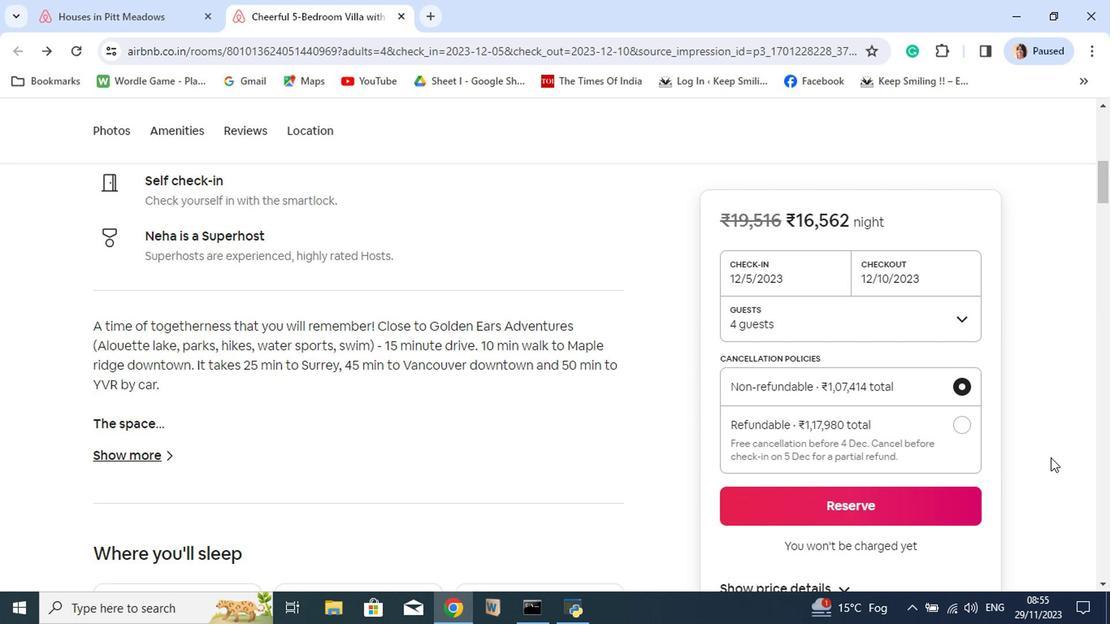 
Action: Mouse moved to (167, 454)
Screenshot: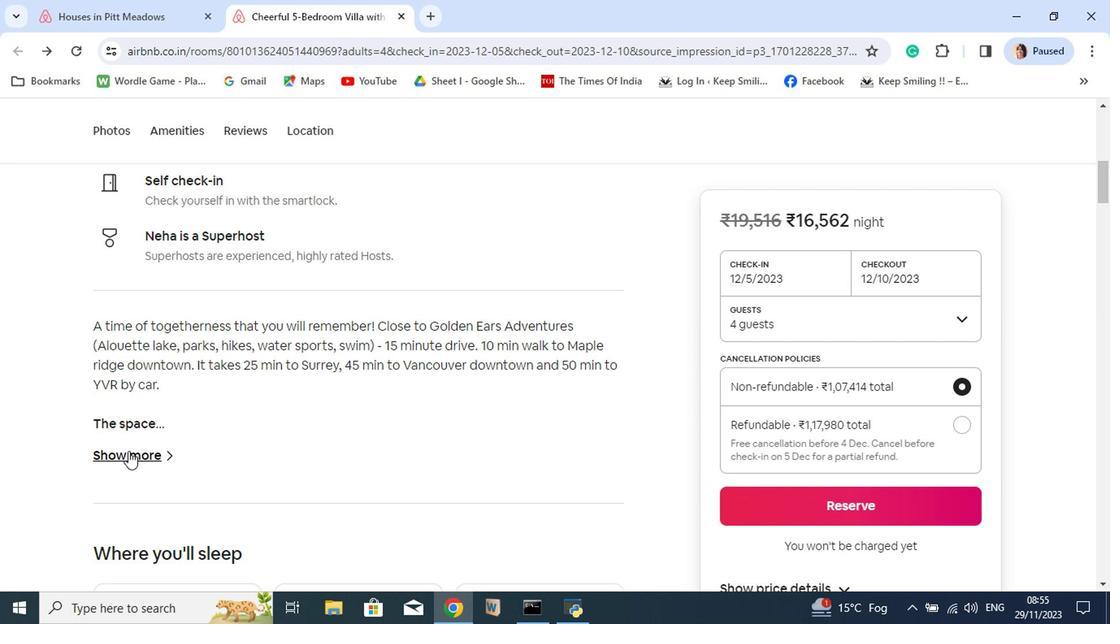
Action: Mouse pressed left at (167, 454)
Screenshot: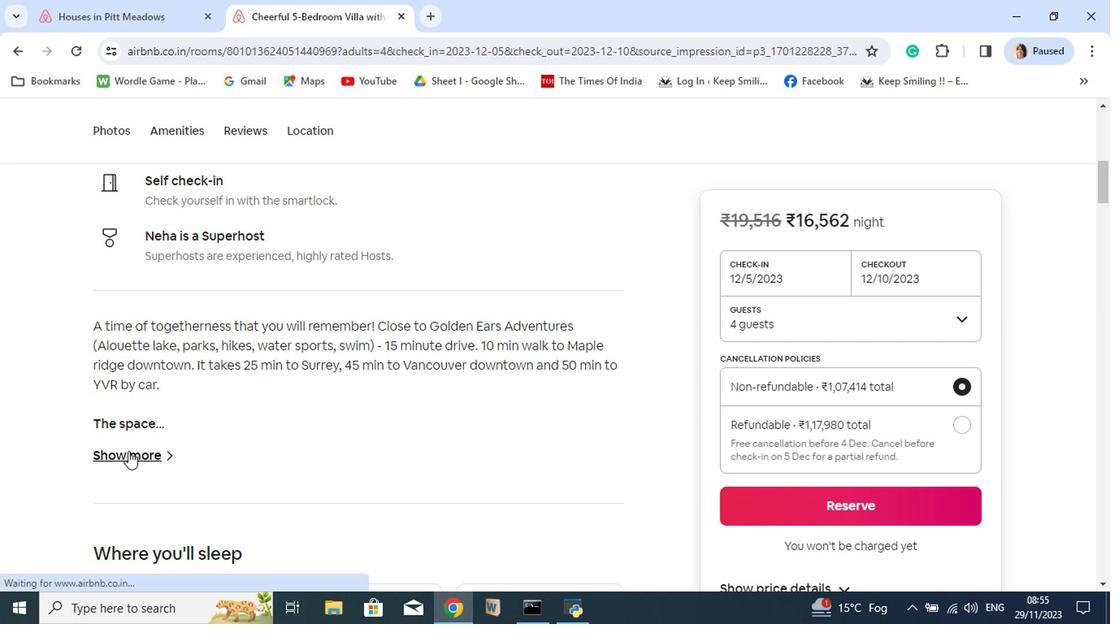 
Action: Mouse moved to (299, 215)
Screenshot: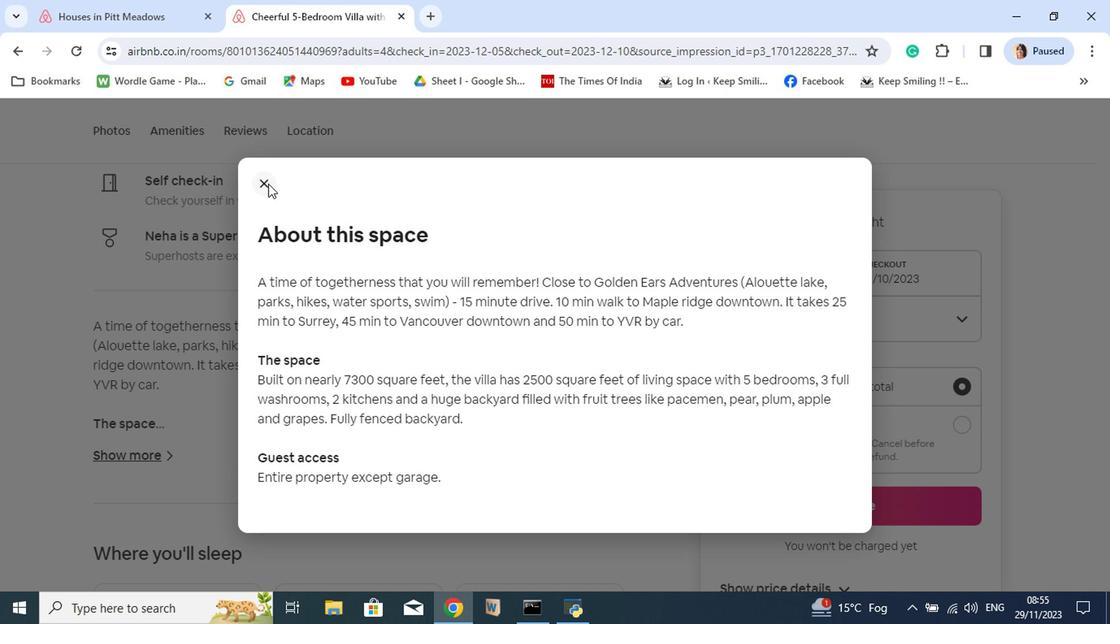 
Action: Mouse pressed left at (299, 215)
Screenshot: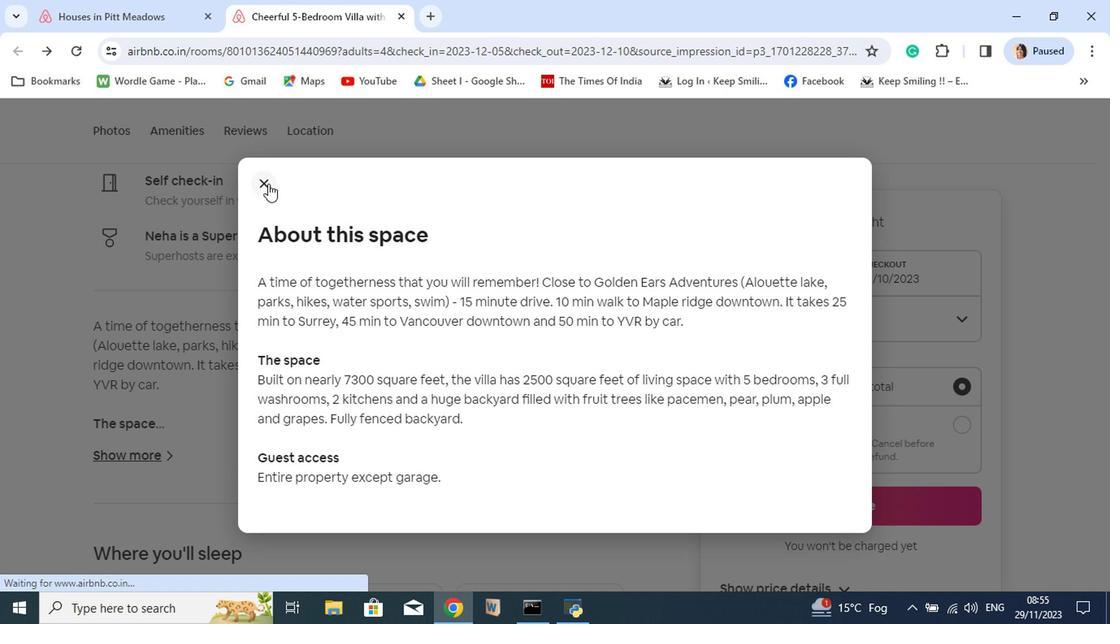 
Action: Mouse moved to (514, 515)
Screenshot: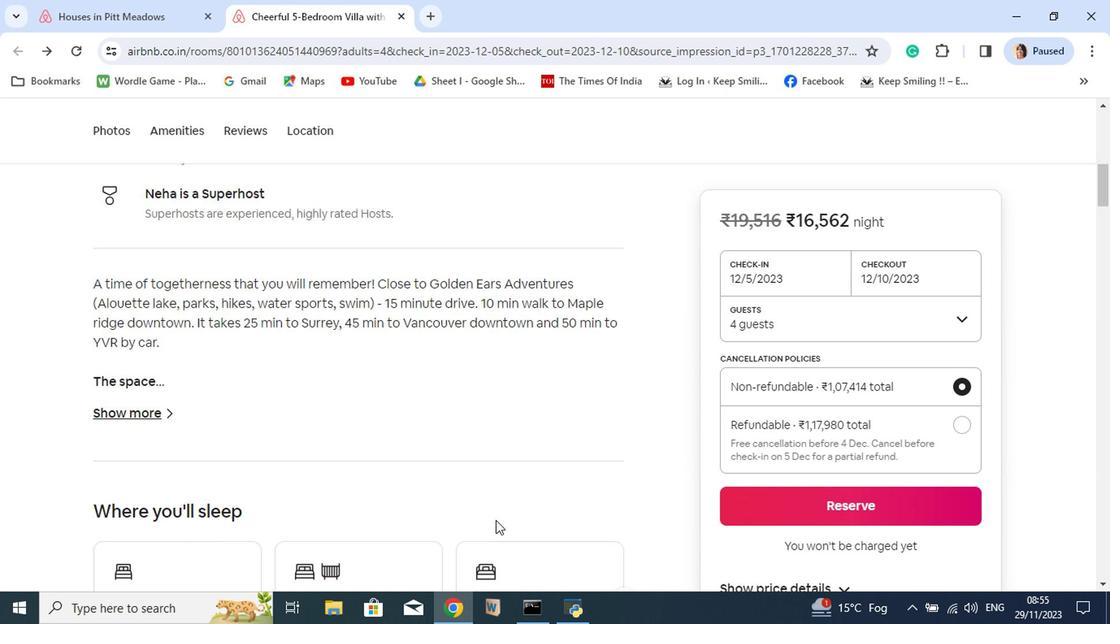 
Action: Mouse scrolled (514, 514) with delta (0, 0)
Screenshot: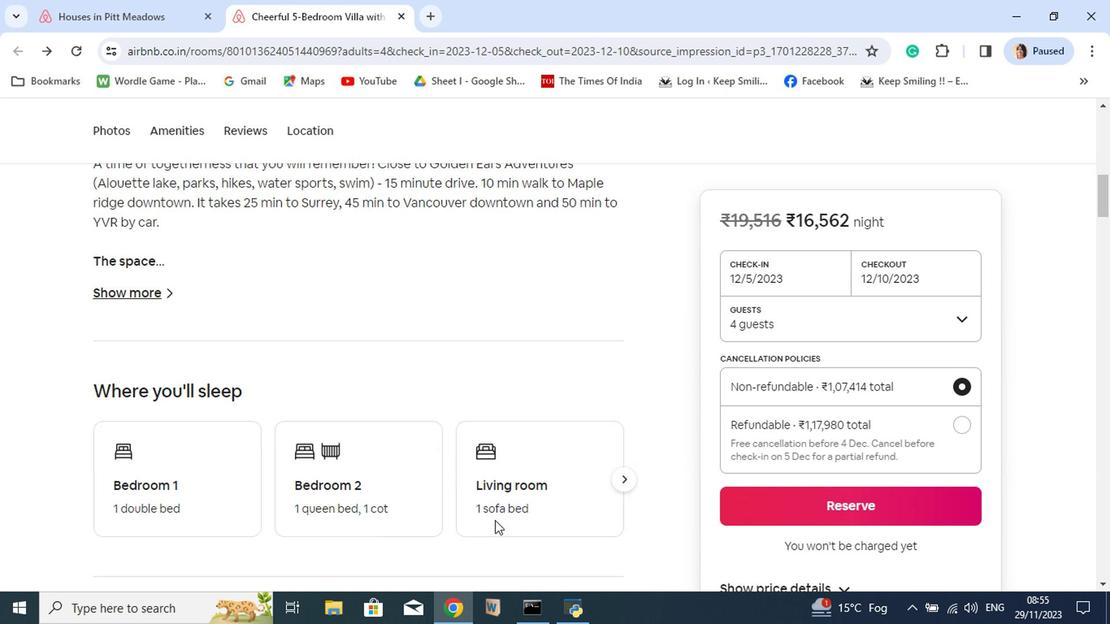 
Action: Mouse scrolled (514, 514) with delta (0, 0)
Screenshot: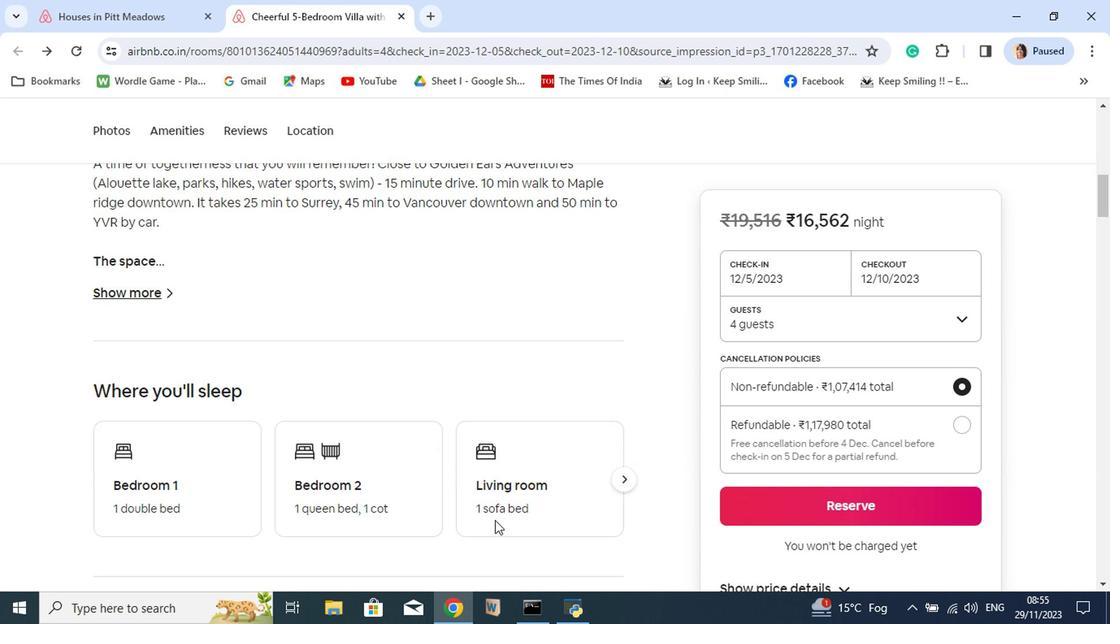 
Action: Mouse moved to (514, 515)
Screenshot: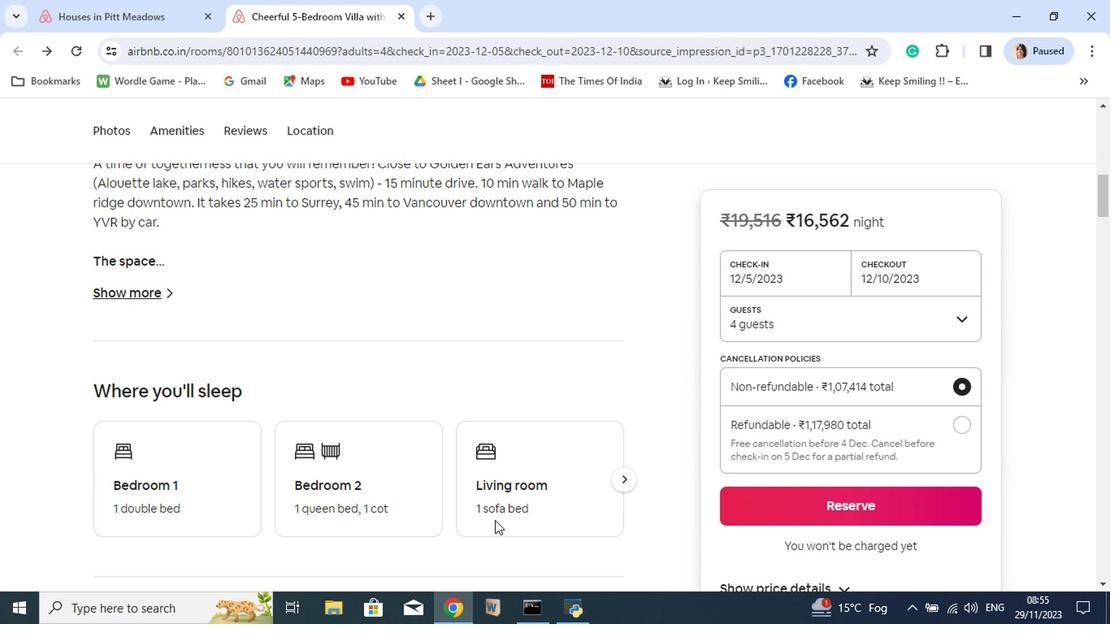 
Action: Mouse scrolled (514, 514) with delta (0, 0)
Screenshot: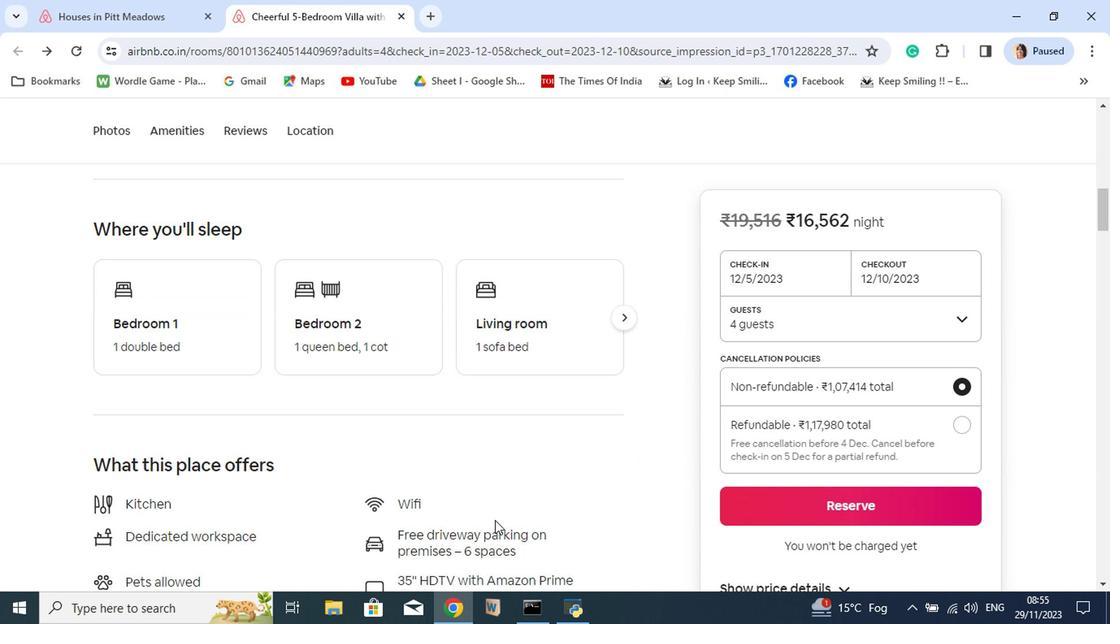 
Action: Mouse scrolled (514, 514) with delta (0, 0)
Screenshot: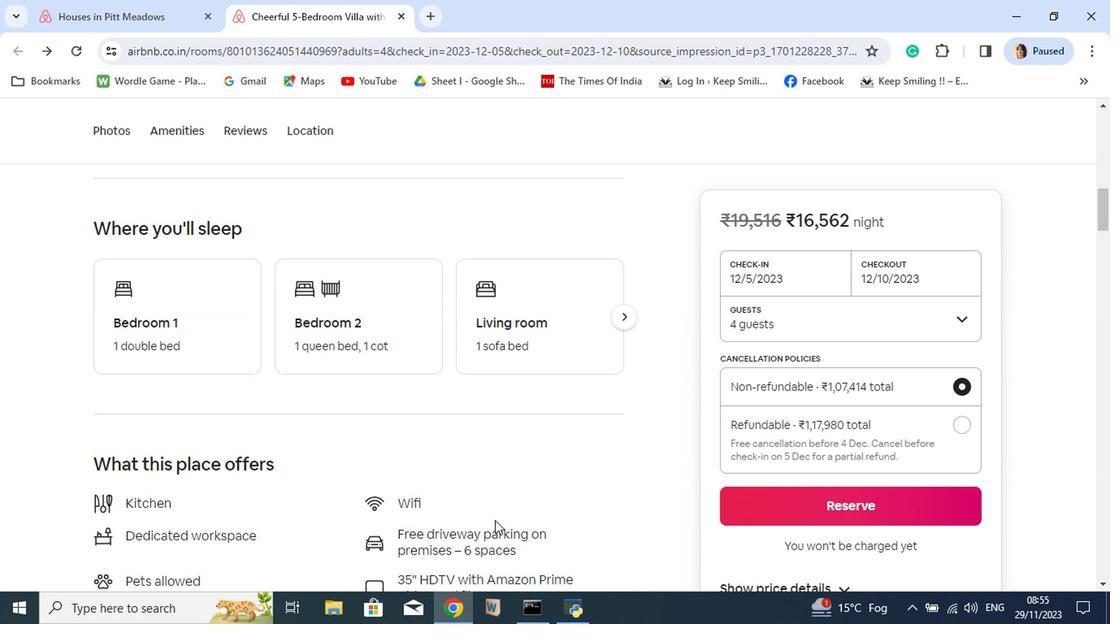 
Action: Mouse moved to (641, 333)
Screenshot: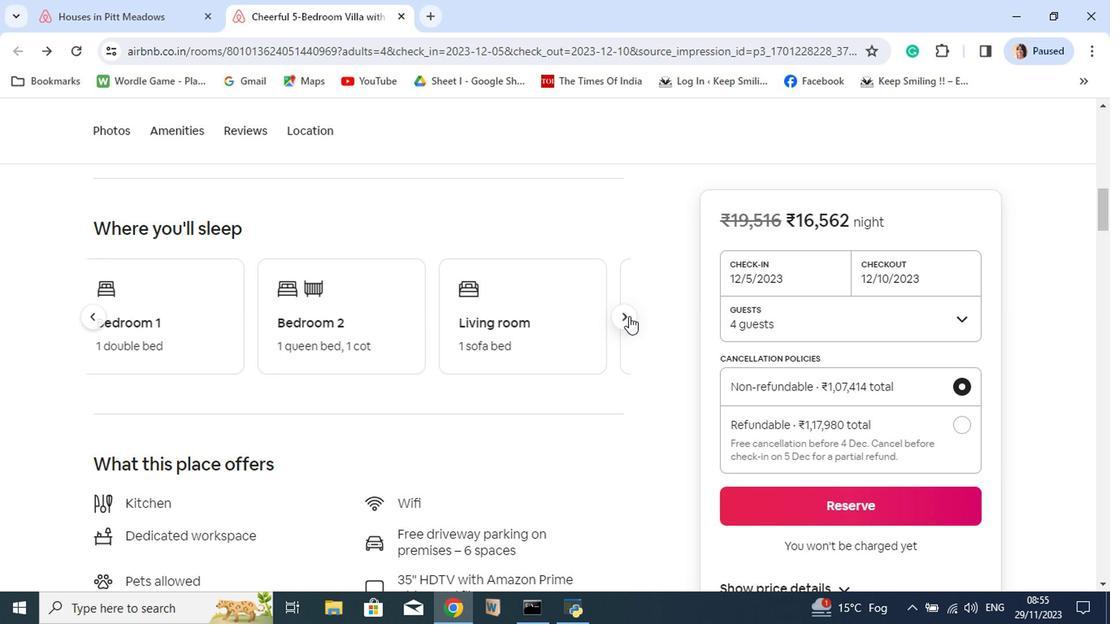 
Action: Mouse pressed left at (641, 333)
Screenshot: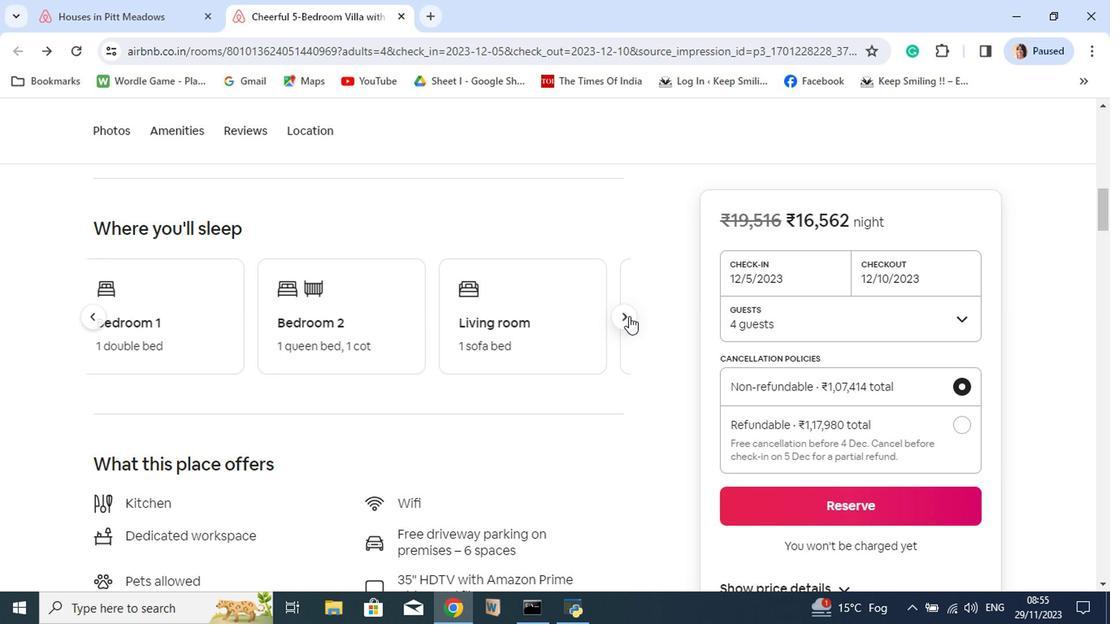 
Action: Mouse moved to (639, 332)
Screenshot: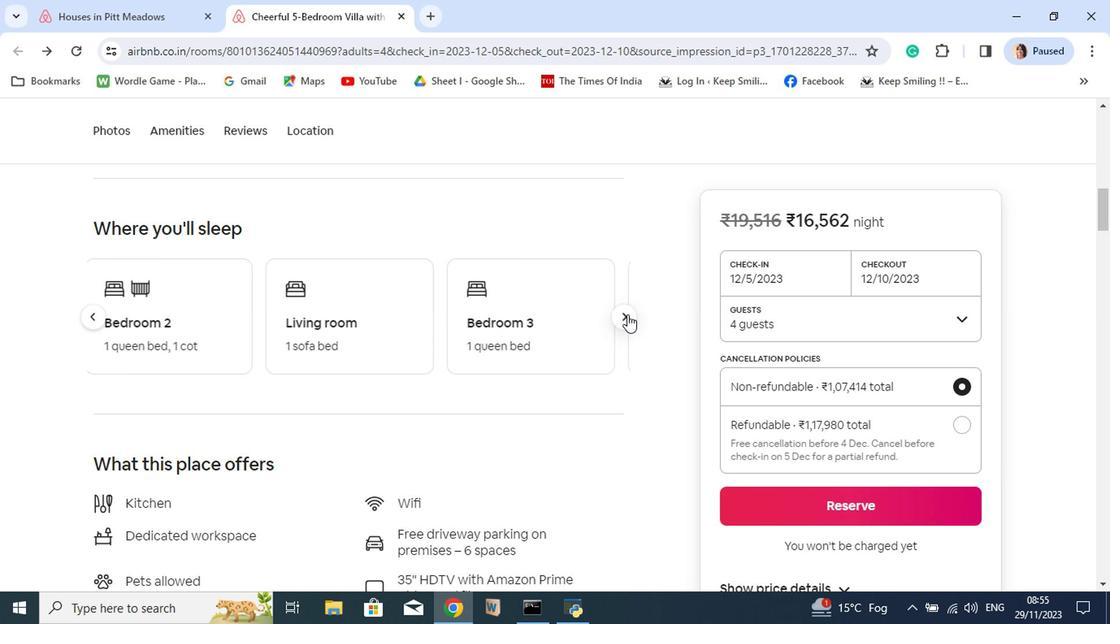 
Action: Mouse pressed left at (639, 332)
Screenshot: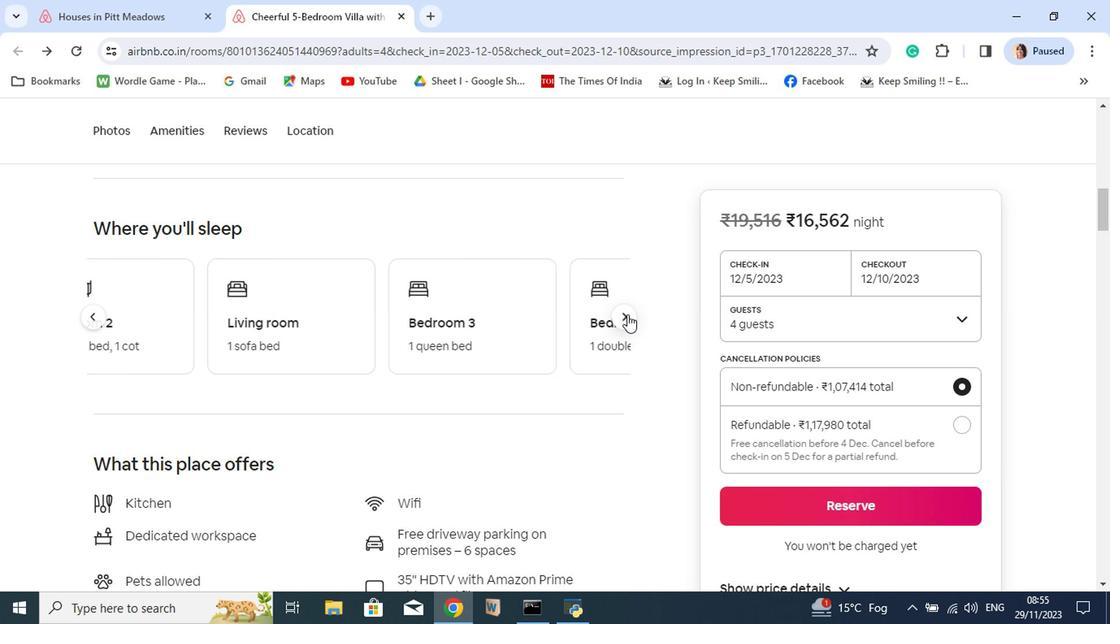 
Action: Mouse pressed left at (639, 332)
Screenshot: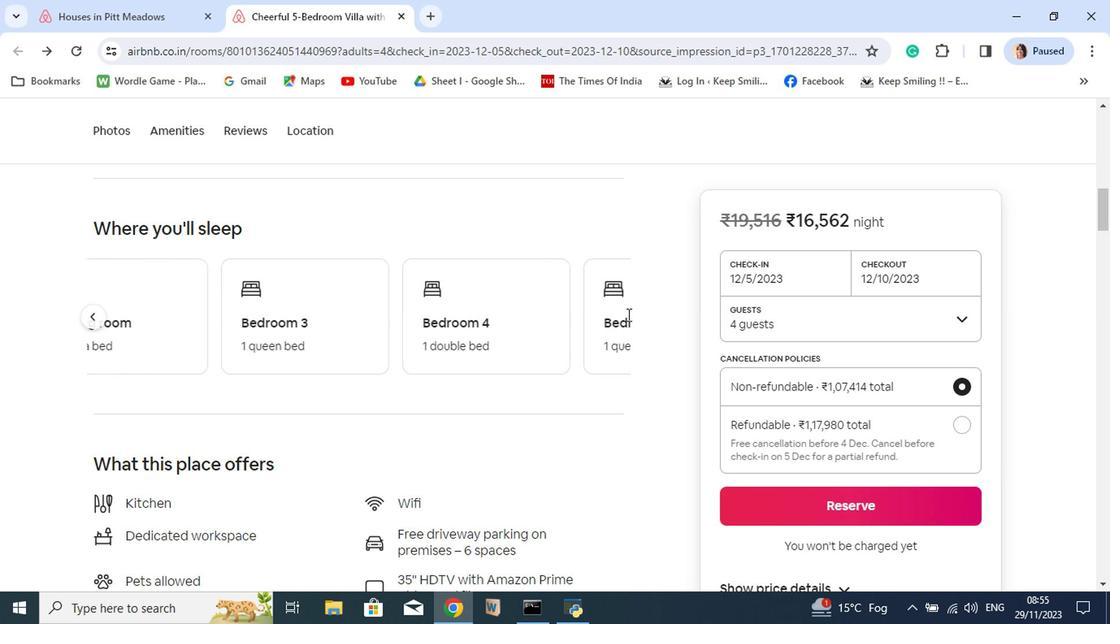 
Action: Mouse moved to (639, 475)
Screenshot: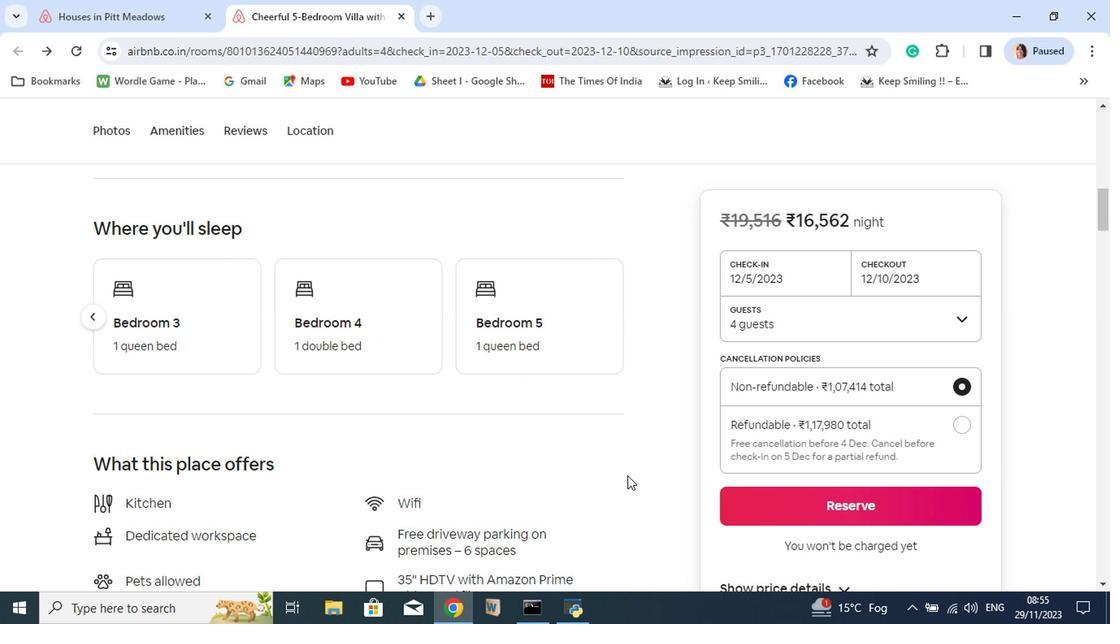 
Action: Mouse scrolled (639, 475) with delta (0, 0)
Screenshot: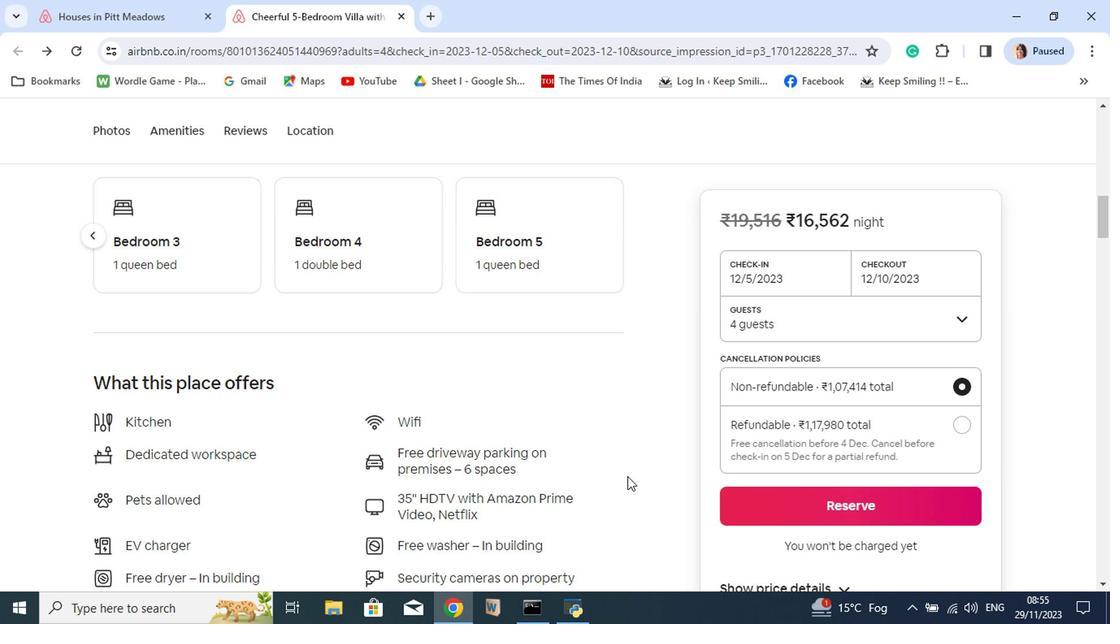 
Action: Mouse moved to (656, 472)
Screenshot: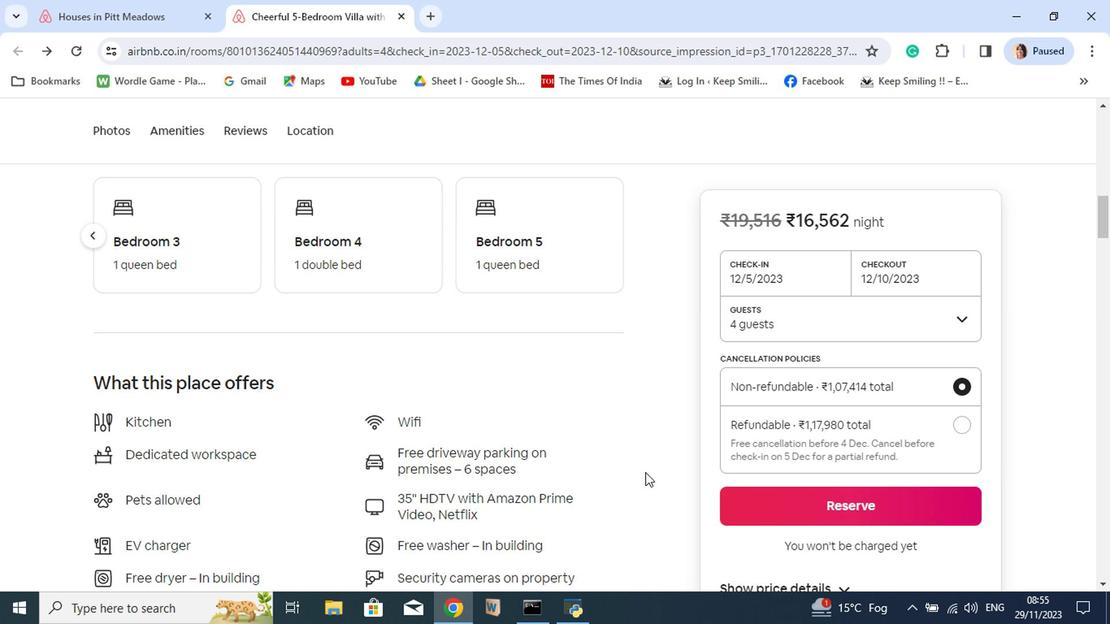 
Action: Mouse scrolled (656, 472) with delta (0, 0)
Screenshot: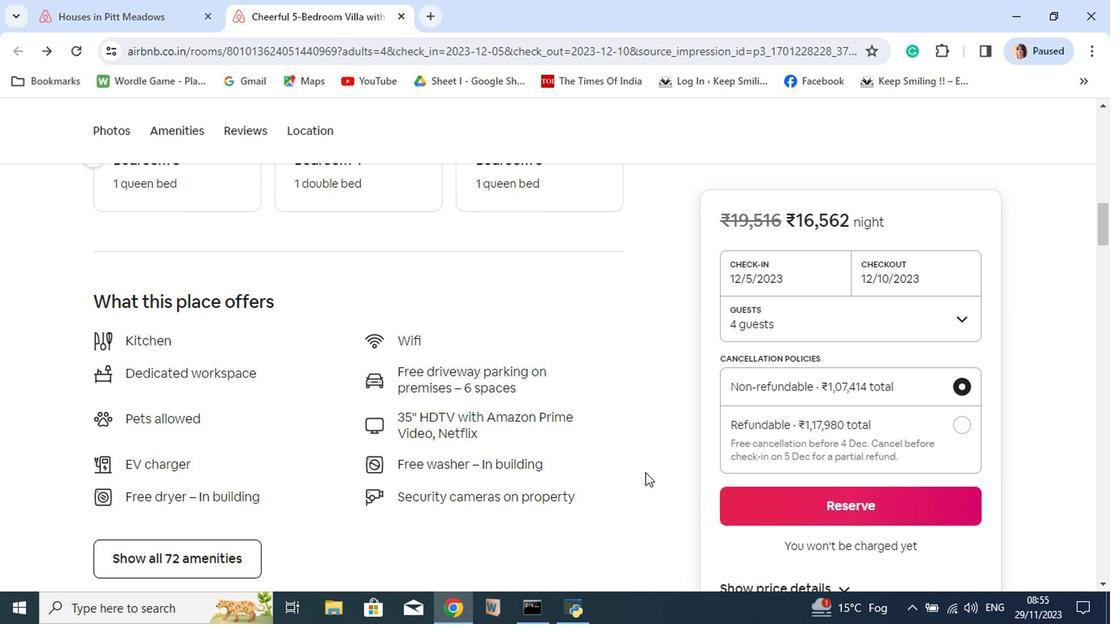 
Action: Mouse scrolled (656, 472) with delta (0, 0)
Screenshot: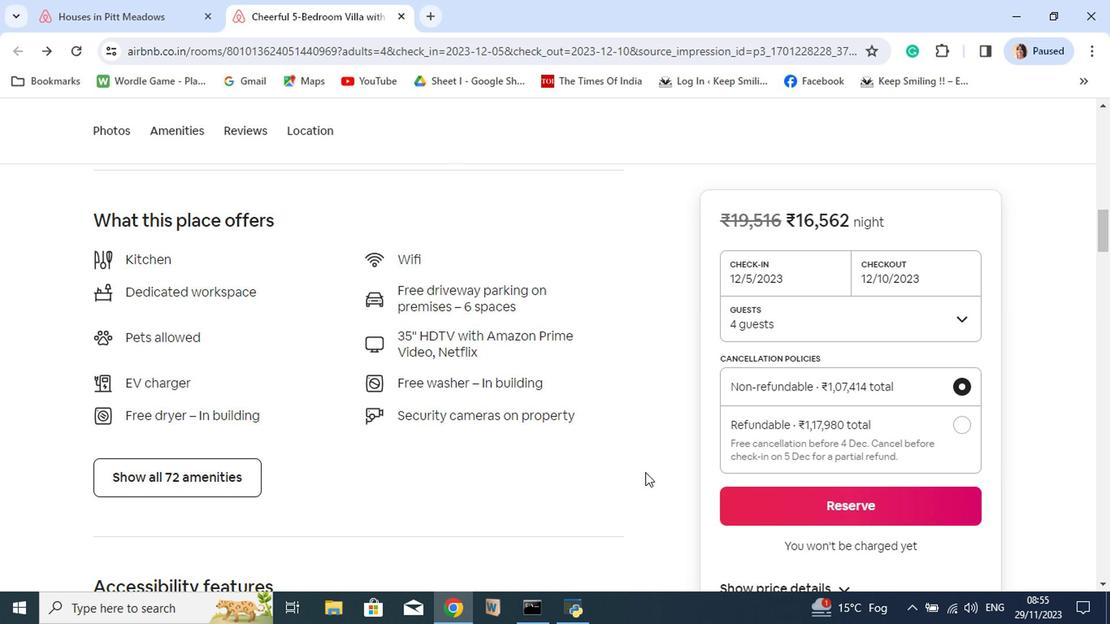 
Action: Mouse moved to (186, 481)
Screenshot: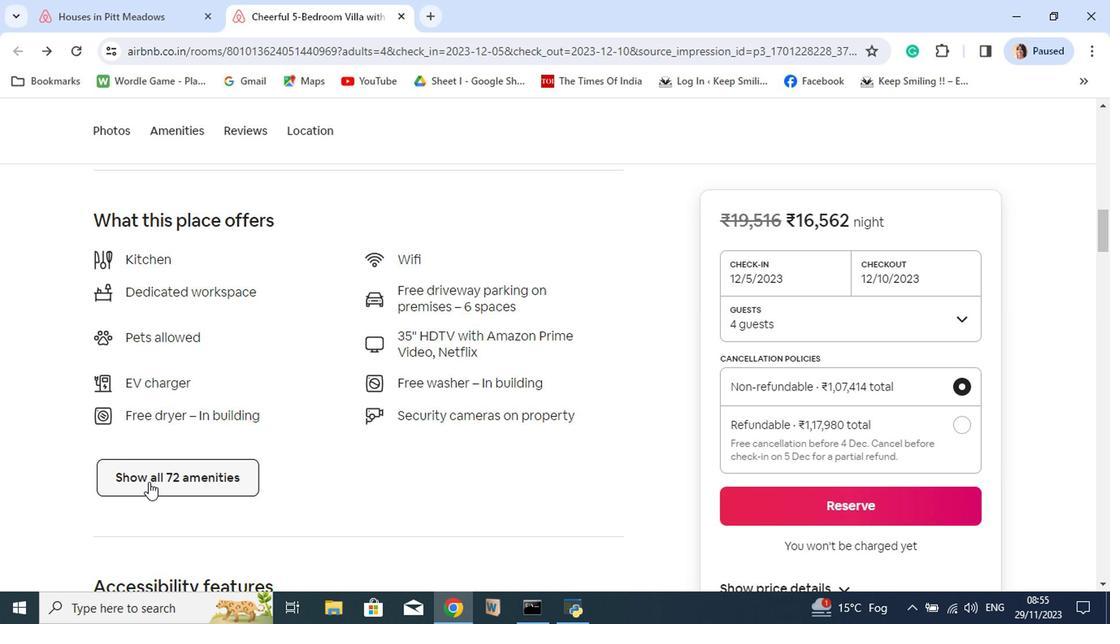 
Action: Mouse pressed left at (186, 481)
Screenshot: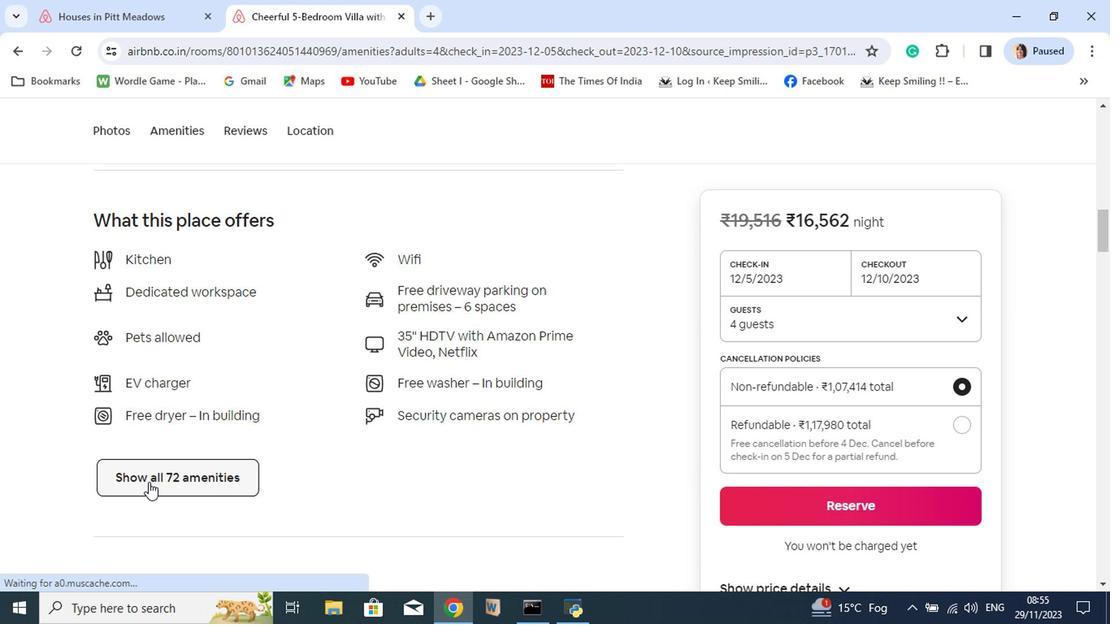 
Action: Mouse moved to (759, 376)
Screenshot: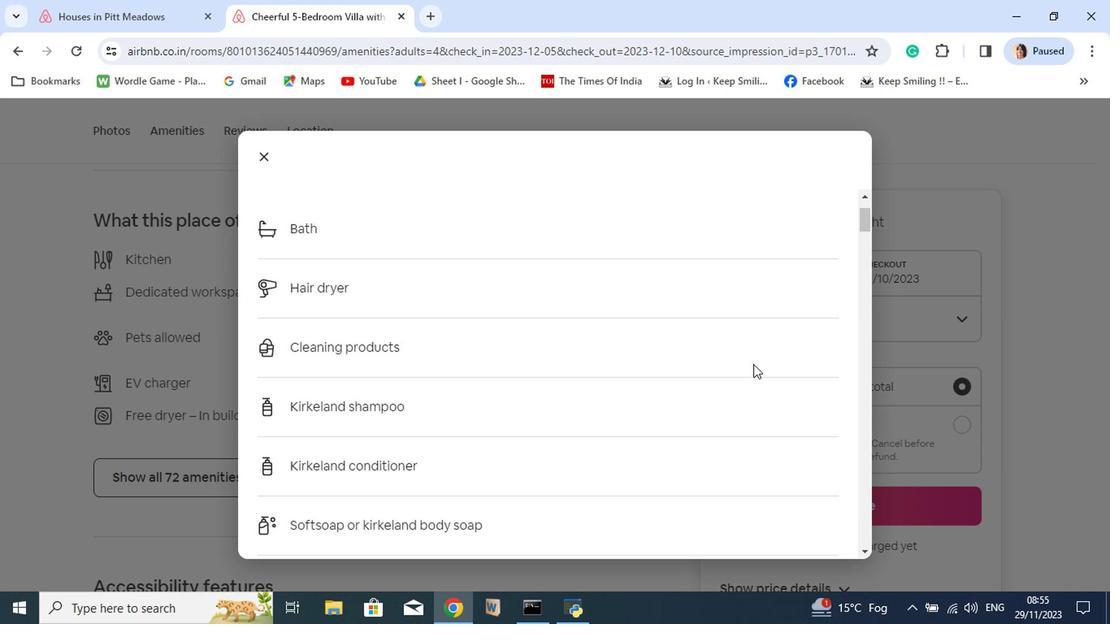 
Action: Mouse scrolled (759, 375) with delta (0, 0)
Screenshot: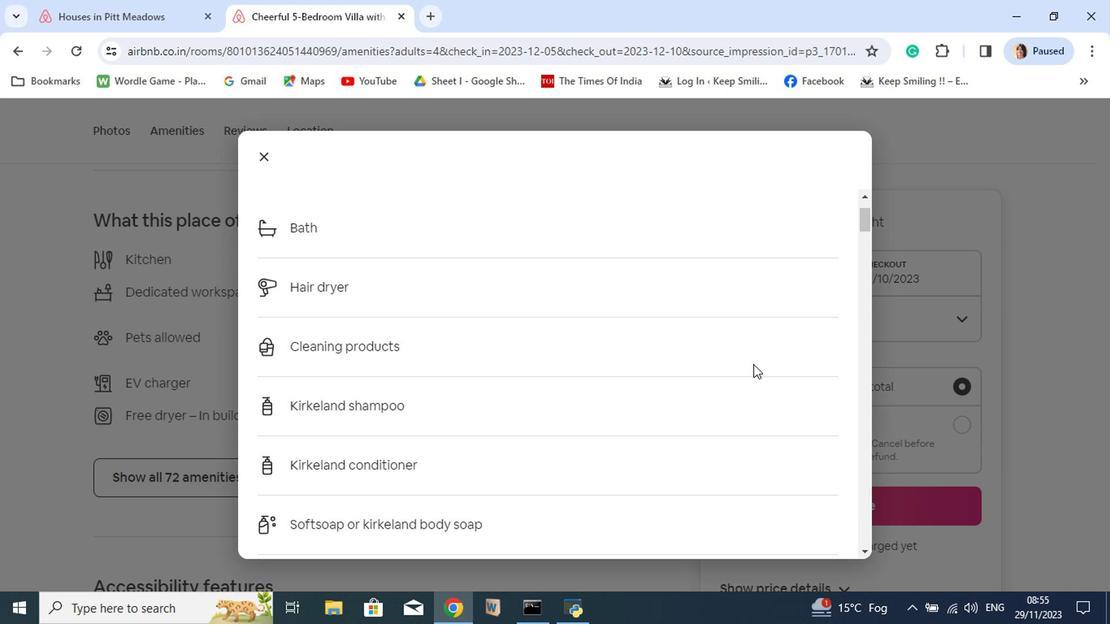 
Action: Mouse scrolled (759, 375) with delta (0, 0)
Screenshot: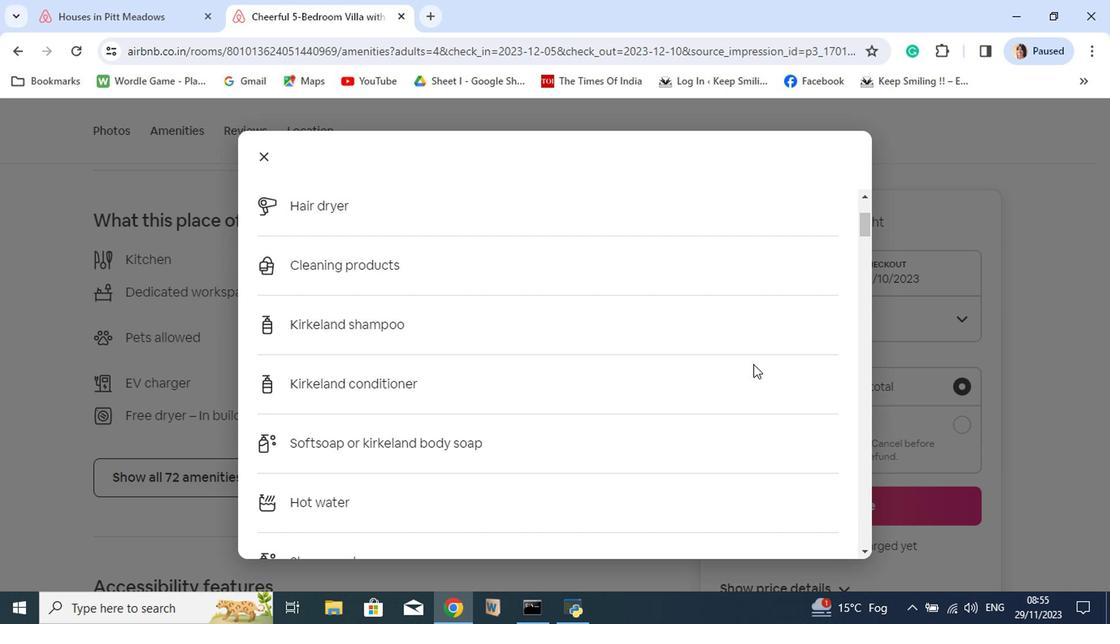 
Action: Mouse scrolled (759, 375) with delta (0, 0)
Screenshot: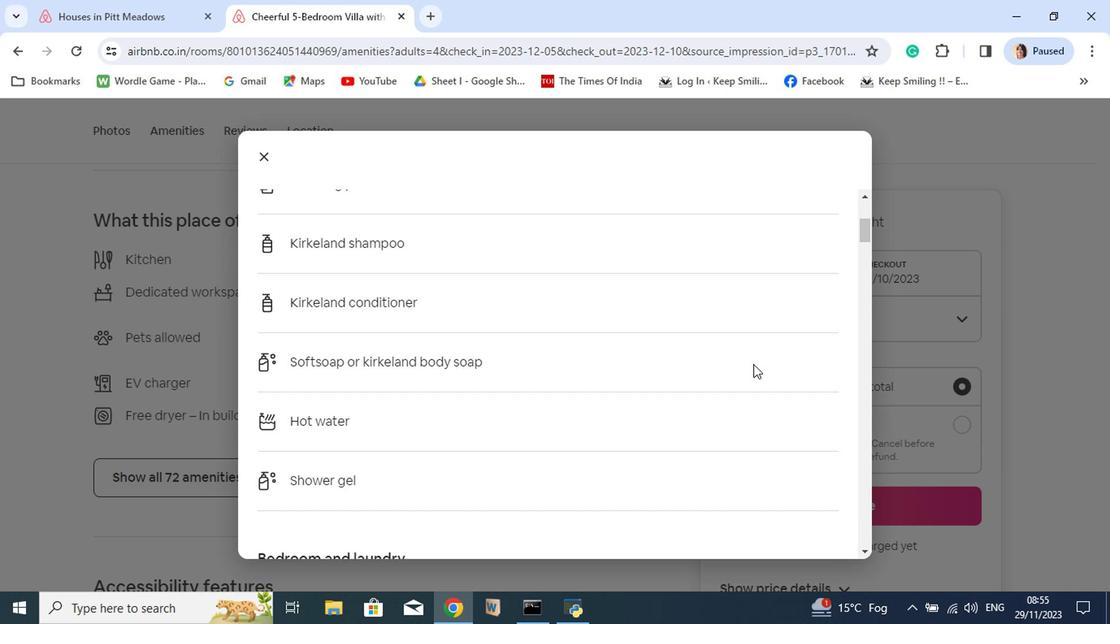 
Action: Mouse scrolled (759, 375) with delta (0, 0)
Screenshot: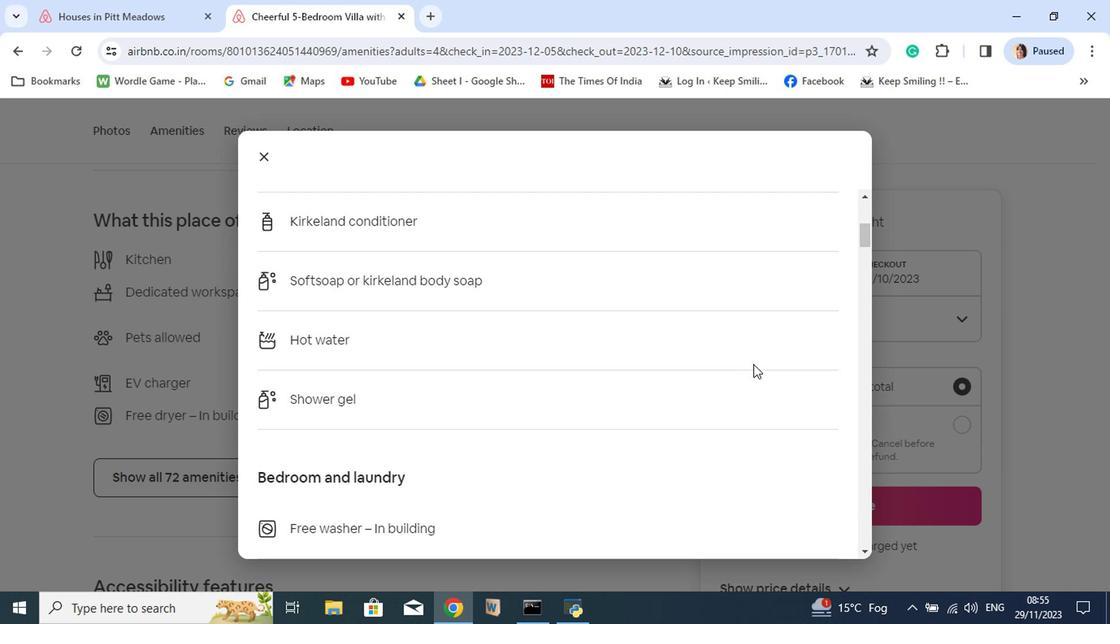 
Action: Mouse scrolled (759, 375) with delta (0, 0)
Screenshot: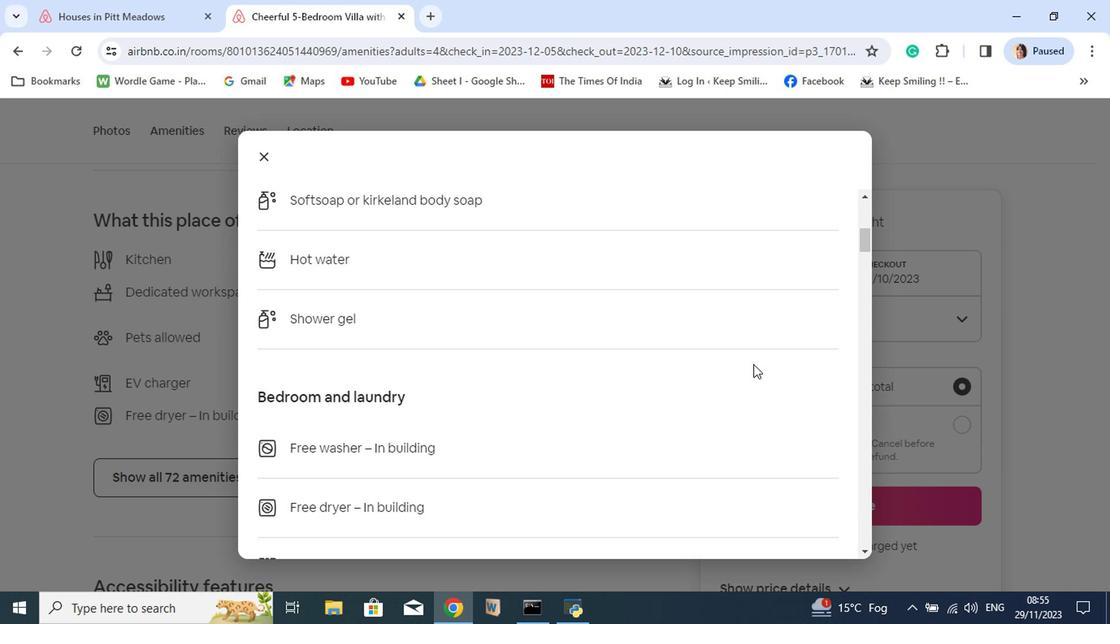 
Action: Mouse scrolled (759, 375) with delta (0, 0)
Screenshot: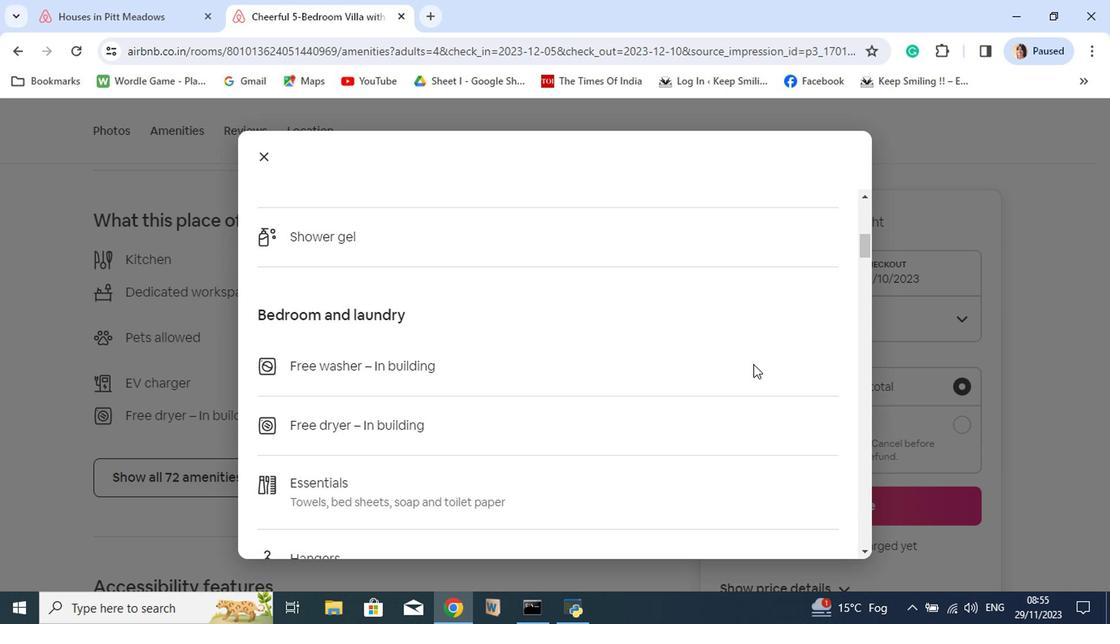 
Action: Mouse scrolled (759, 375) with delta (0, 0)
Screenshot: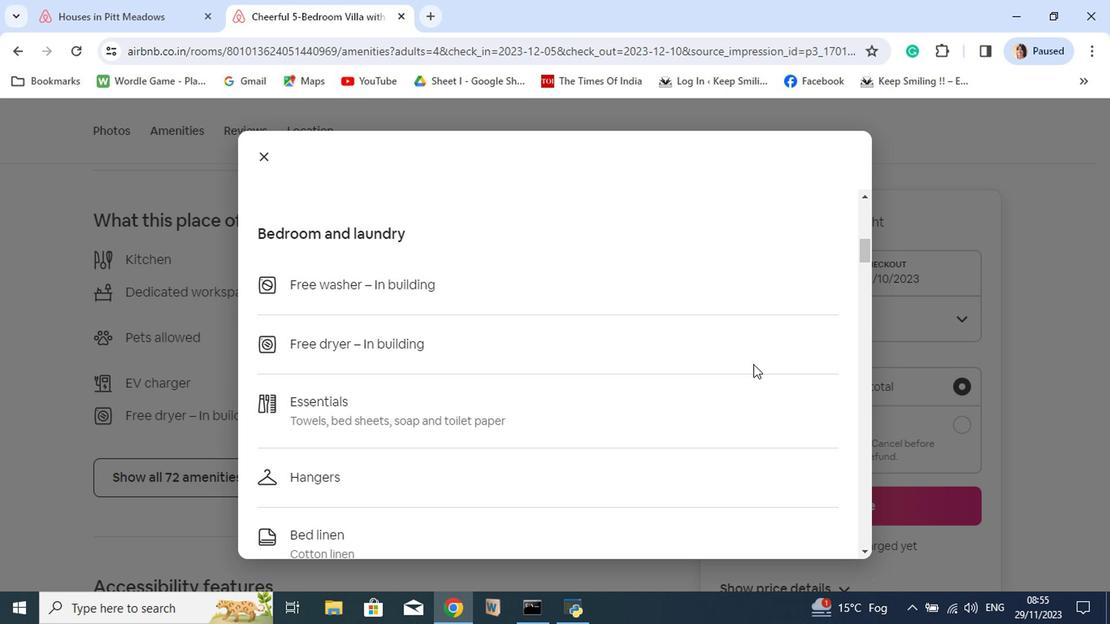 
Action: Mouse scrolled (759, 375) with delta (0, 0)
Screenshot: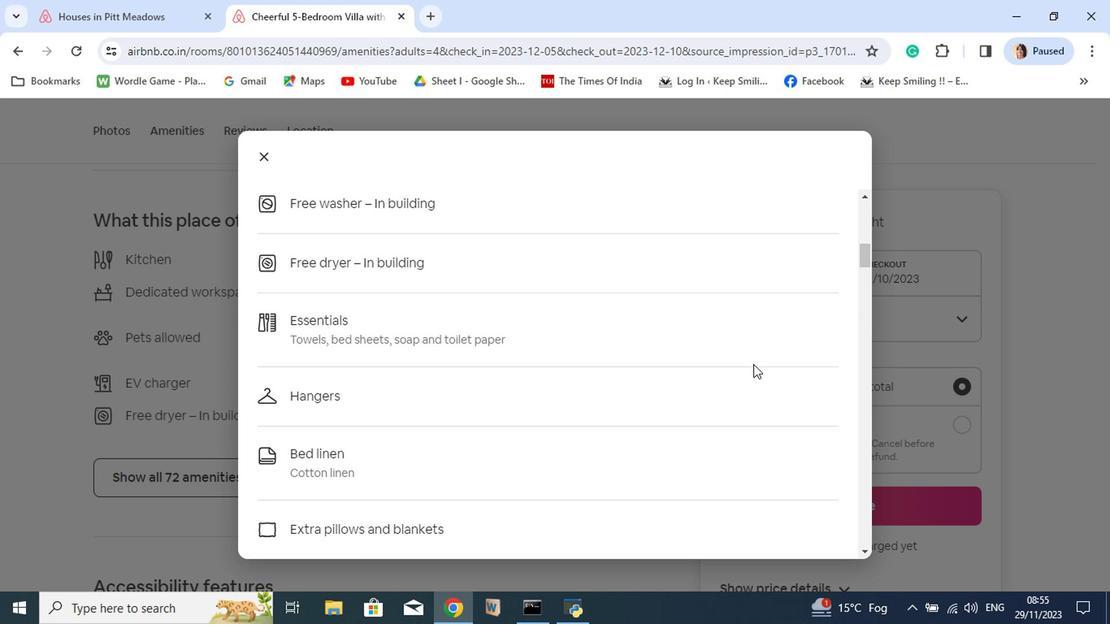 
Action: Mouse scrolled (759, 375) with delta (0, 0)
Screenshot: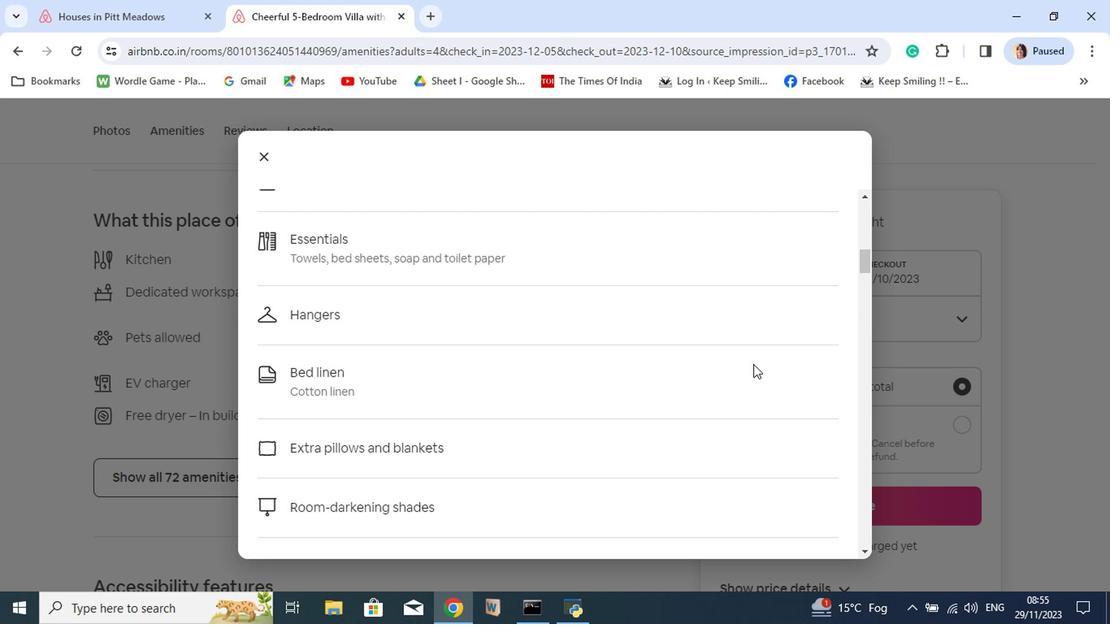 
Action: Mouse scrolled (759, 375) with delta (0, 0)
Screenshot: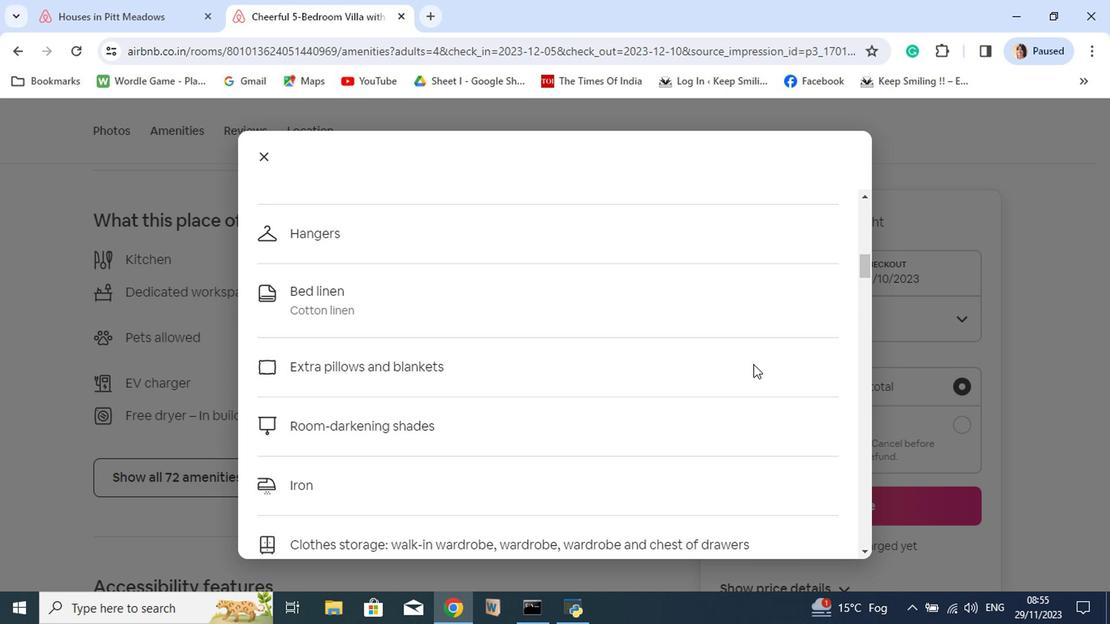 
Action: Mouse scrolled (759, 375) with delta (0, 0)
Screenshot: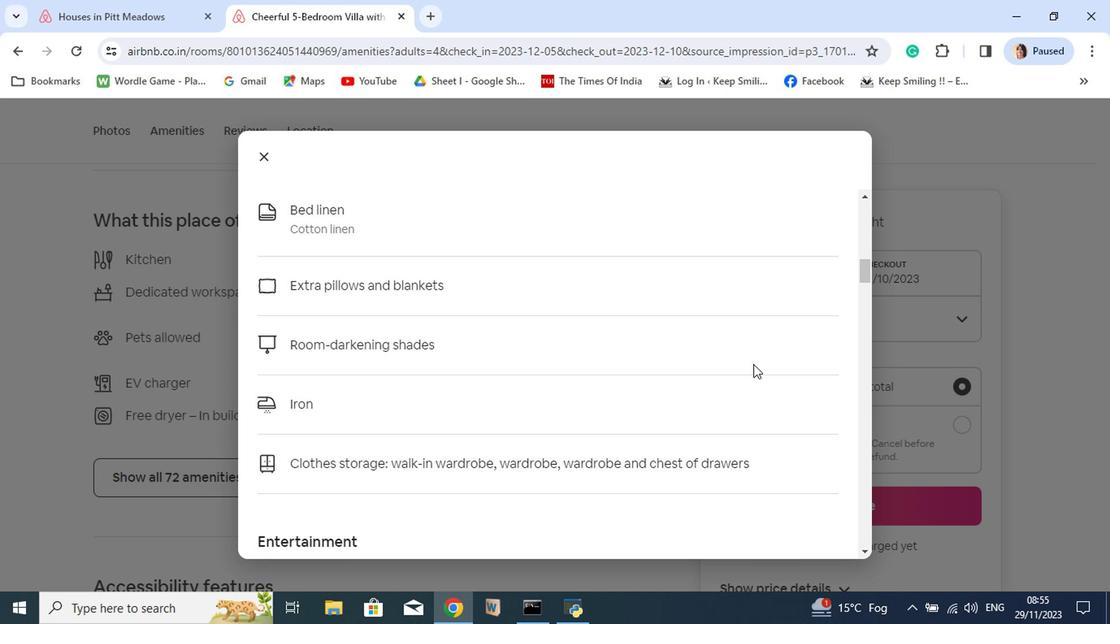
Action: Mouse scrolled (759, 375) with delta (0, 0)
Screenshot: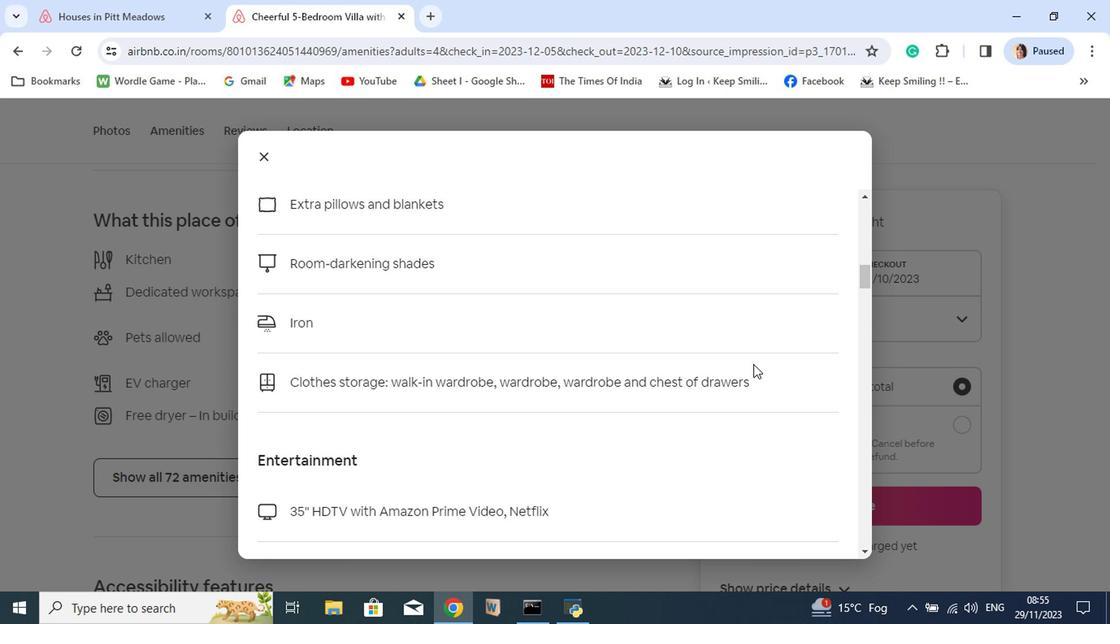 
Action: Mouse scrolled (759, 375) with delta (0, 0)
Screenshot: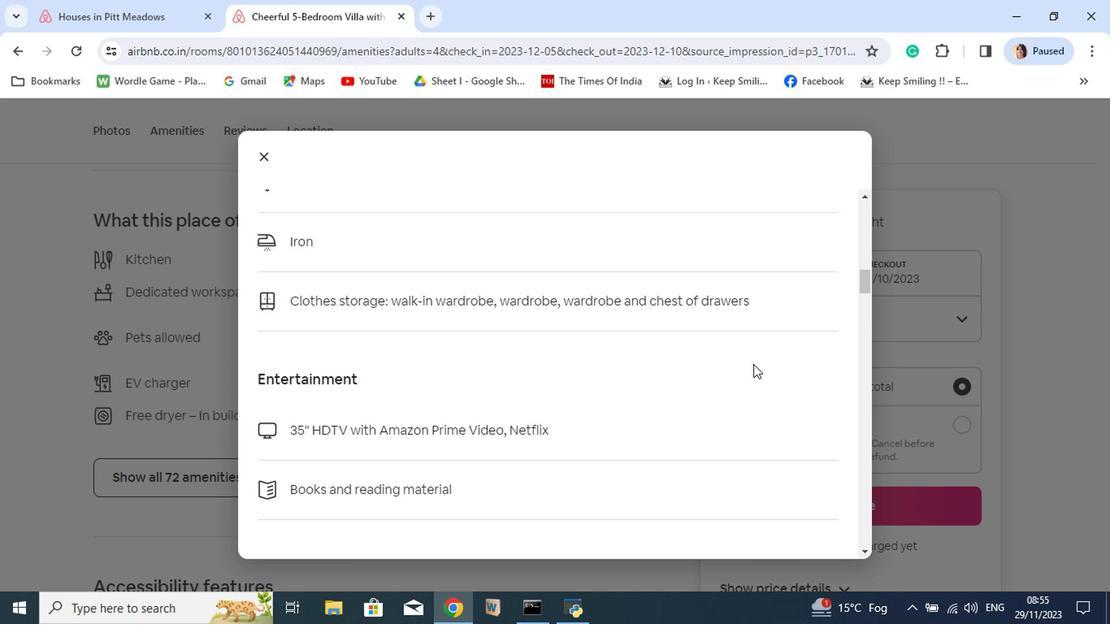 
Action: Mouse scrolled (759, 375) with delta (0, 0)
Screenshot: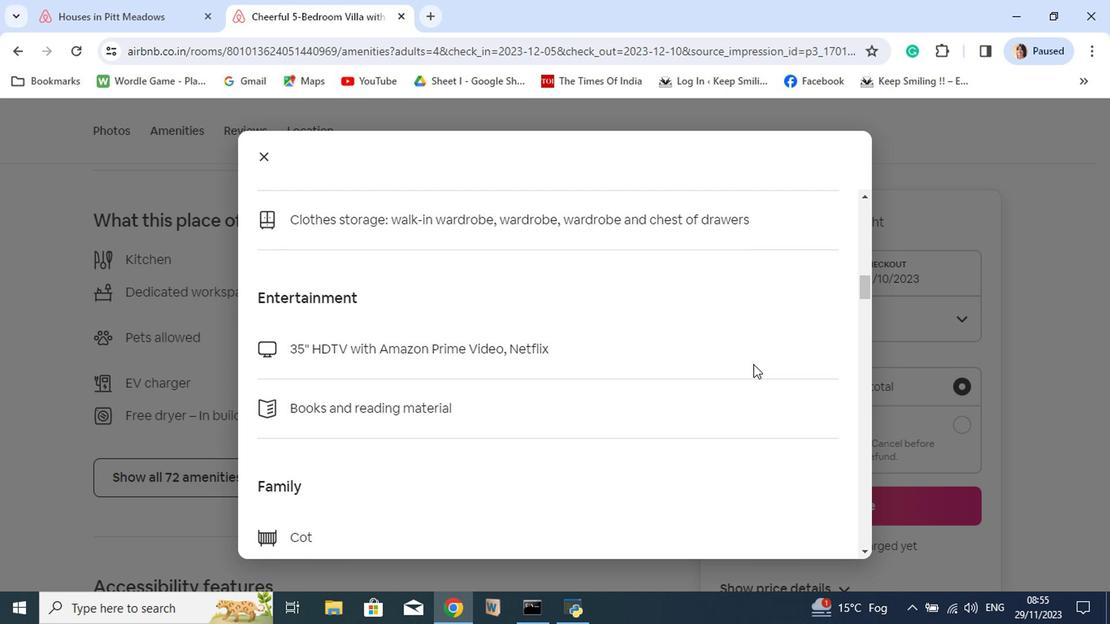 
Action: Mouse scrolled (759, 375) with delta (0, 0)
Screenshot: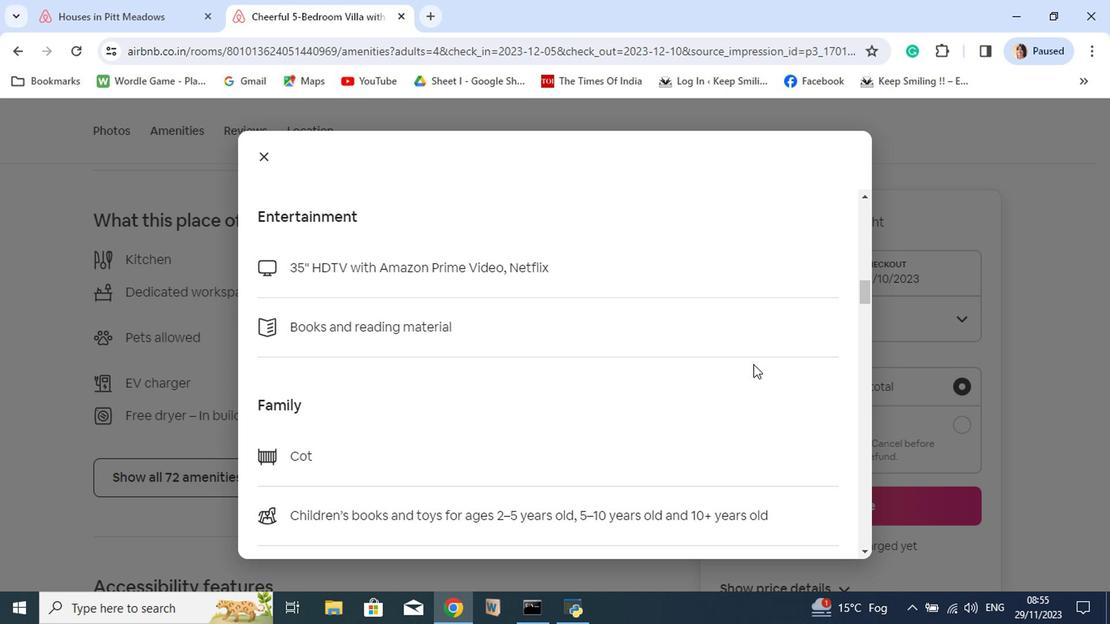 
Action: Mouse scrolled (759, 375) with delta (0, 0)
Screenshot: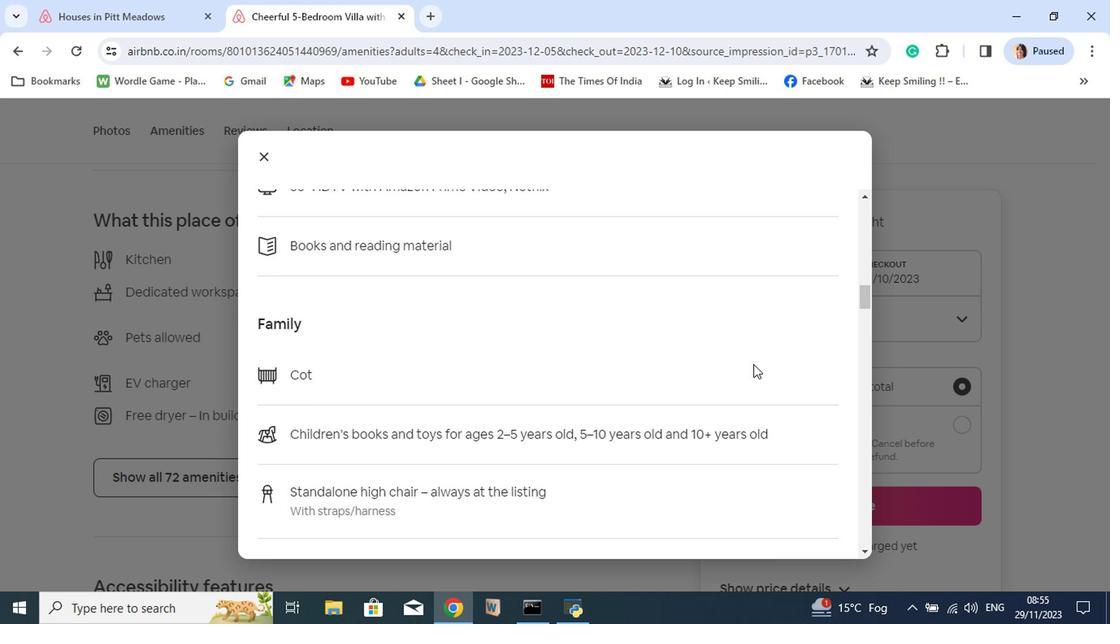 
Action: Mouse scrolled (759, 375) with delta (0, 0)
Screenshot: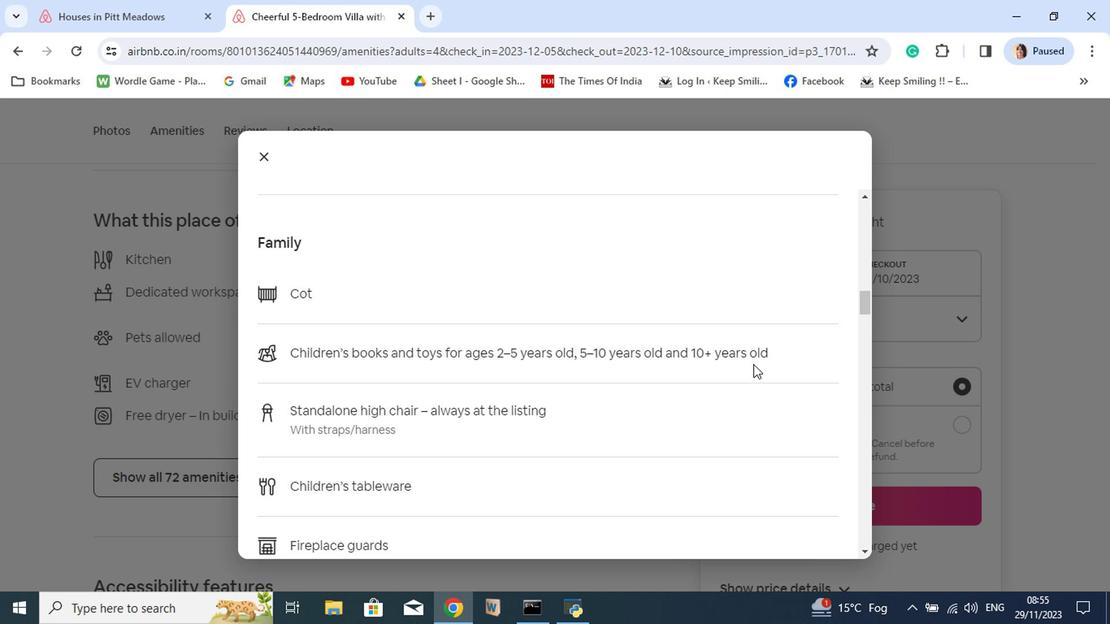 
Action: Mouse scrolled (759, 375) with delta (0, 0)
Screenshot: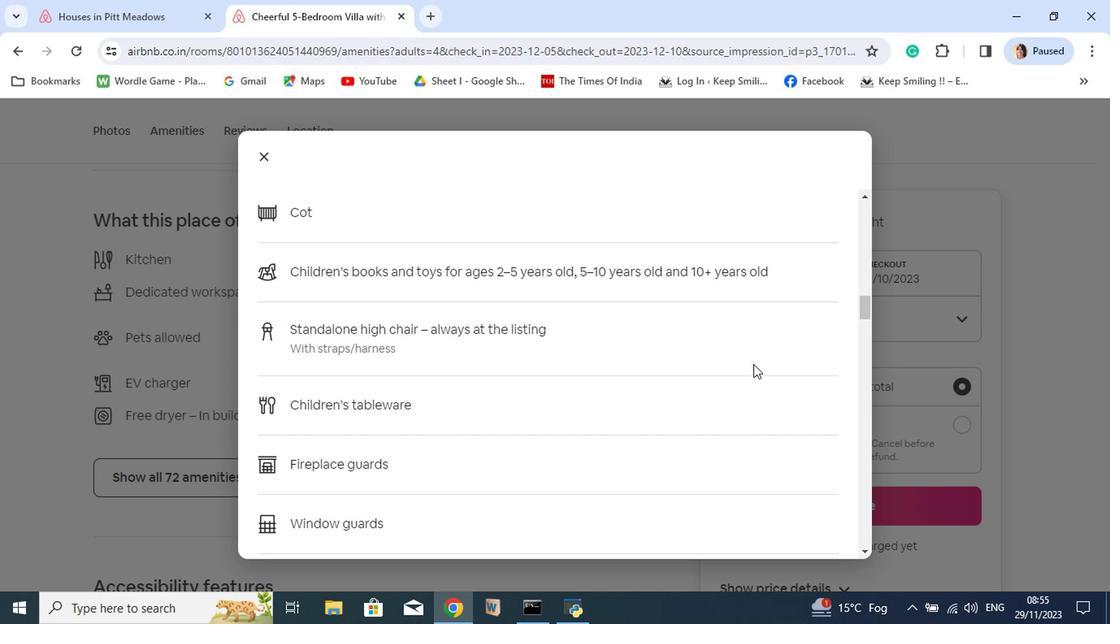 
Action: Mouse scrolled (759, 375) with delta (0, 0)
Screenshot: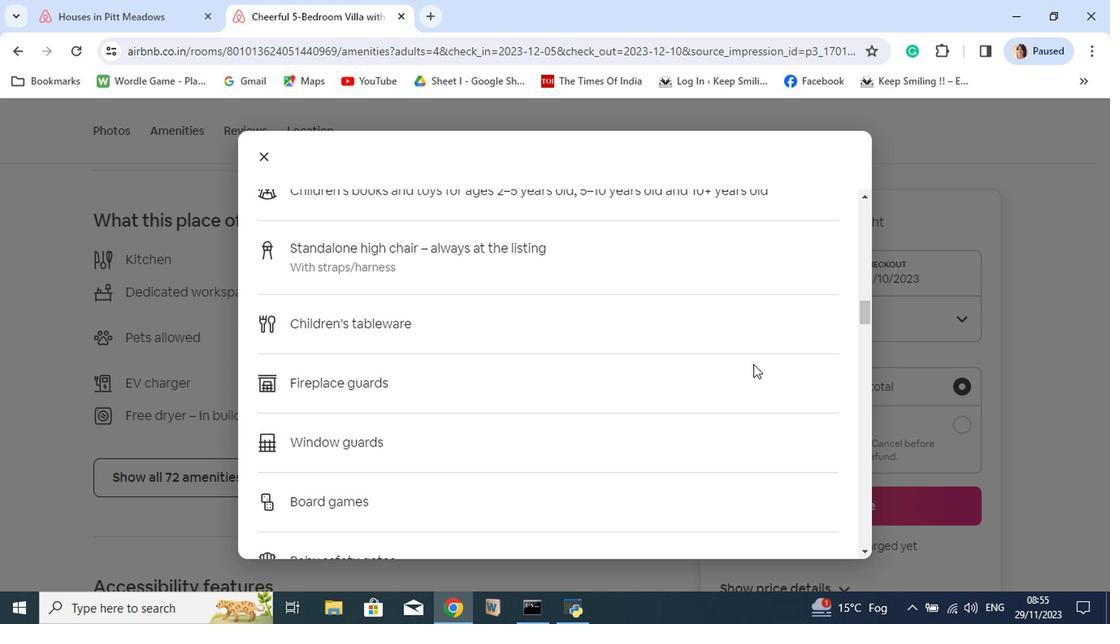 
Action: Mouse scrolled (759, 375) with delta (0, 0)
Screenshot: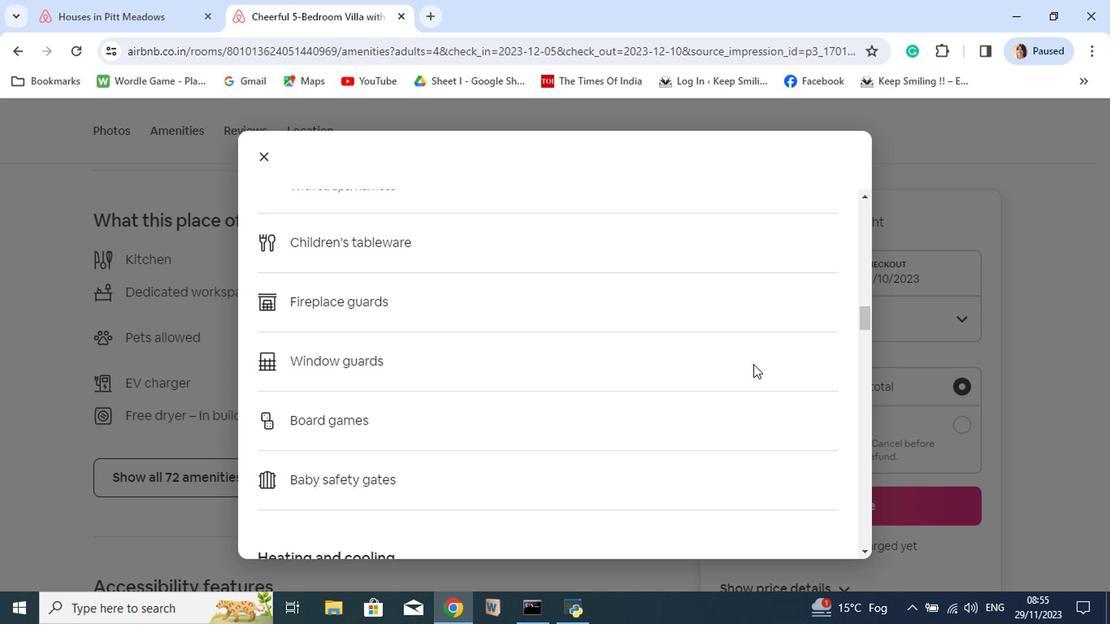 
Action: Mouse scrolled (759, 375) with delta (0, 0)
Screenshot: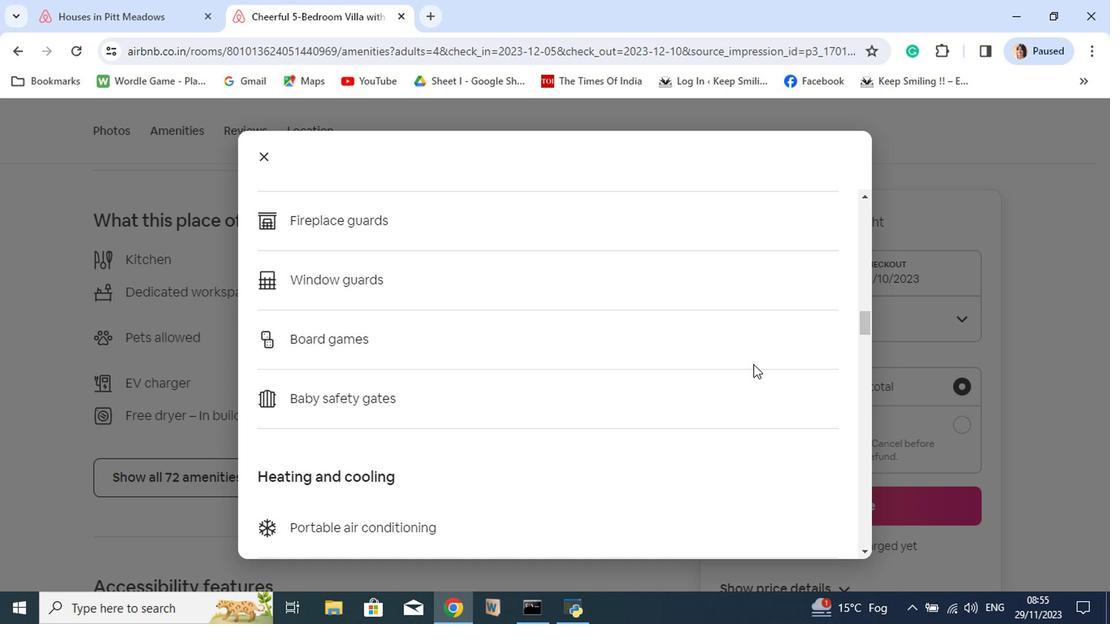 
Action: Mouse scrolled (759, 375) with delta (0, 0)
Screenshot: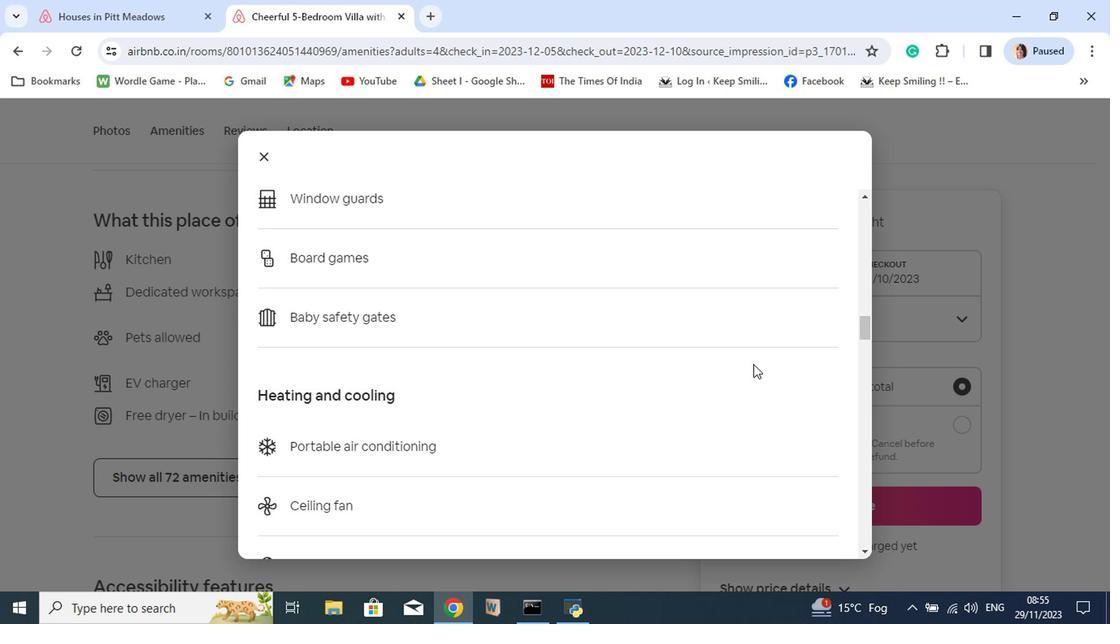 
Action: Mouse scrolled (759, 375) with delta (0, 0)
